 Task: Look for Airbnb options in Bahau, Malaysia from 22th December, 2023 to 26th December, 2023 for 8 adults. Place can be private room with 8 bedrooms having 8 beds and 8 bathrooms. Property type can be house. Amenities needed are: wifi, TV, free parkinig on premises, gym, breakfast.
Action: Mouse moved to (579, 155)
Screenshot: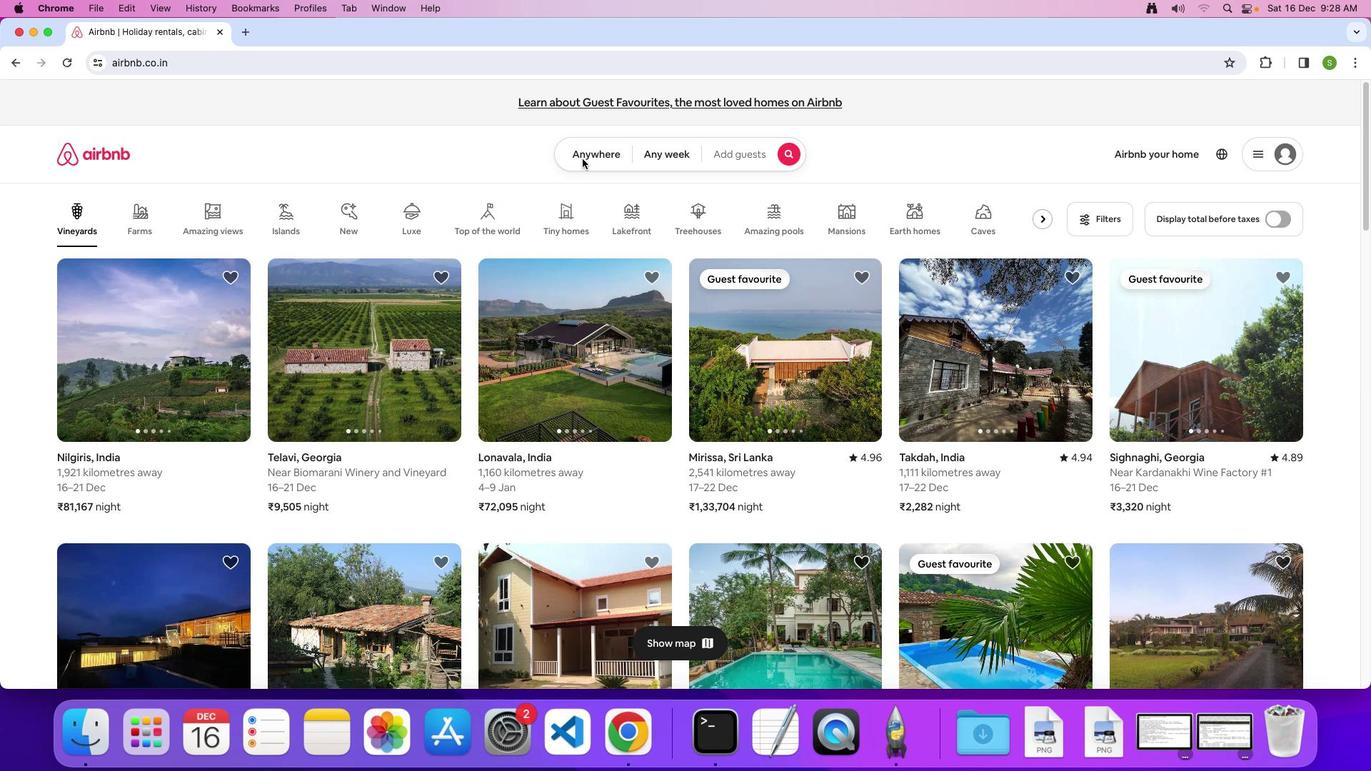 
Action: Mouse pressed left at (579, 155)
Screenshot: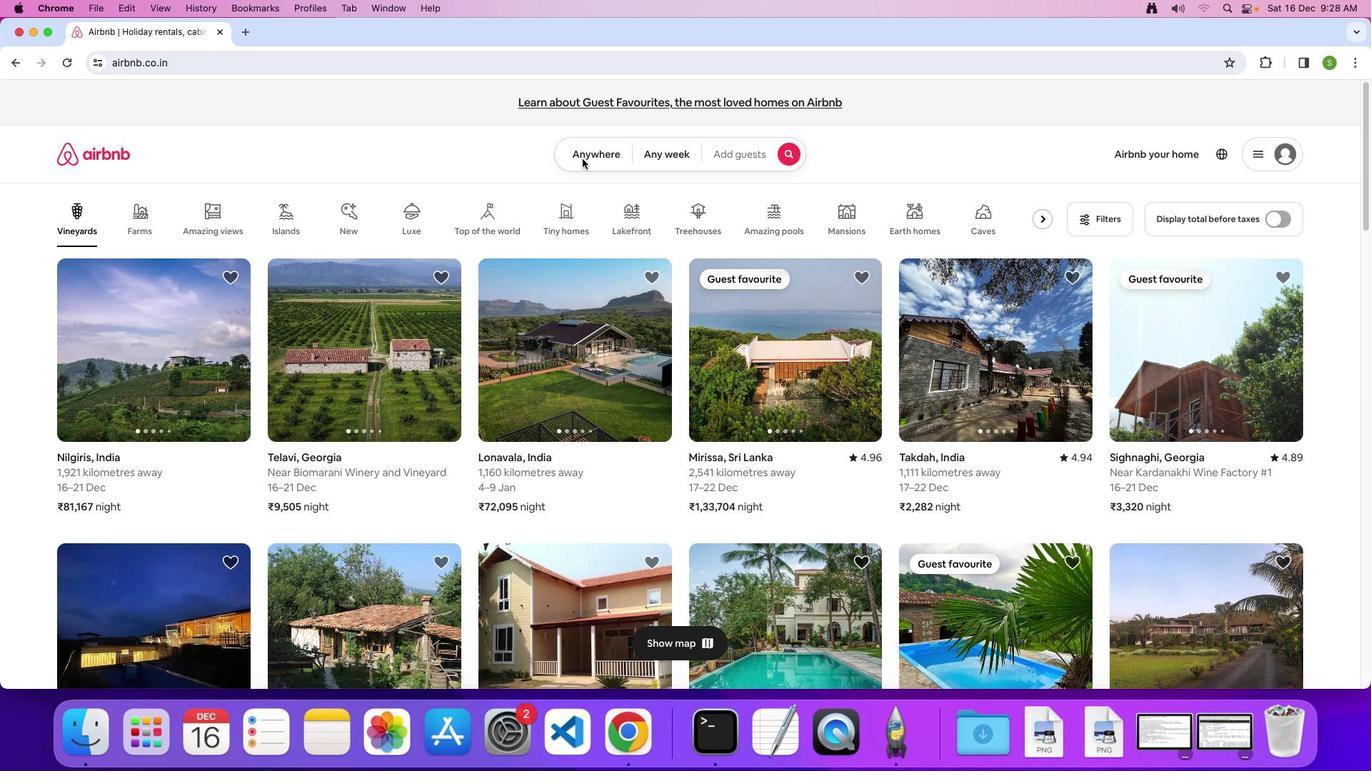 
Action: Mouse moved to (582, 149)
Screenshot: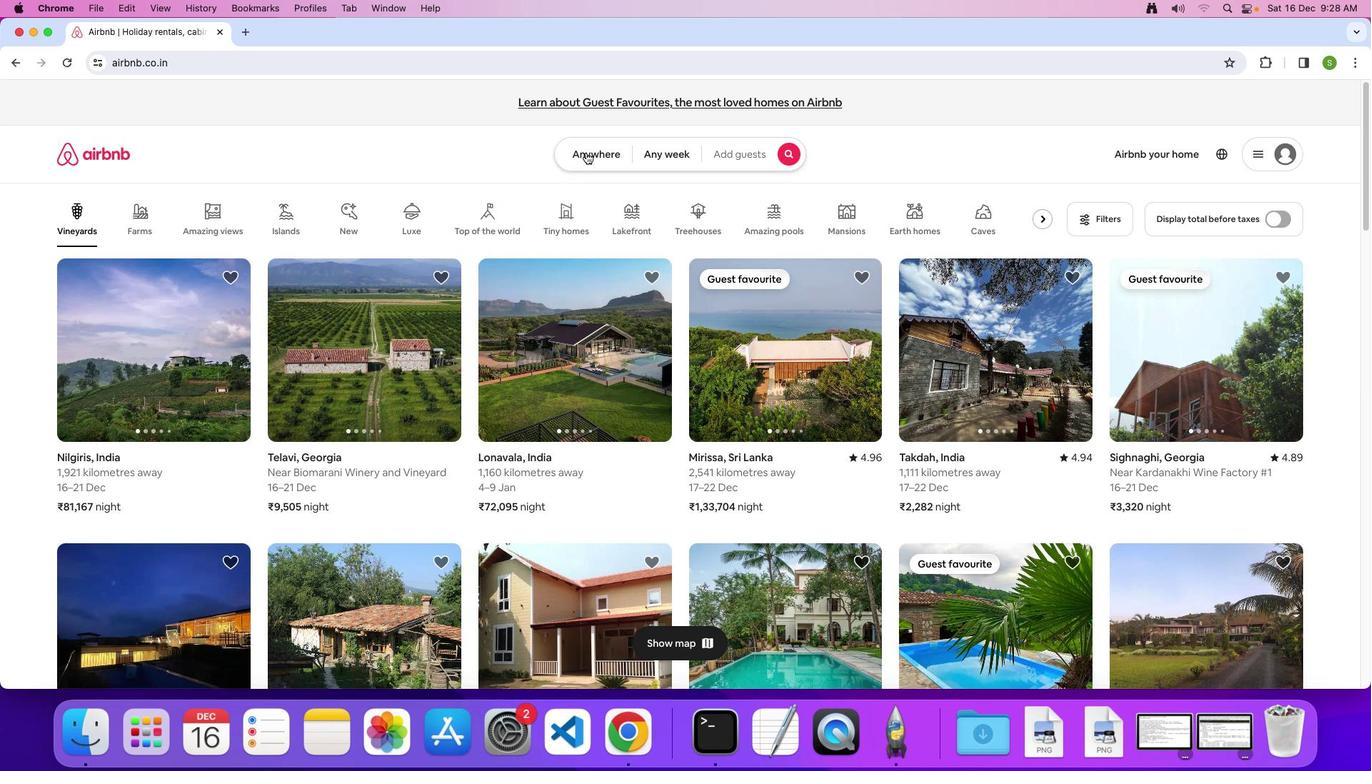 
Action: Mouse pressed left at (582, 149)
Screenshot: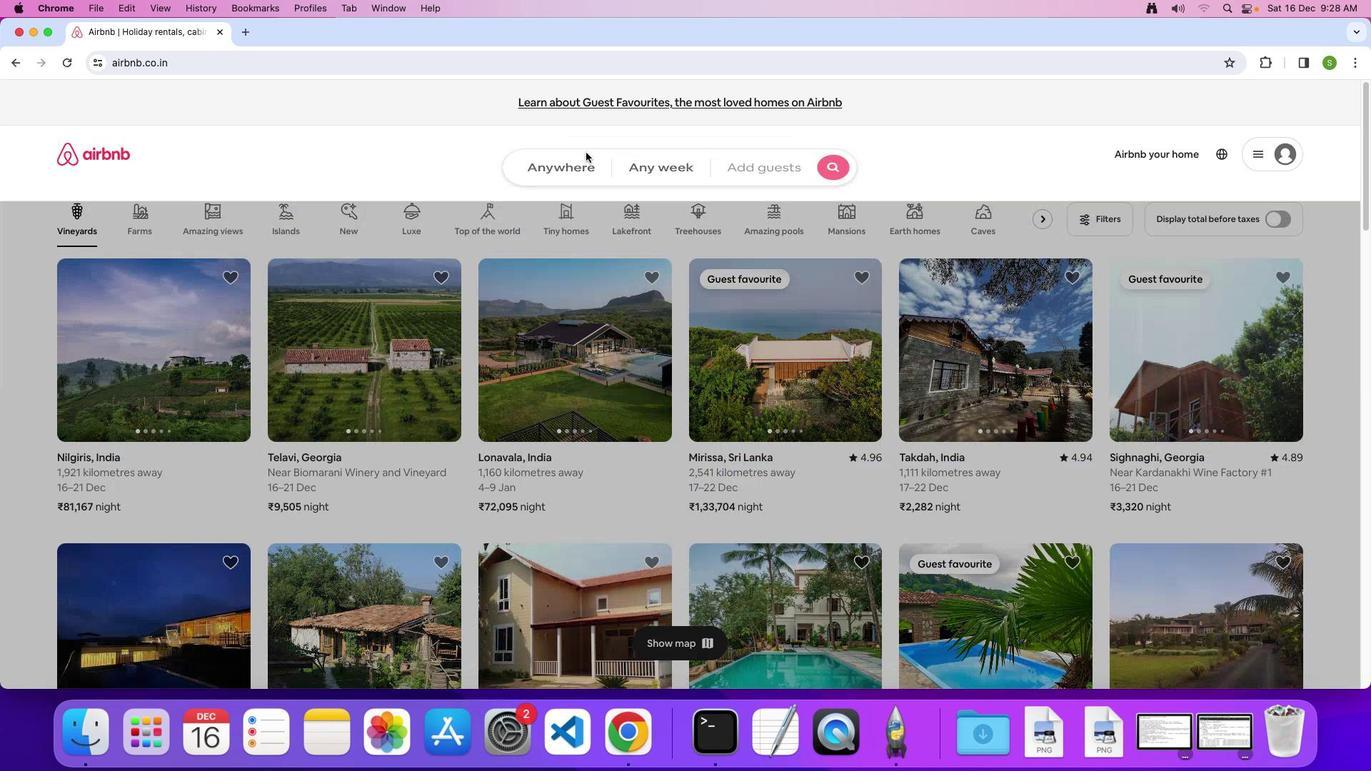 
Action: Mouse moved to (490, 202)
Screenshot: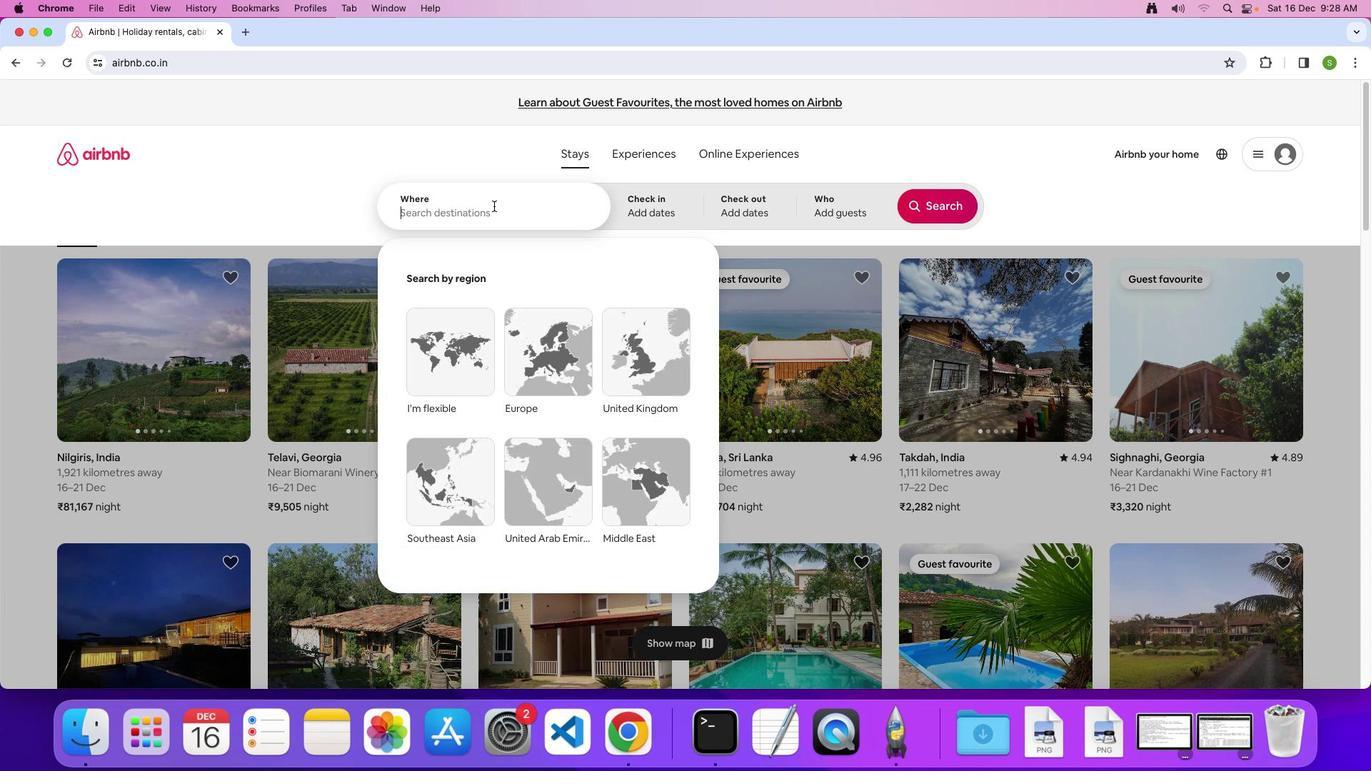 
Action: Key pressed 'B'Key.caps_lock'a''h''a''u'','Key.spaceKey.shift'M''a''l''a''y''s''i''a'Key.enter
Screenshot: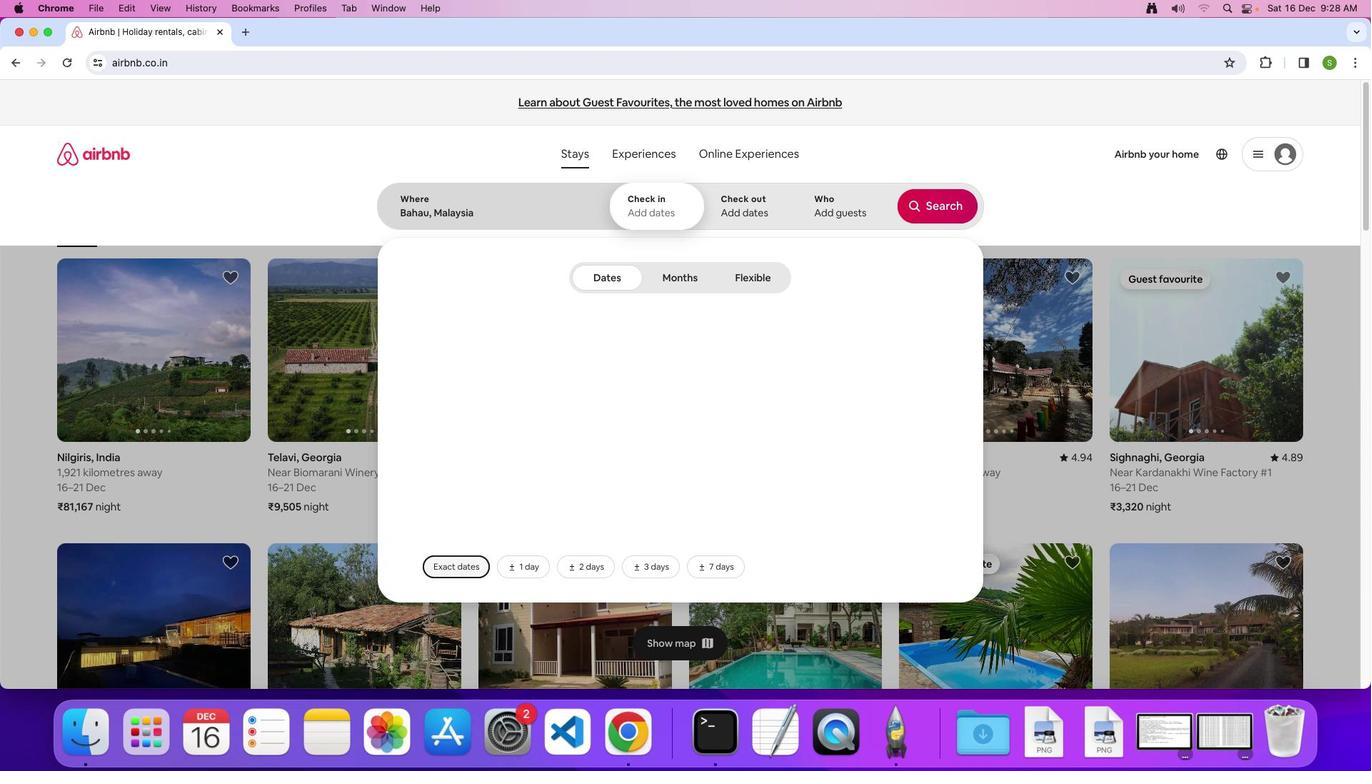 
Action: Mouse moved to (610, 491)
Screenshot: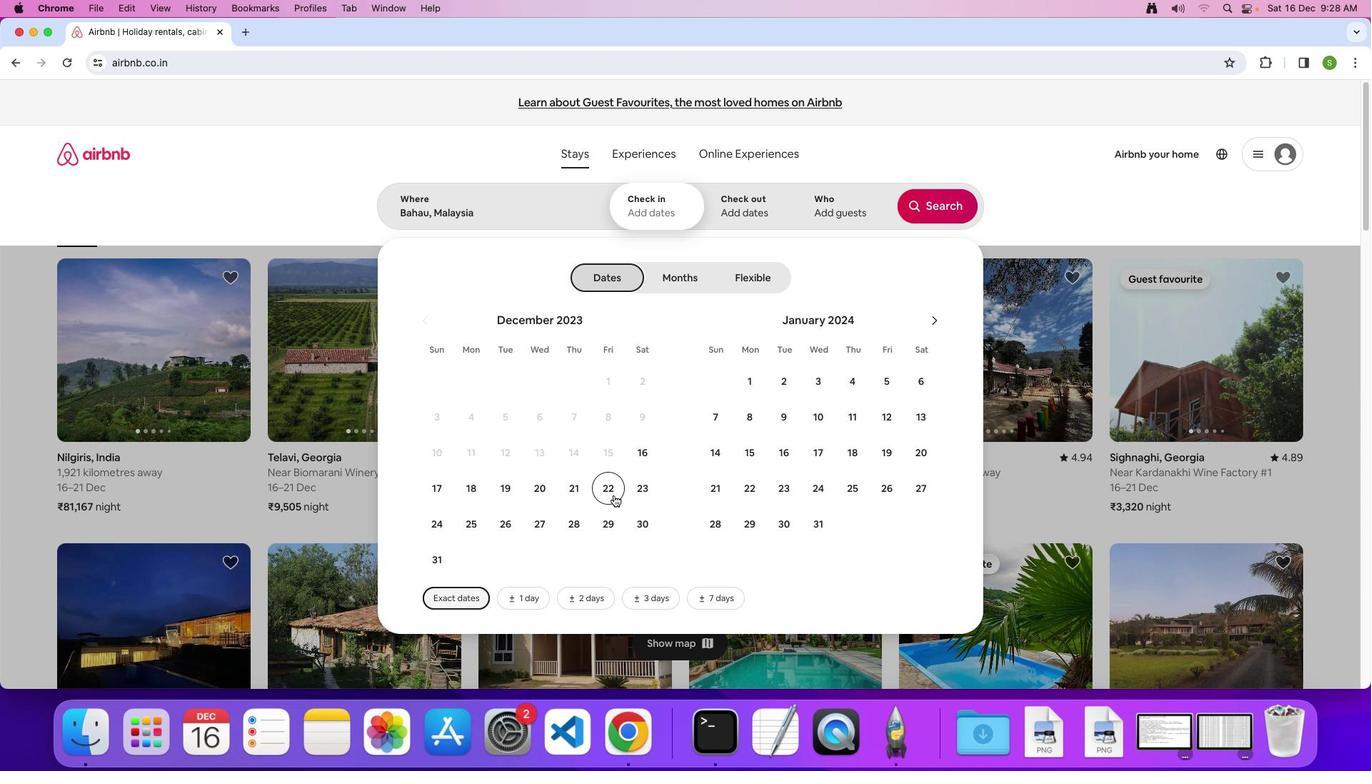 
Action: Mouse pressed left at (610, 491)
Screenshot: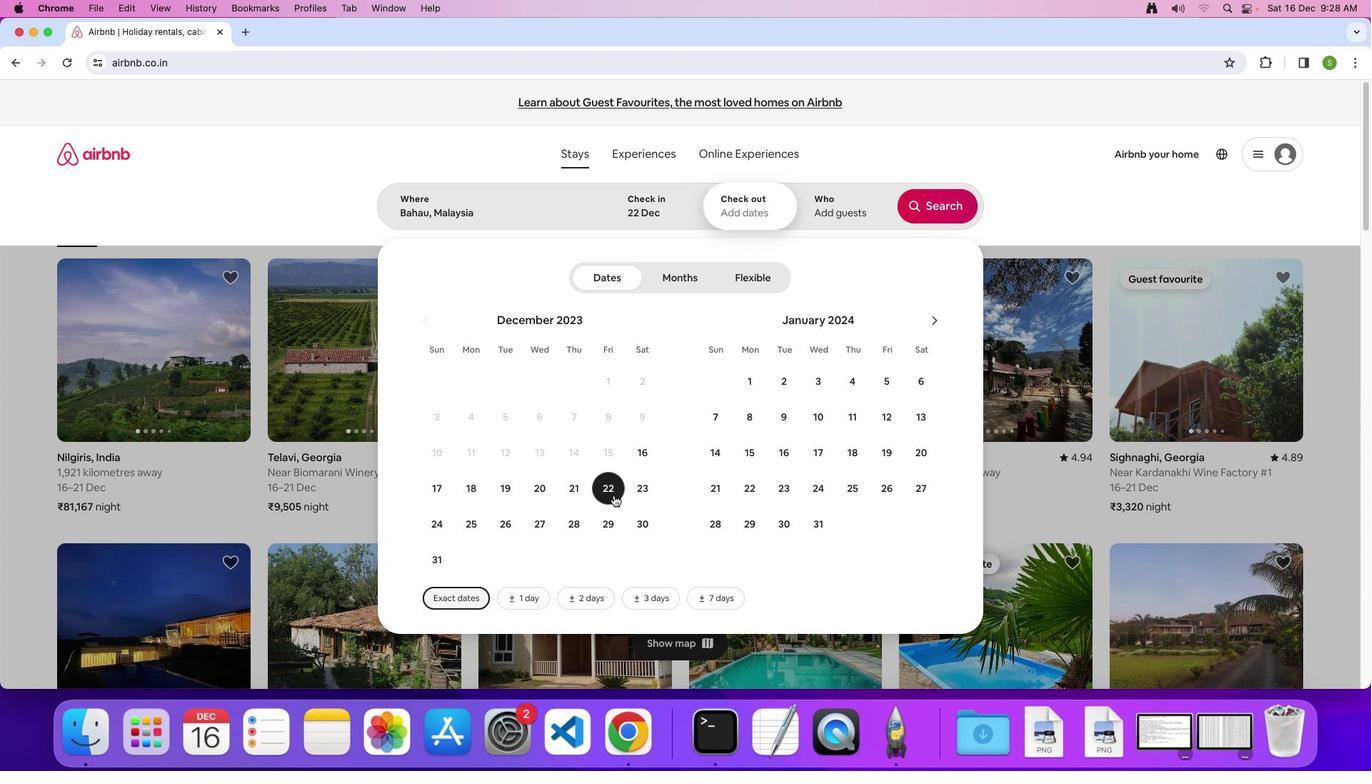 
Action: Mouse moved to (499, 518)
Screenshot: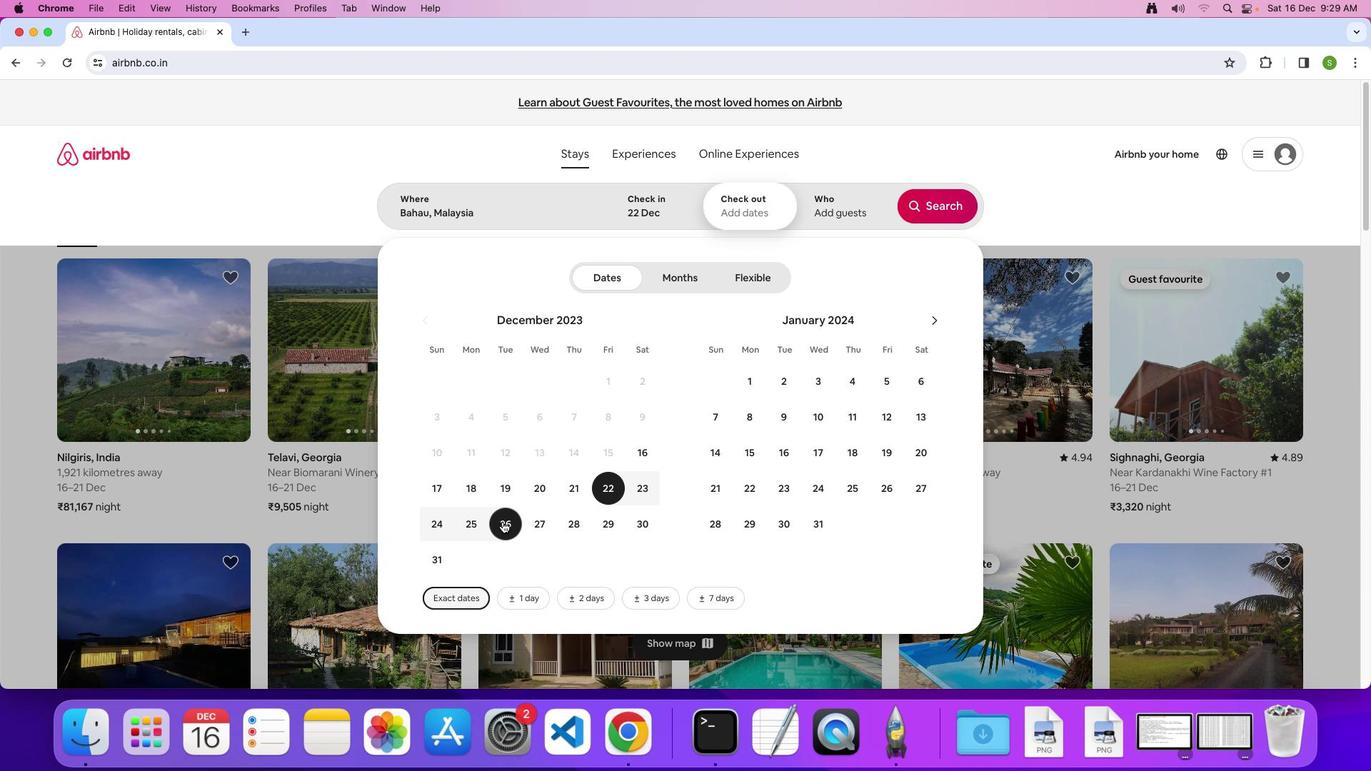 
Action: Mouse pressed left at (499, 518)
Screenshot: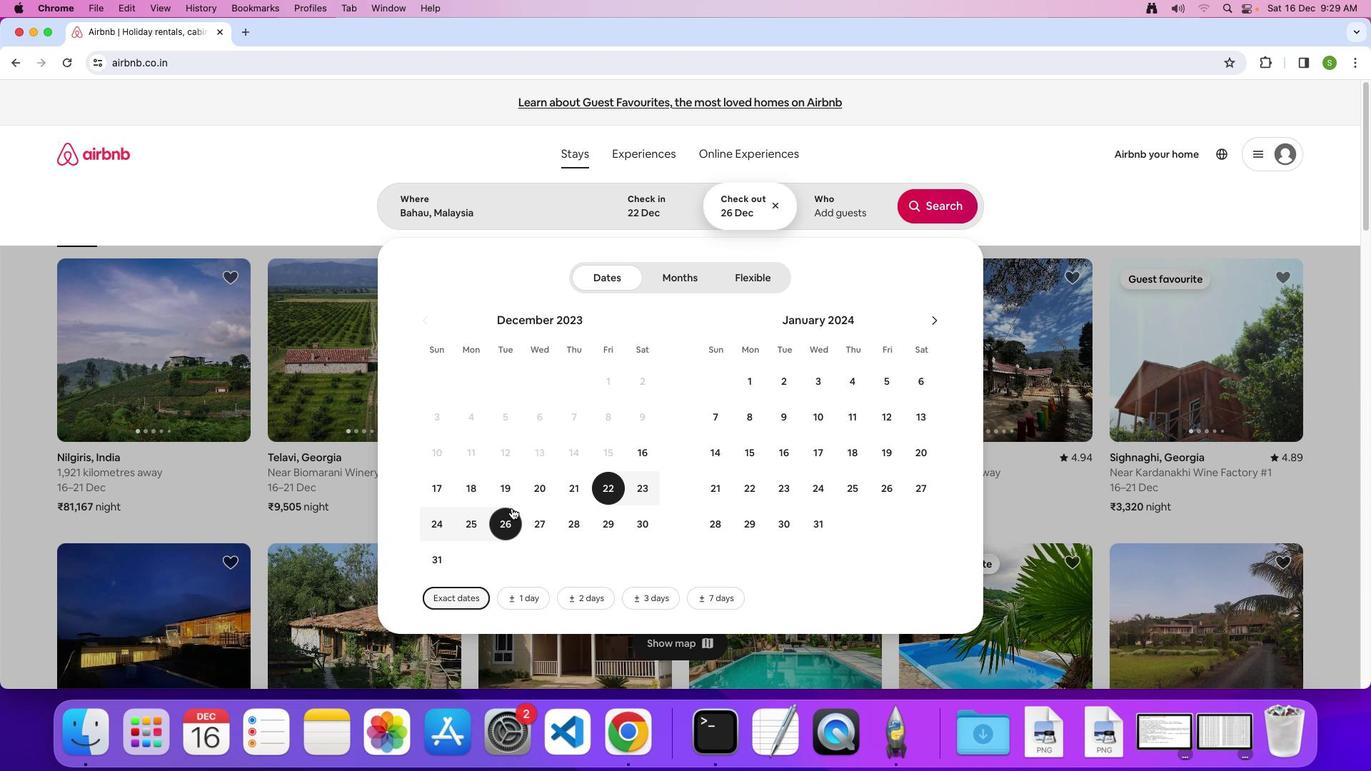 
Action: Mouse moved to (819, 207)
Screenshot: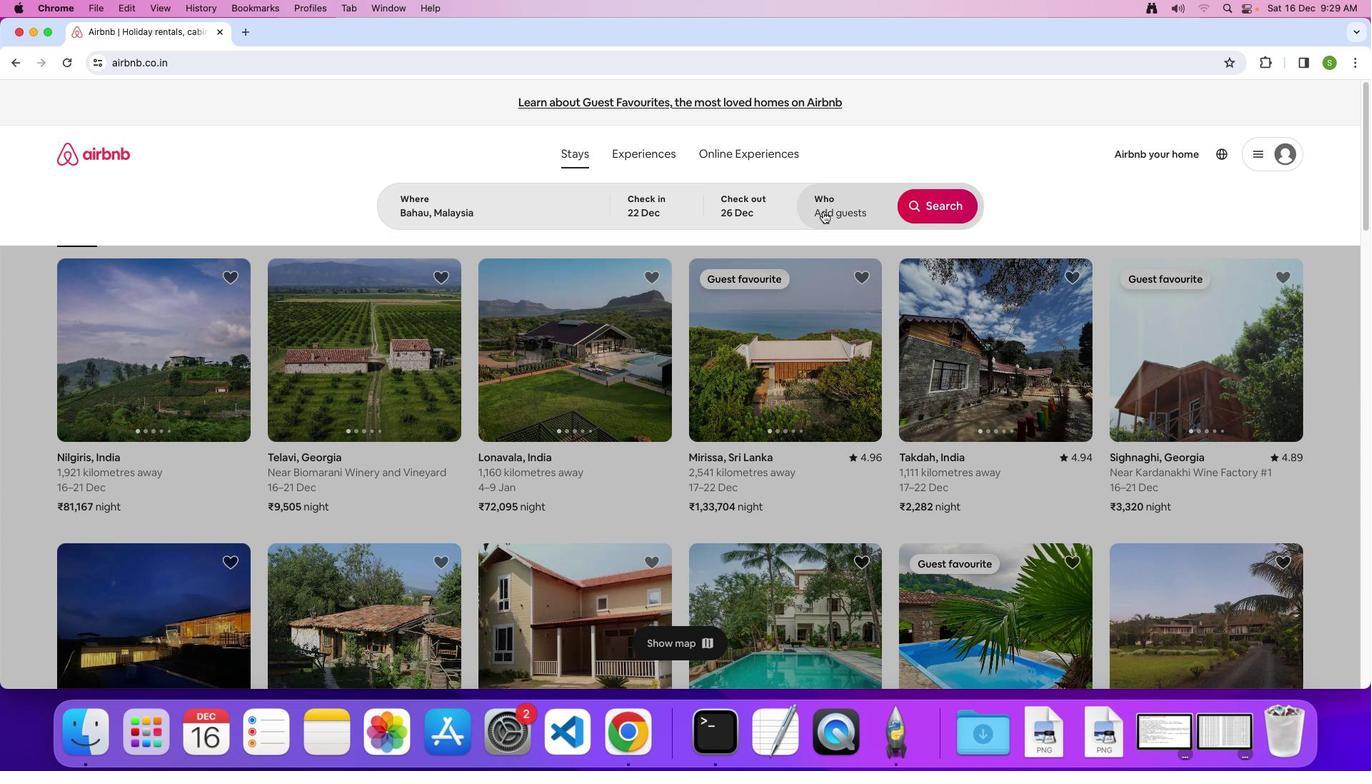 
Action: Mouse pressed left at (819, 207)
Screenshot: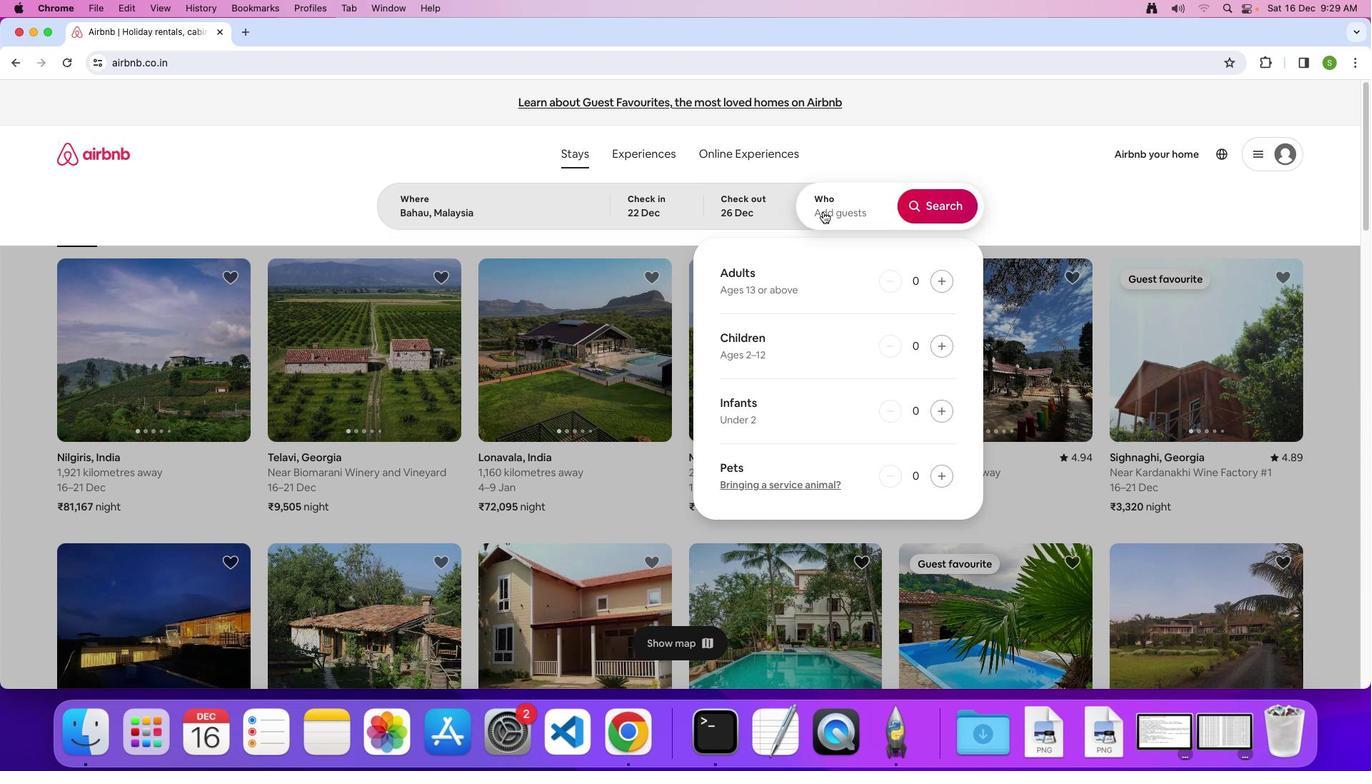 
Action: Mouse moved to (938, 282)
Screenshot: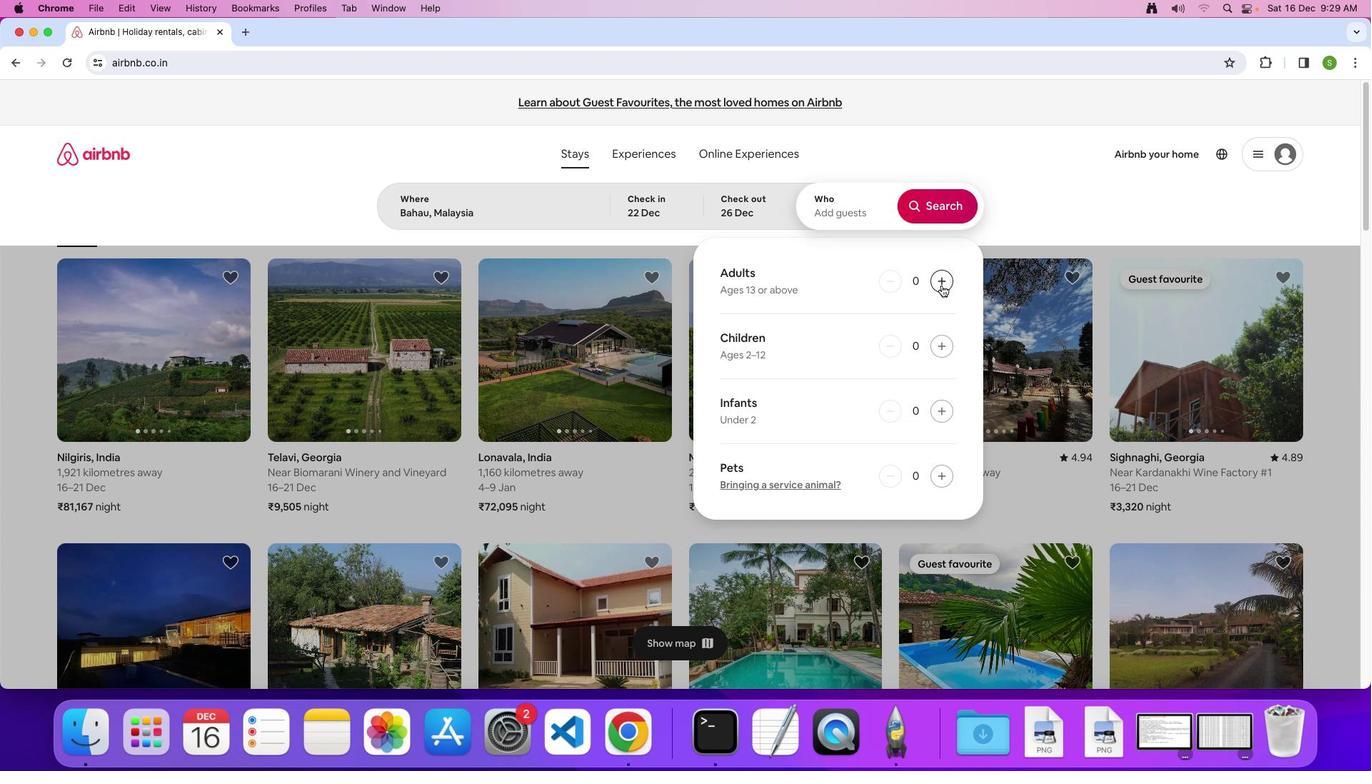 
Action: Mouse pressed left at (938, 282)
Screenshot: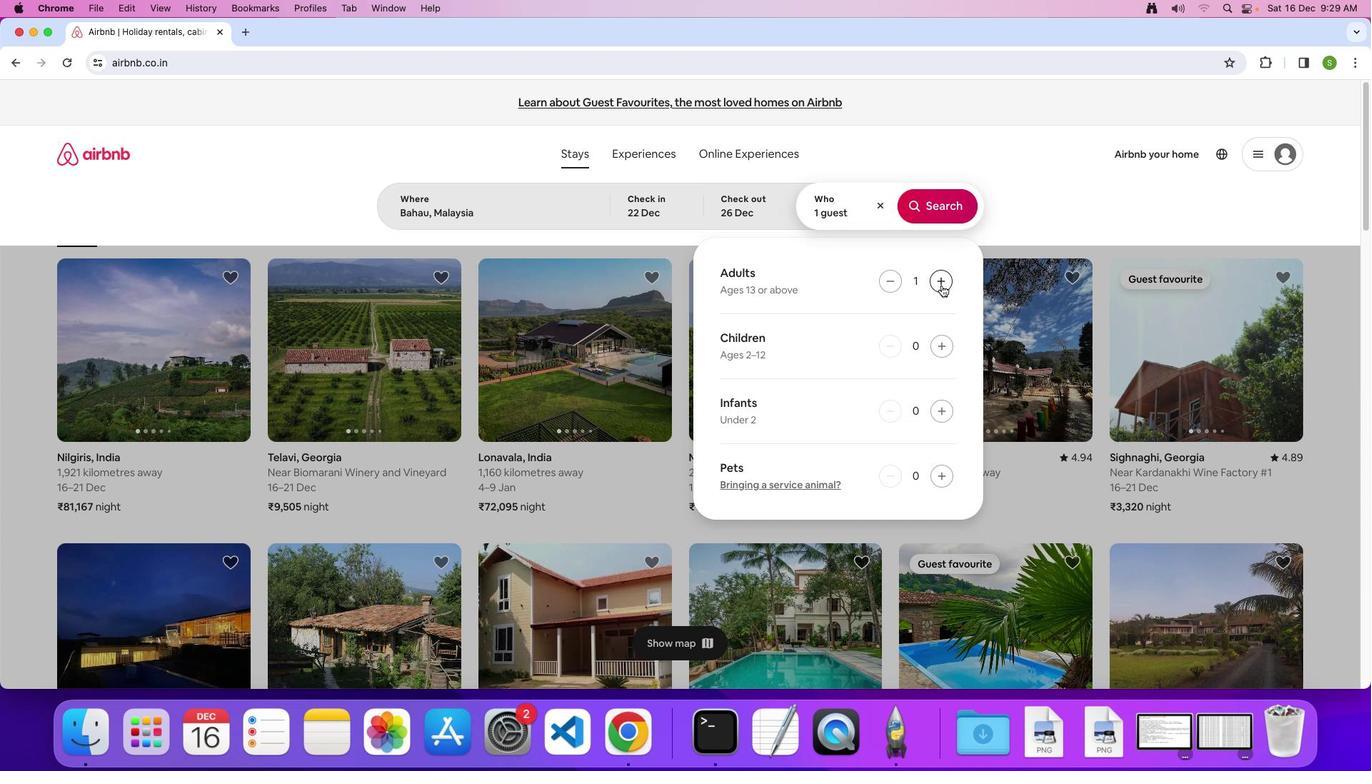 
Action: Mouse pressed left at (938, 282)
Screenshot: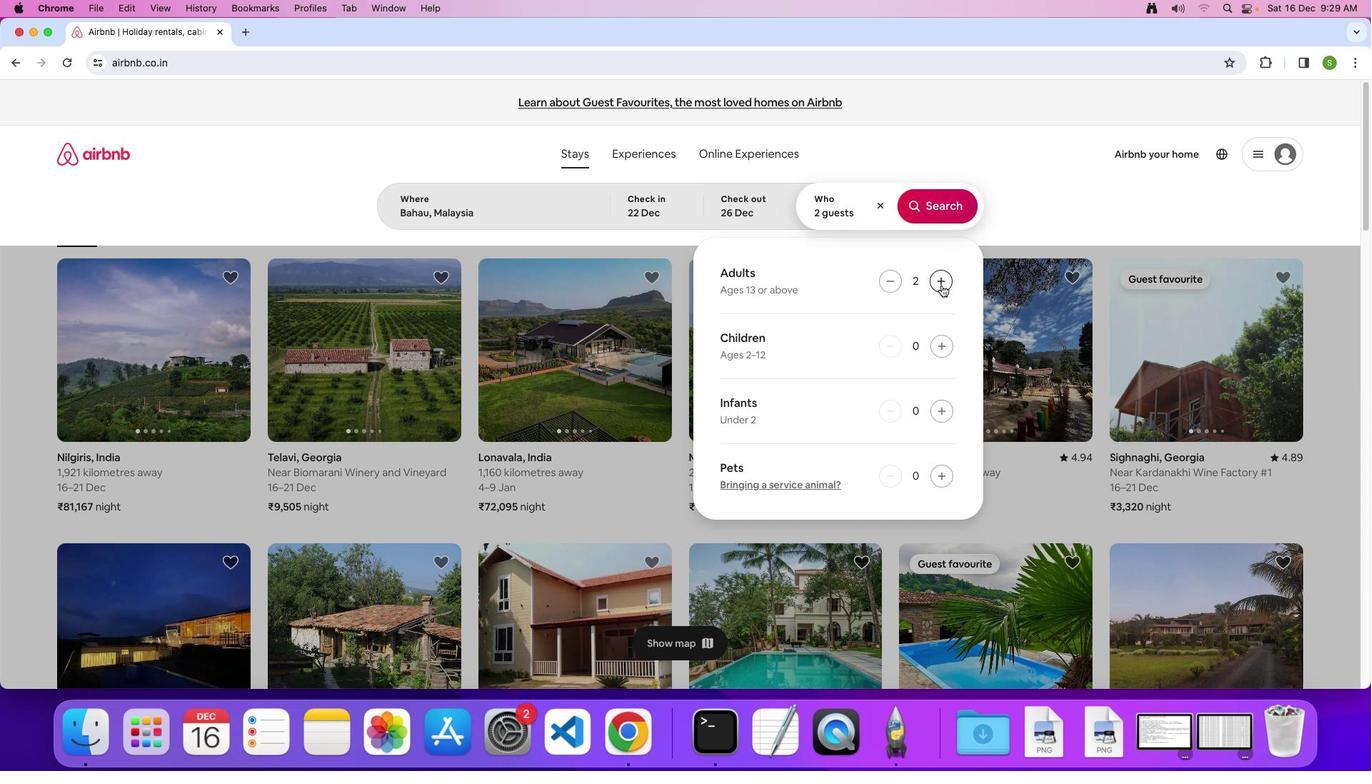 
Action: Mouse pressed left at (938, 282)
Screenshot: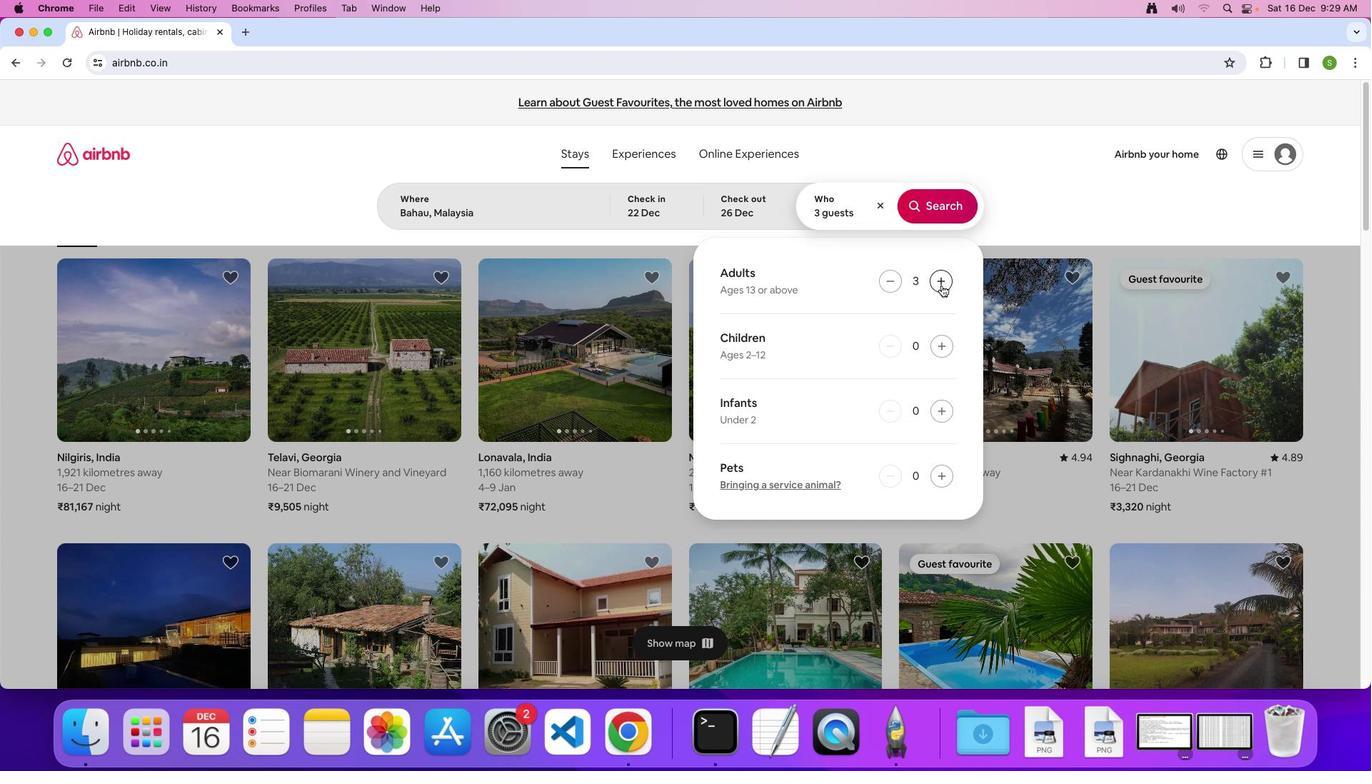 
Action: Mouse pressed left at (938, 282)
Screenshot: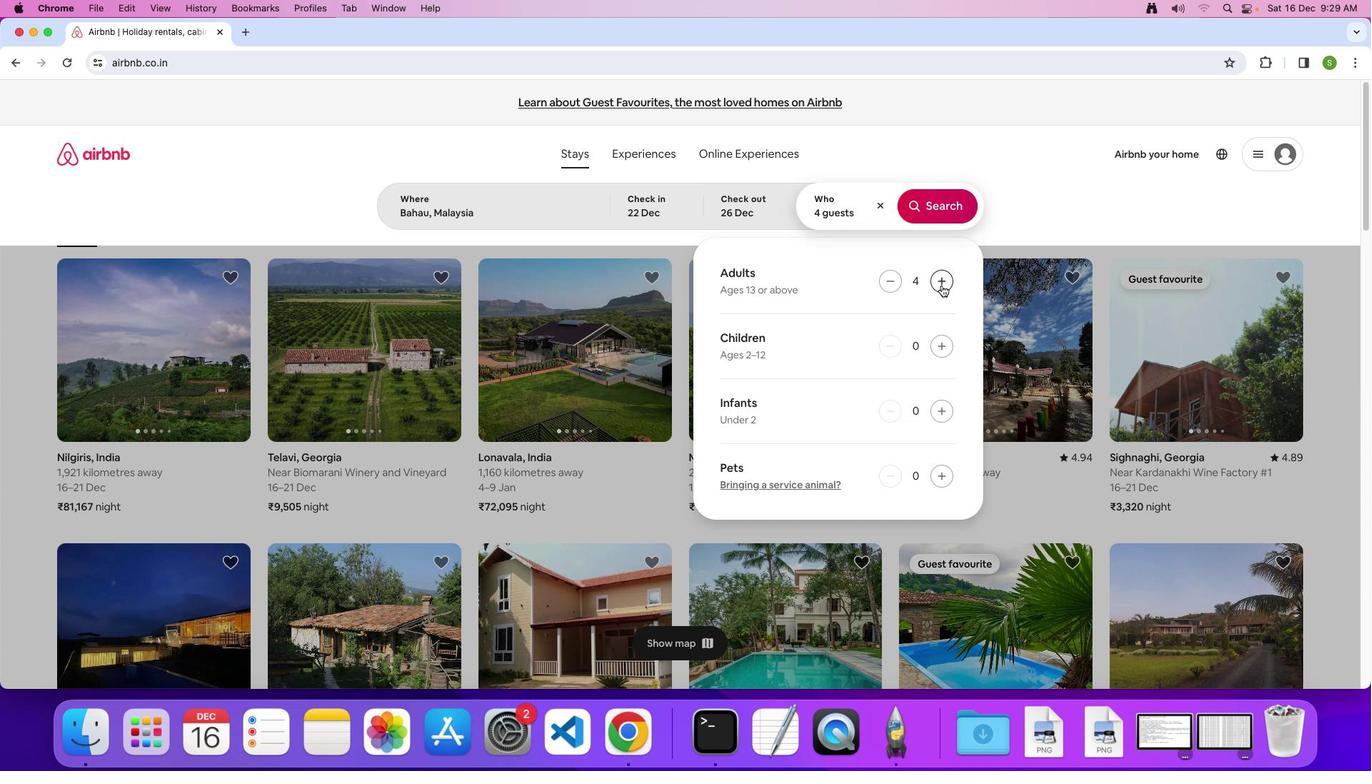 
Action: Mouse pressed left at (938, 282)
Screenshot: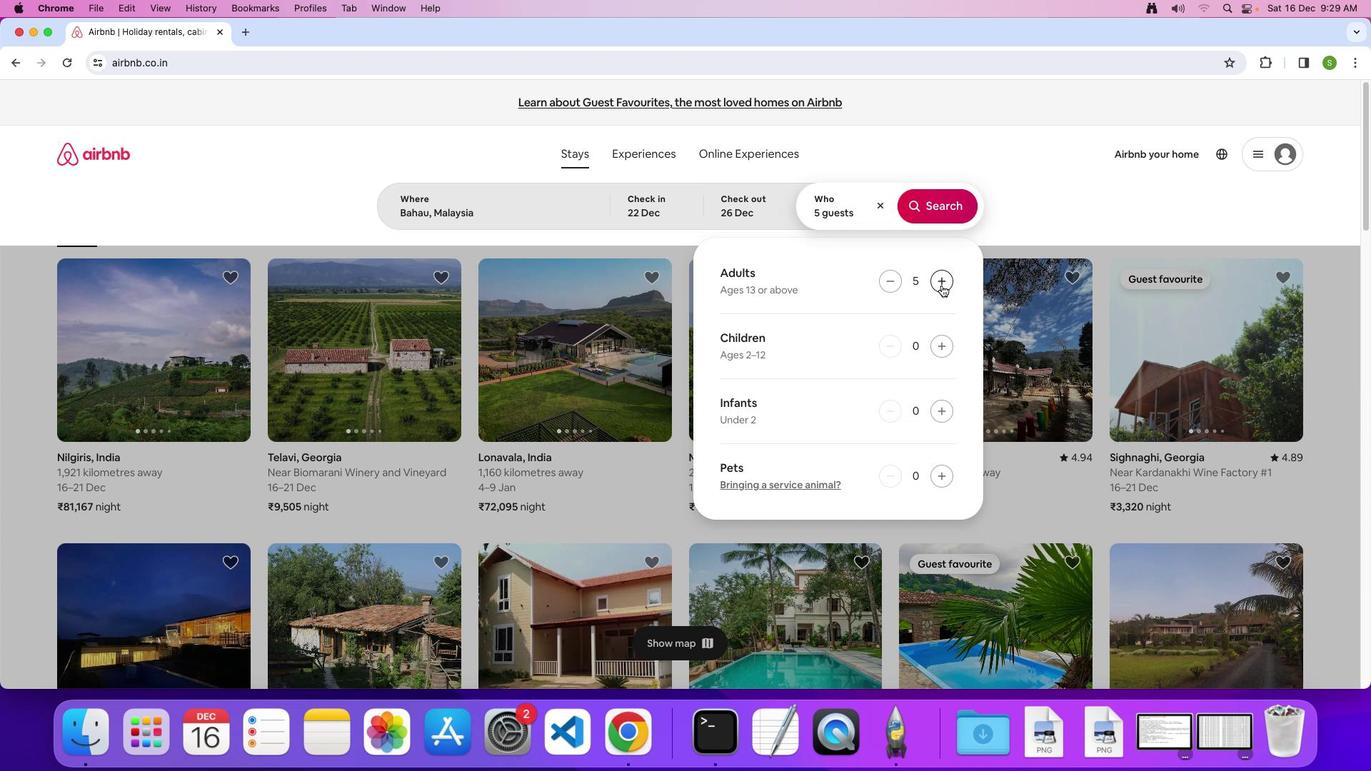 
Action: Mouse pressed left at (938, 282)
Screenshot: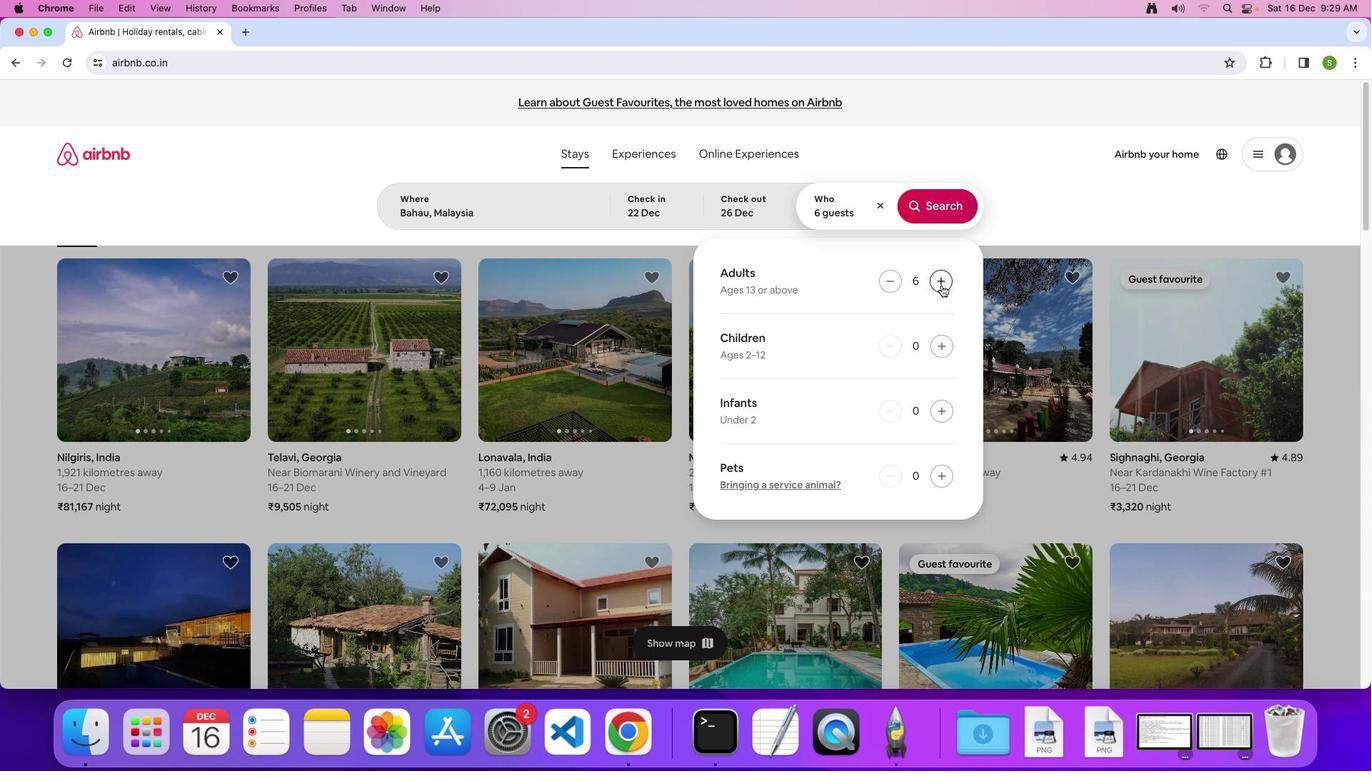 
Action: Mouse pressed left at (938, 282)
Screenshot: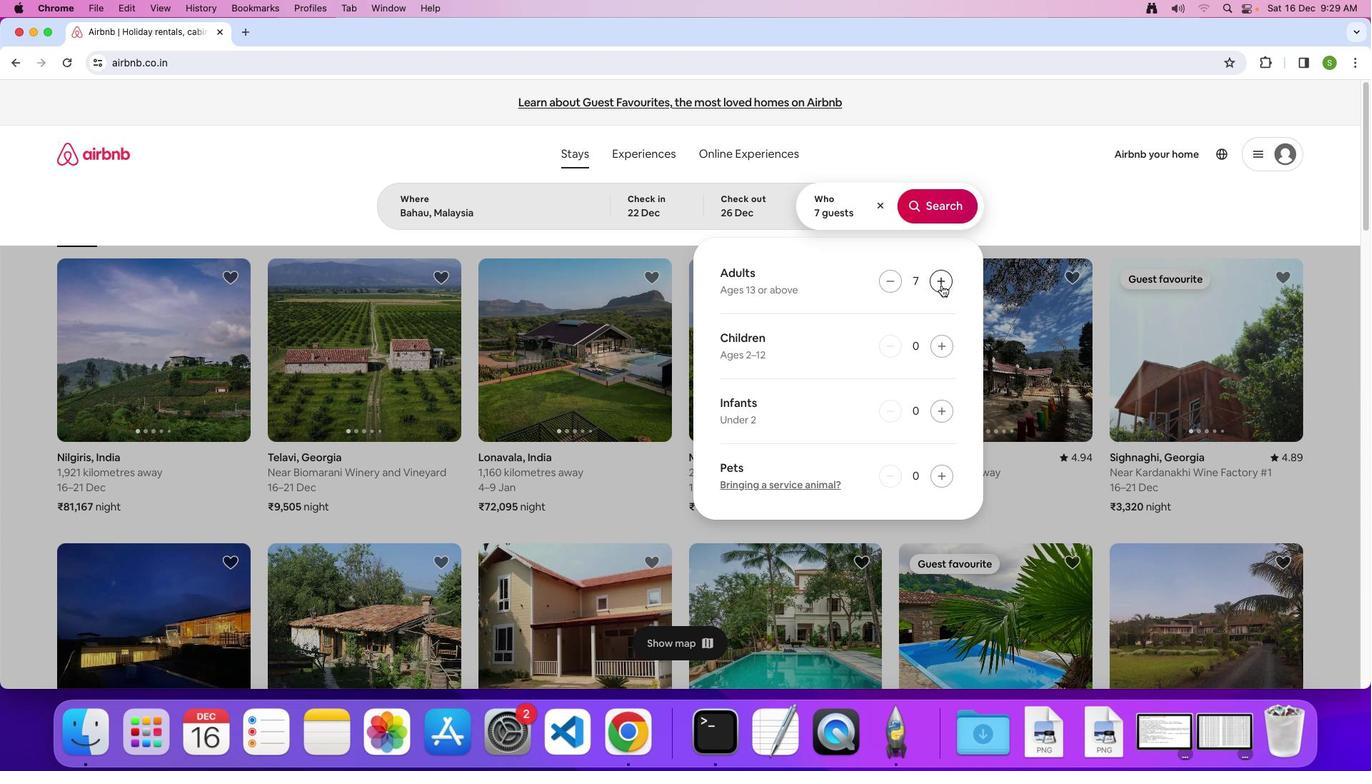 
Action: Mouse pressed left at (938, 282)
Screenshot: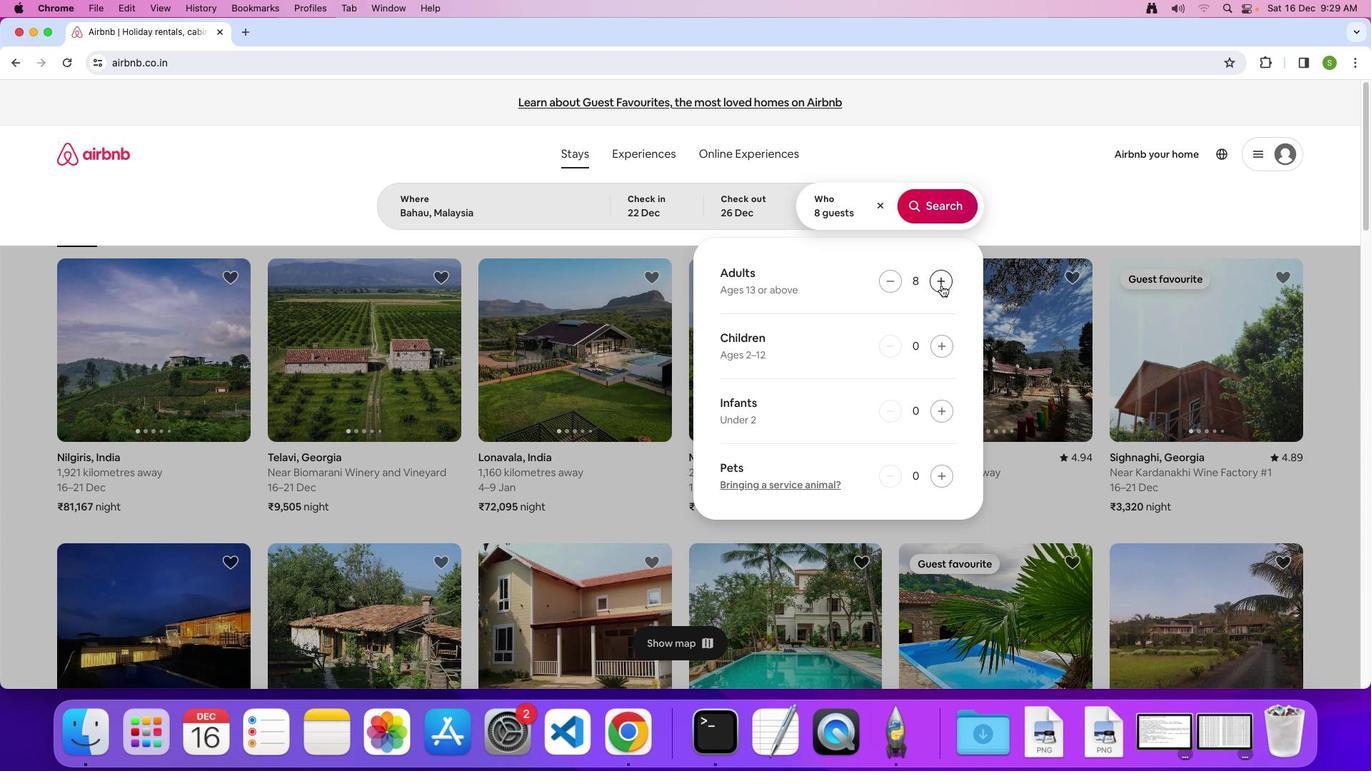 
Action: Mouse moved to (936, 214)
Screenshot: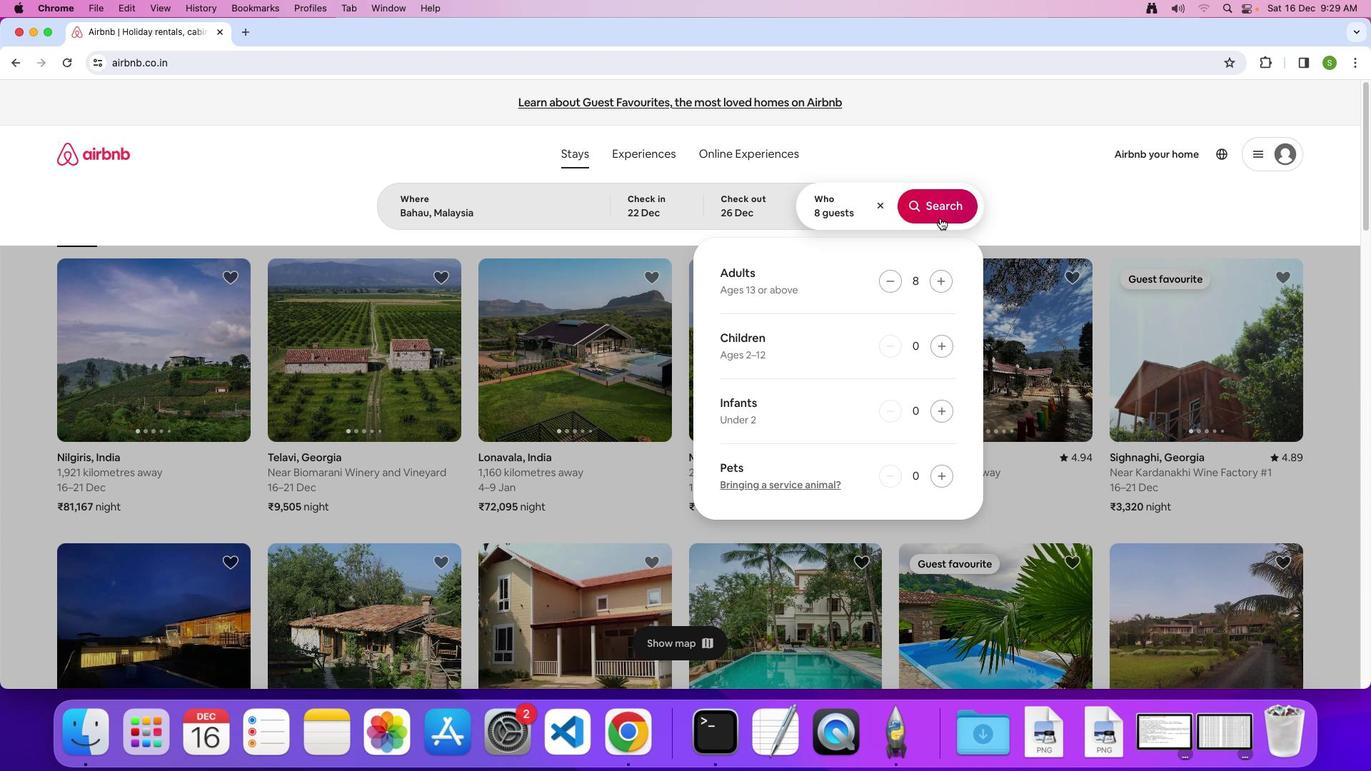 
Action: Mouse pressed left at (936, 214)
Screenshot: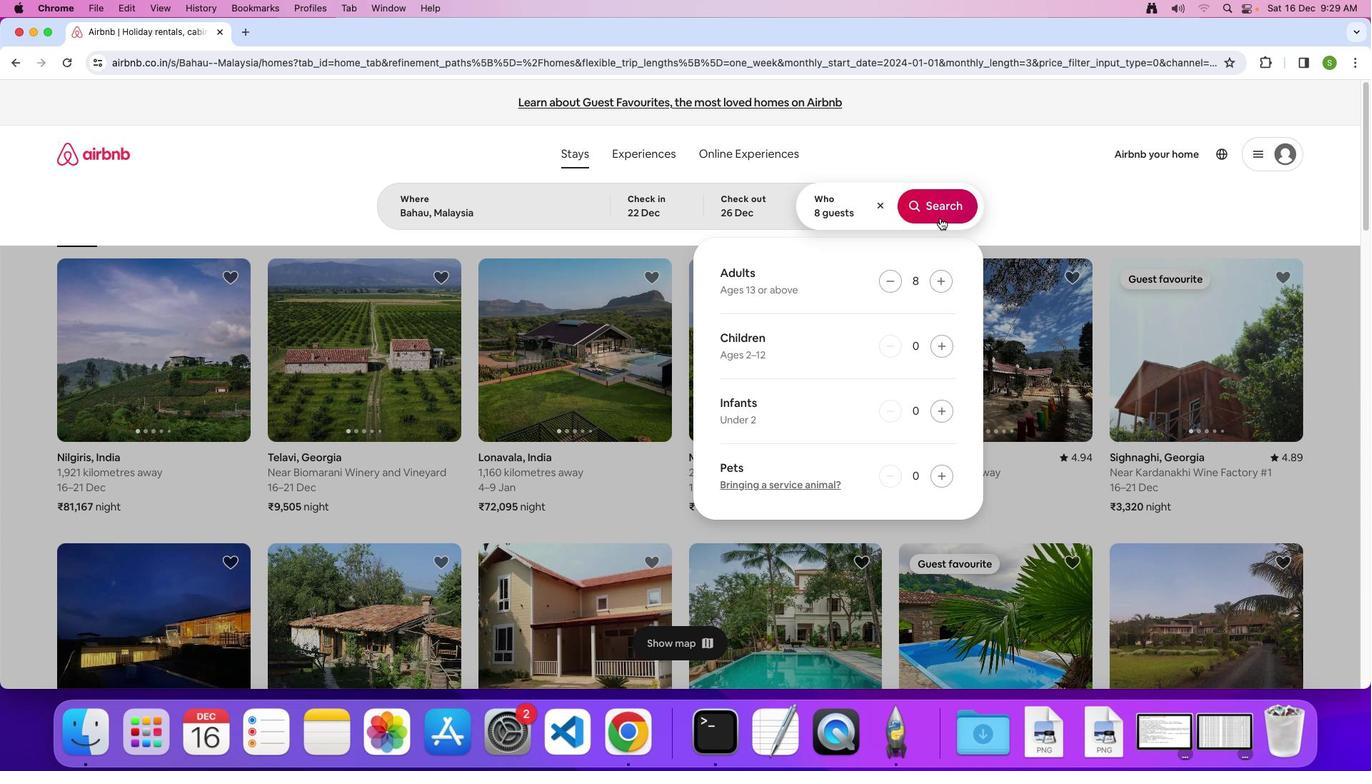 
Action: Mouse moved to (1137, 173)
Screenshot: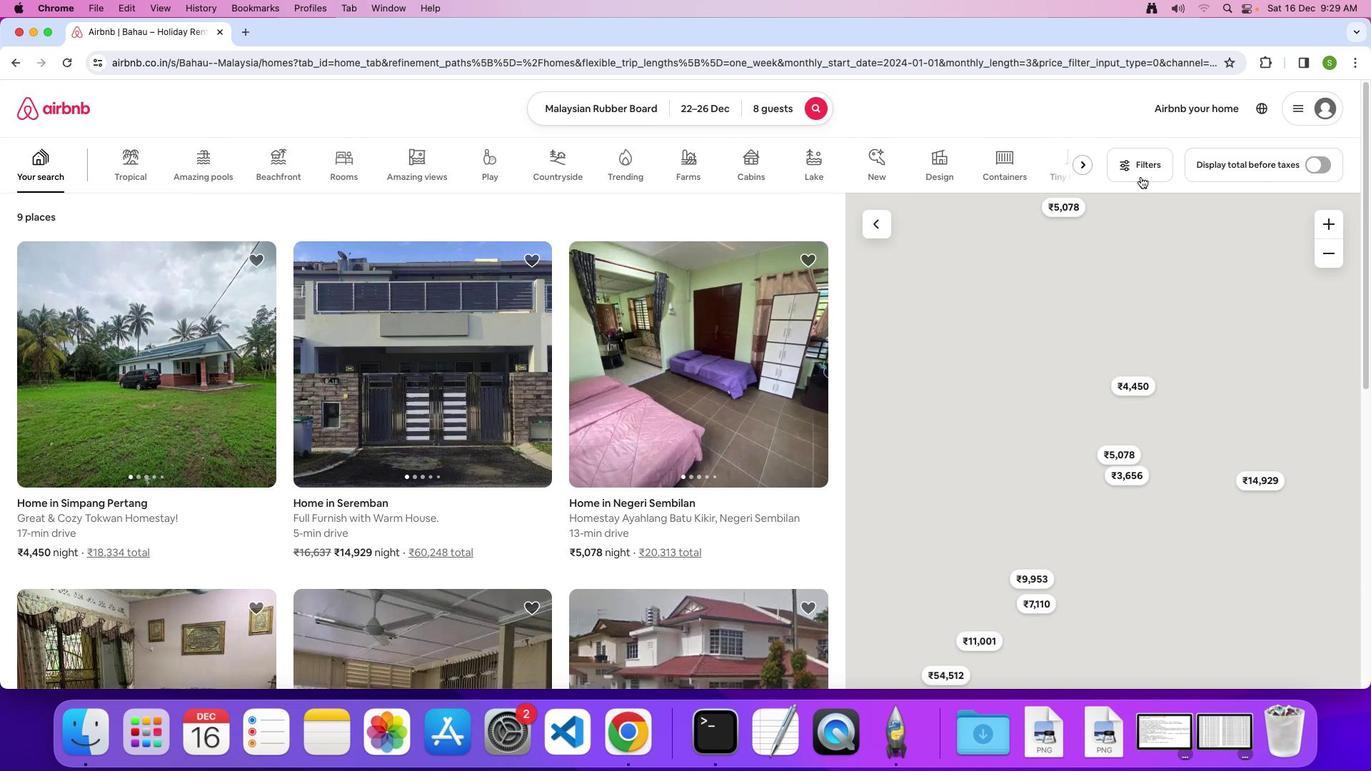 
Action: Mouse pressed left at (1137, 173)
Screenshot: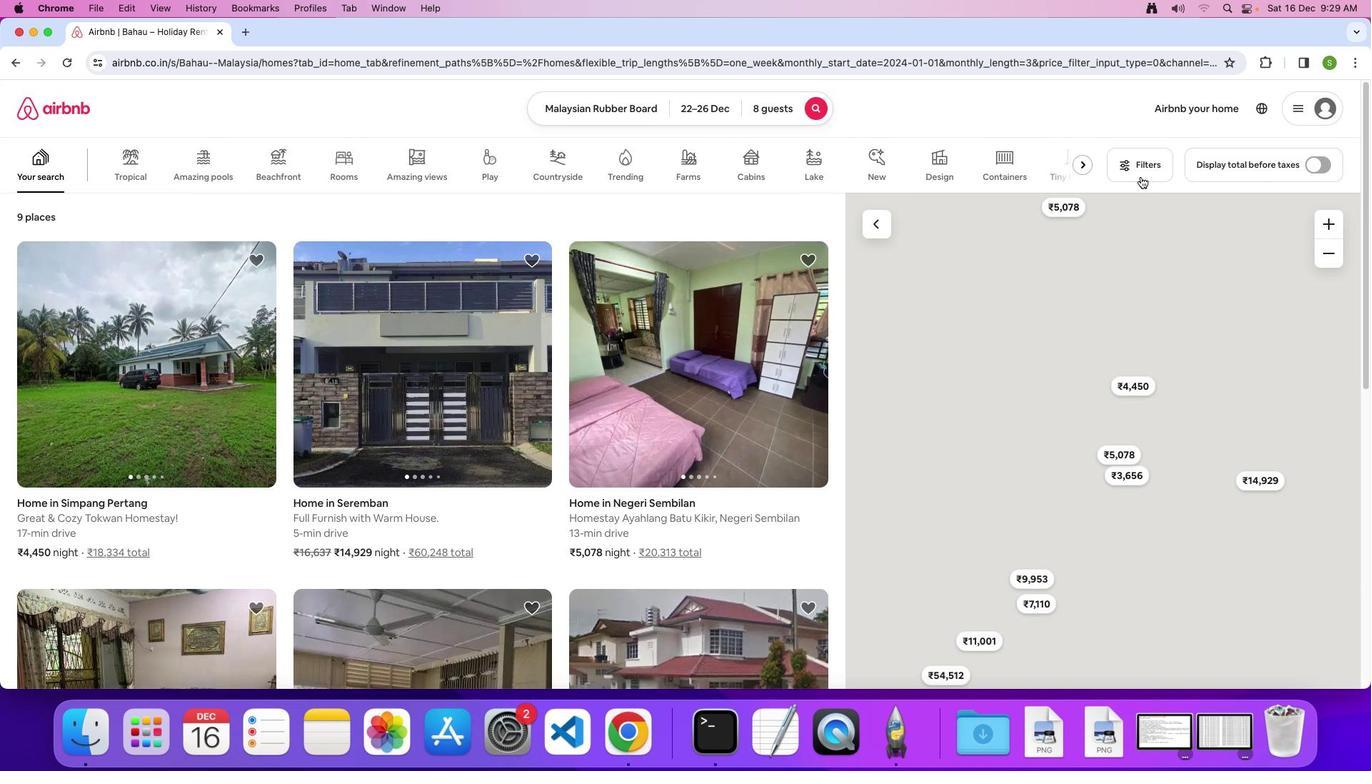 
Action: Mouse moved to (675, 465)
Screenshot: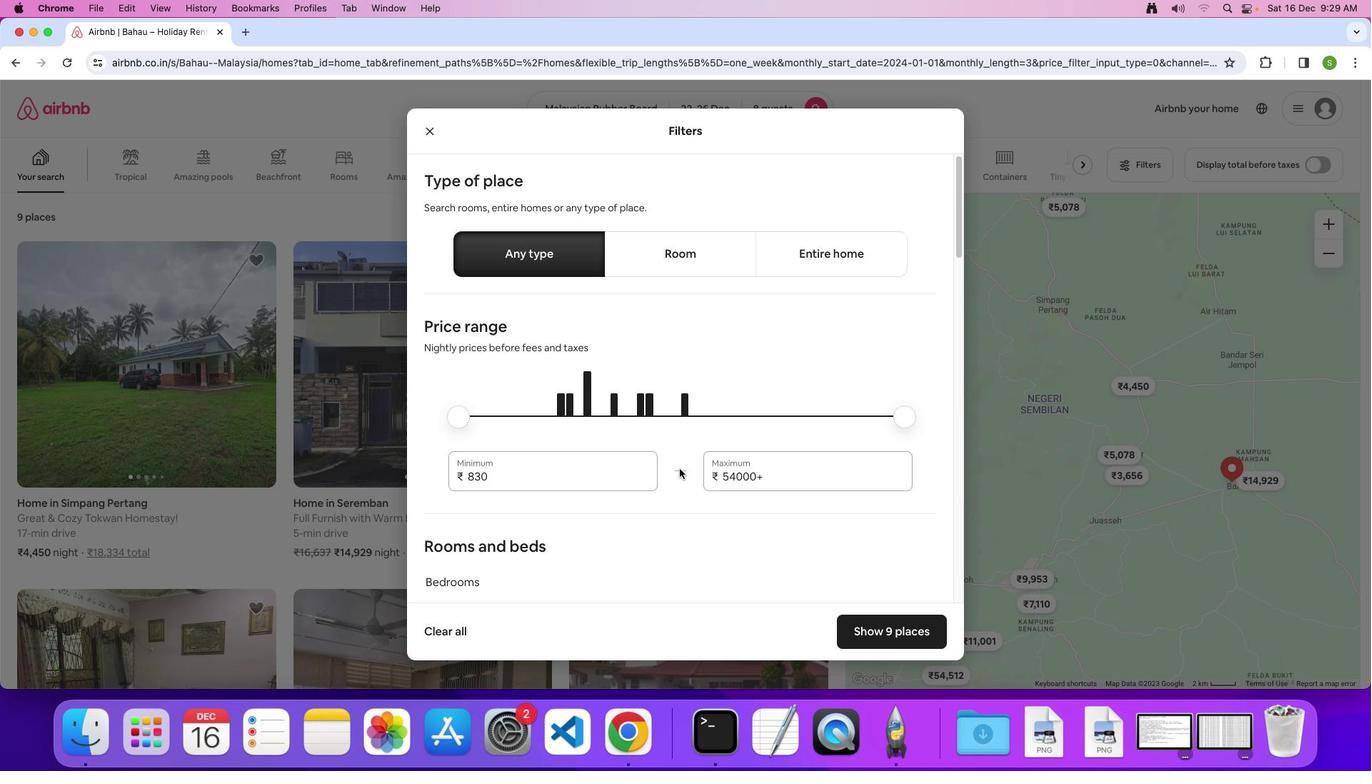 
Action: Mouse scrolled (675, 465) with delta (-2, -3)
Screenshot: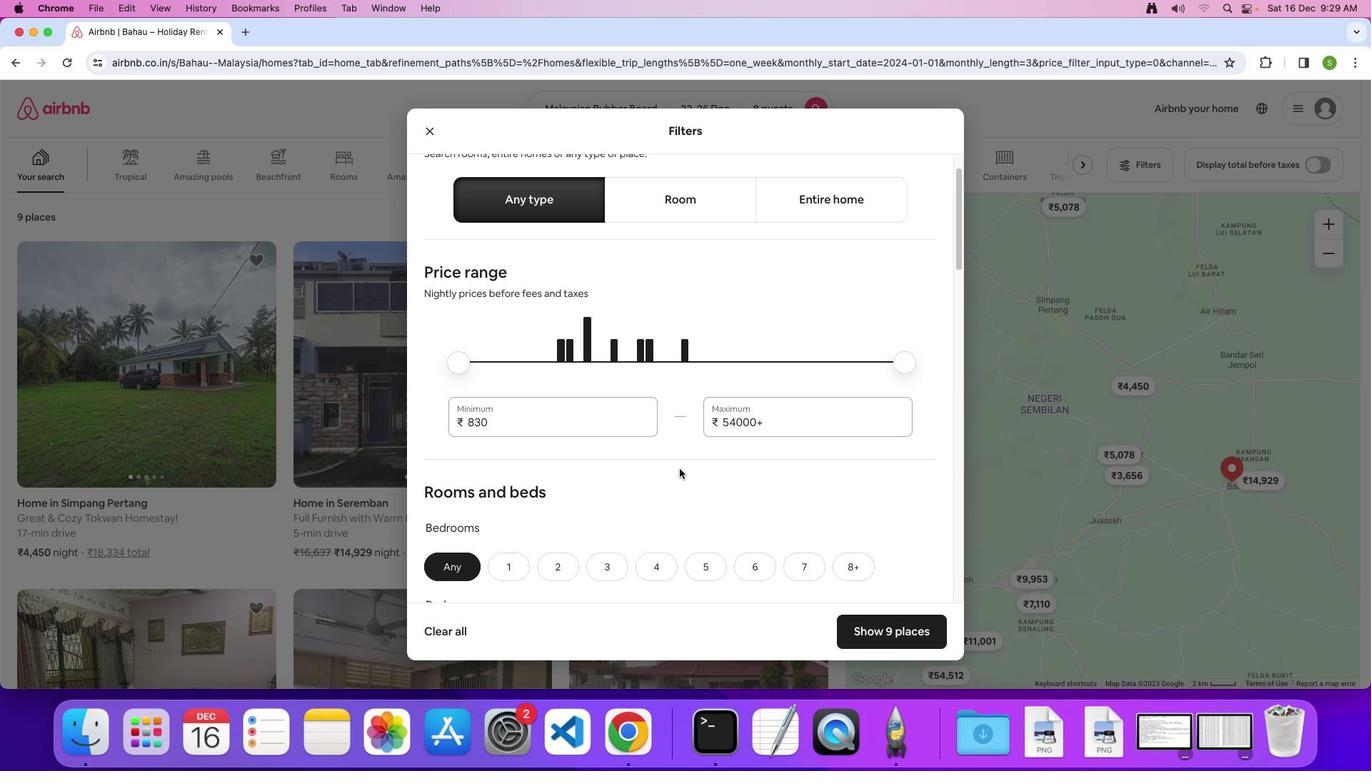 
Action: Mouse scrolled (675, 465) with delta (-2, -3)
Screenshot: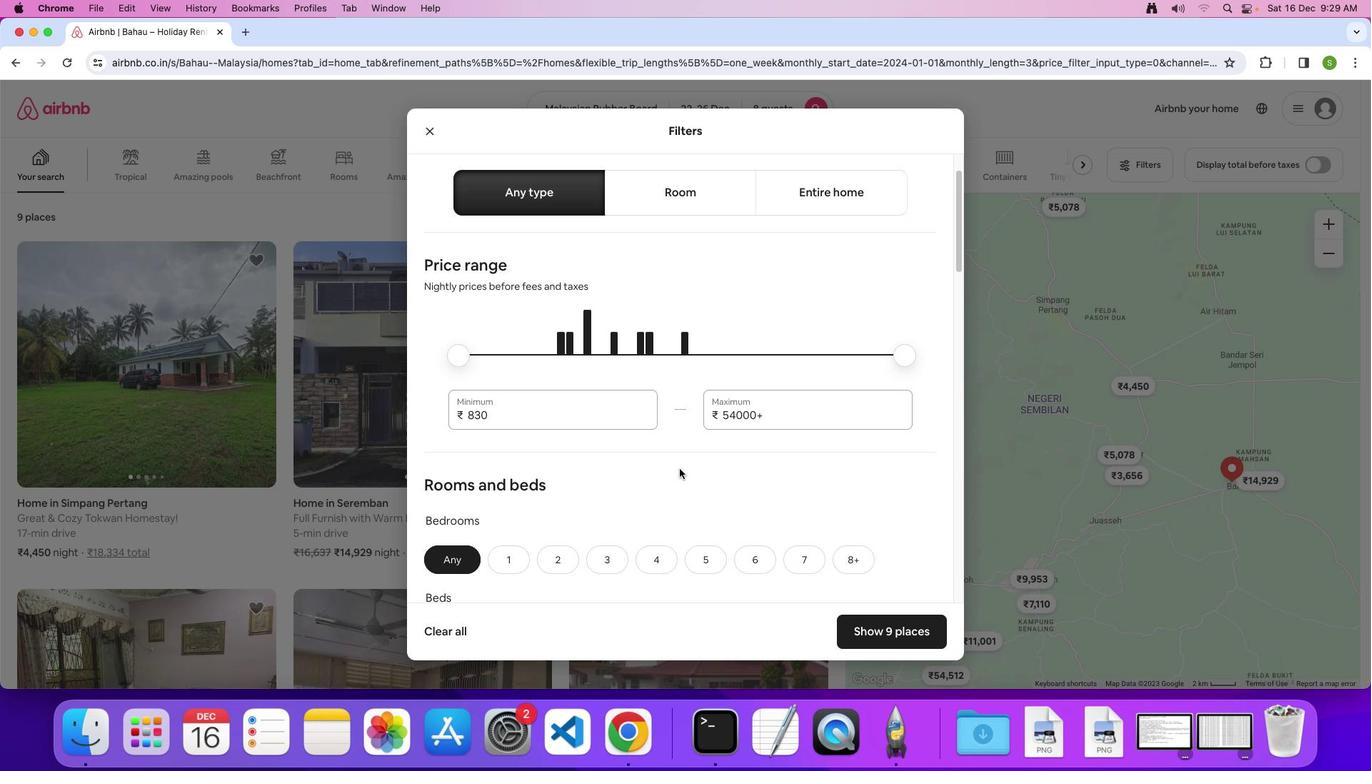 
Action: Mouse scrolled (675, 465) with delta (-2, -3)
Screenshot: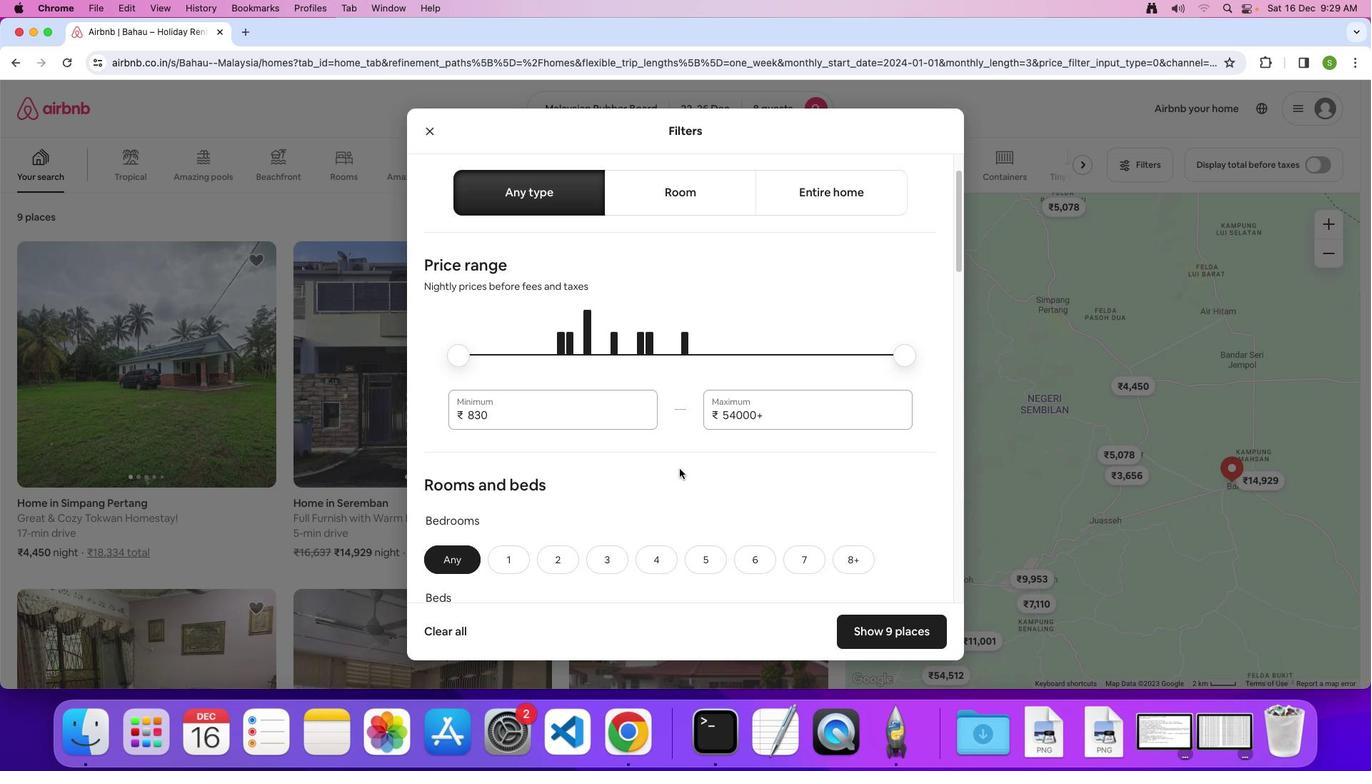 
Action: Mouse scrolled (675, 465) with delta (-2, -3)
Screenshot: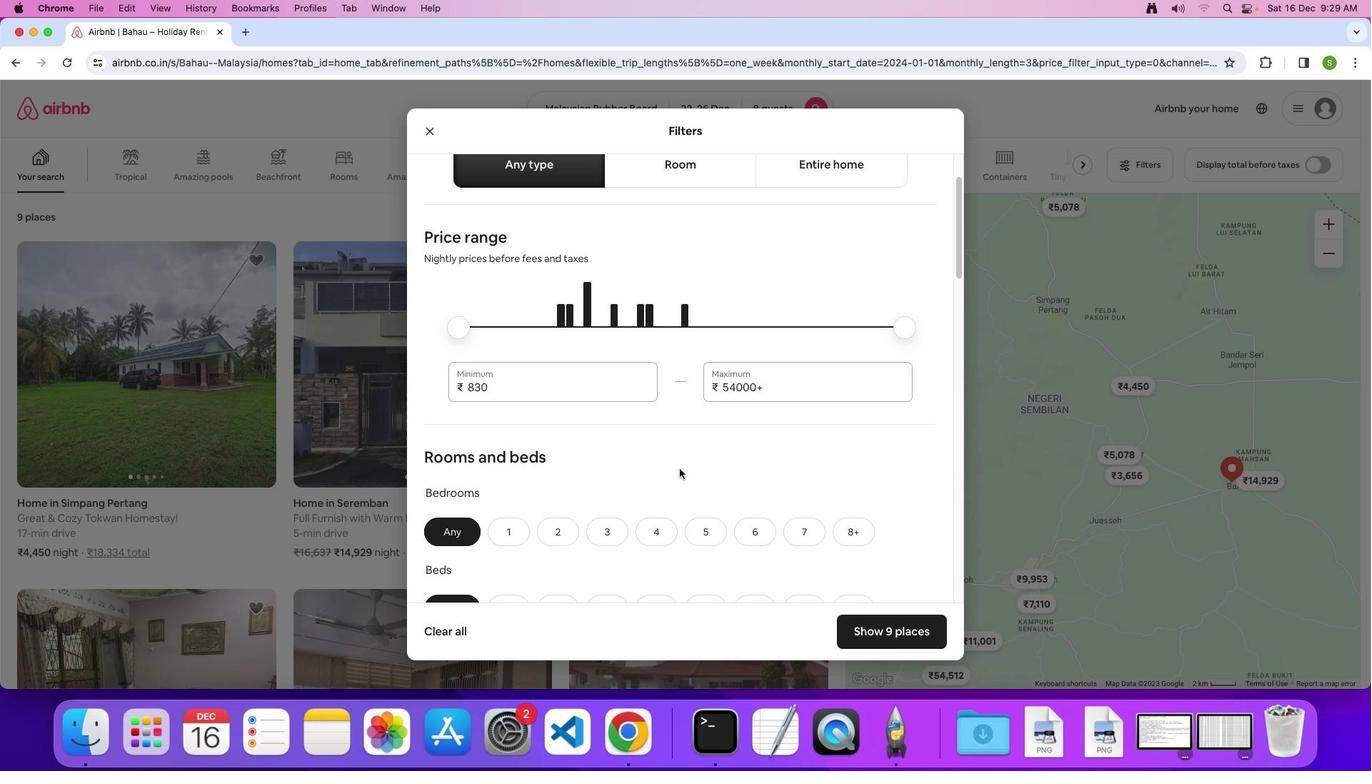 
Action: Mouse scrolled (675, 465) with delta (-2, -3)
Screenshot: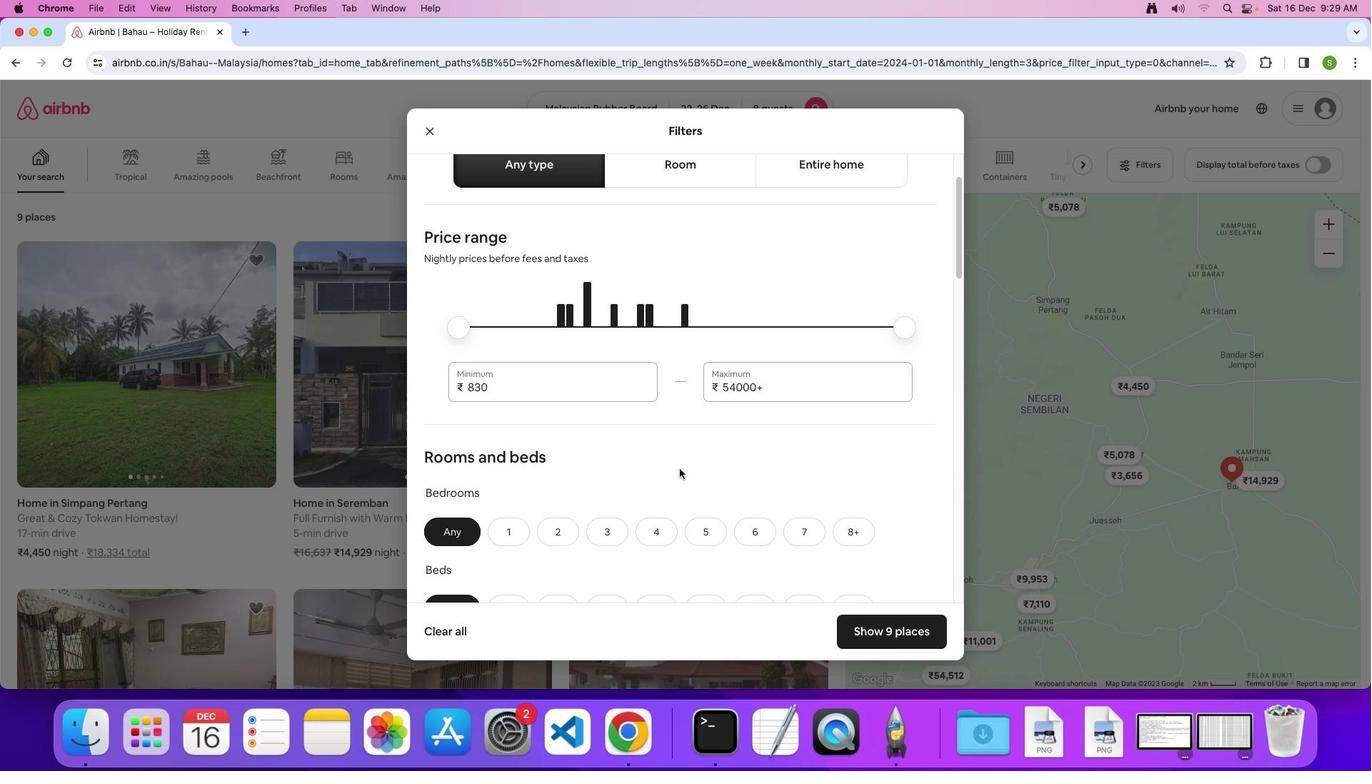 
Action: Mouse scrolled (675, 465) with delta (-2, -3)
Screenshot: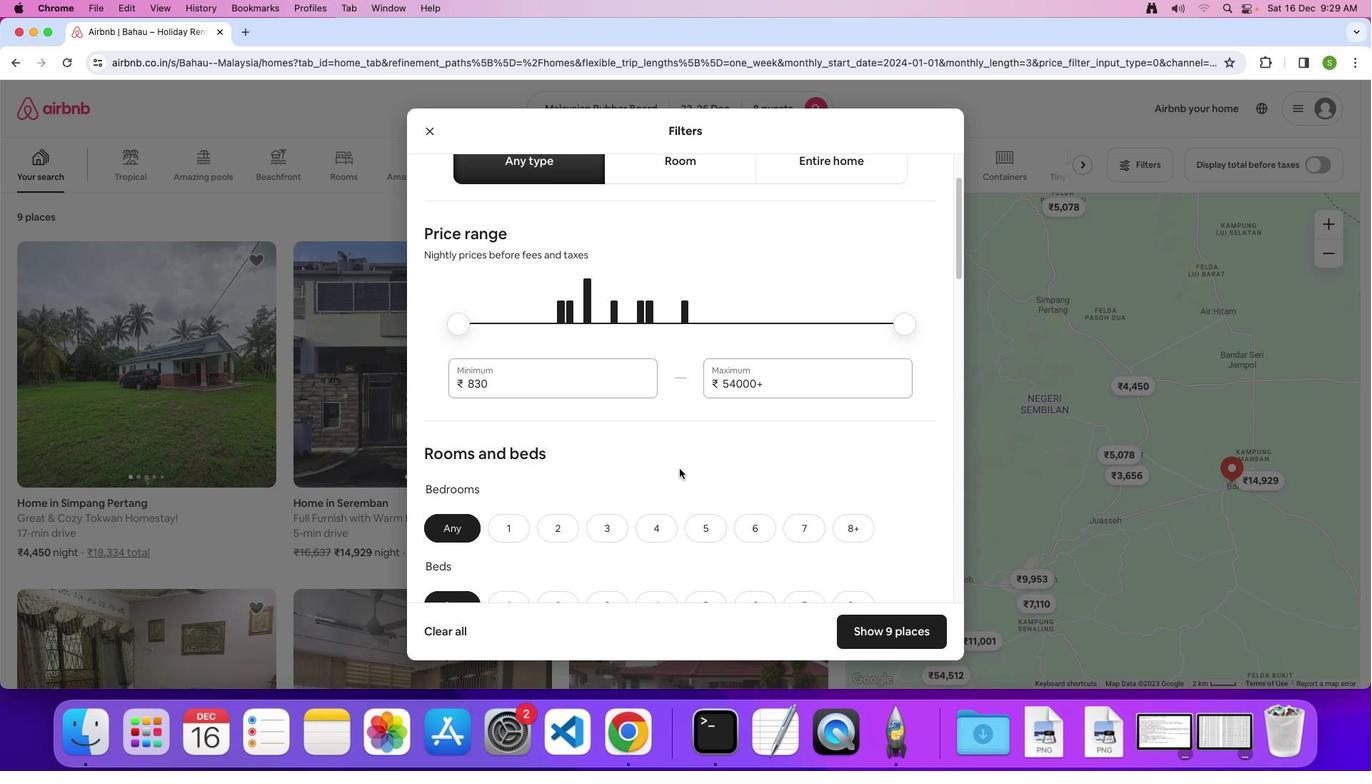 
Action: Mouse scrolled (675, 465) with delta (-2, -3)
Screenshot: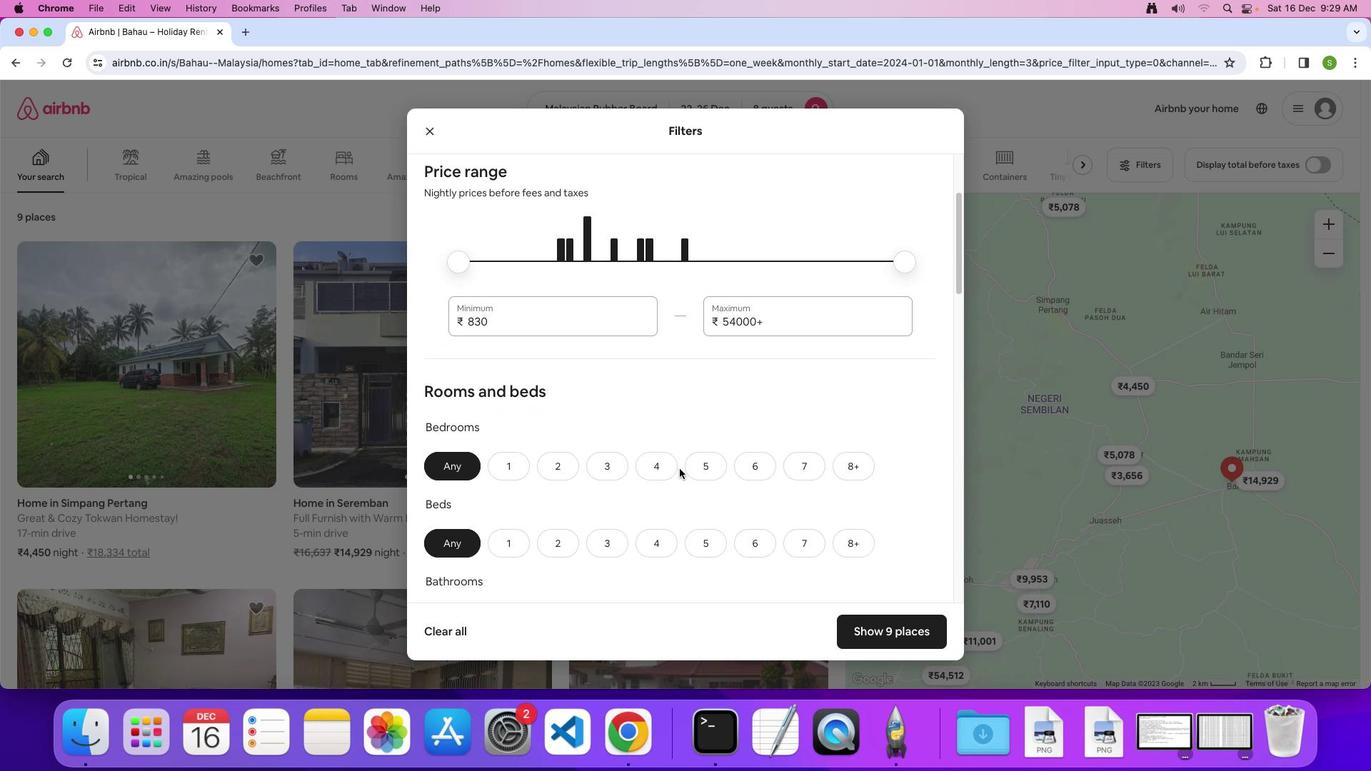 
Action: Mouse scrolled (675, 465) with delta (-2, -3)
Screenshot: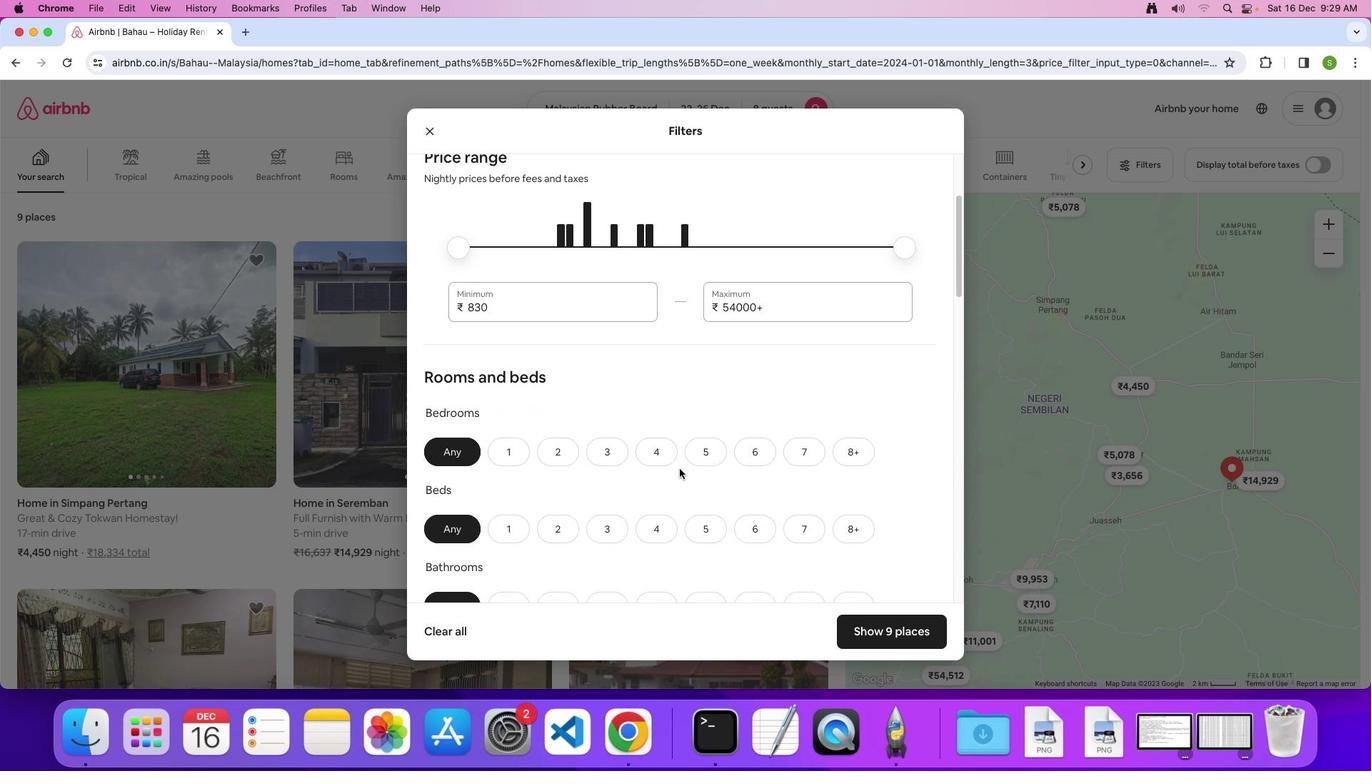 
Action: Mouse scrolled (675, 465) with delta (-2, -3)
Screenshot: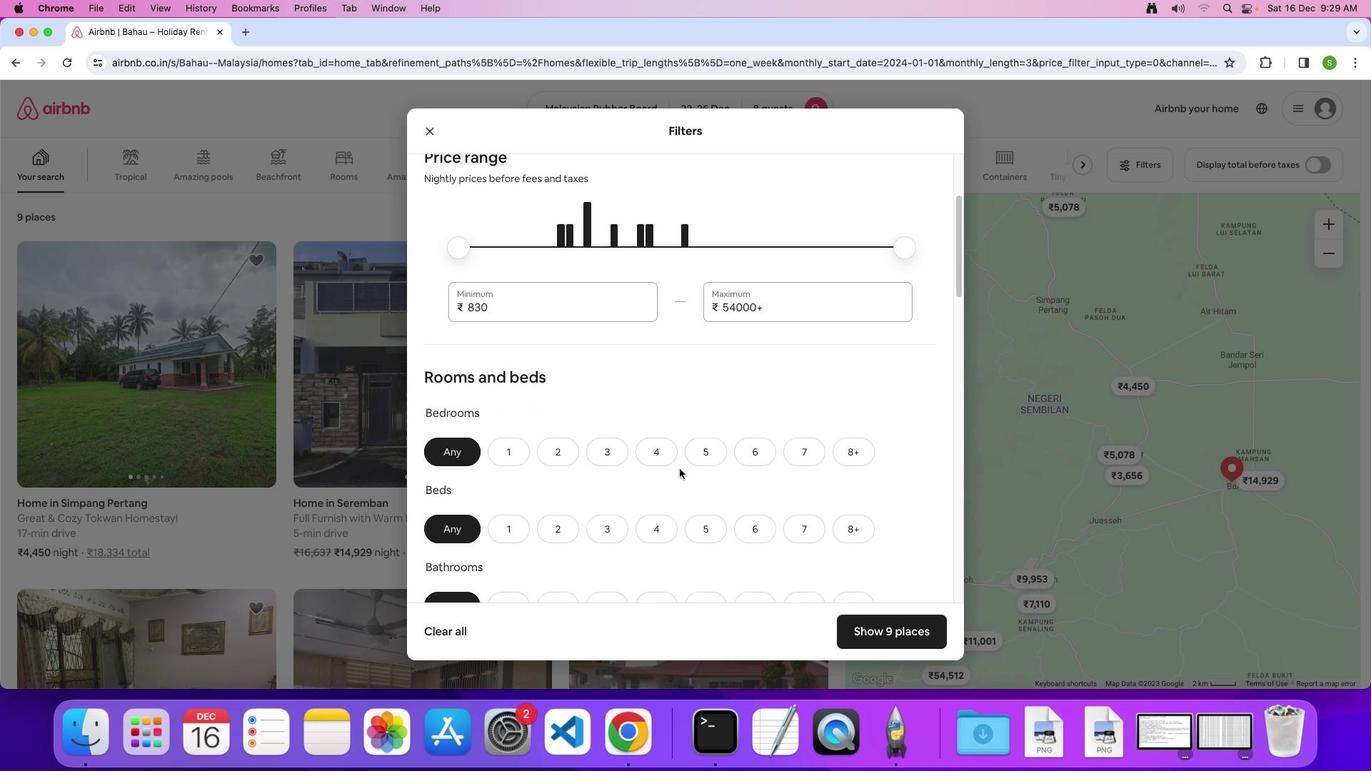 
Action: Mouse scrolled (675, 465) with delta (-2, -3)
Screenshot: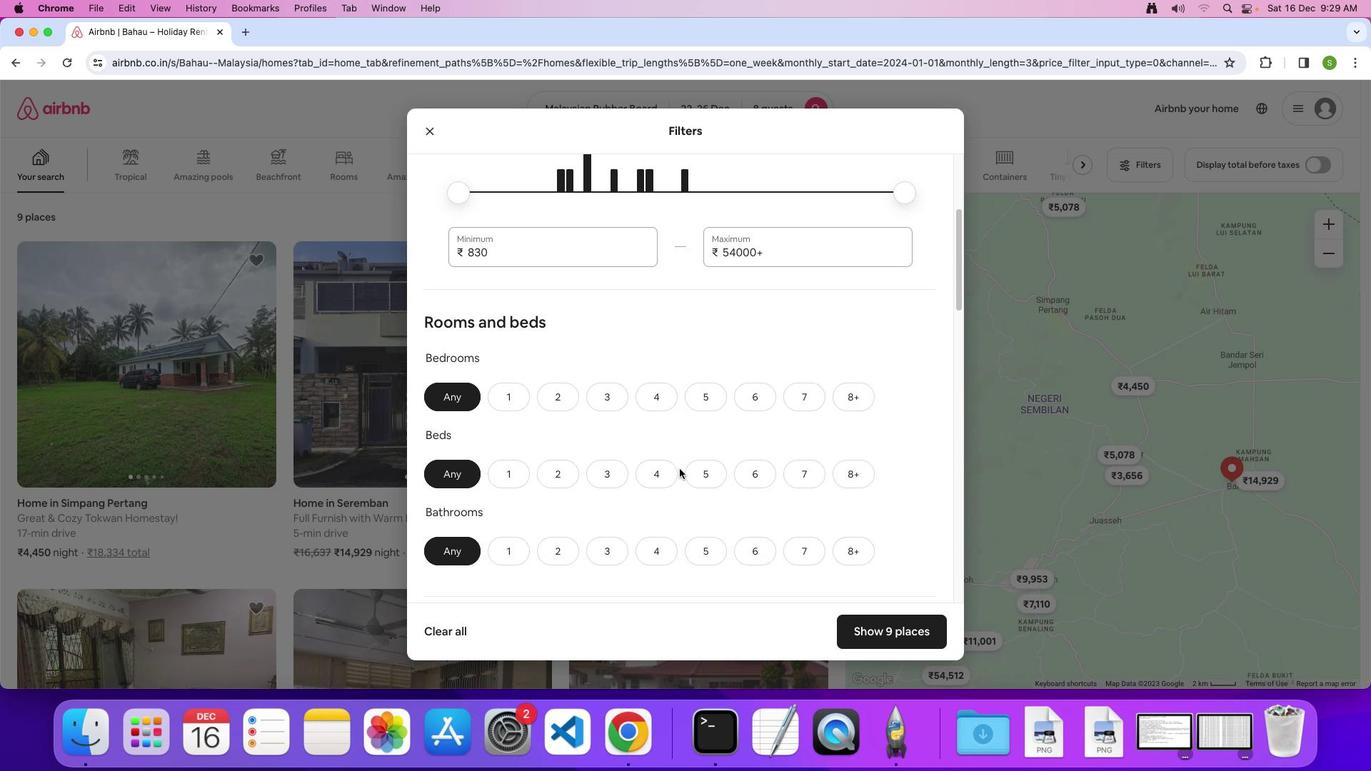 
Action: Mouse scrolled (675, 465) with delta (-2, -3)
Screenshot: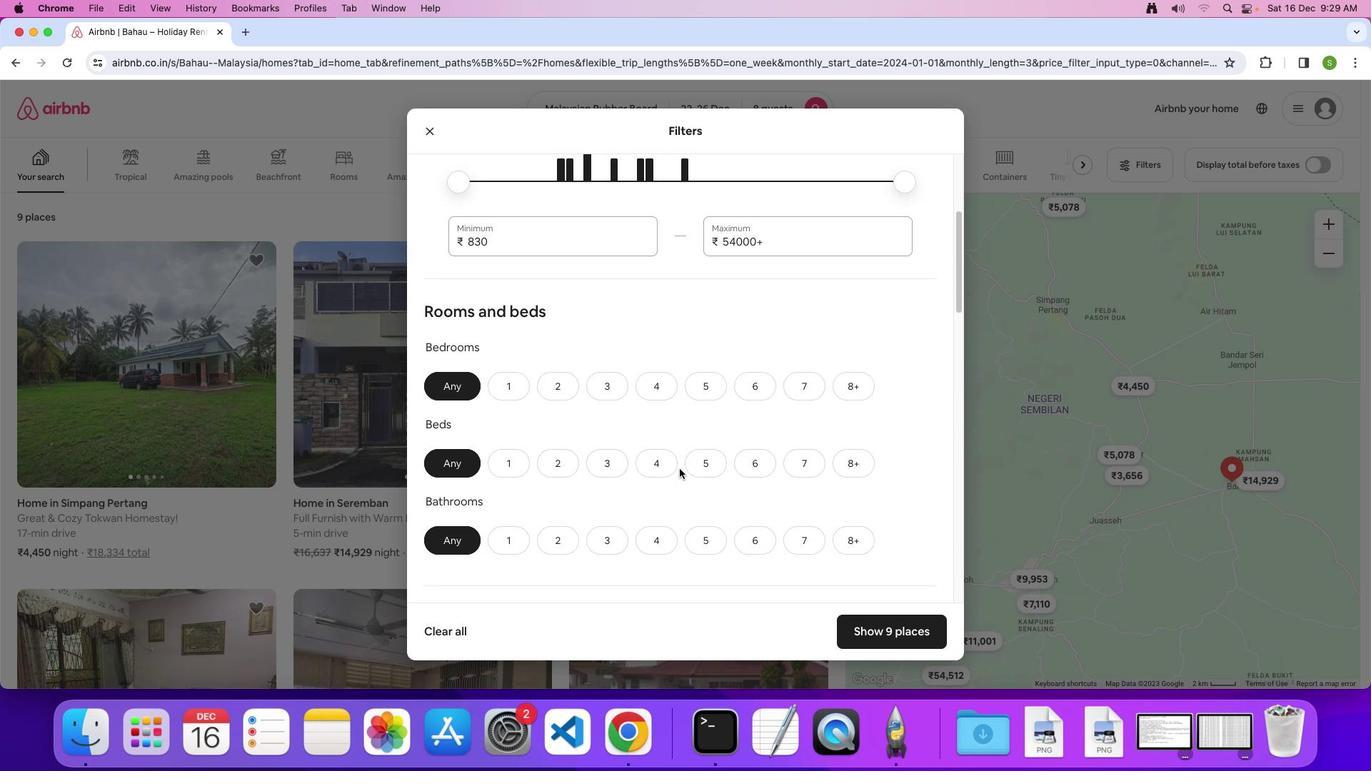 
Action: Mouse scrolled (675, 465) with delta (-2, -3)
Screenshot: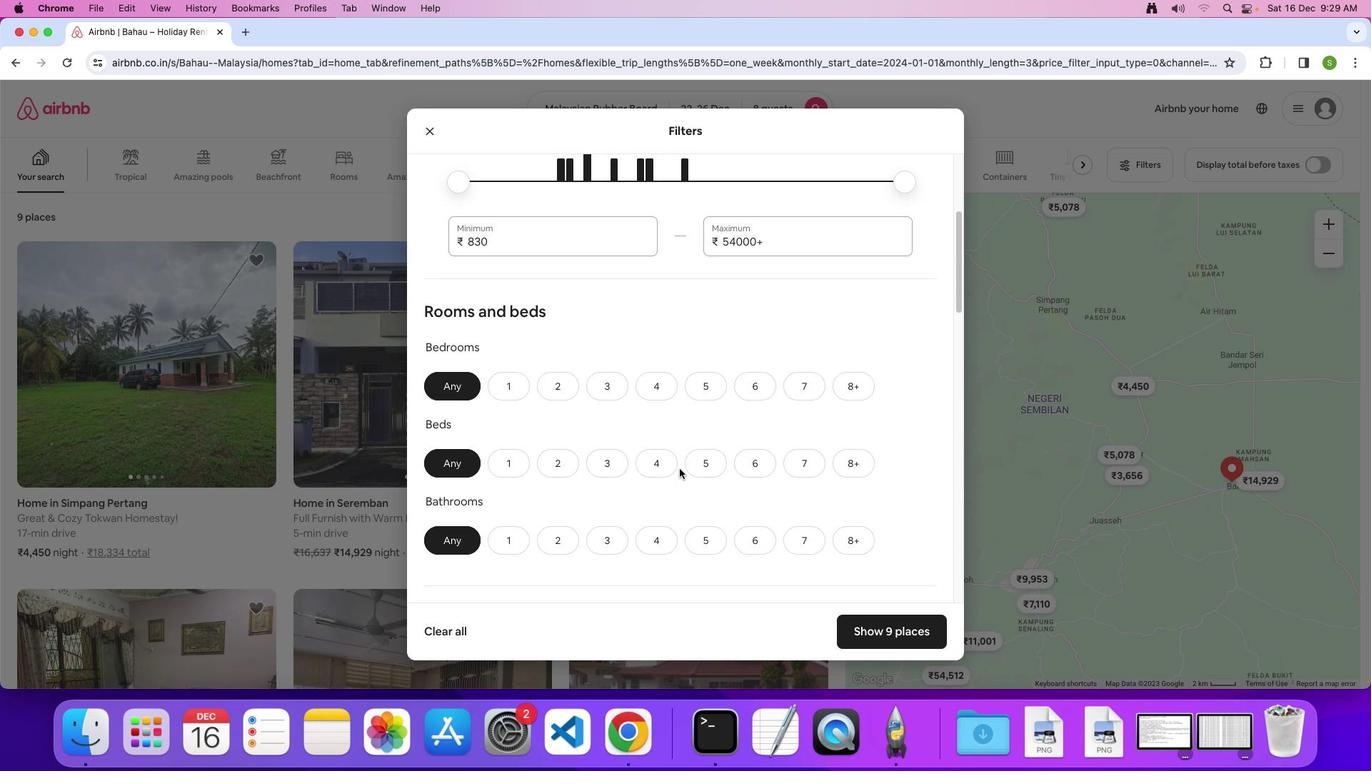 
Action: Mouse scrolled (675, 465) with delta (-2, -3)
Screenshot: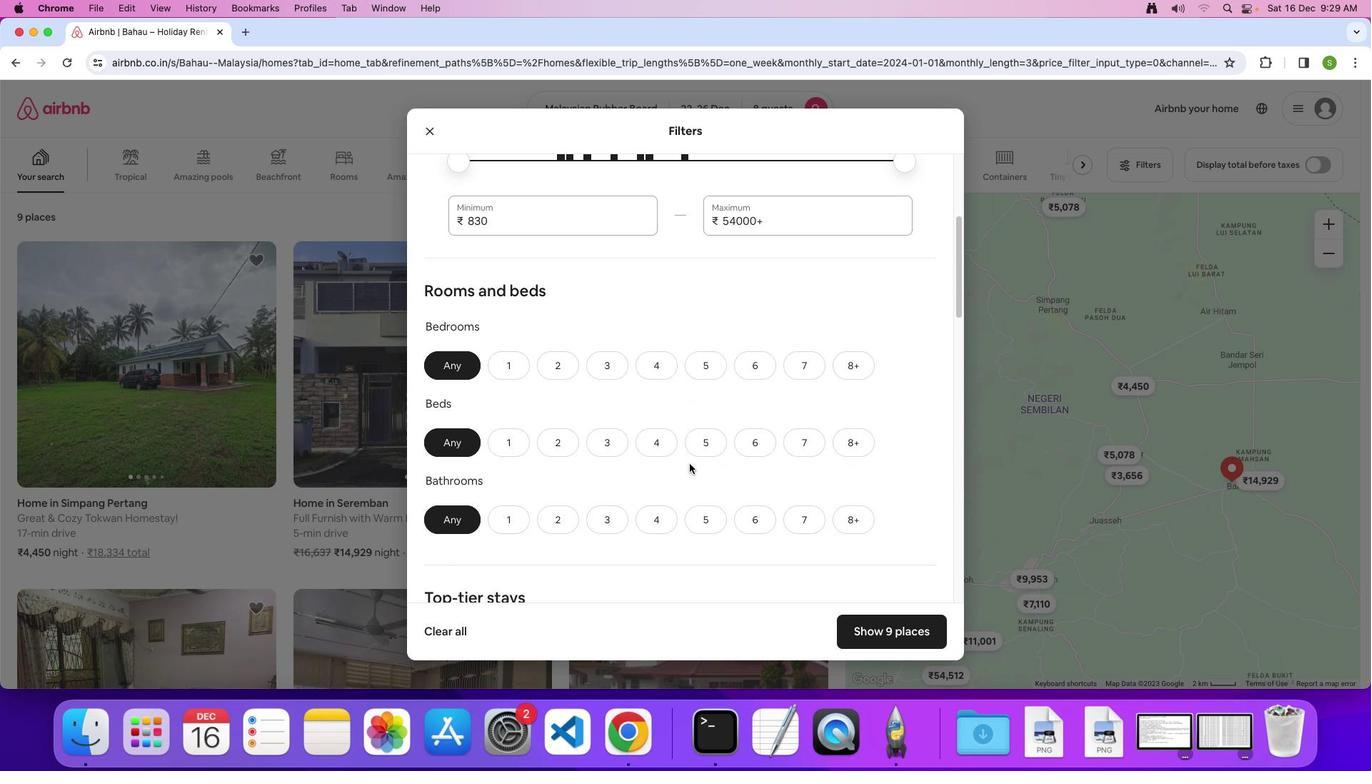 
Action: Mouse scrolled (675, 465) with delta (-2, -3)
Screenshot: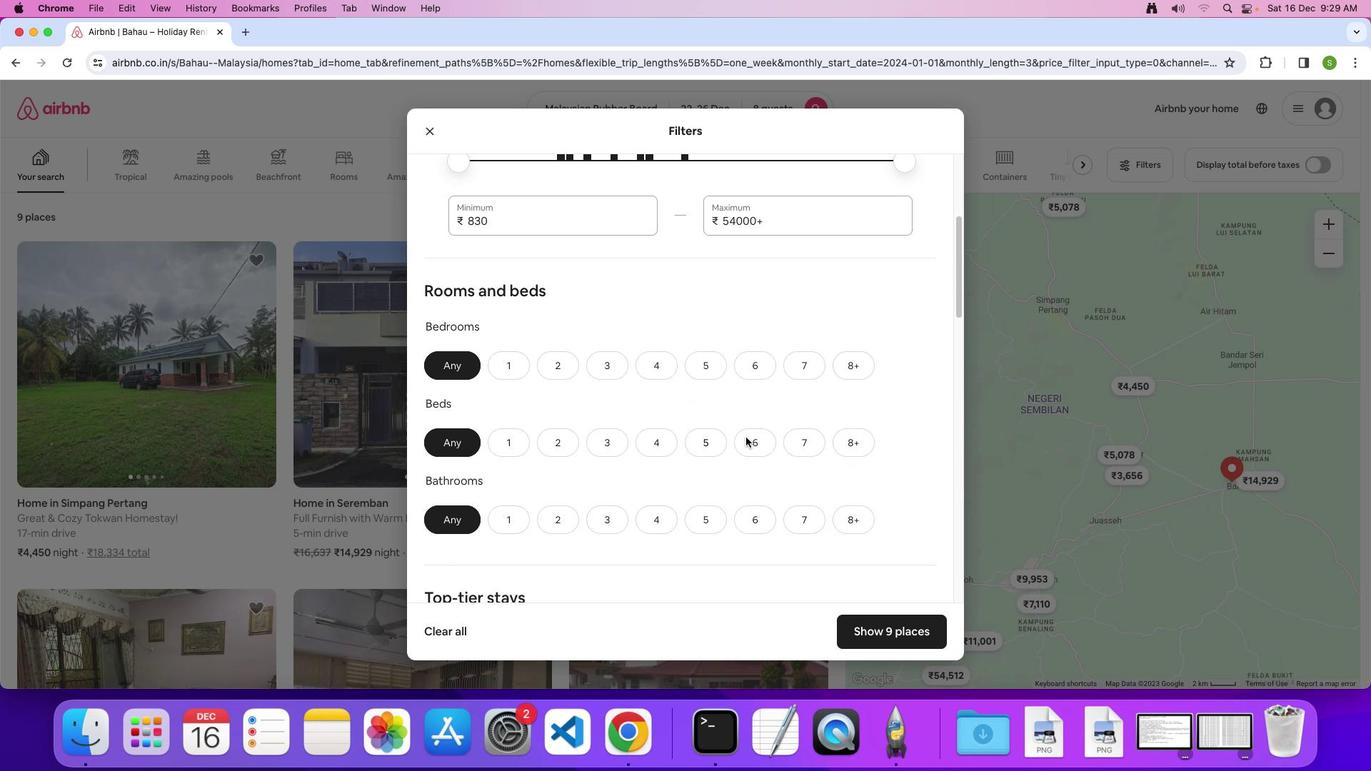 
Action: Mouse moved to (862, 359)
Screenshot: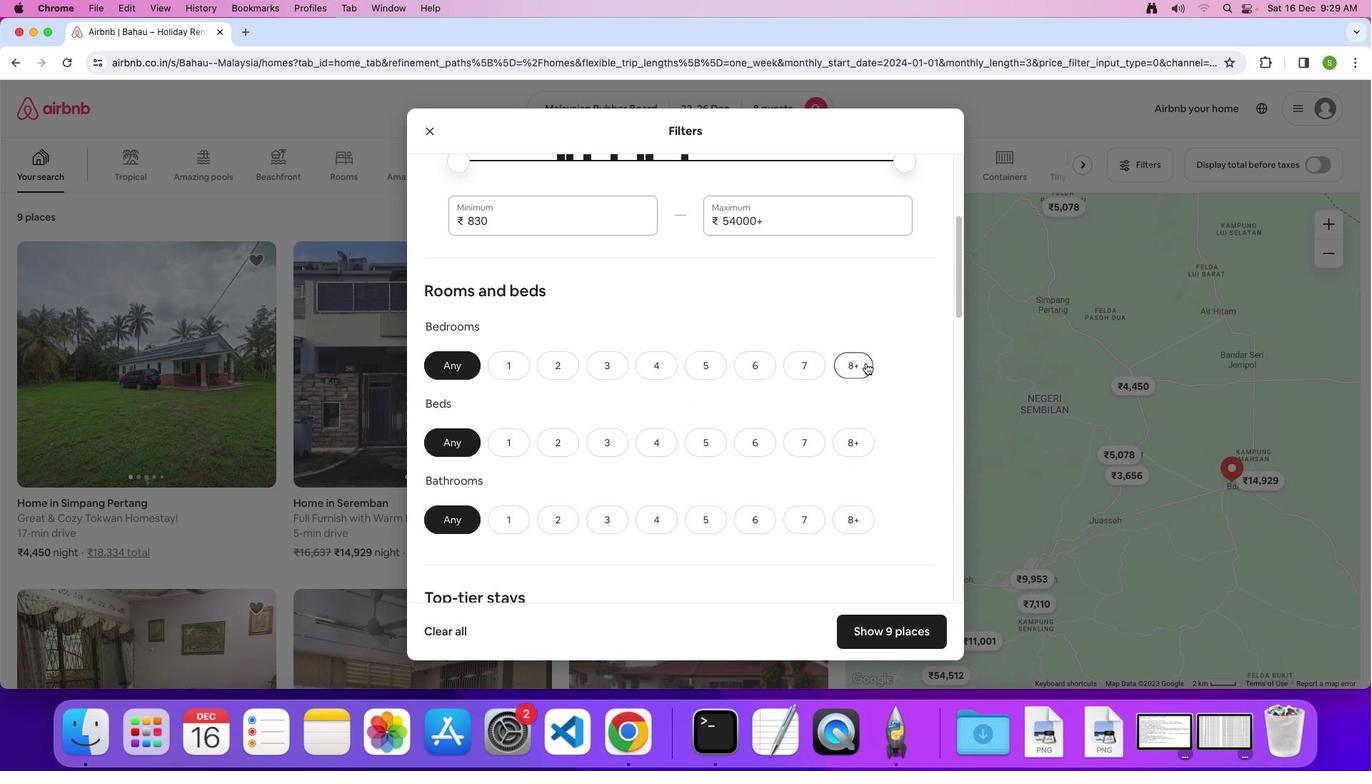 
Action: Mouse pressed left at (862, 359)
Screenshot: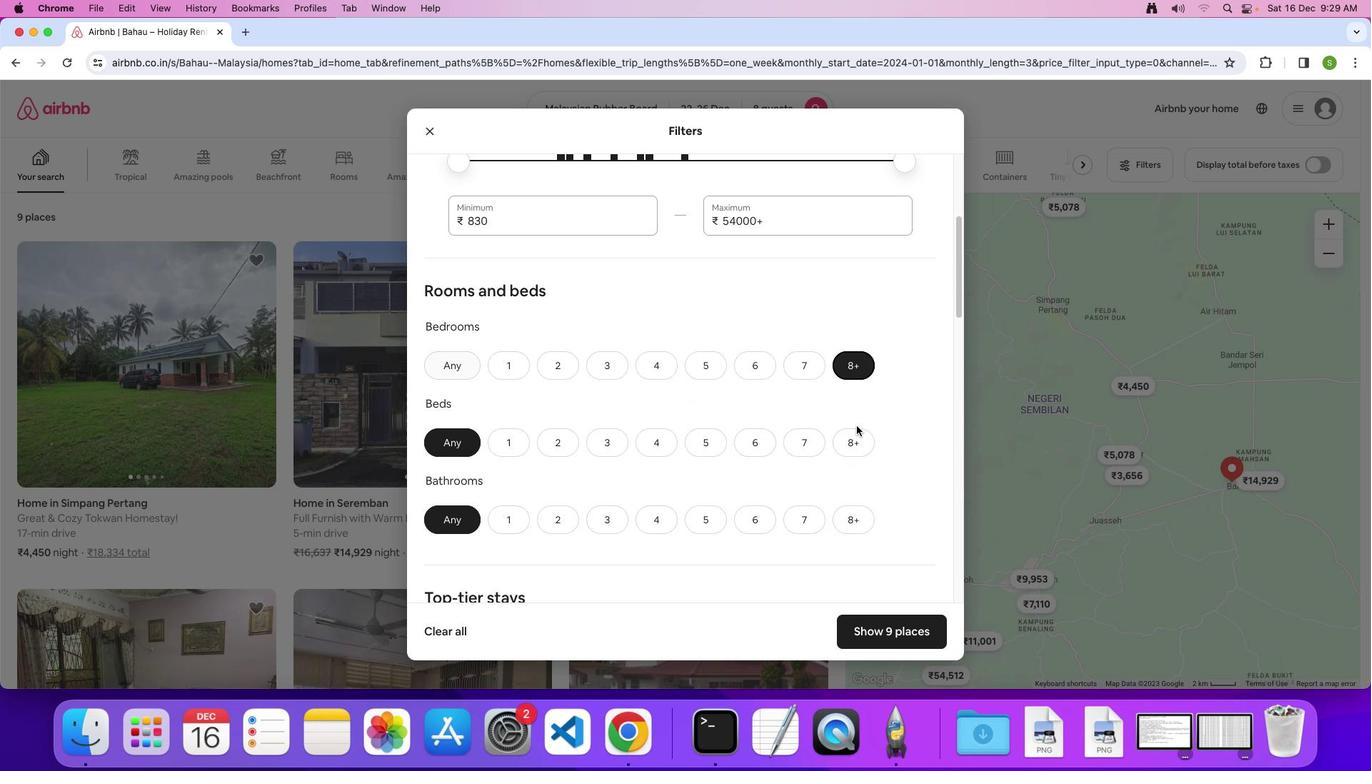 
Action: Mouse moved to (851, 439)
Screenshot: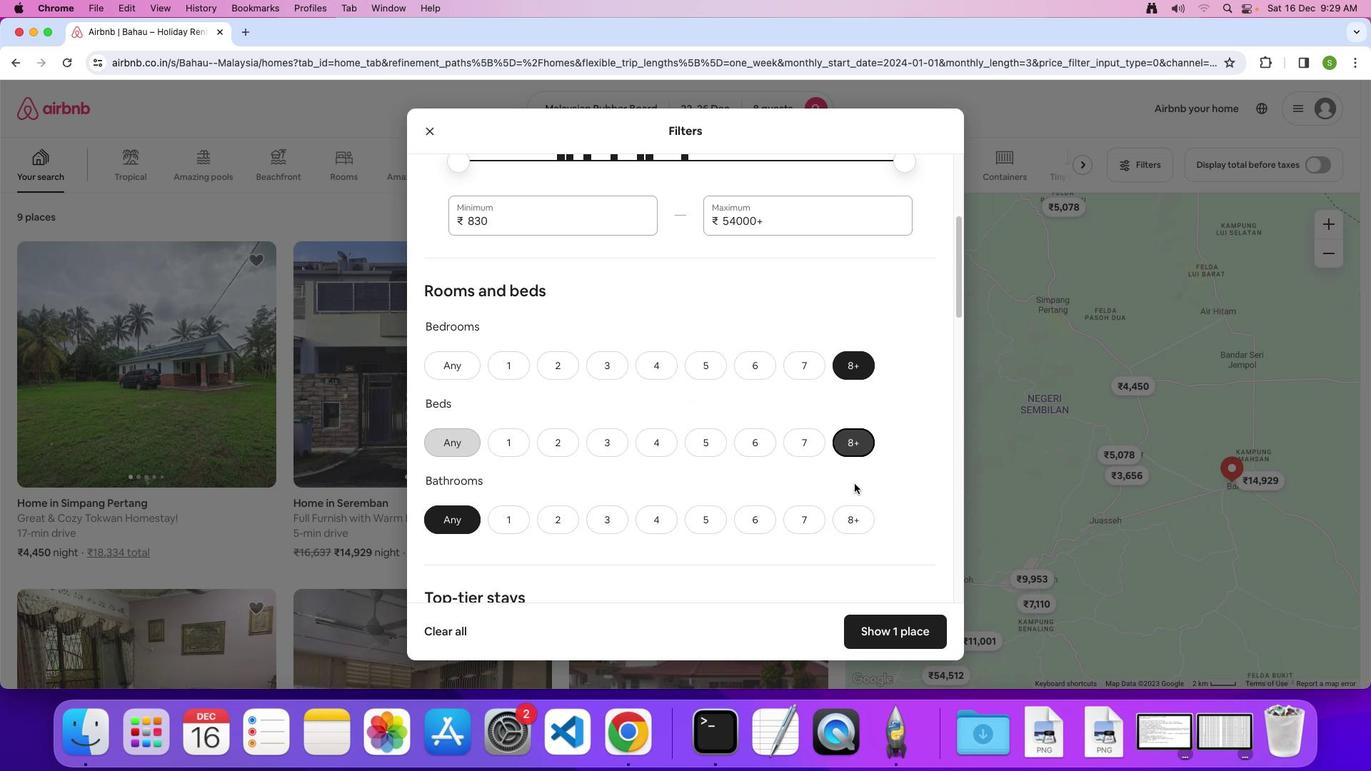 
Action: Mouse pressed left at (851, 439)
Screenshot: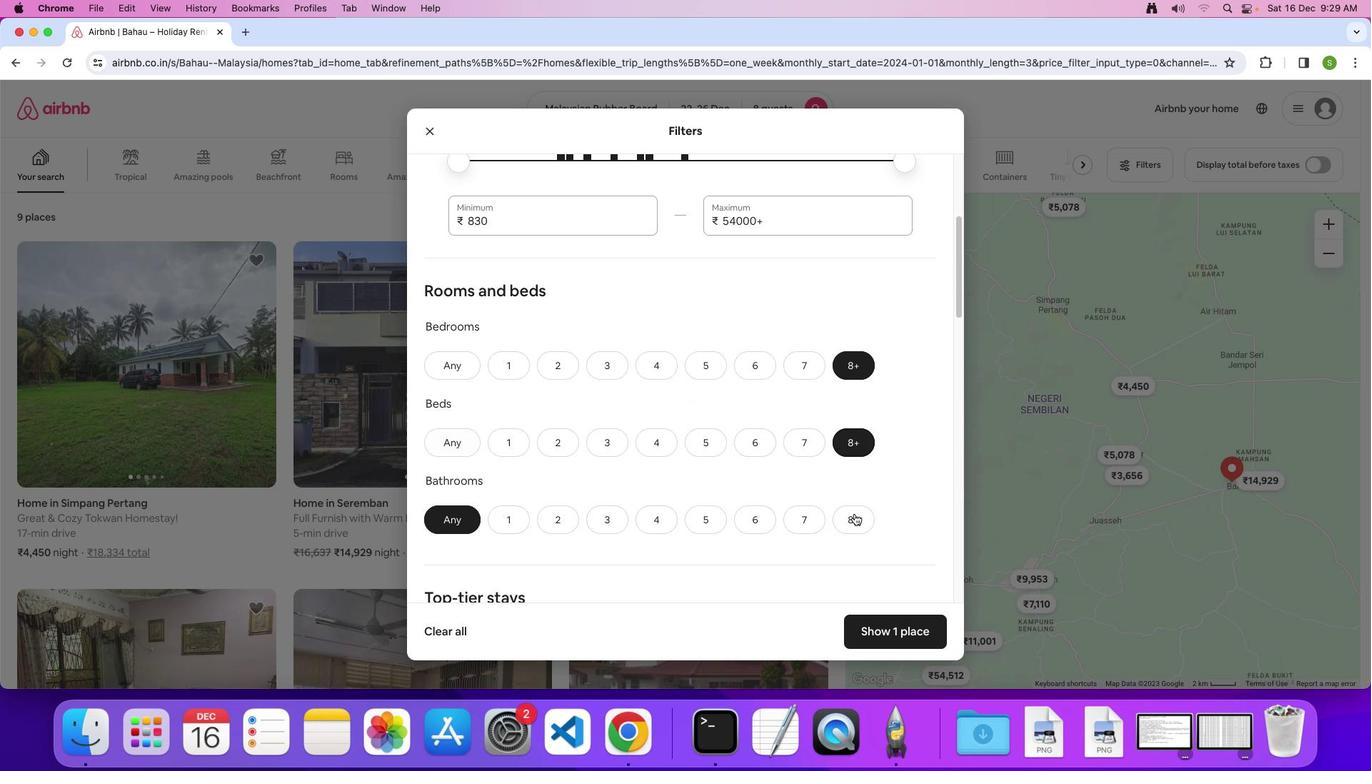 
Action: Mouse moved to (851, 520)
Screenshot: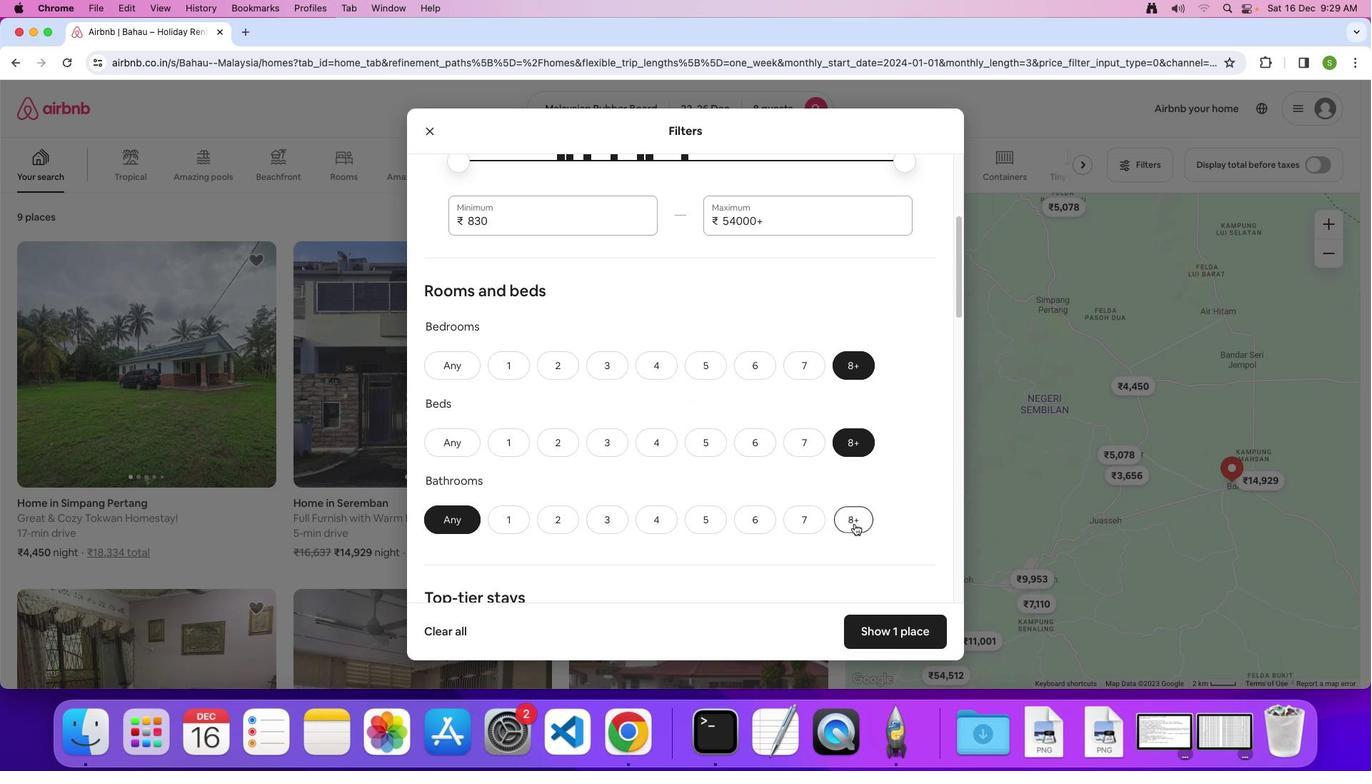 
Action: Mouse pressed left at (851, 520)
Screenshot: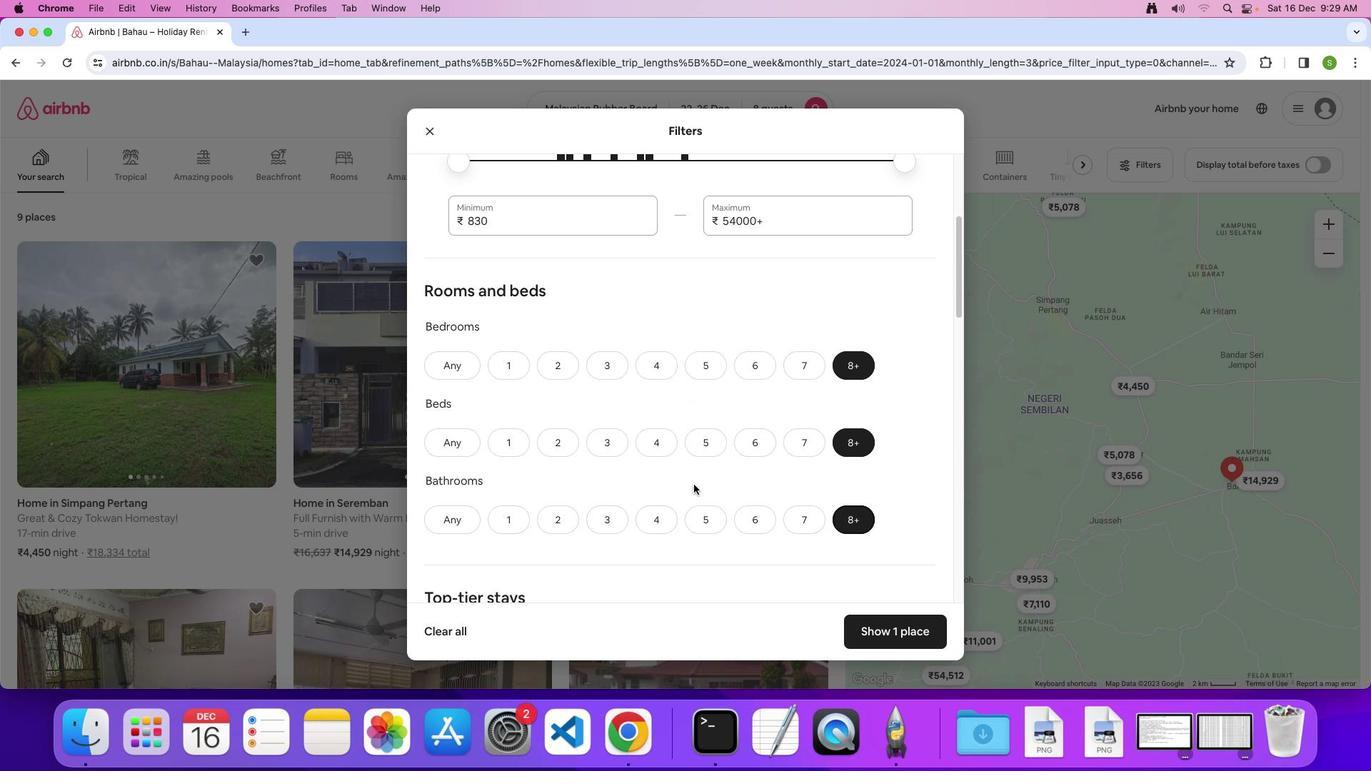 
Action: Mouse moved to (690, 481)
Screenshot: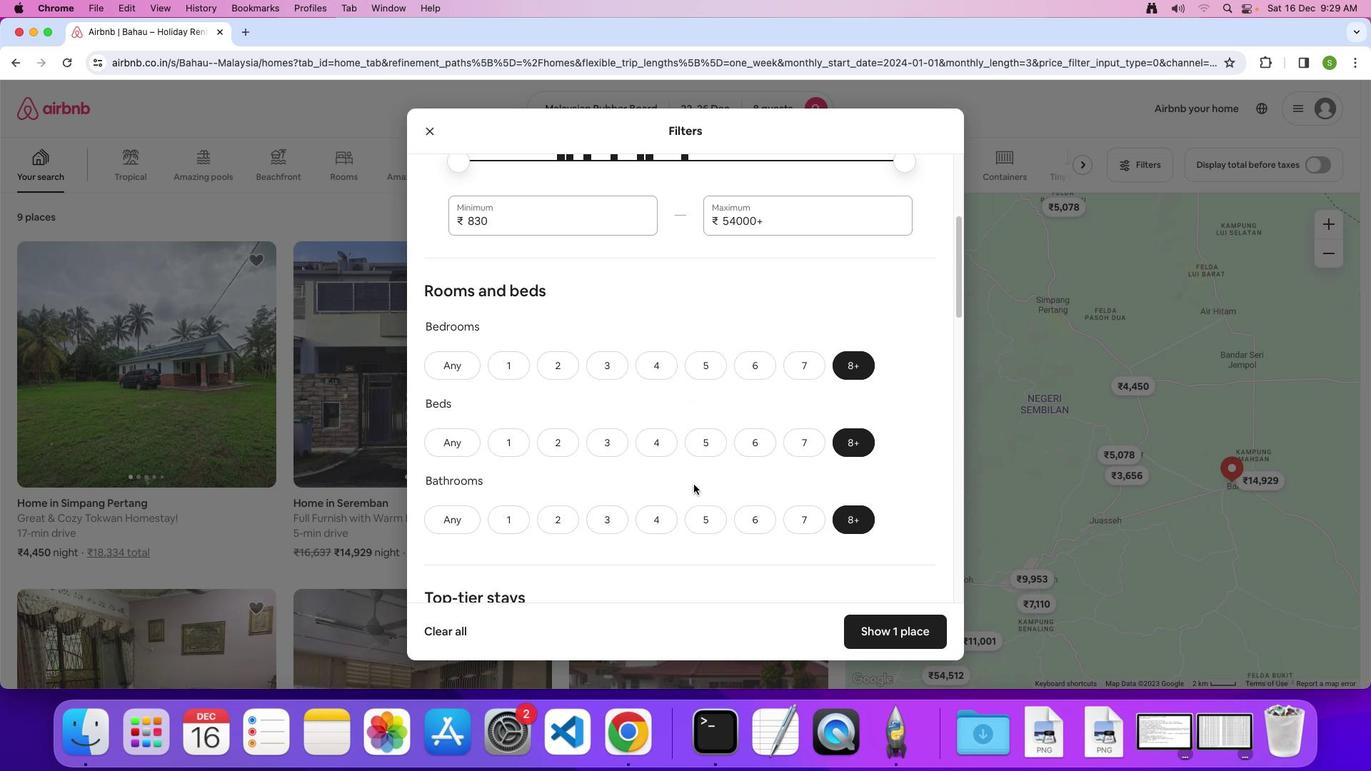
Action: Mouse scrolled (690, 481) with delta (-2, -3)
Screenshot: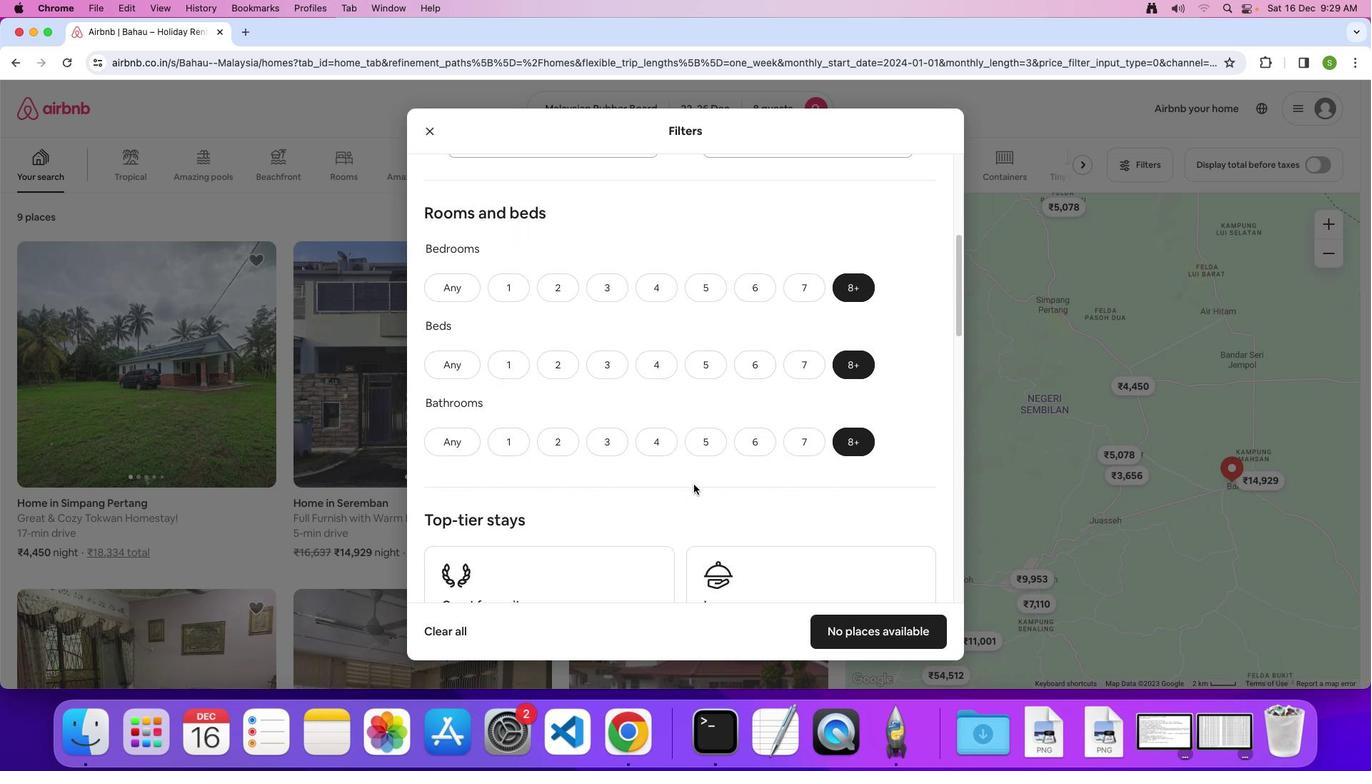 
Action: Mouse scrolled (690, 481) with delta (-2, -3)
Screenshot: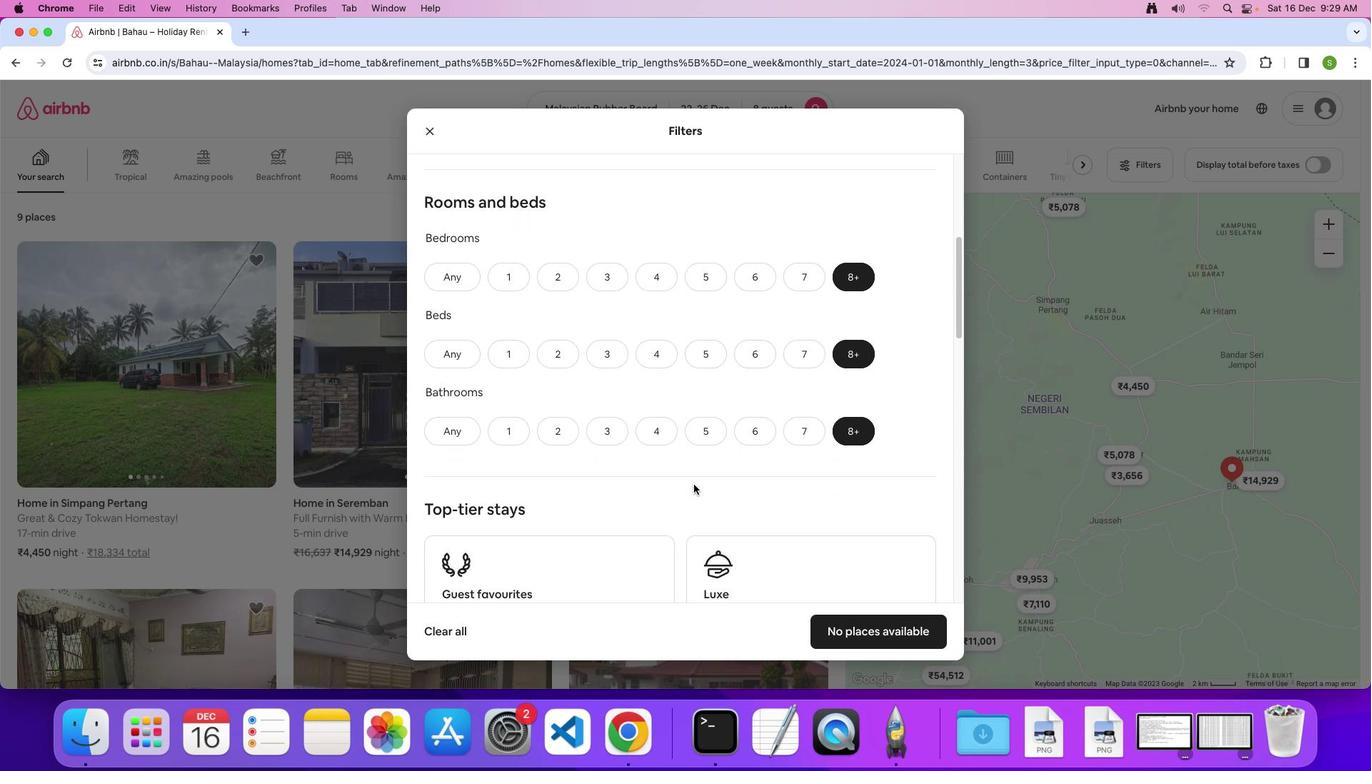 
Action: Mouse scrolled (690, 481) with delta (-2, -4)
Screenshot: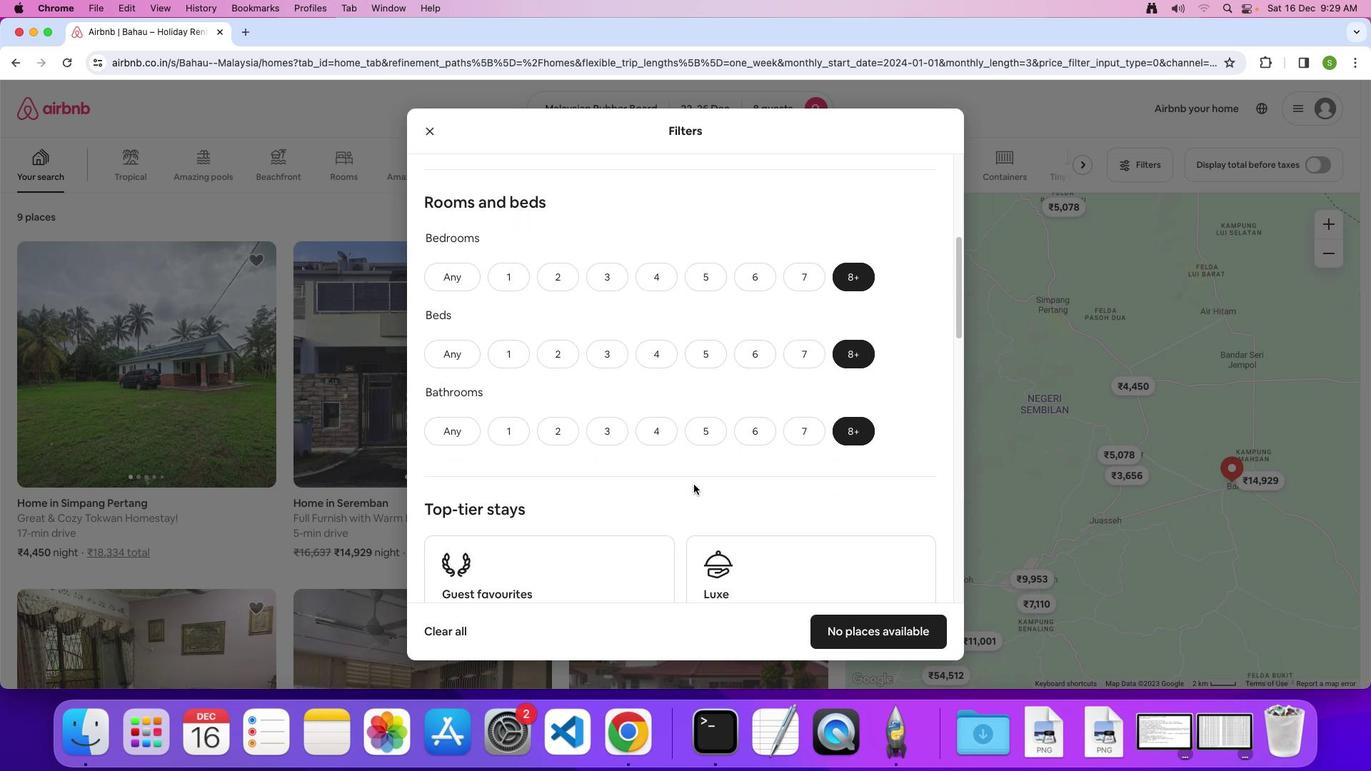 
Action: Mouse scrolled (690, 481) with delta (-2, -3)
Screenshot: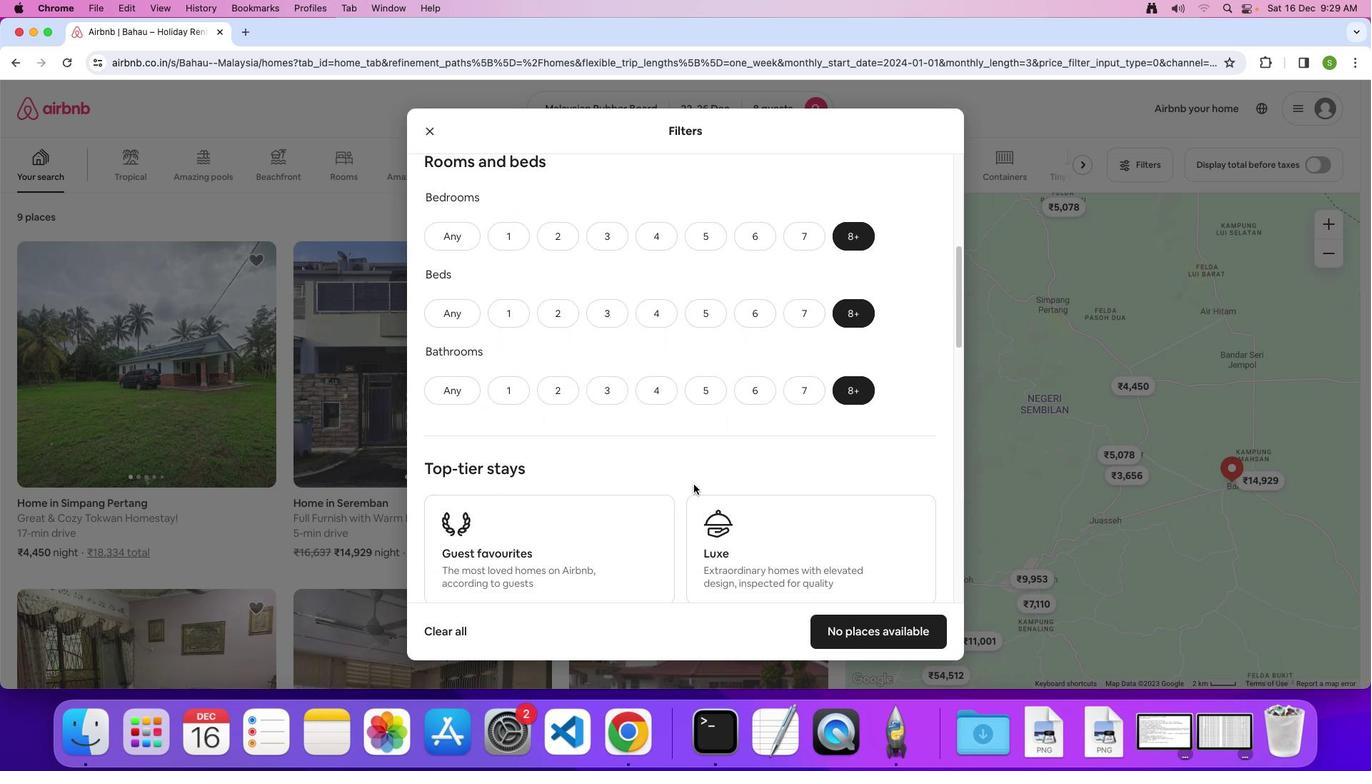 
Action: Mouse scrolled (690, 481) with delta (-2, -3)
Screenshot: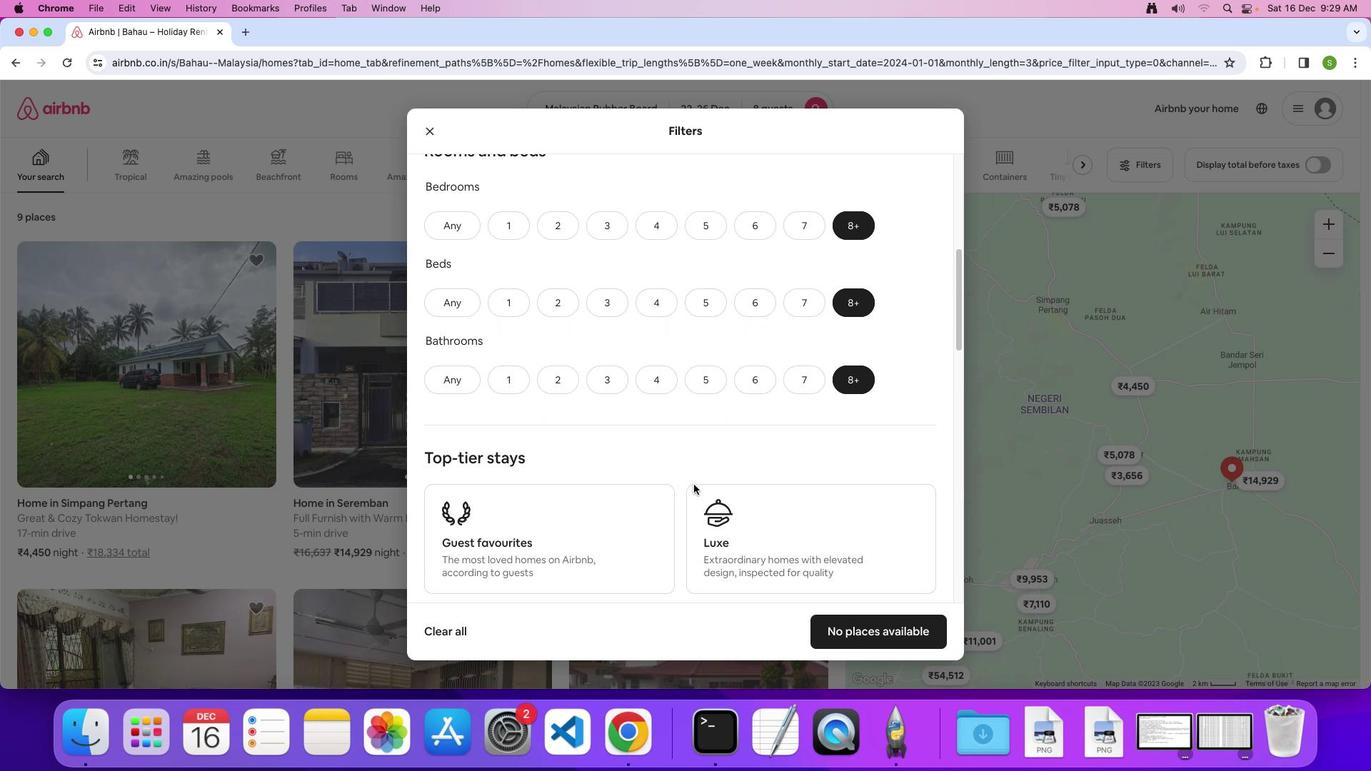 
Action: Mouse scrolled (690, 481) with delta (-2, -3)
Screenshot: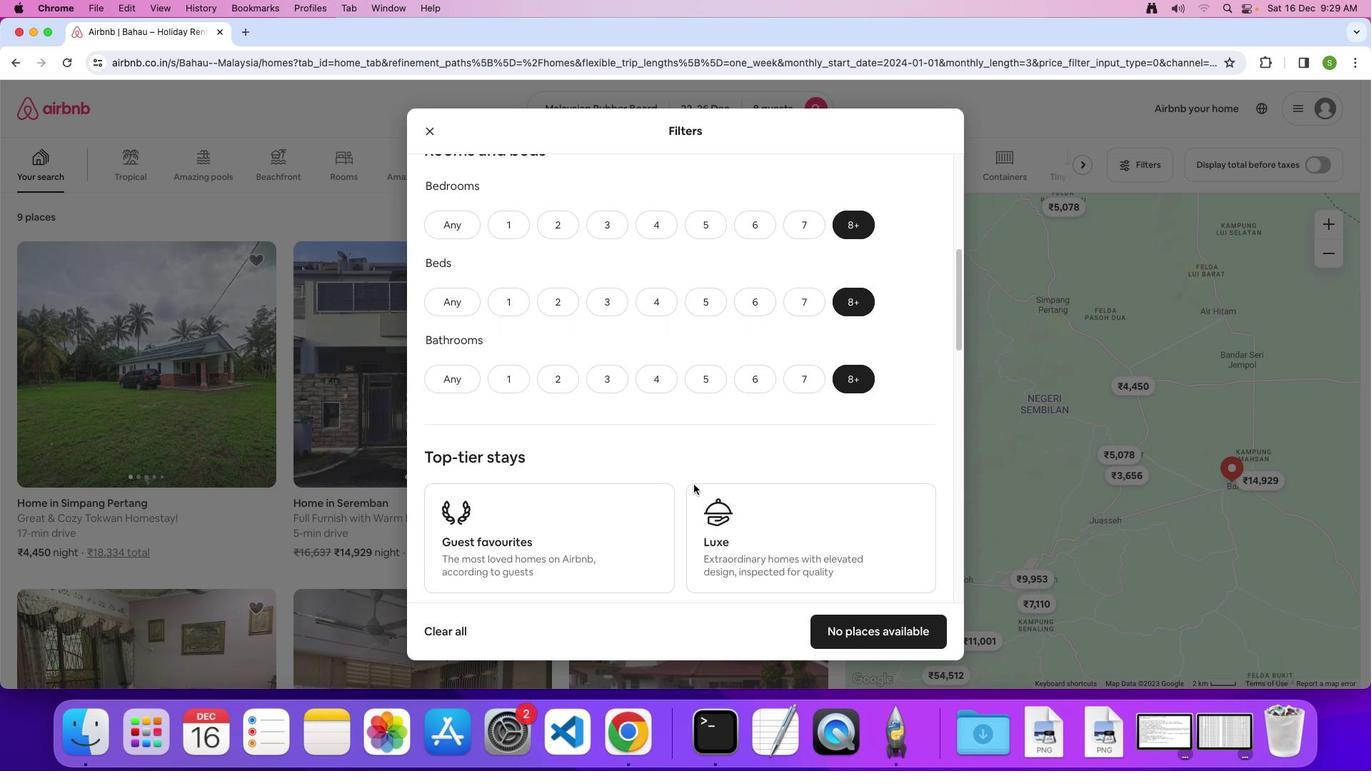 
Action: Mouse scrolled (690, 481) with delta (-2, -3)
Screenshot: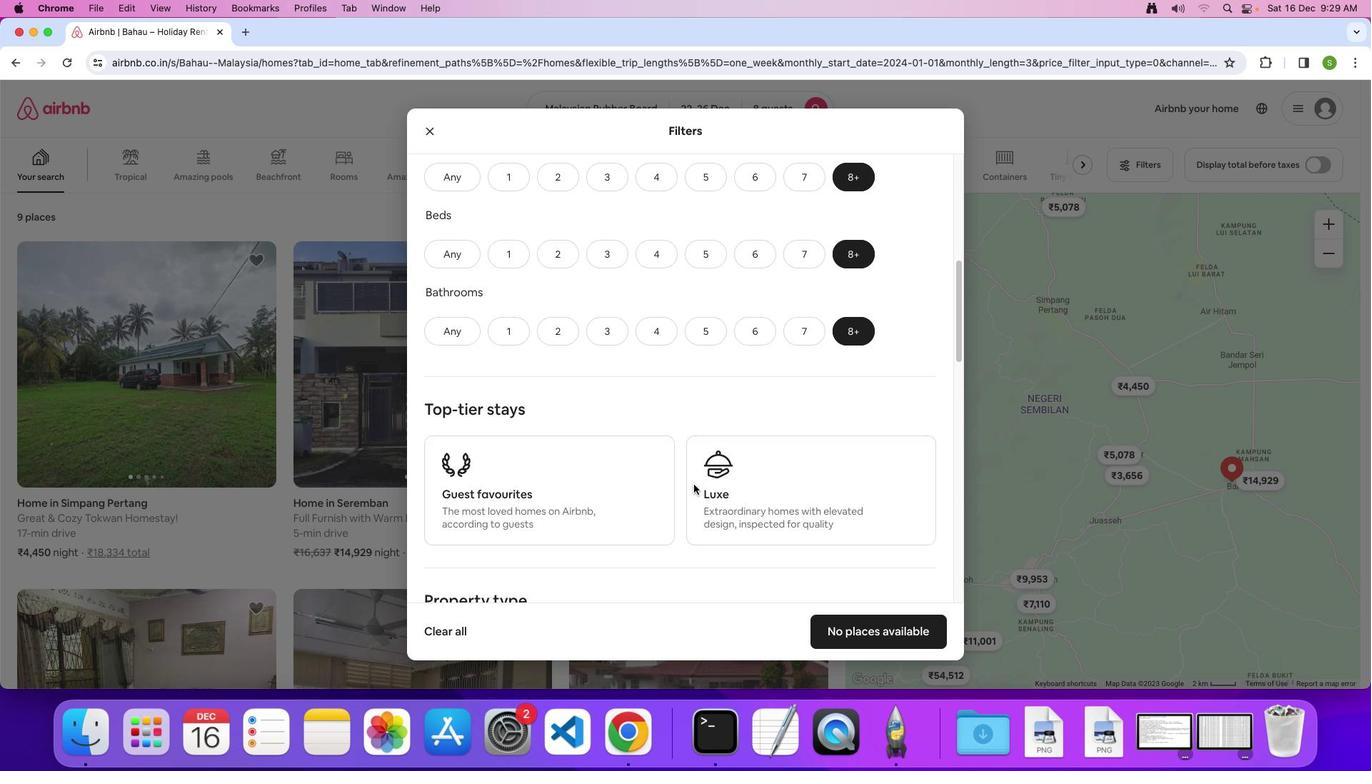 
Action: Mouse scrolled (690, 481) with delta (-2, -3)
Screenshot: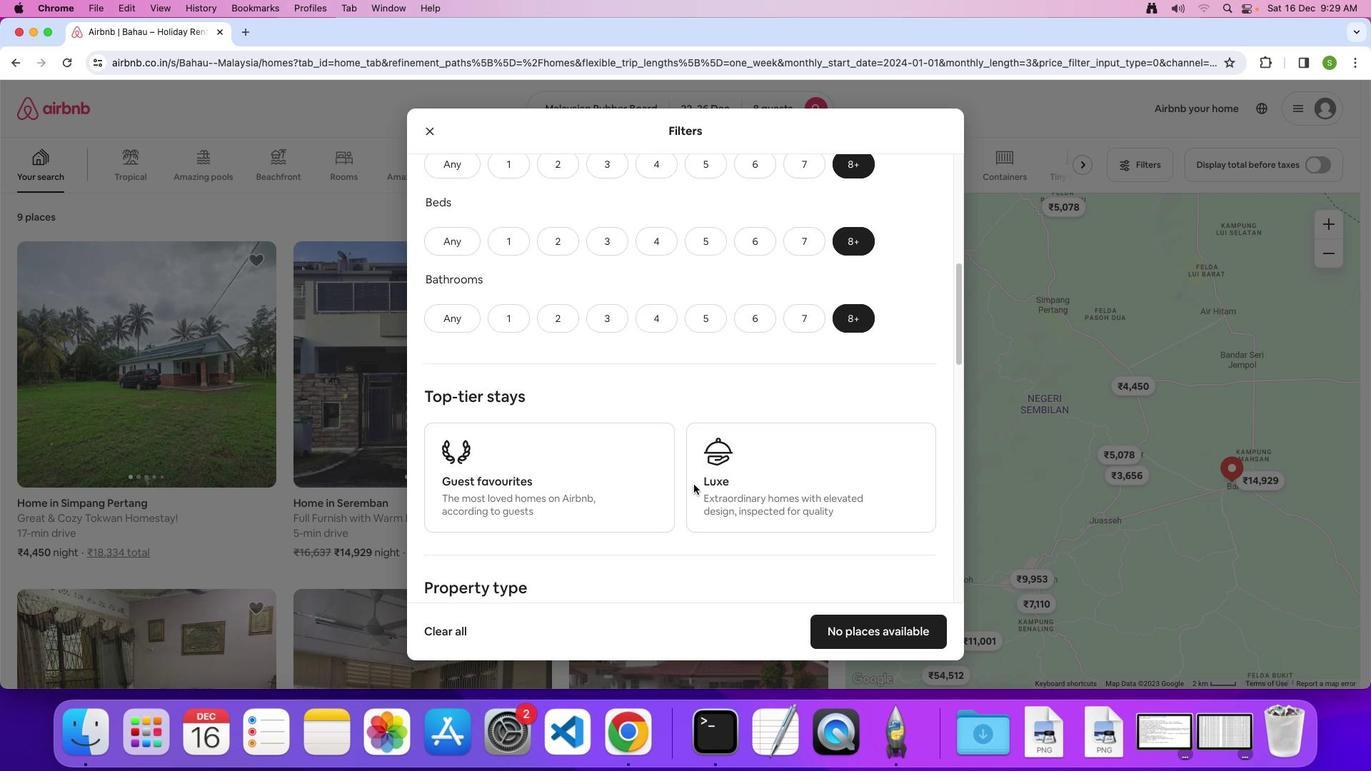 
Action: Mouse scrolled (690, 481) with delta (-2, -3)
Screenshot: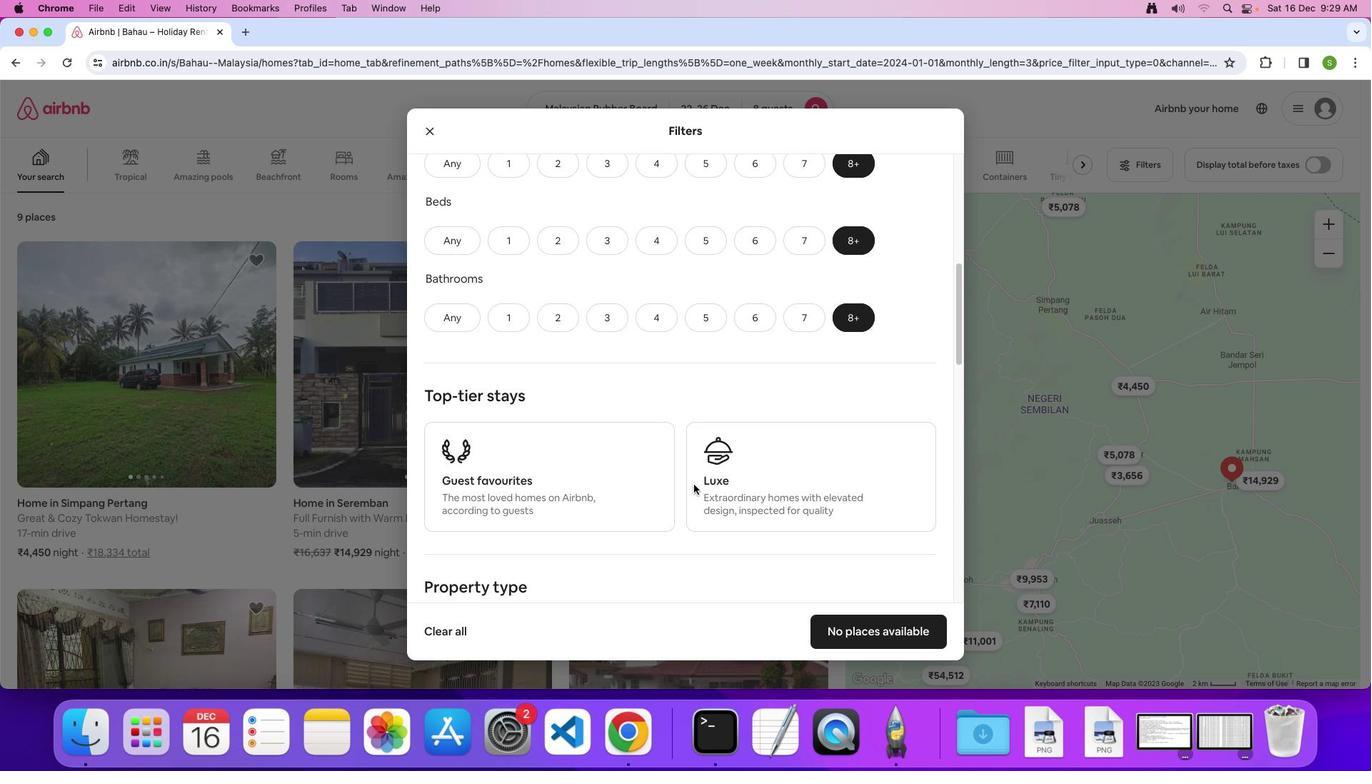 
Action: Mouse scrolled (690, 481) with delta (-2, -3)
Screenshot: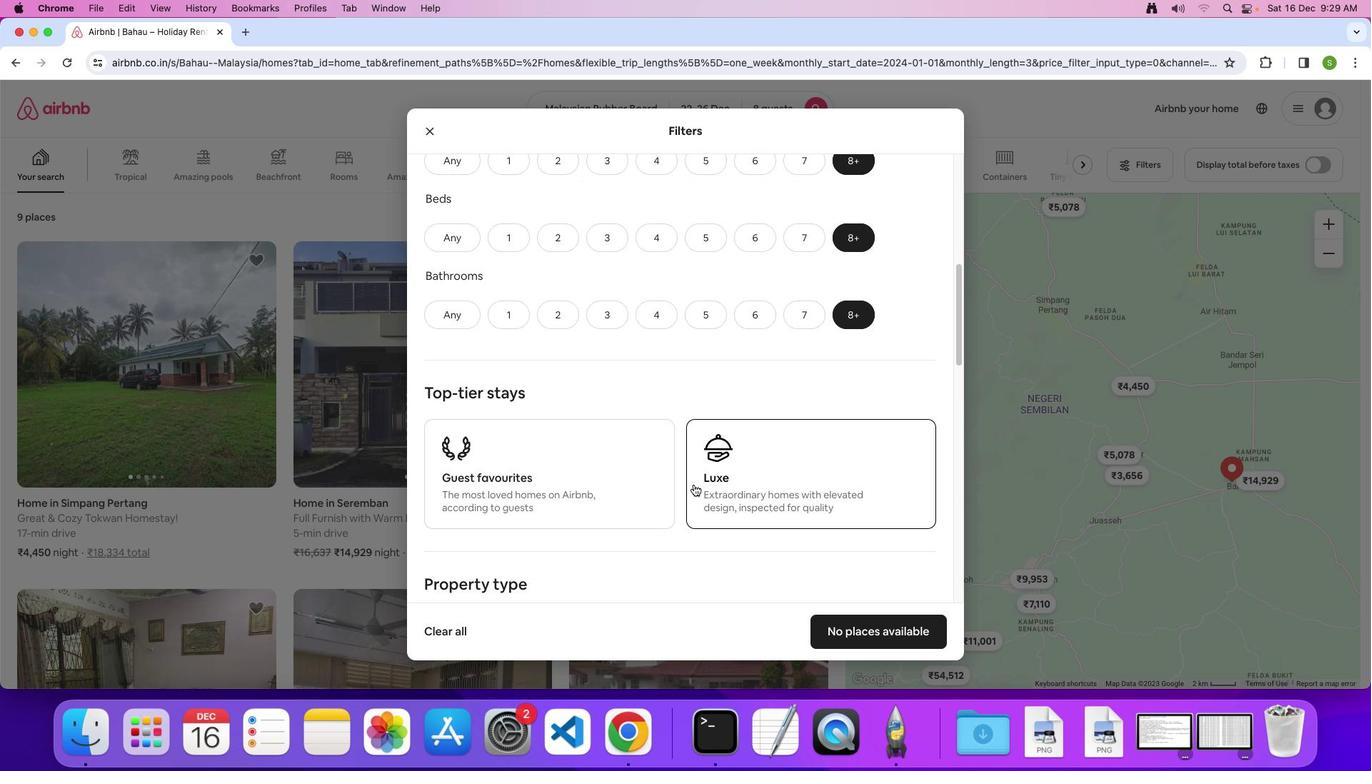 
Action: Mouse scrolled (690, 481) with delta (-2, -3)
Screenshot: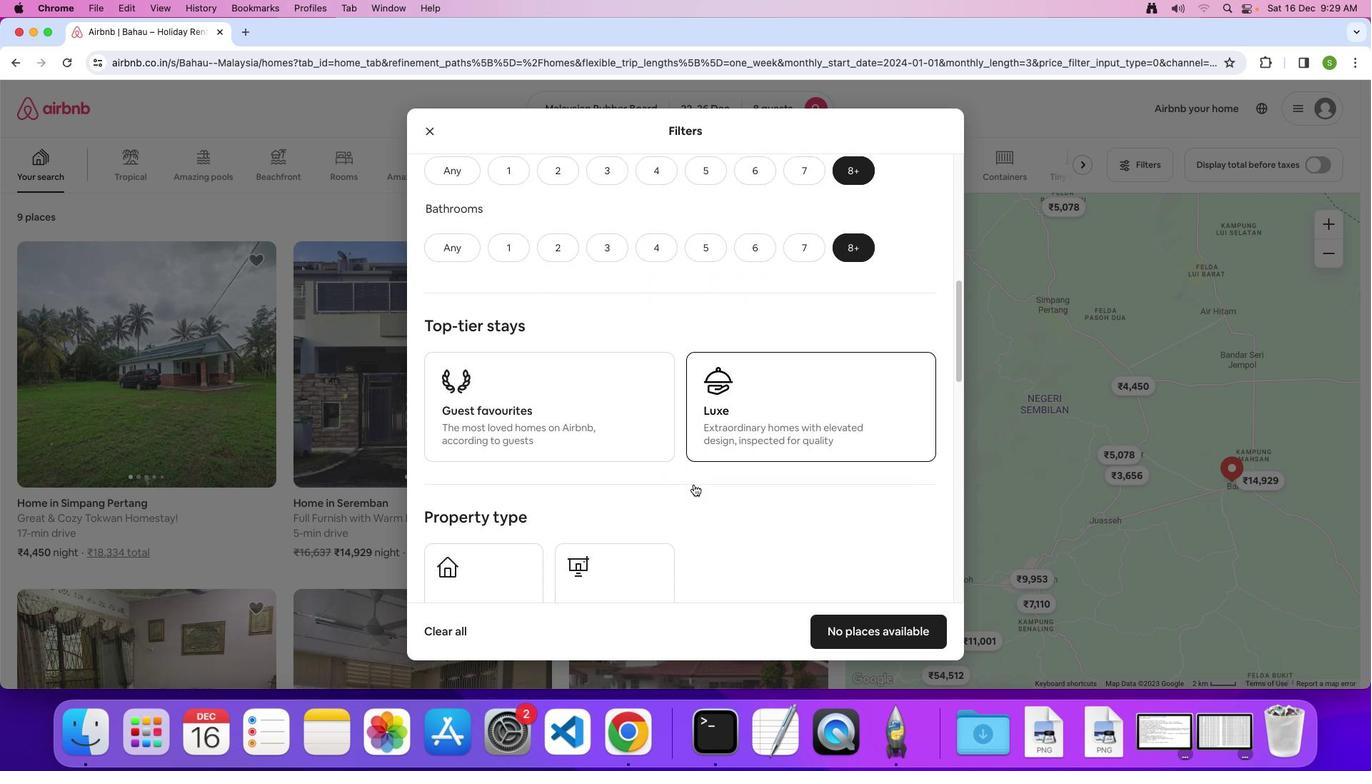 
Action: Mouse scrolled (690, 481) with delta (-2, -3)
Screenshot: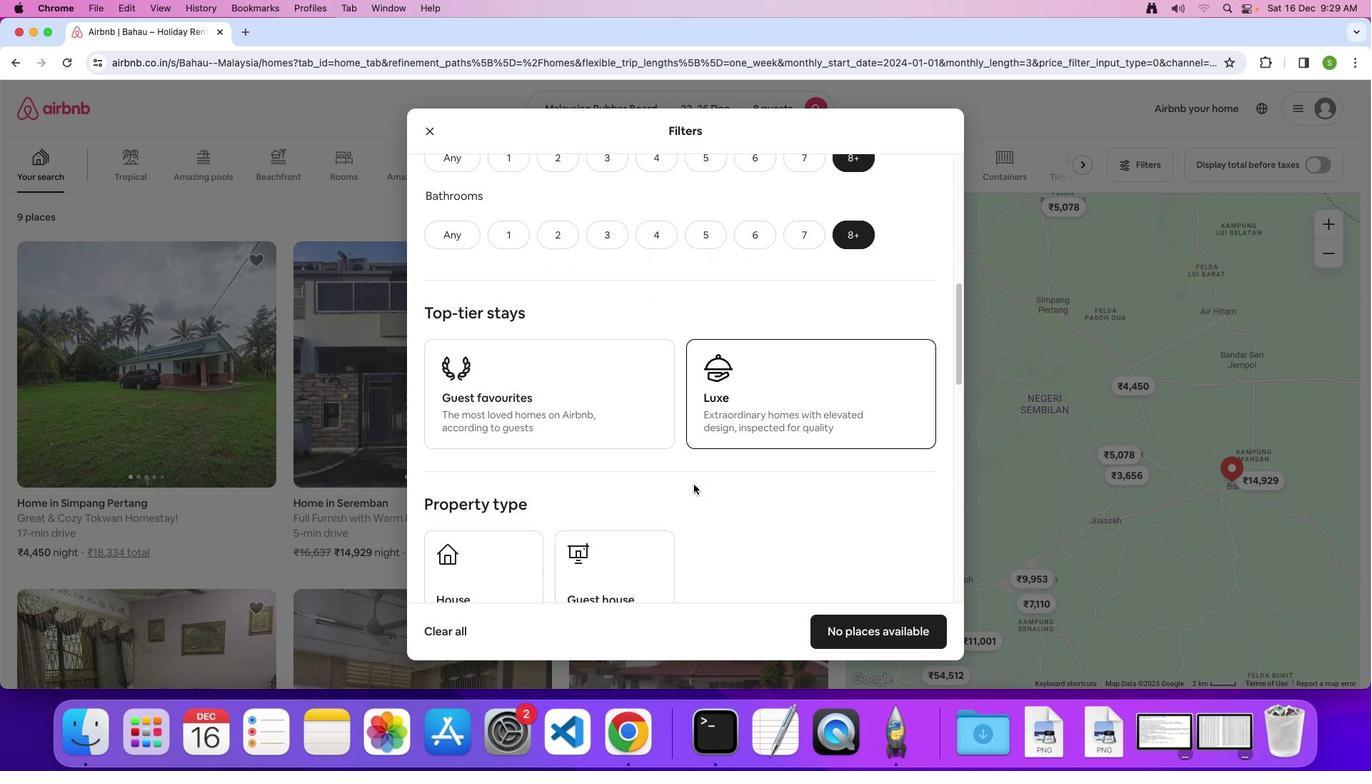 
Action: Mouse scrolled (690, 481) with delta (-2, -3)
Screenshot: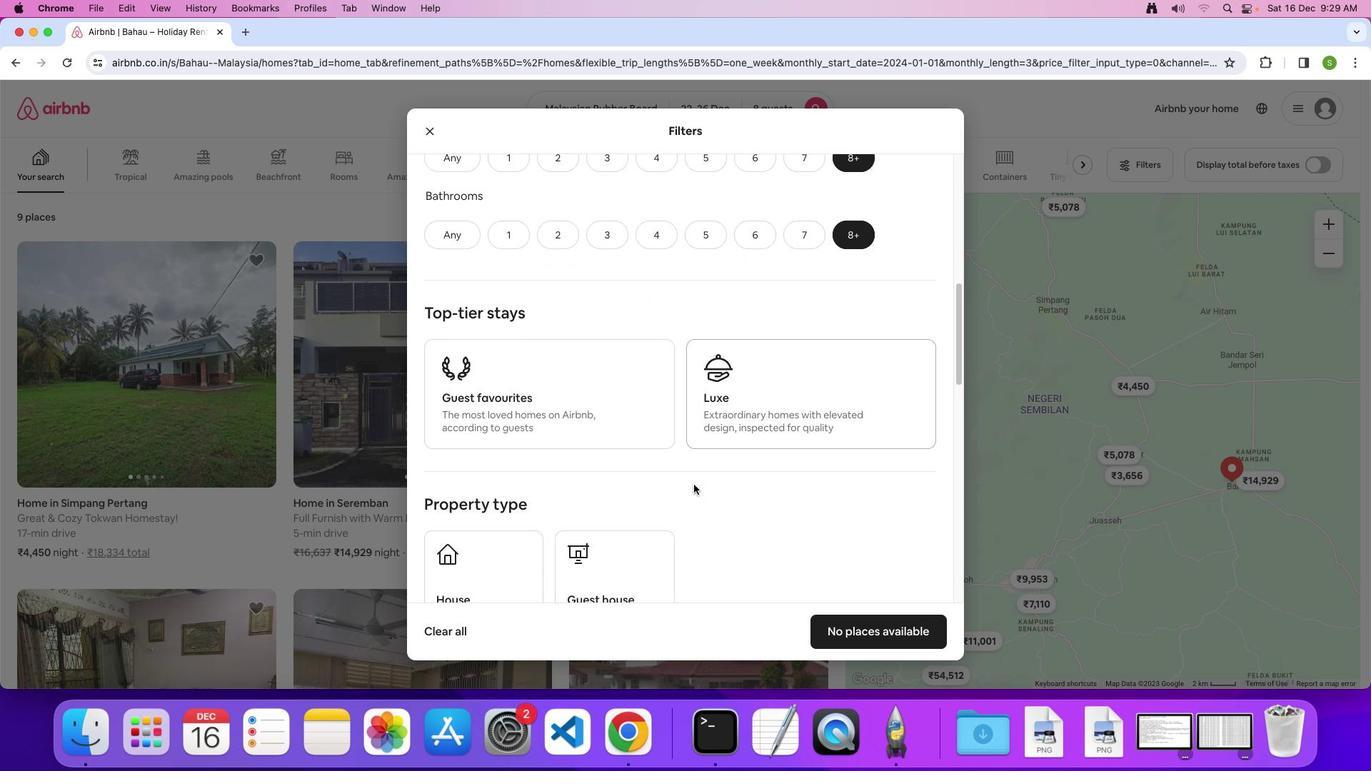 
Action: Mouse scrolled (690, 481) with delta (-2, -3)
Screenshot: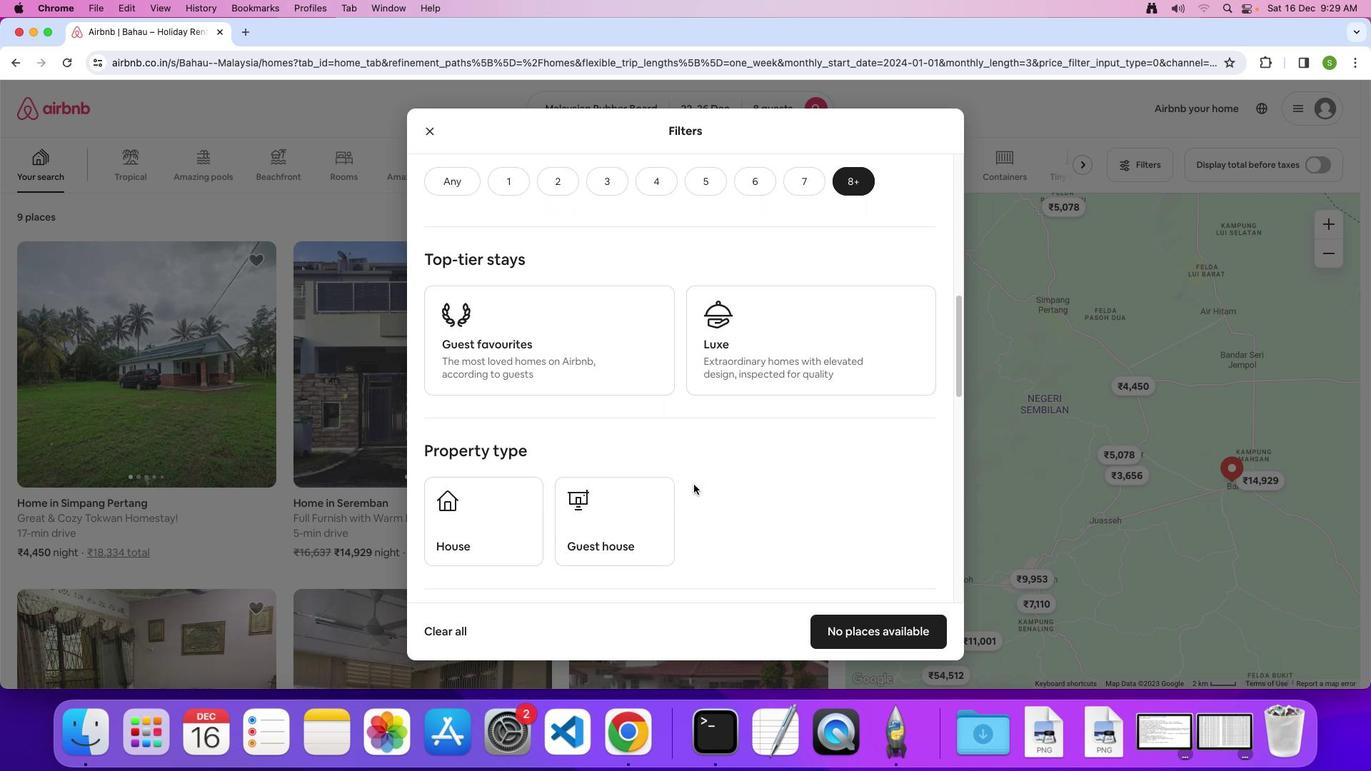 
Action: Mouse scrolled (690, 481) with delta (-2, -3)
Screenshot: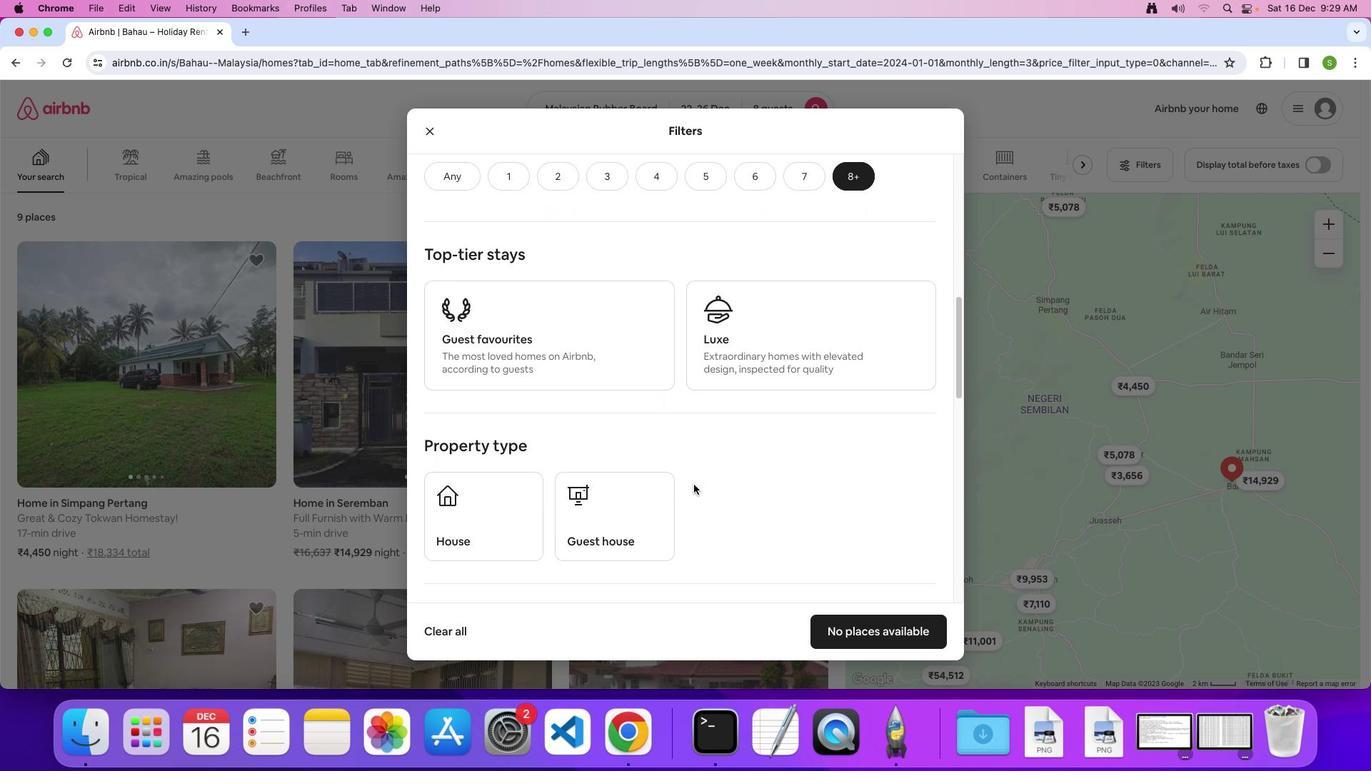 
Action: Mouse scrolled (690, 481) with delta (-2, -3)
Screenshot: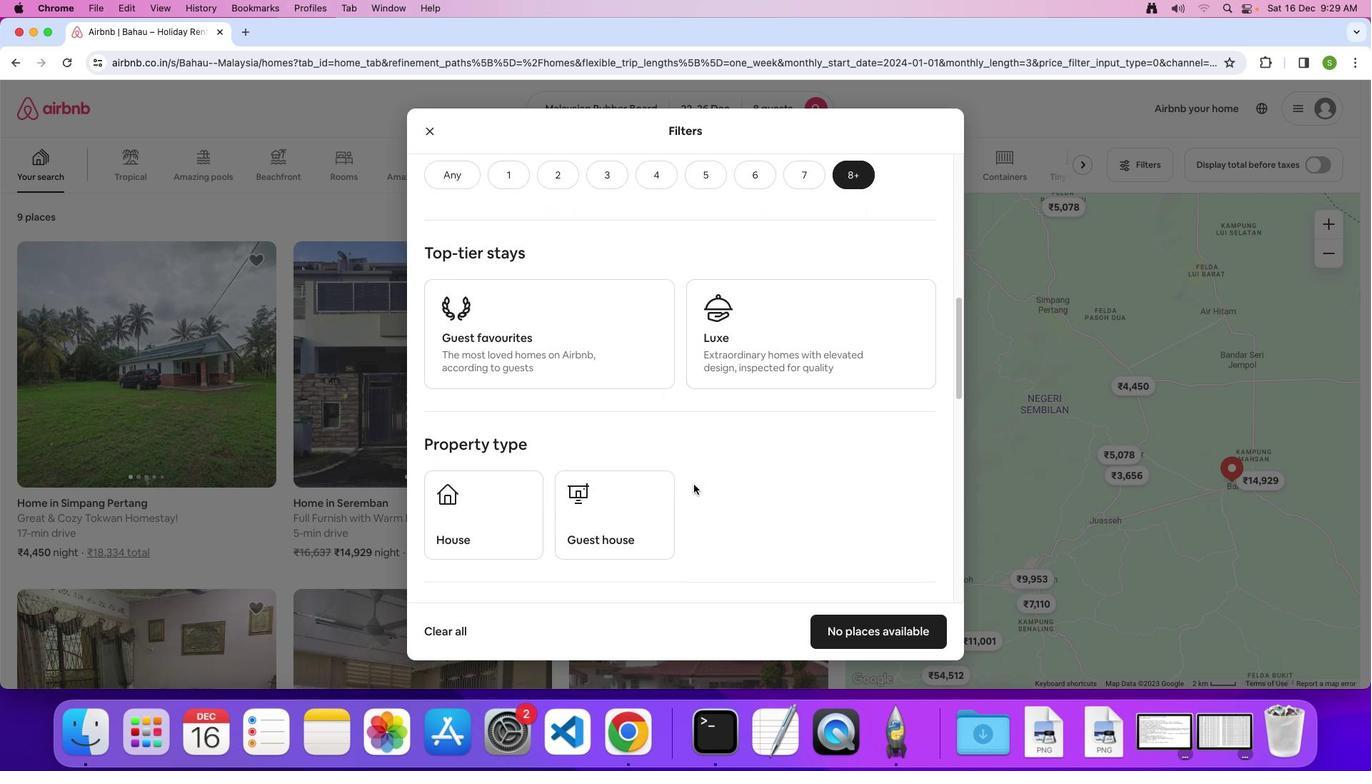 
Action: Mouse scrolled (690, 481) with delta (-2, -3)
Screenshot: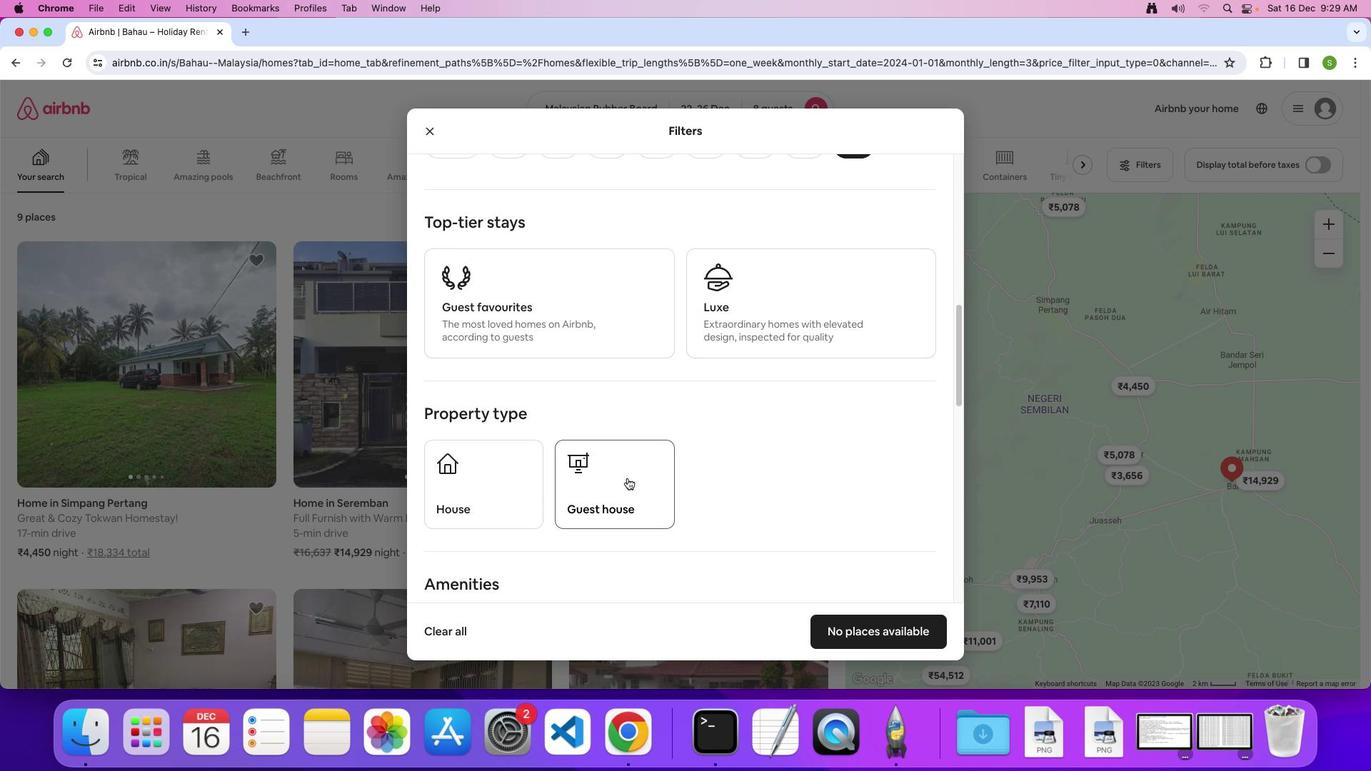 
Action: Mouse scrolled (690, 481) with delta (-2, -3)
Screenshot: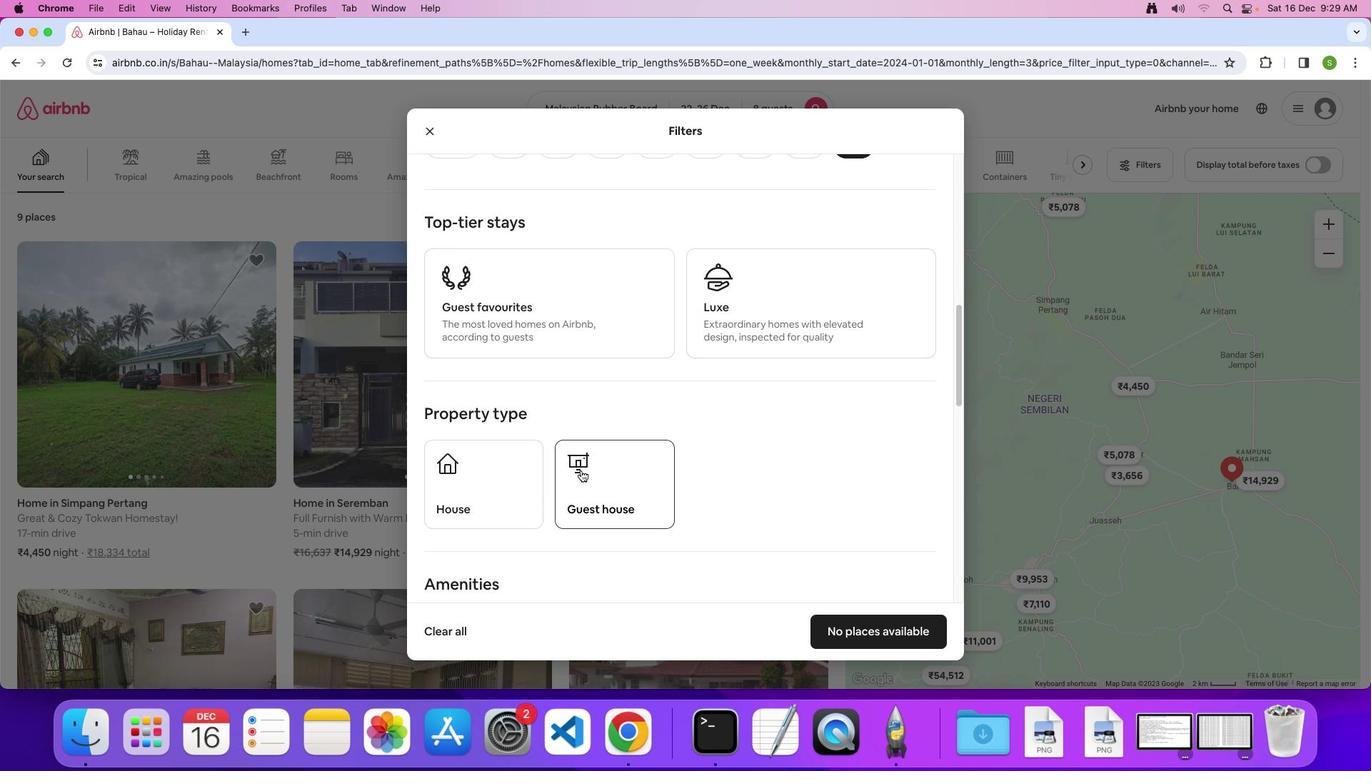 
Action: Mouse moved to (477, 462)
Screenshot: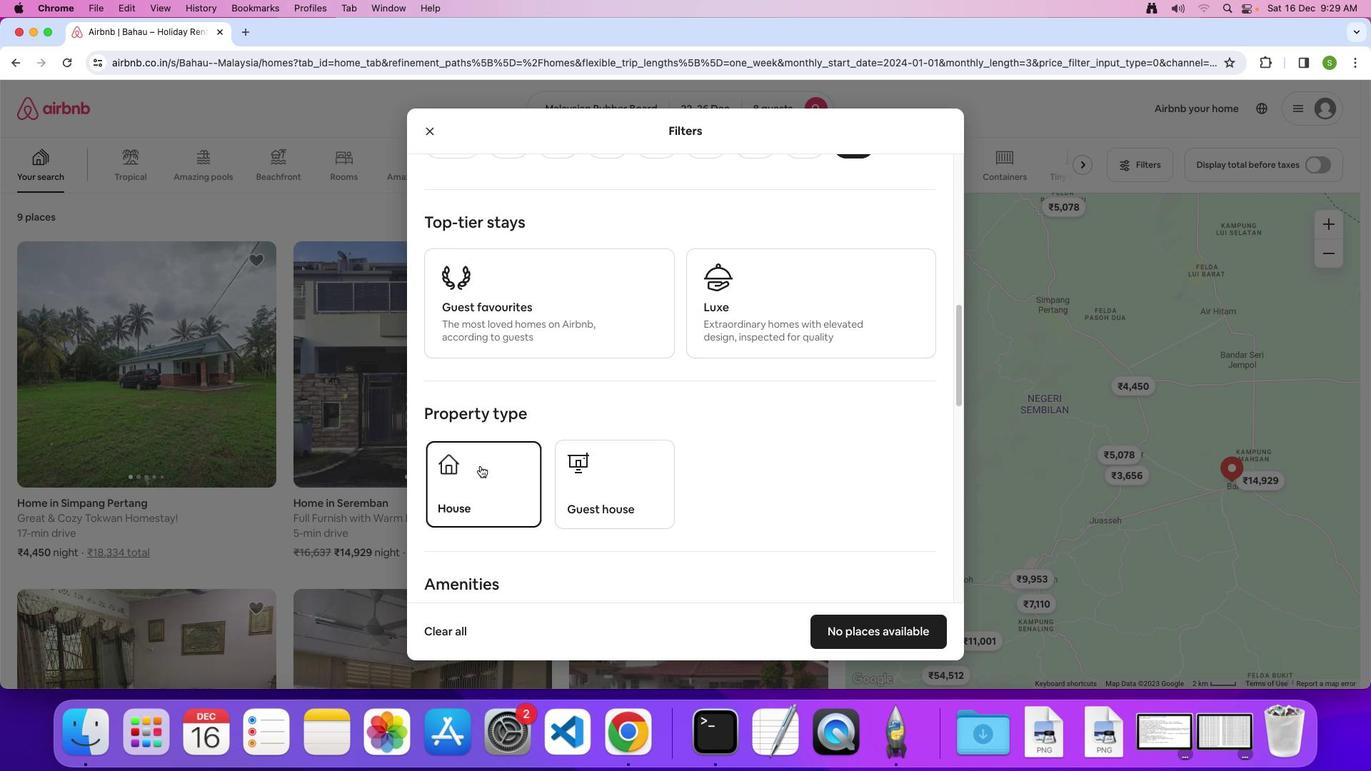 
Action: Mouse pressed left at (477, 462)
Screenshot: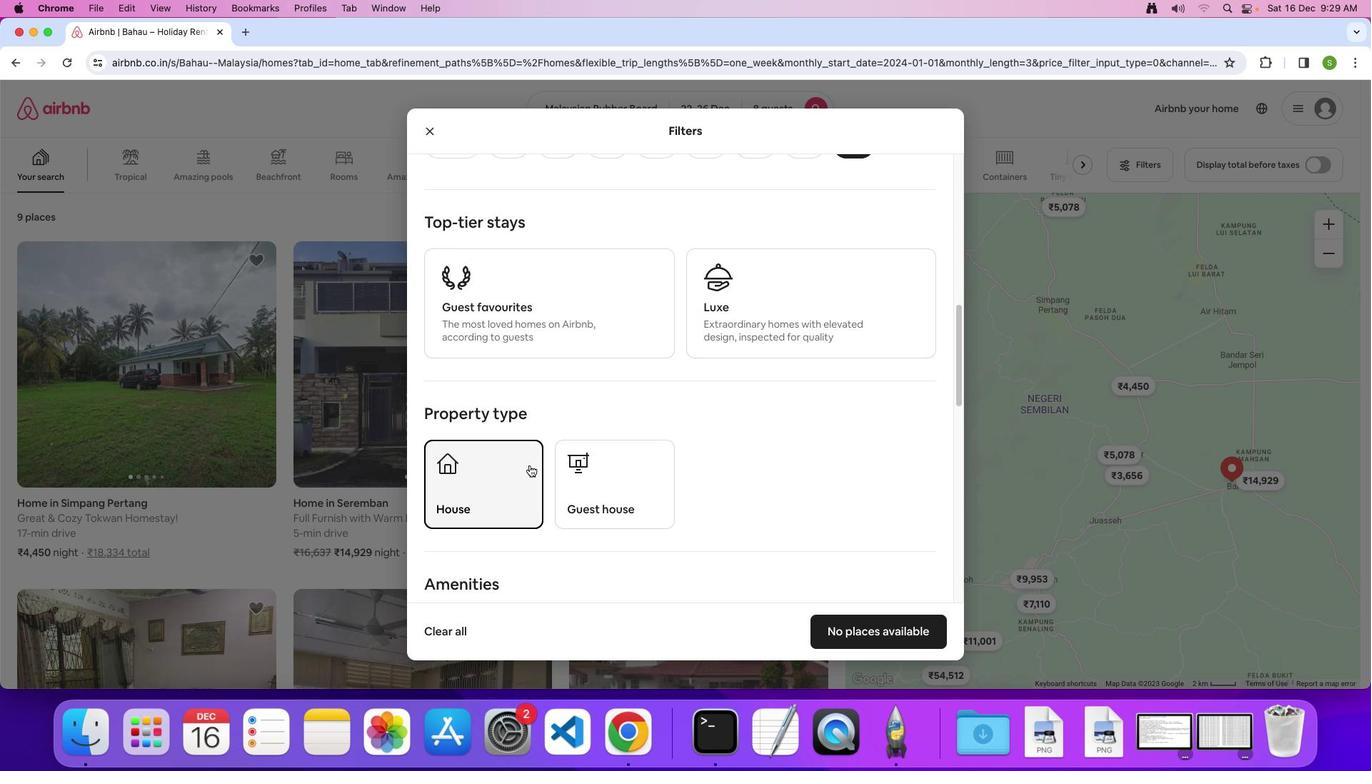 
Action: Mouse moved to (717, 457)
Screenshot: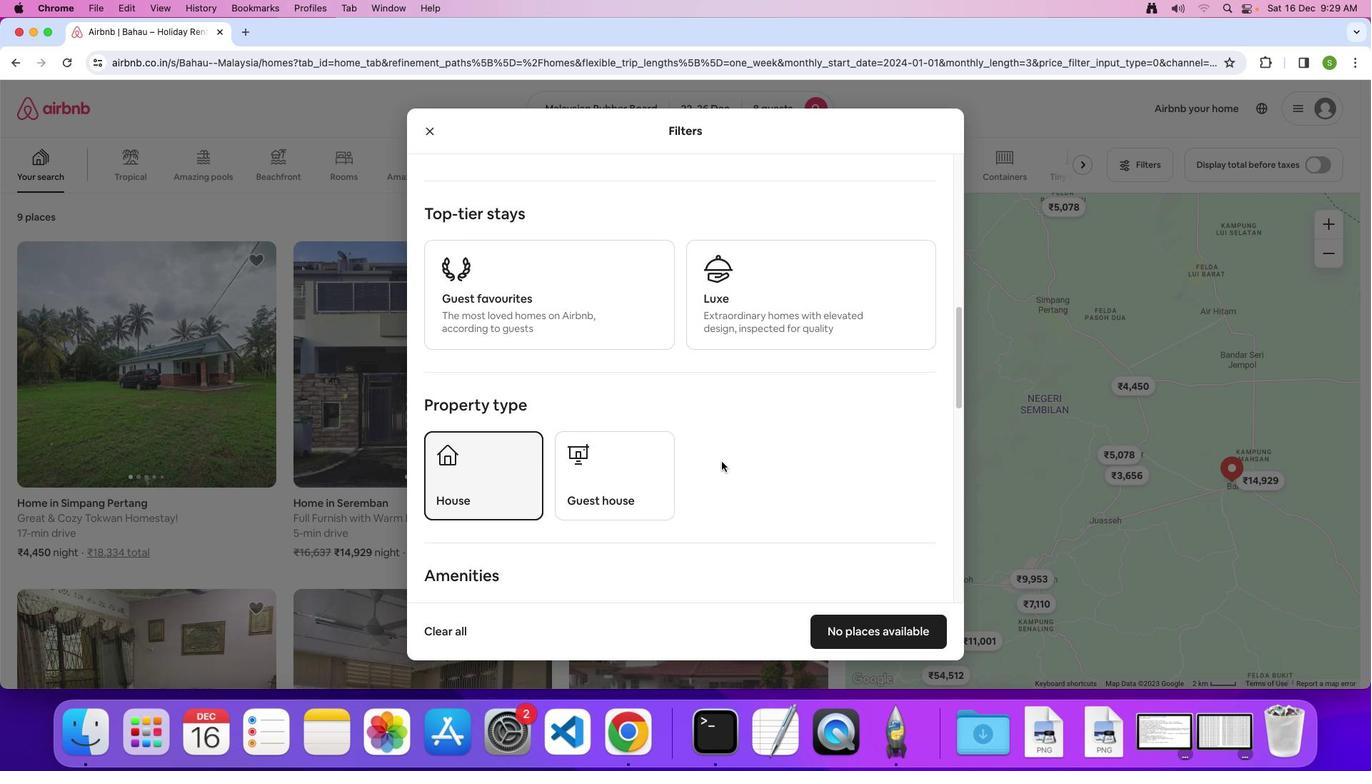 
Action: Mouse scrolled (717, 457) with delta (-2, -3)
Screenshot: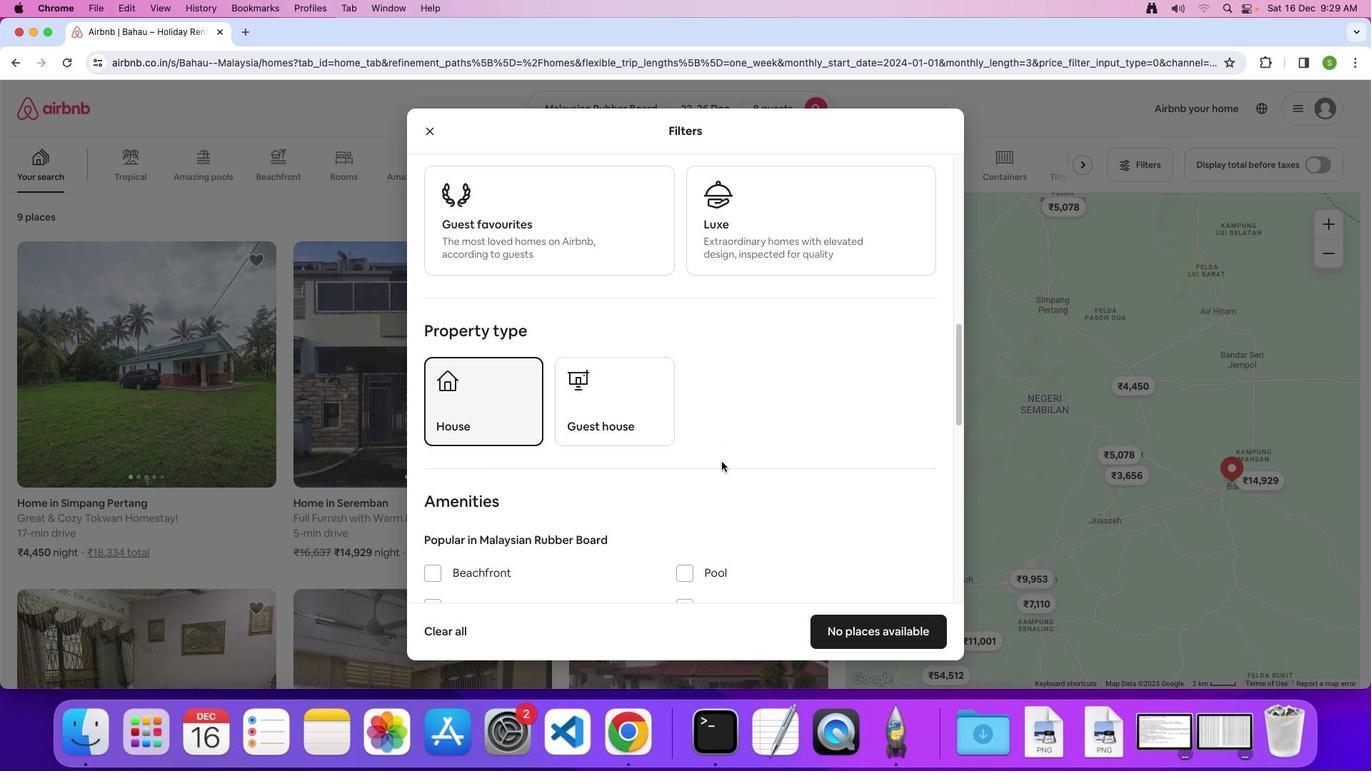 
Action: Mouse scrolled (717, 457) with delta (-2, -3)
Screenshot: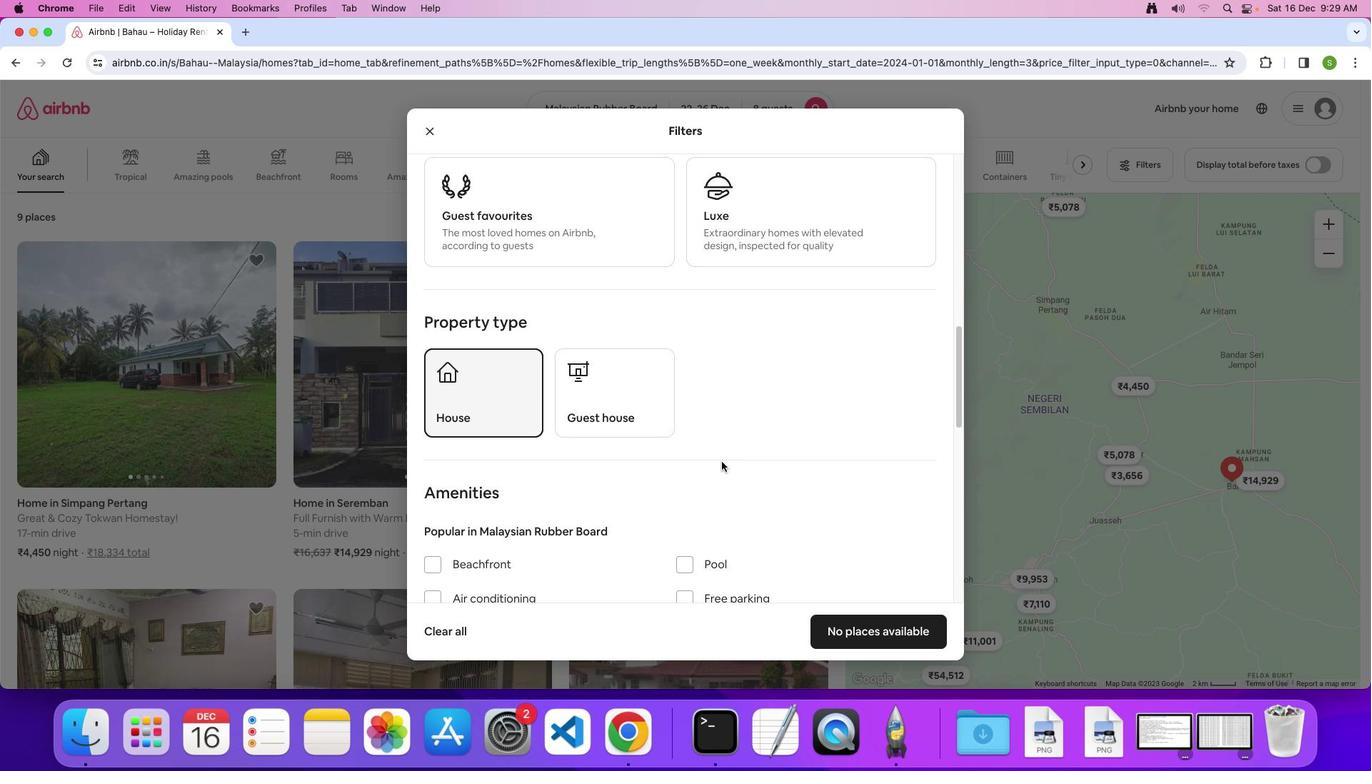 
Action: Mouse scrolled (717, 457) with delta (-2, -4)
Screenshot: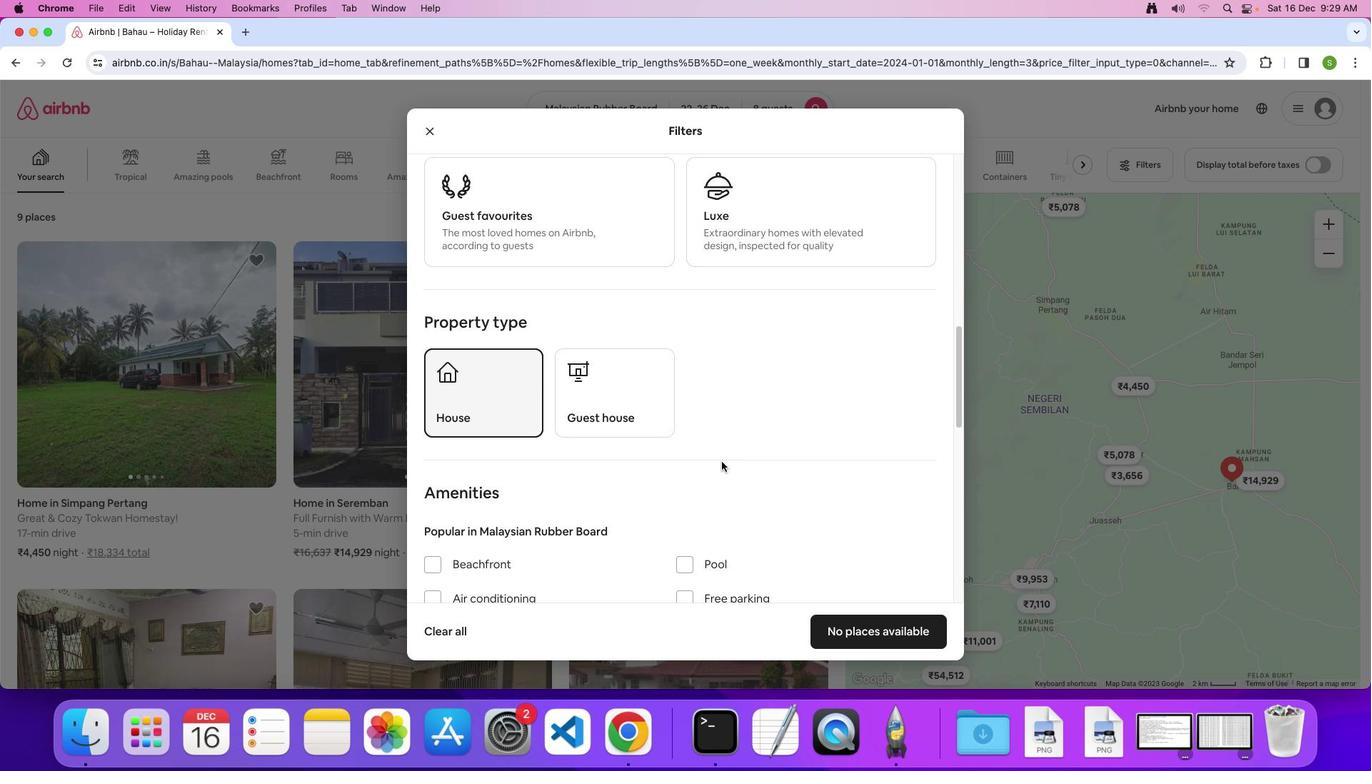 
Action: Mouse scrolled (717, 457) with delta (-2, -3)
Screenshot: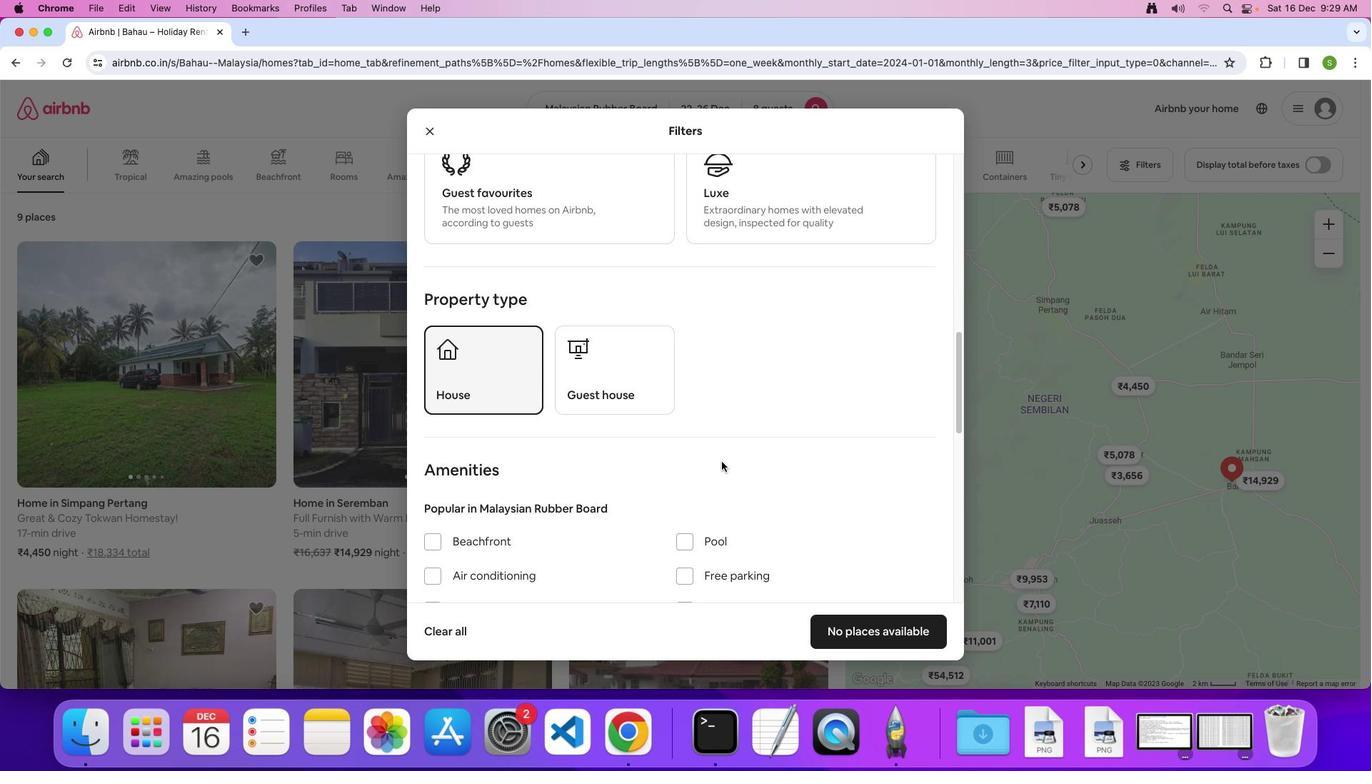 
Action: Mouse scrolled (717, 457) with delta (-2, -3)
Screenshot: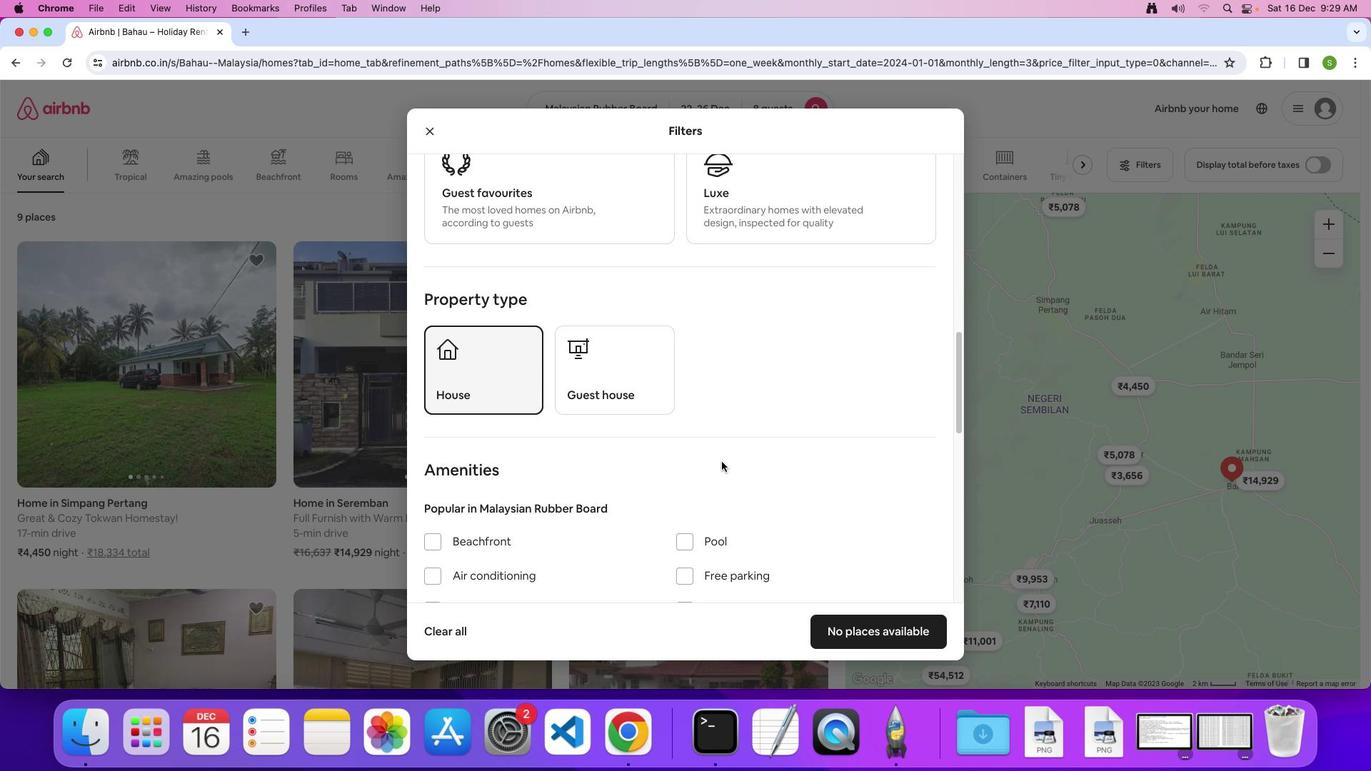 
Action: Mouse scrolled (717, 457) with delta (-2, -3)
Screenshot: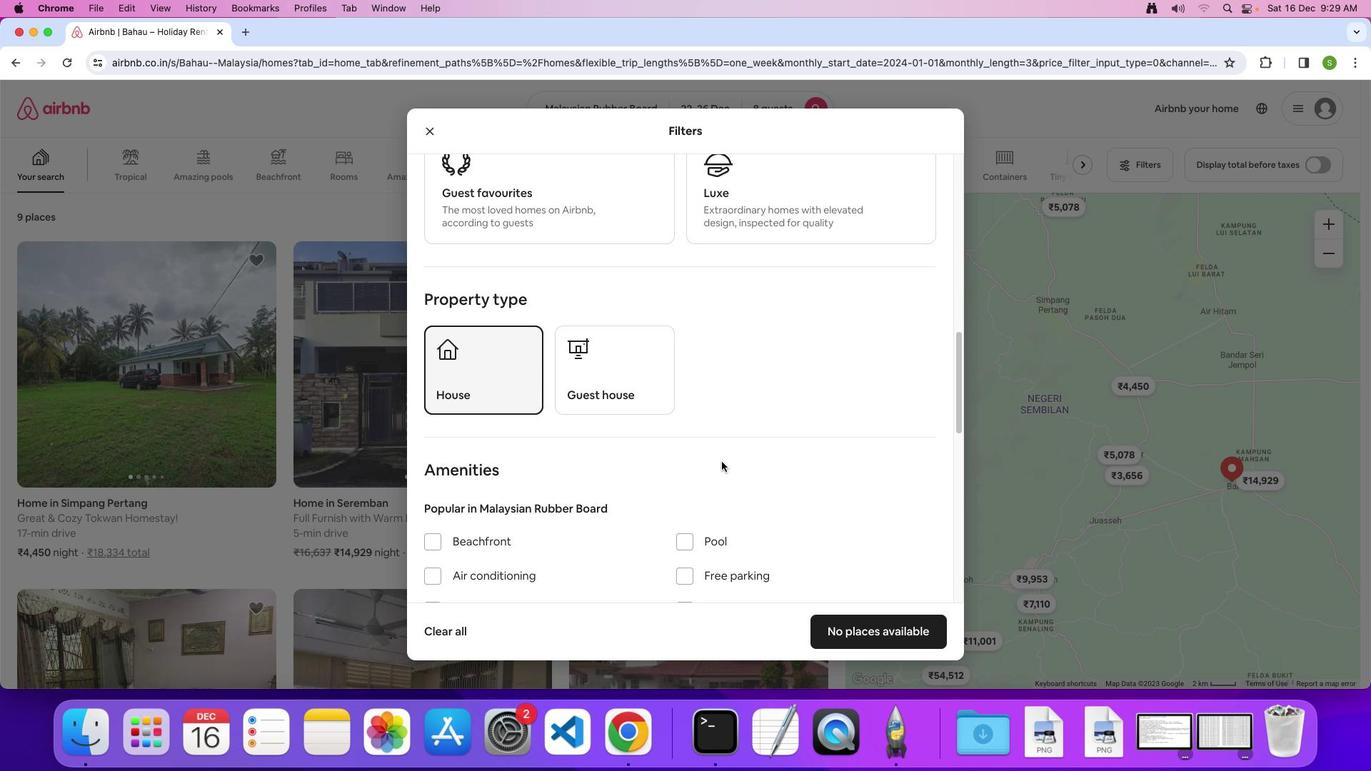 
Action: Mouse scrolled (717, 457) with delta (-2, -3)
Screenshot: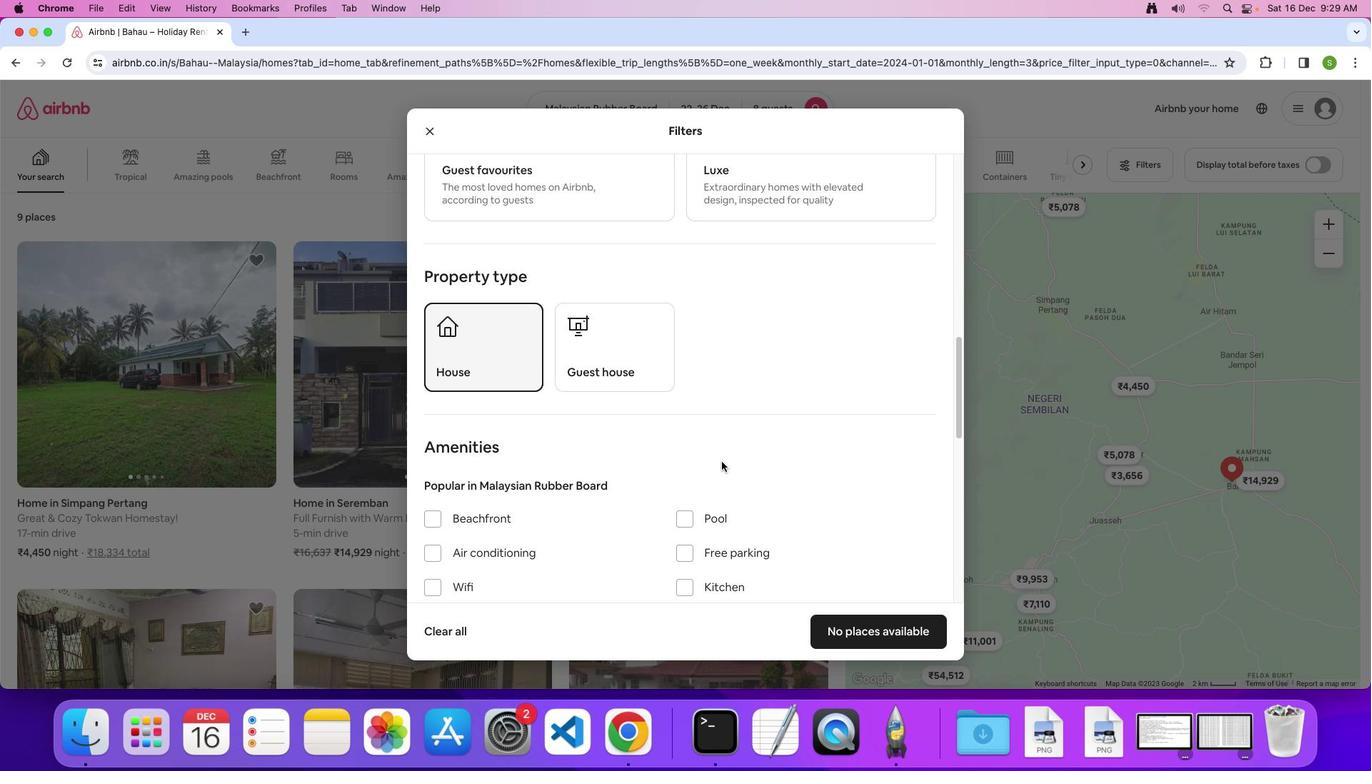 
Action: Mouse scrolled (717, 457) with delta (-2, -3)
Screenshot: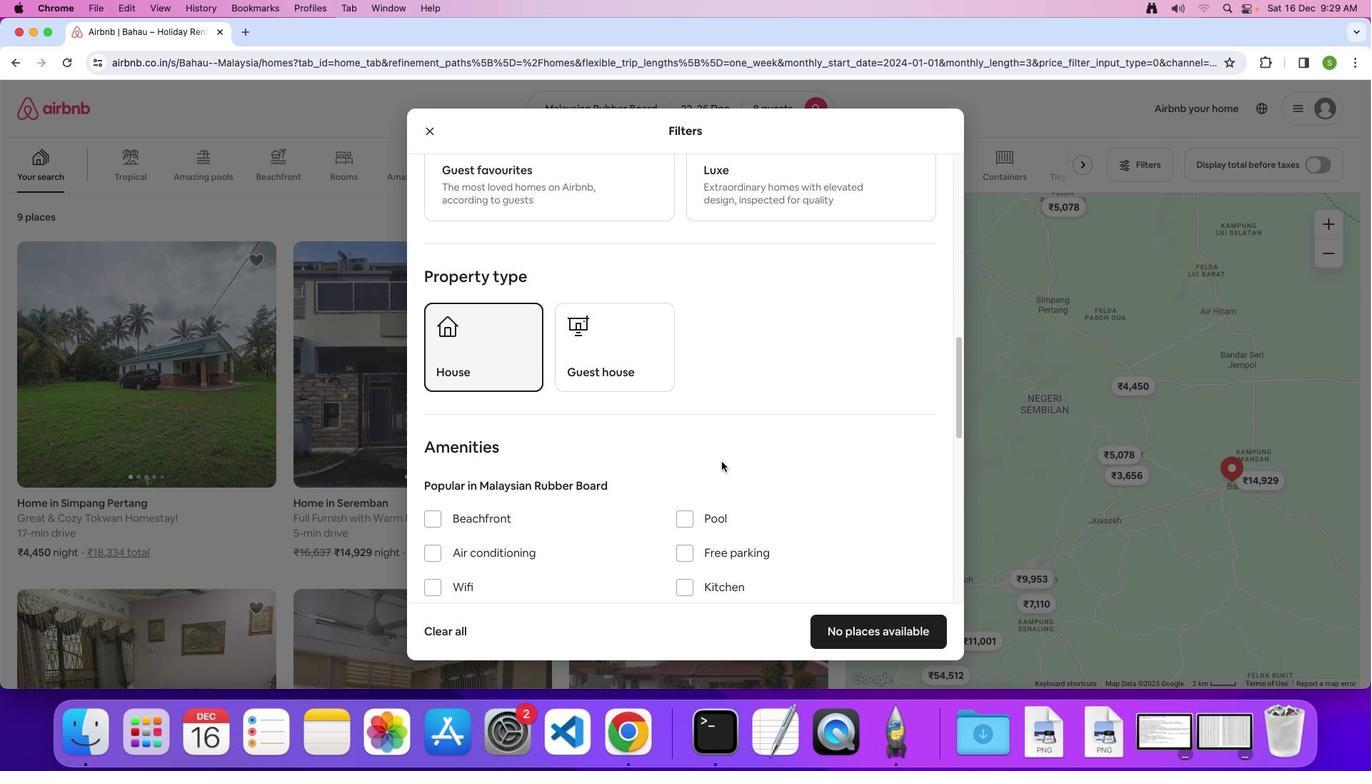 
Action: Mouse scrolled (717, 457) with delta (-2, -3)
Screenshot: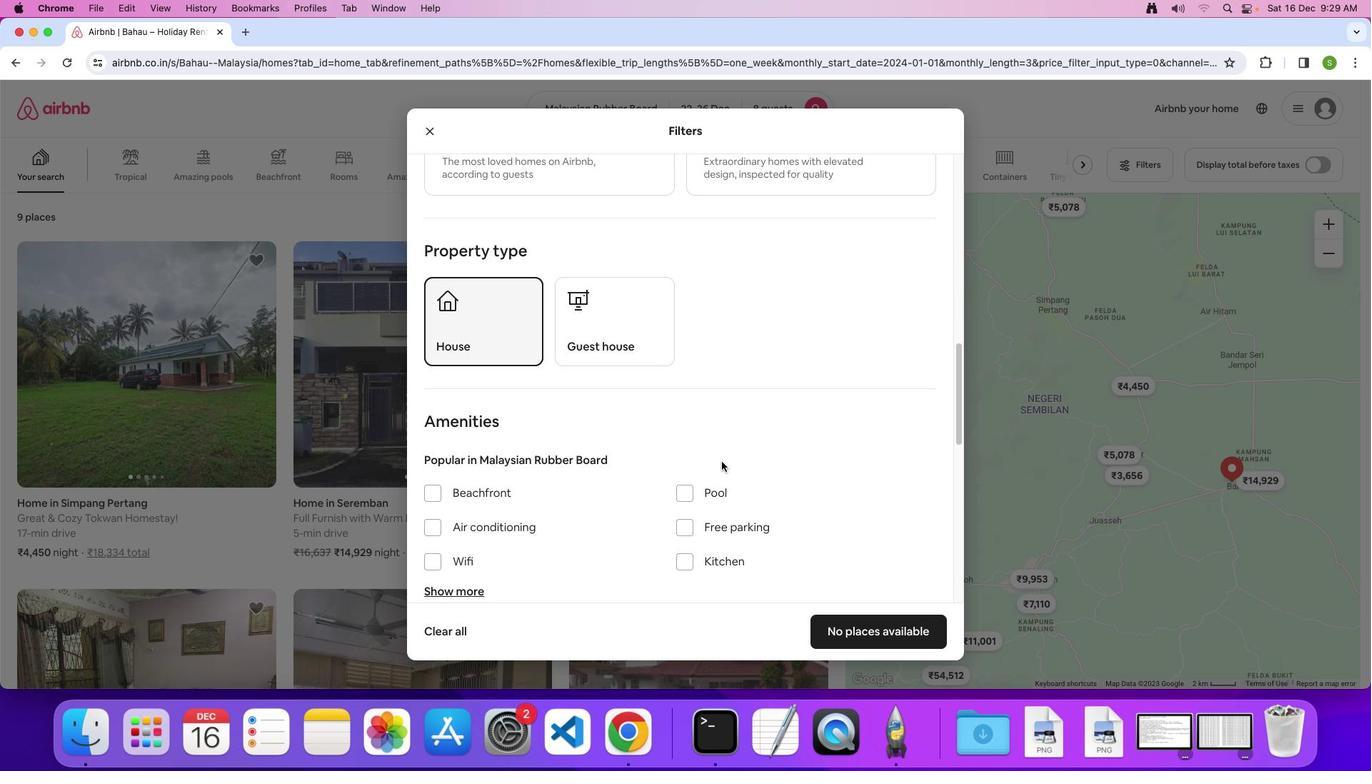 
Action: Mouse scrolled (717, 457) with delta (-2, -3)
Screenshot: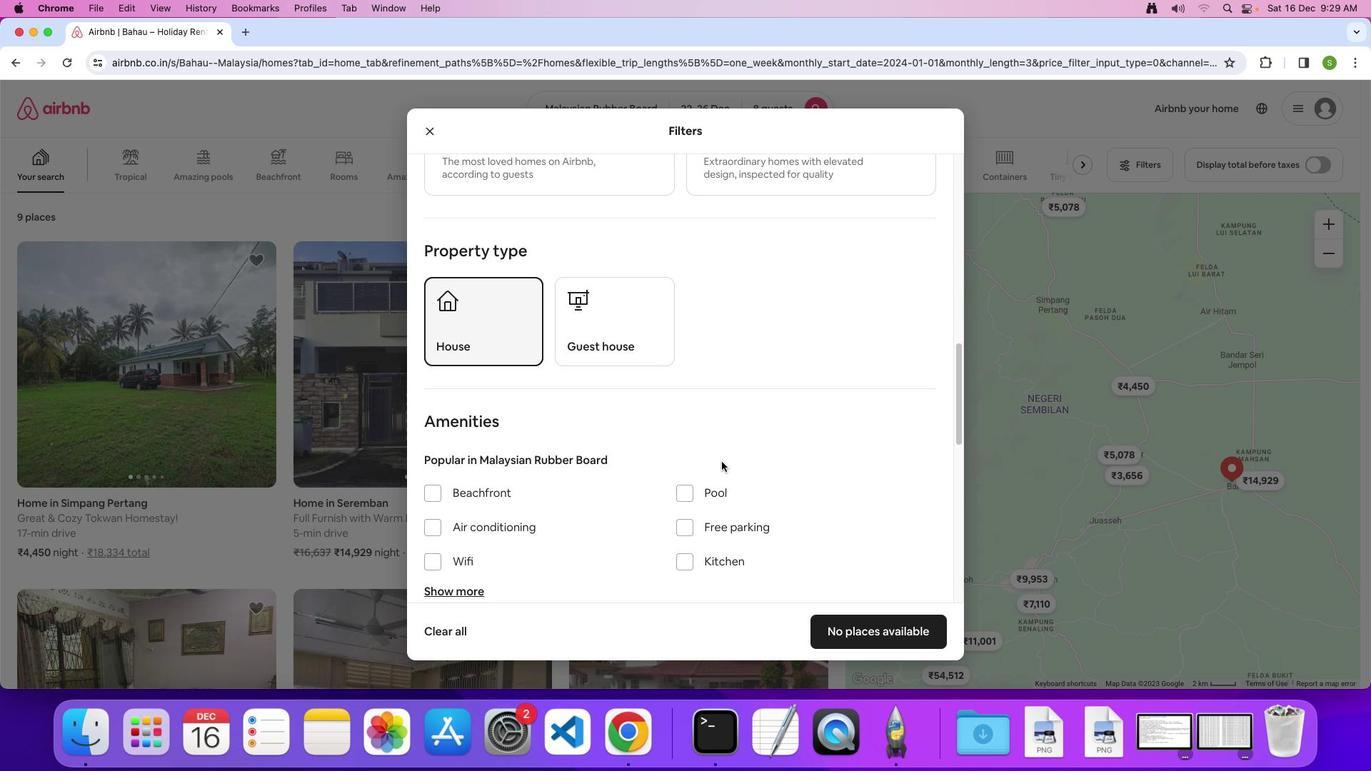 
Action: Mouse scrolled (717, 457) with delta (-2, -3)
Screenshot: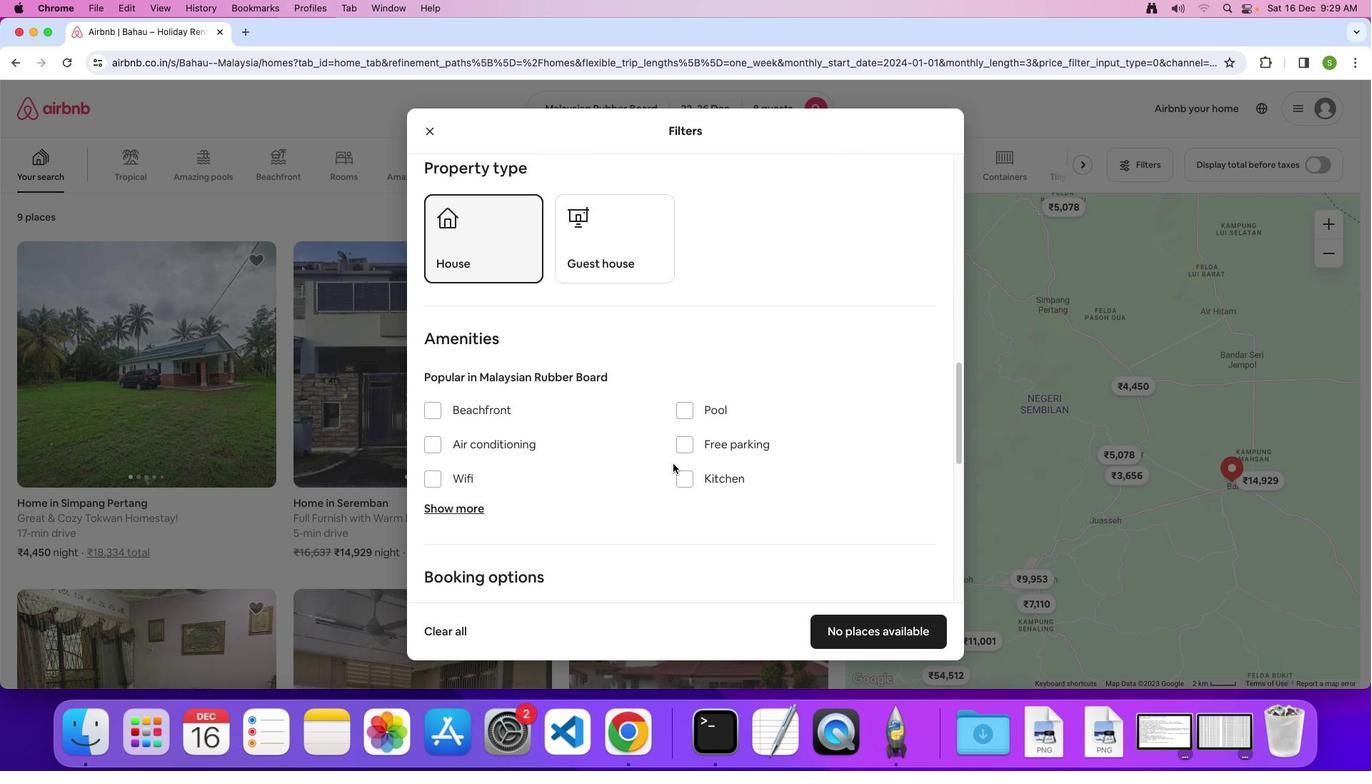 
Action: Mouse scrolled (717, 457) with delta (-2, -3)
Screenshot: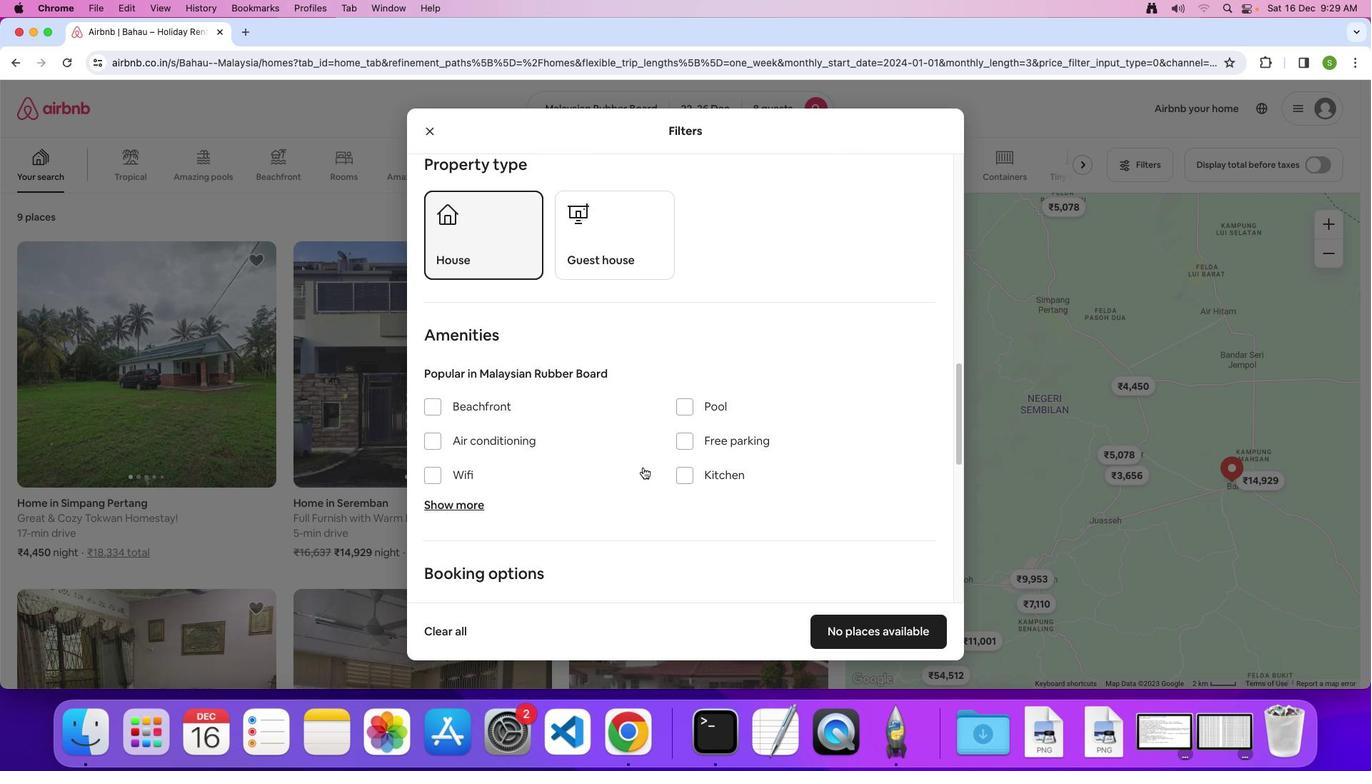 
Action: Mouse scrolled (717, 457) with delta (-2, -4)
Screenshot: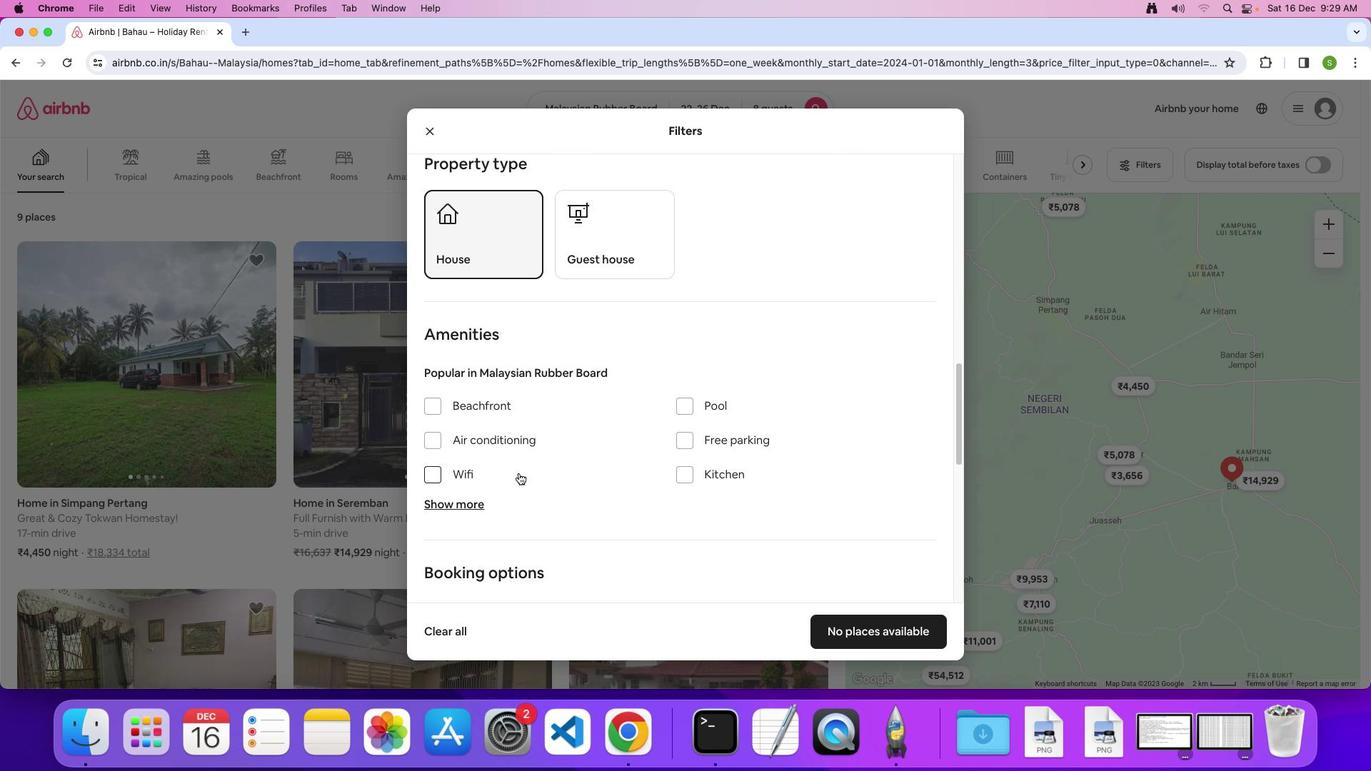 
Action: Mouse moved to (435, 474)
Screenshot: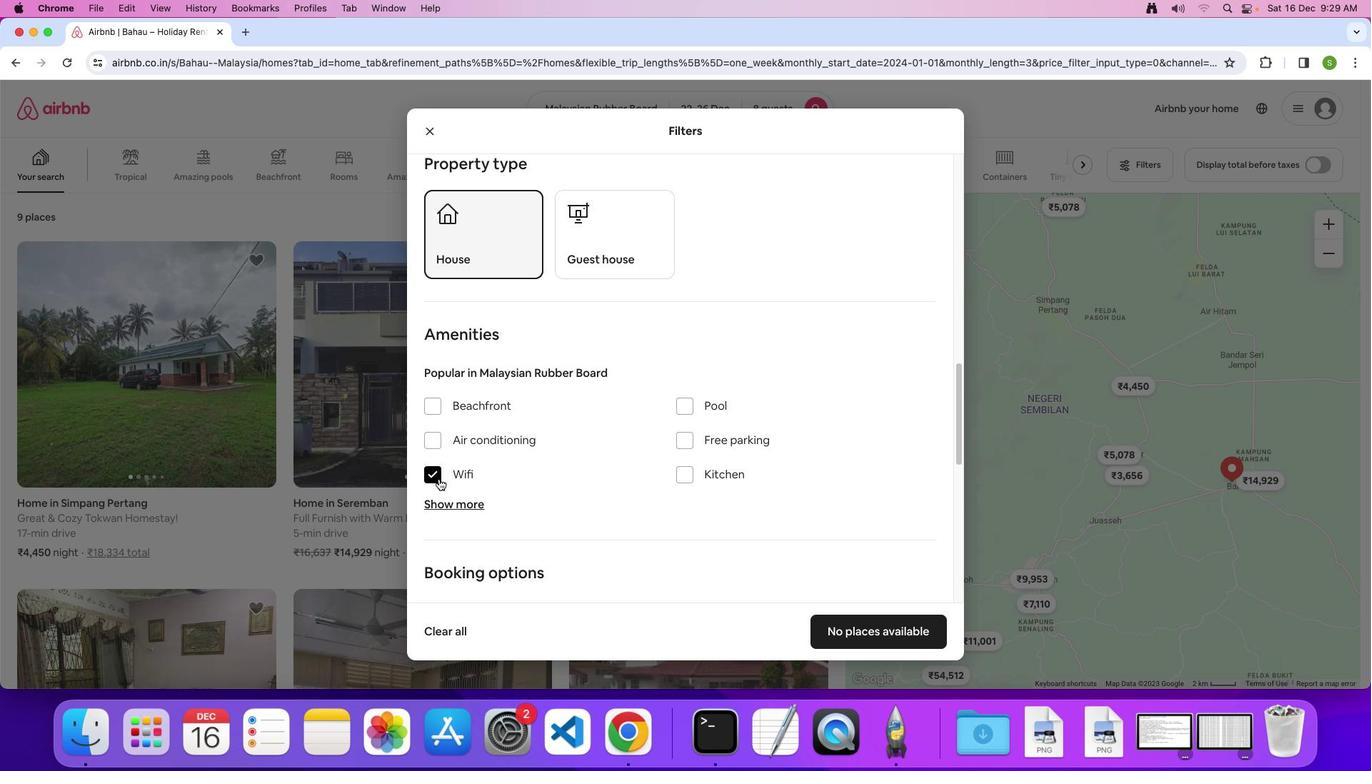 
Action: Mouse pressed left at (435, 474)
Screenshot: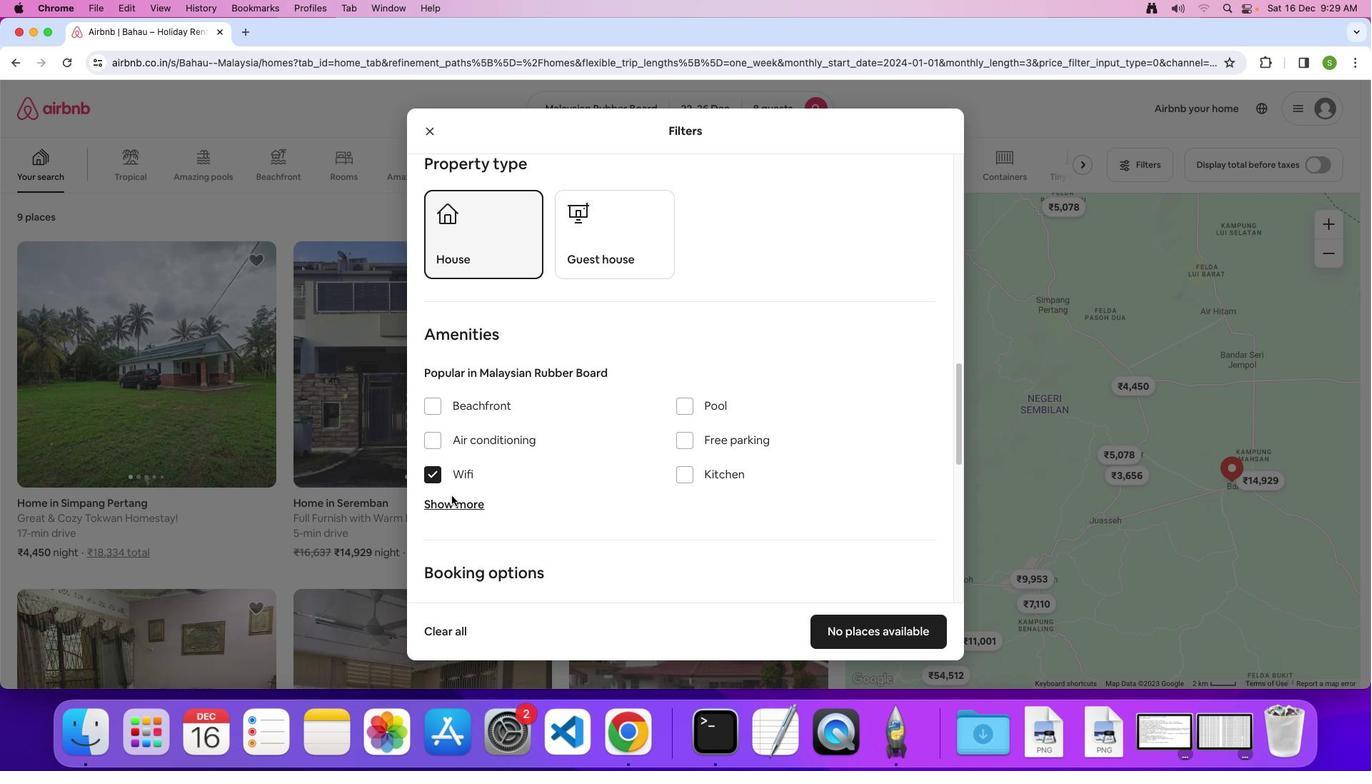 
Action: Mouse moved to (452, 499)
Screenshot: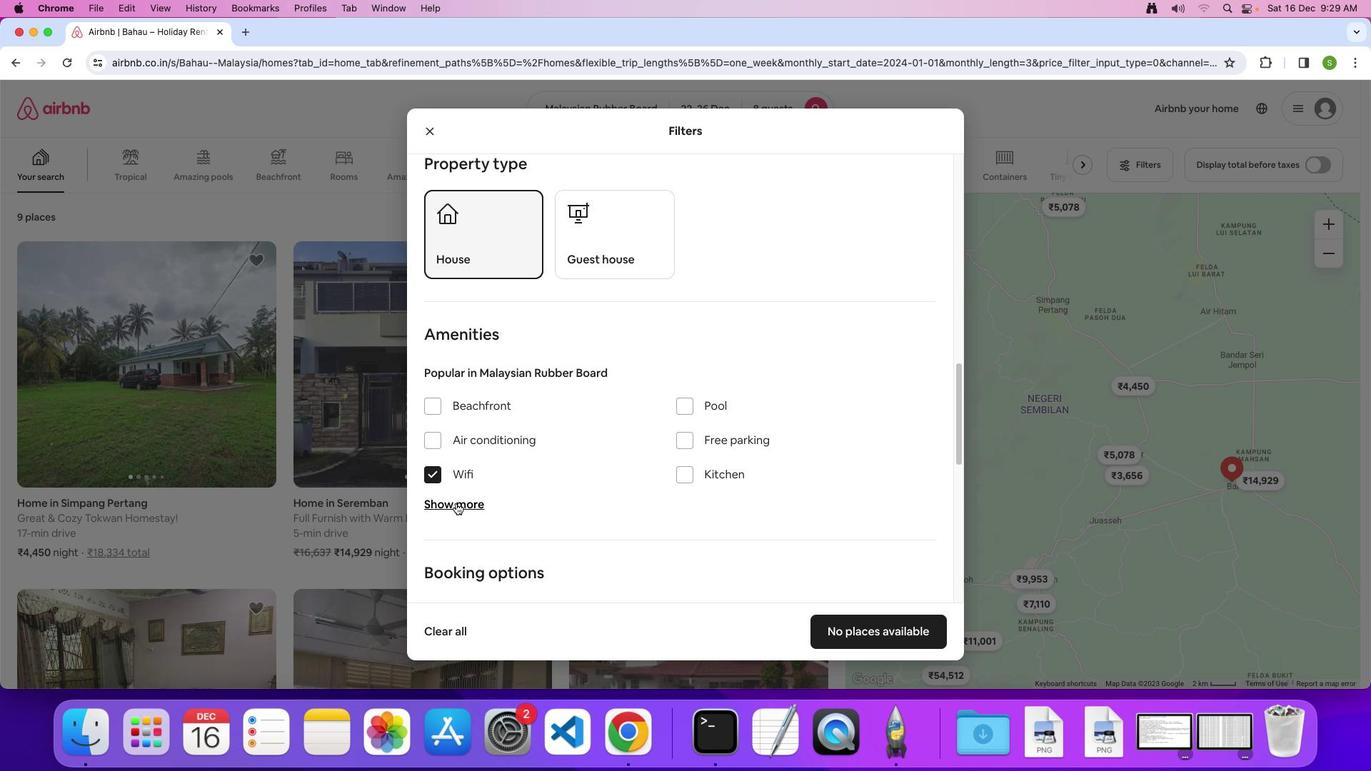 
Action: Mouse pressed left at (452, 499)
Screenshot: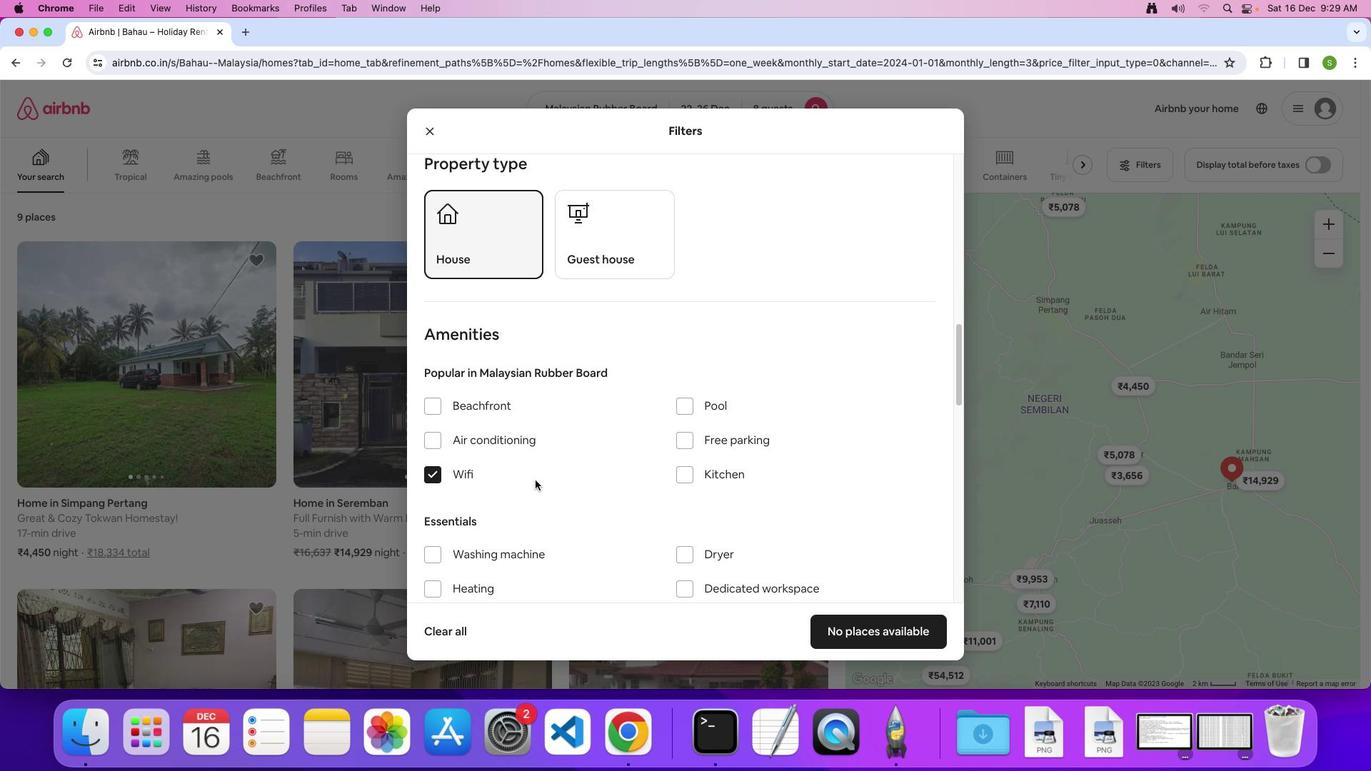 
Action: Mouse moved to (593, 458)
Screenshot: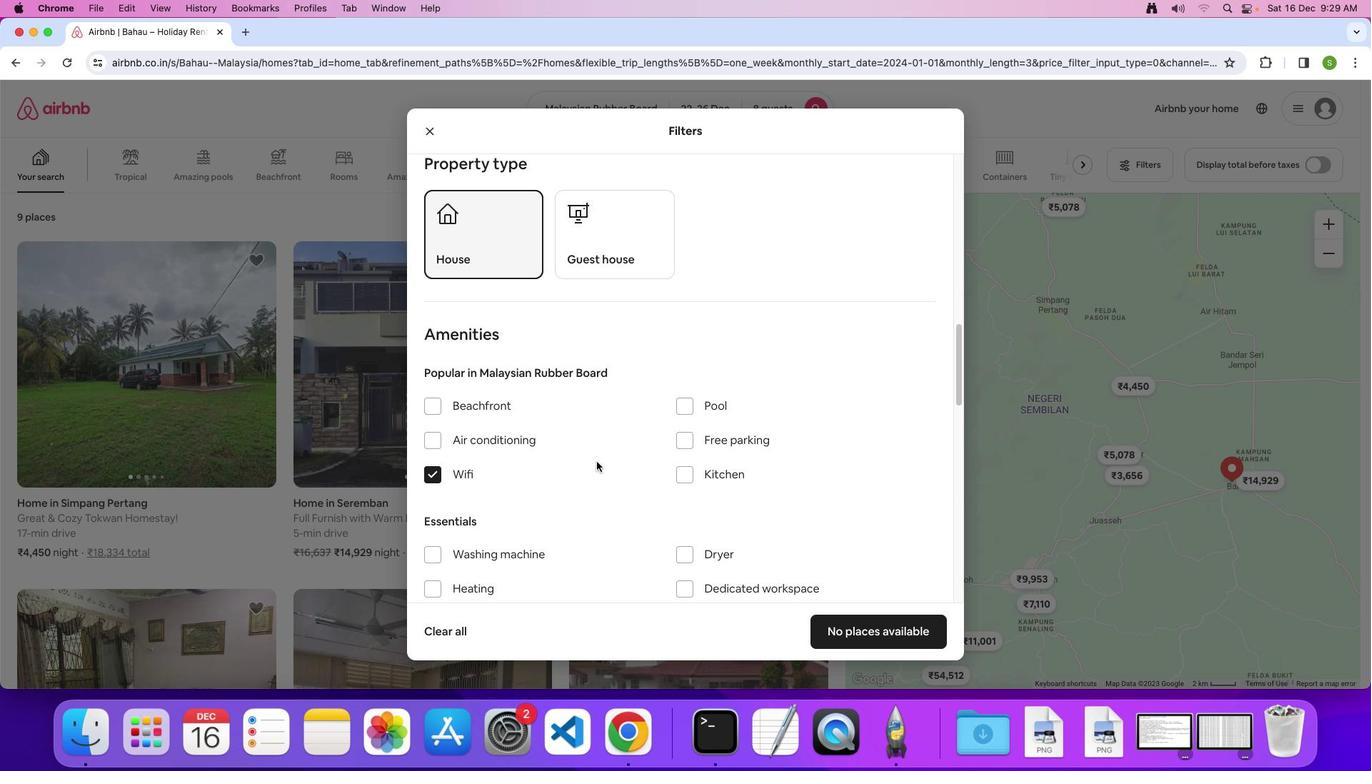 
Action: Mouse scrolled (593, 458) with delta (-2, -3)
Screenshot: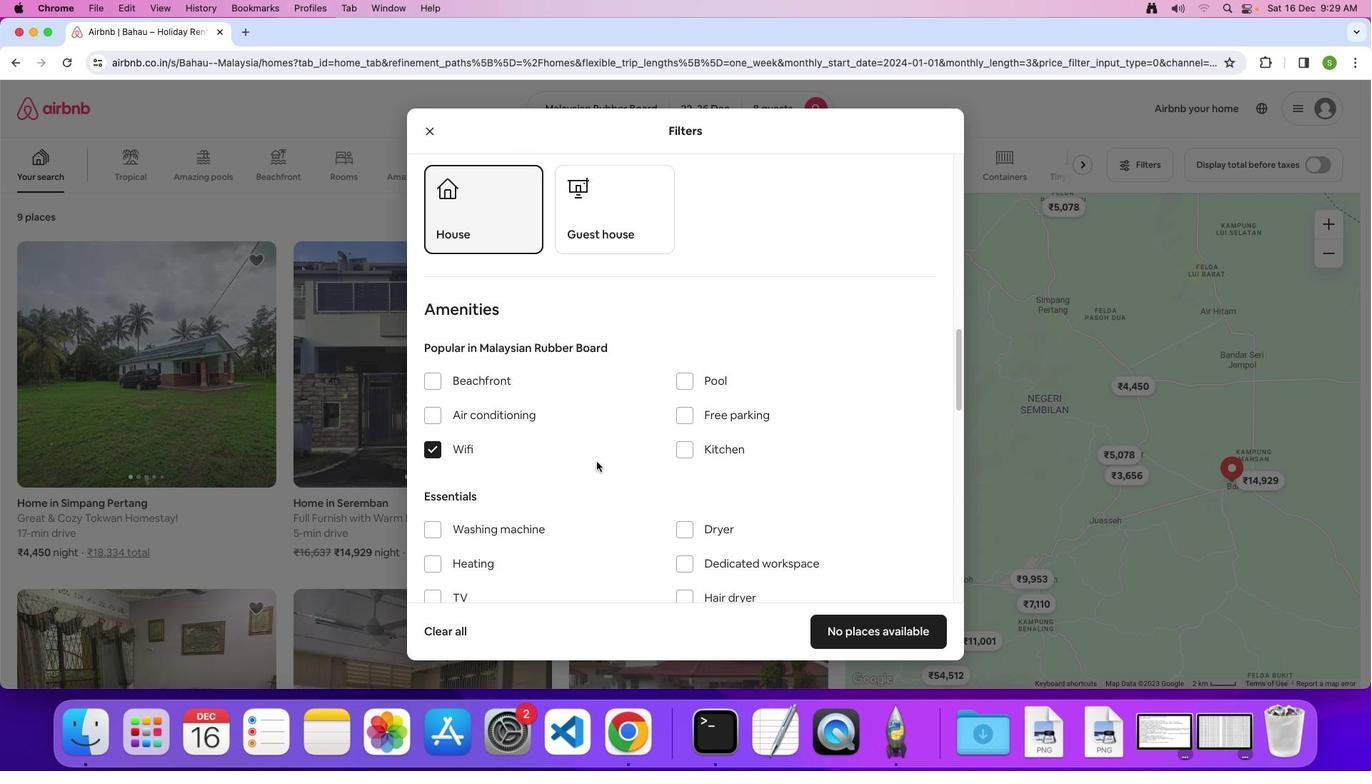 
Action: Mouse scrolled (593, 458) with delta (-2, -3)
Screenshot: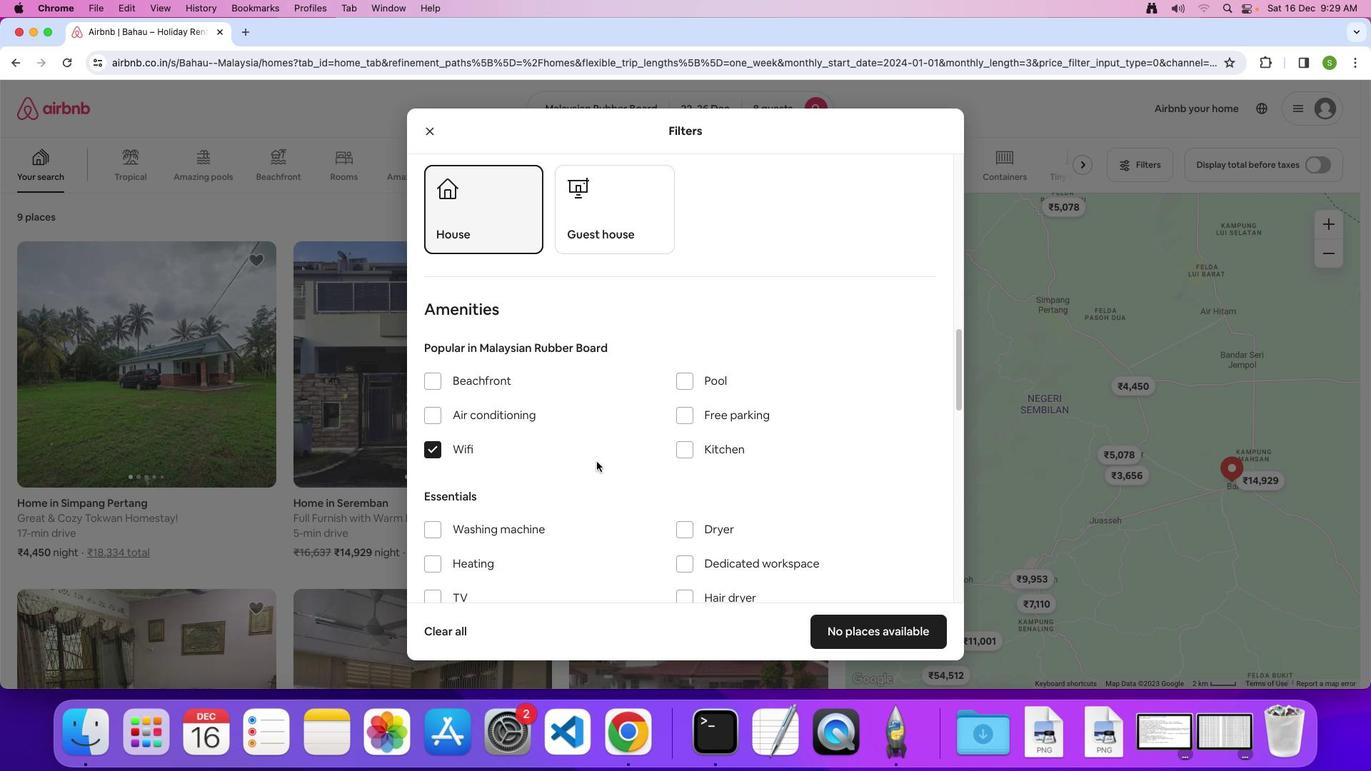 
Action: Mouse scrolled (593, 458) with delta (-2, -3)
Screenshot: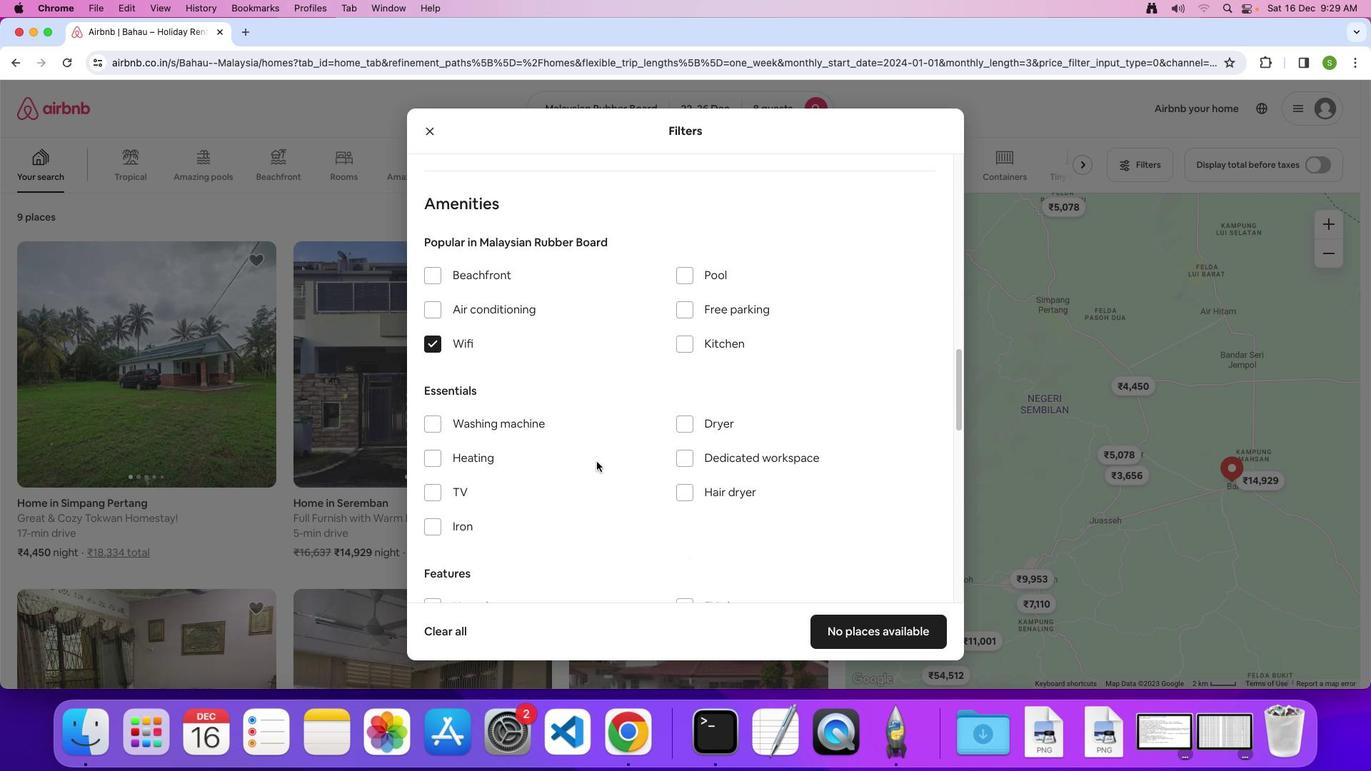 
Action: Mouse scrolled (593, 458) with delta (-2, -3)
Screenshot: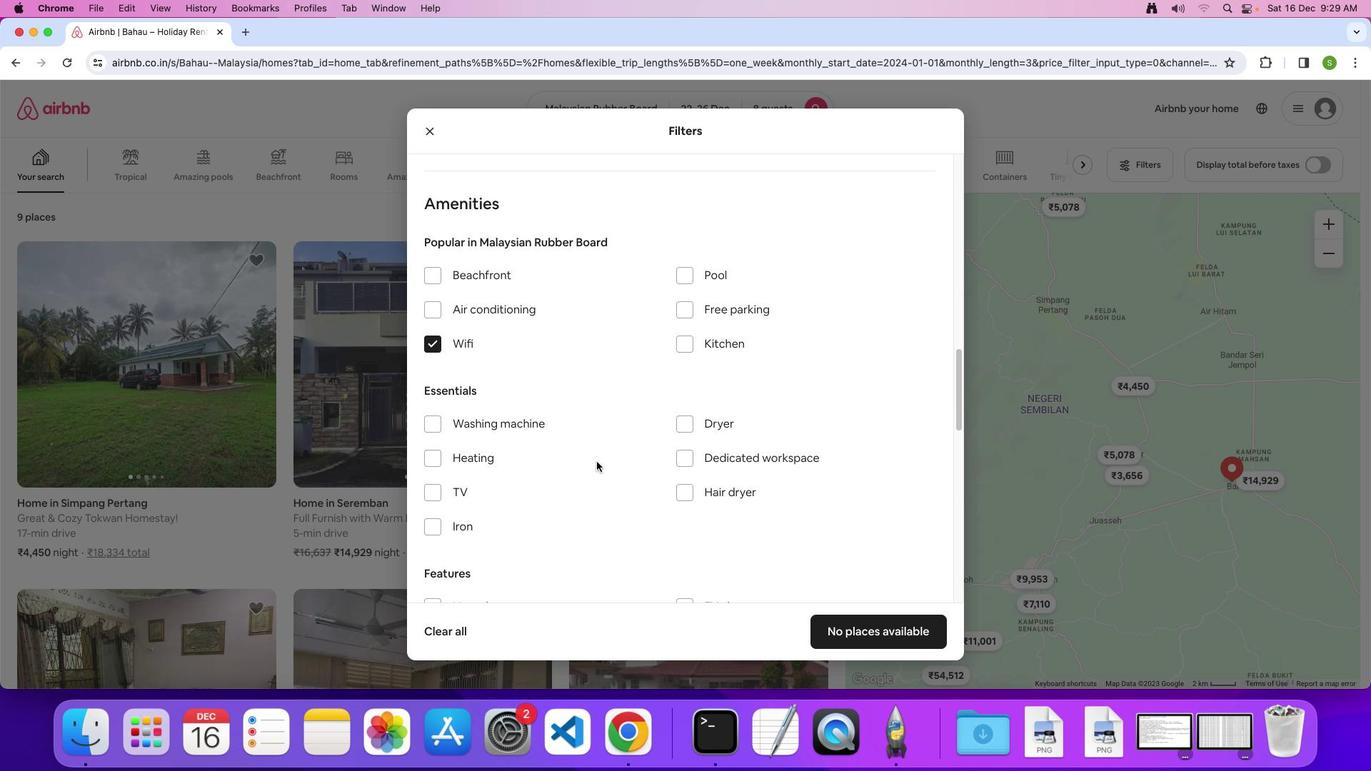 
Action: Mouse scrolled (593, 458) with delta (-2, -4)
Screenshot: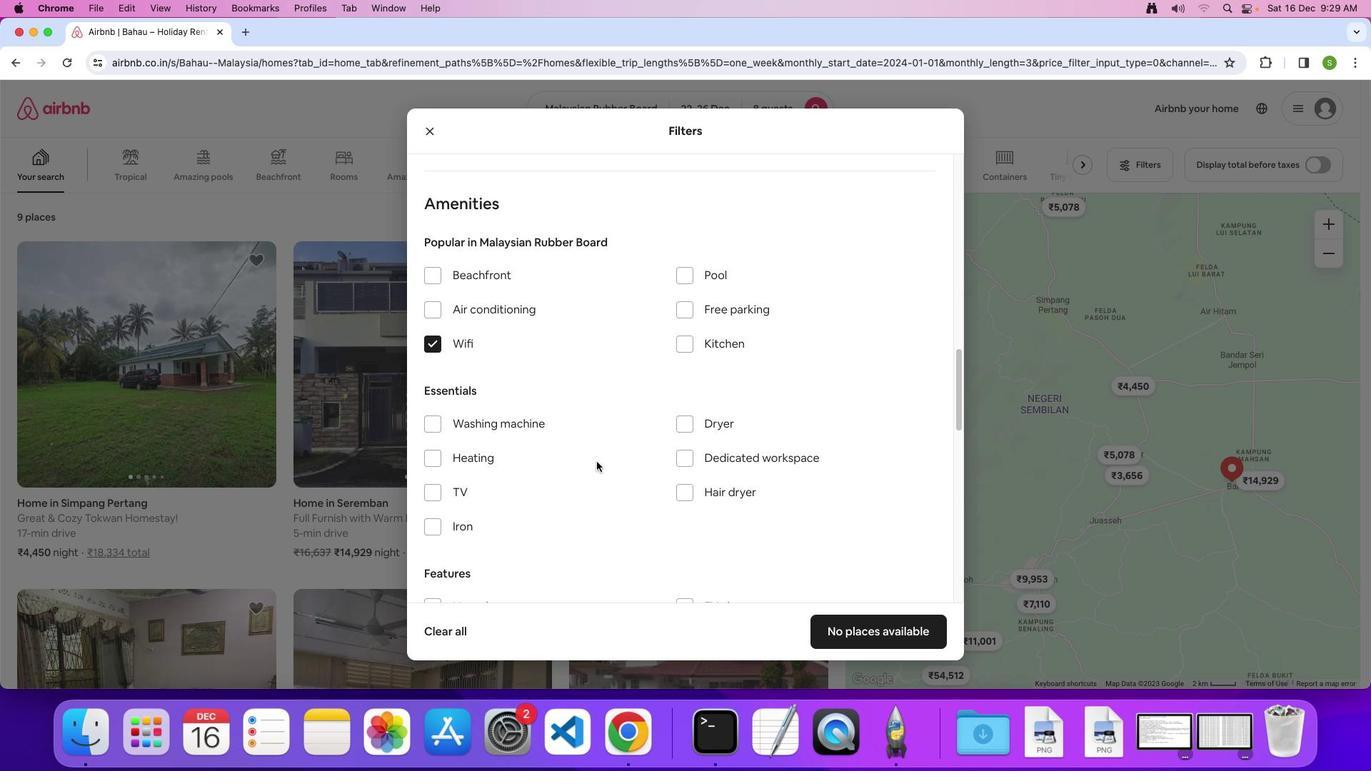 
Action: Mouse moved to (434, 487)
Screenshot: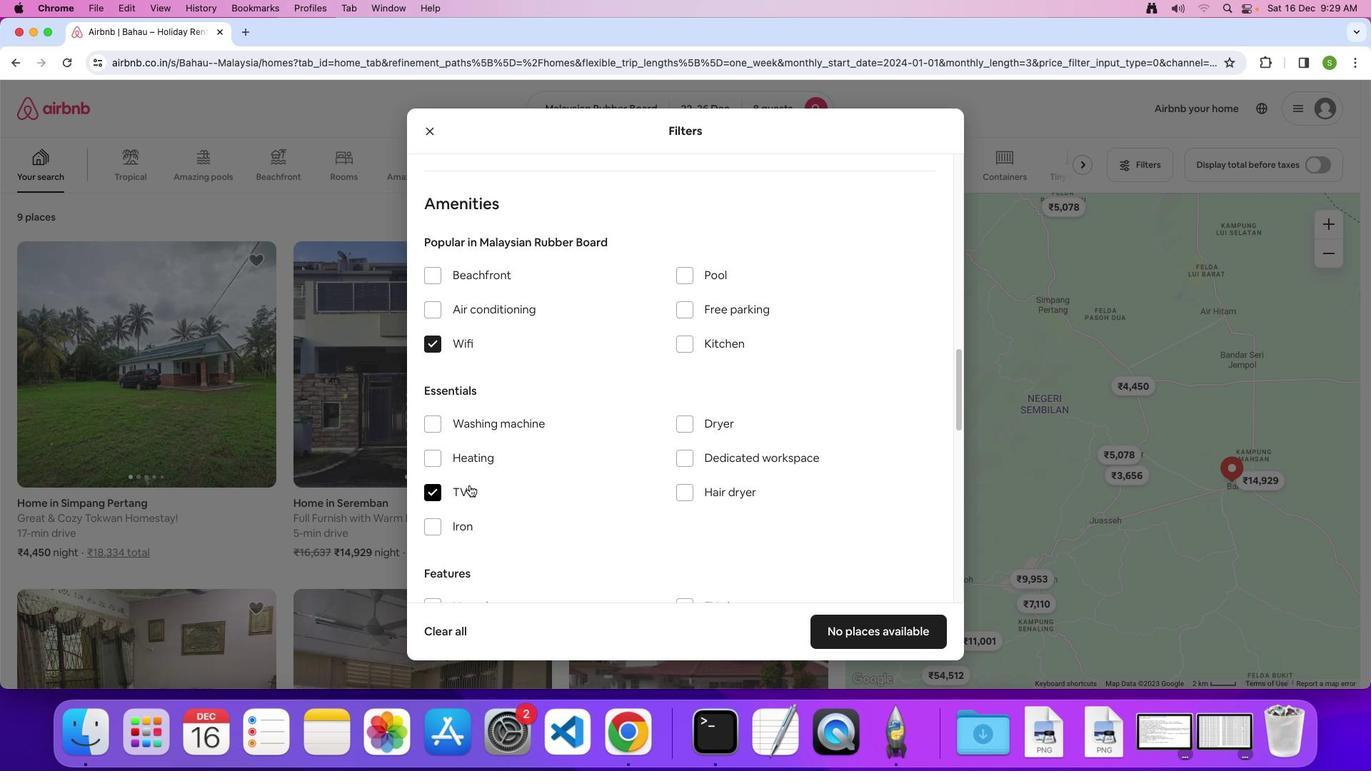 
Action: Mouse pressed left at (434, 487)
Screenshot: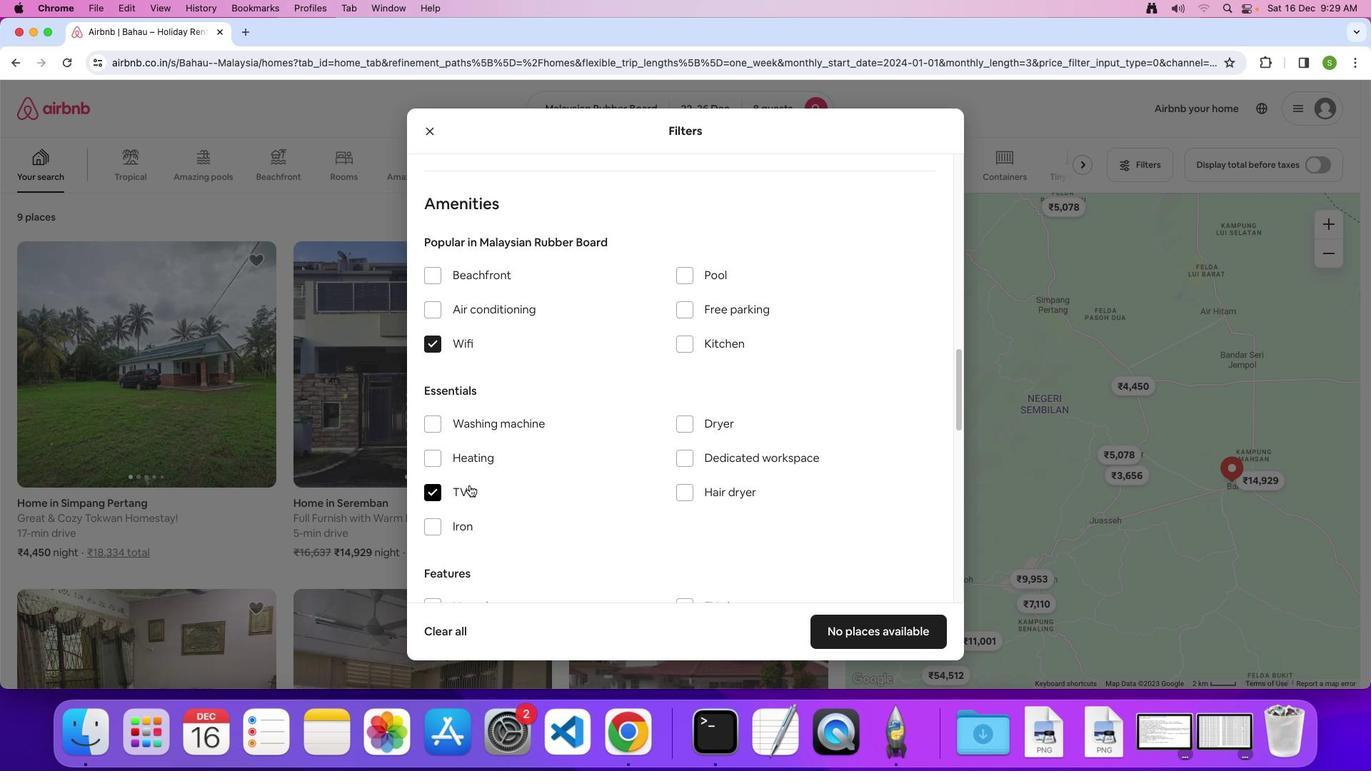 
Action: Mouse moved to (687, 302)
Screenshot: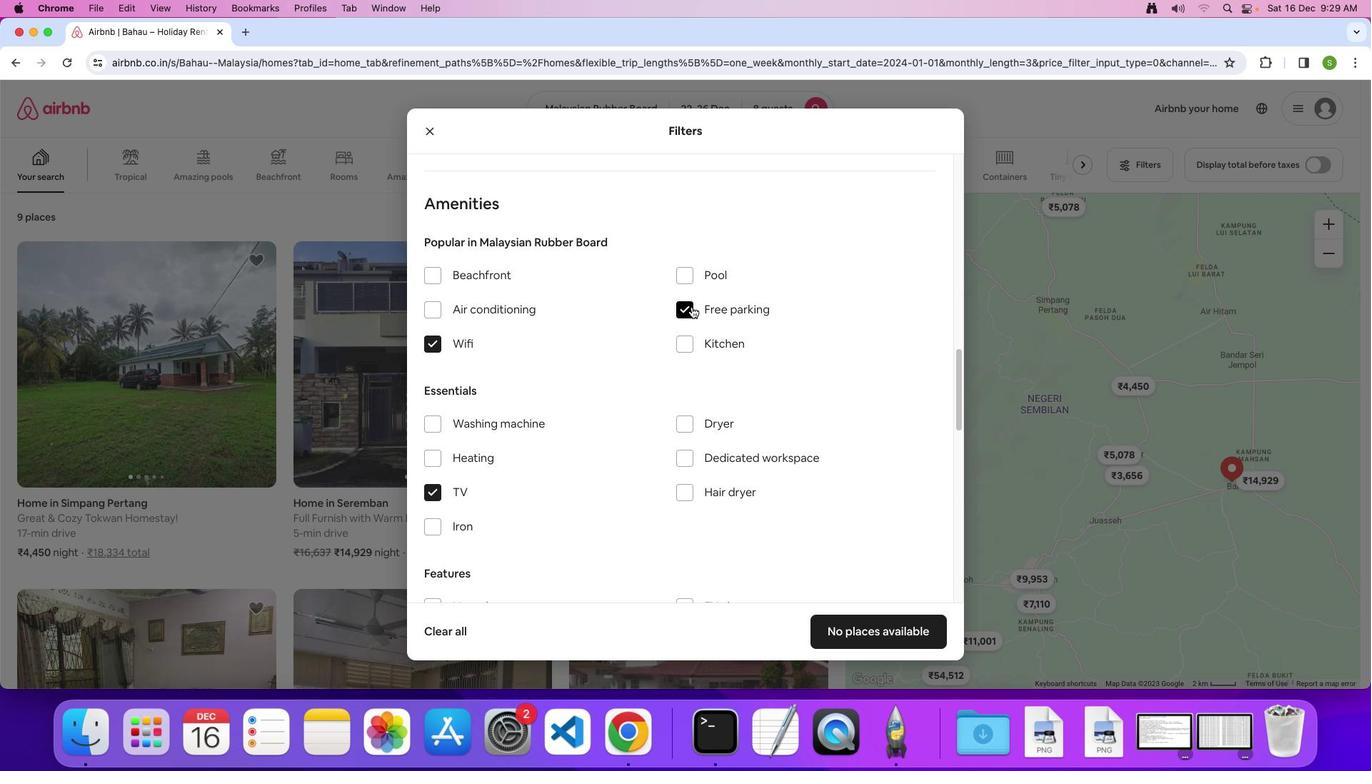 
Action: Mouse pressed left at (687, 302)
Screenshot: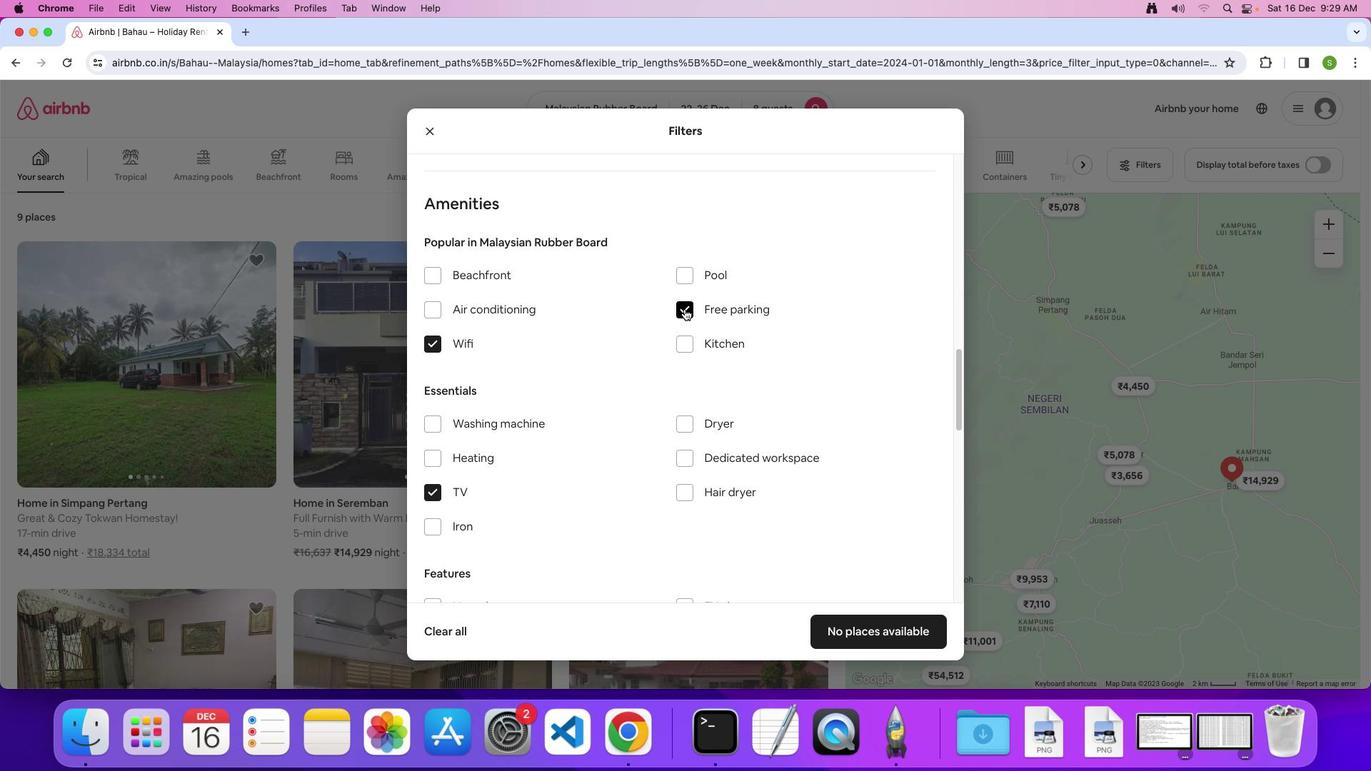 
Action: Mouse moved to (621, 431)
Screenshot: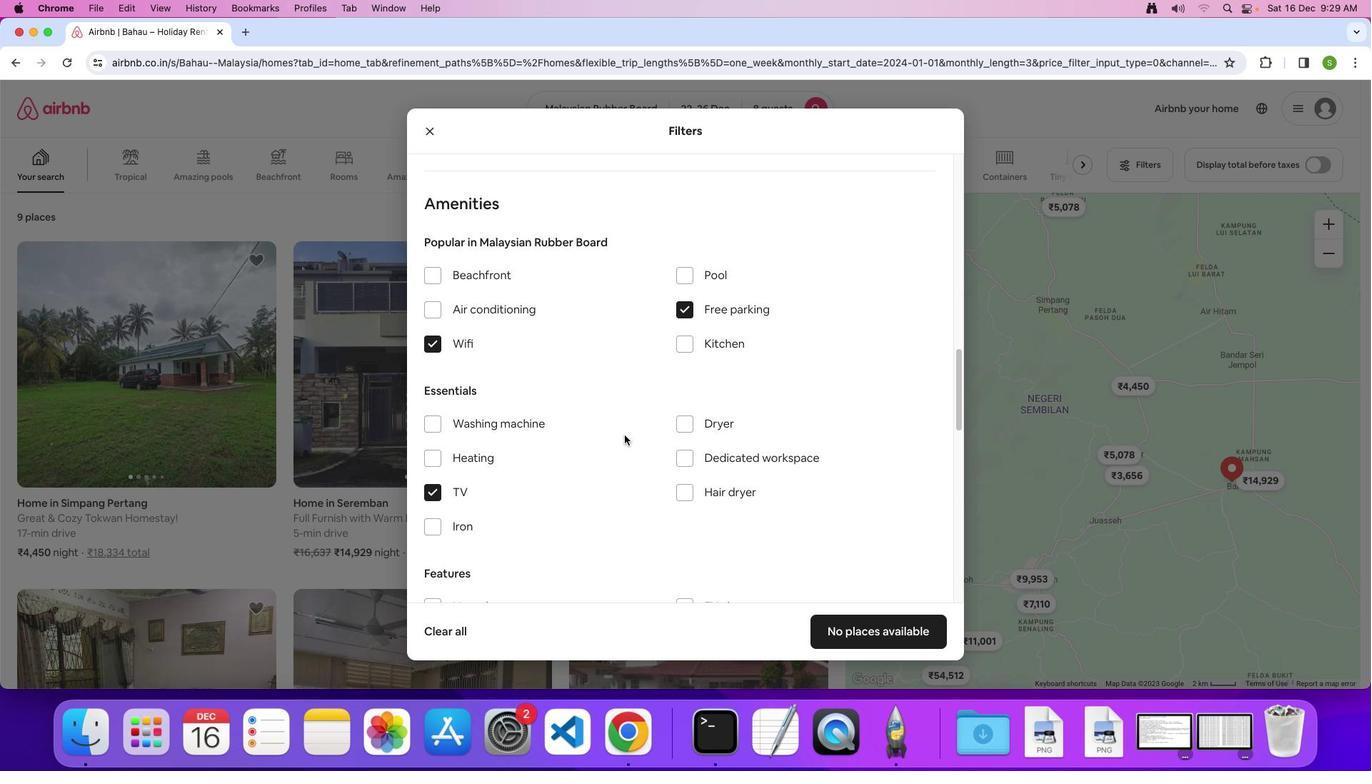 
Action: Mouse scrolled (621, 431) with delta (-2, -3)
Screenshot: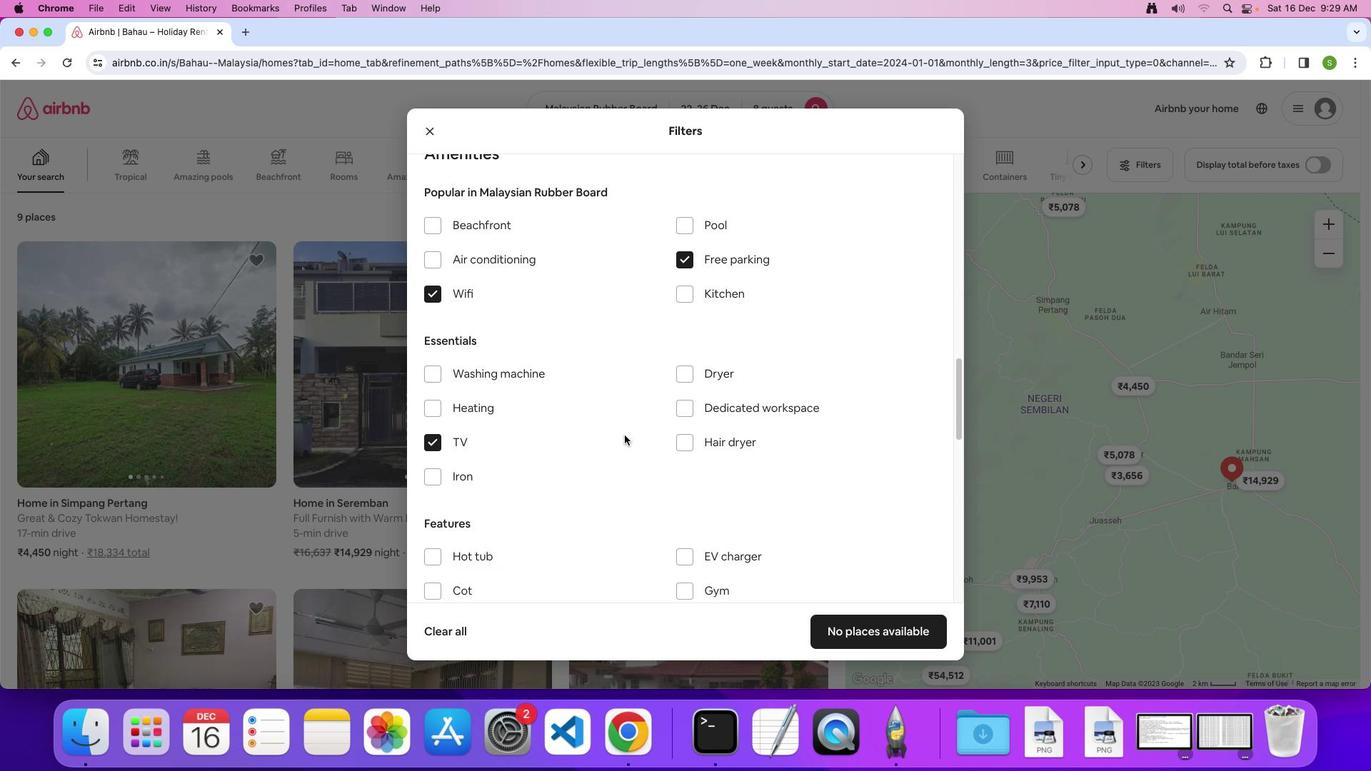 
Action: Mouse scrolled (621, 431) with delta (-2, -3)
Screenshot: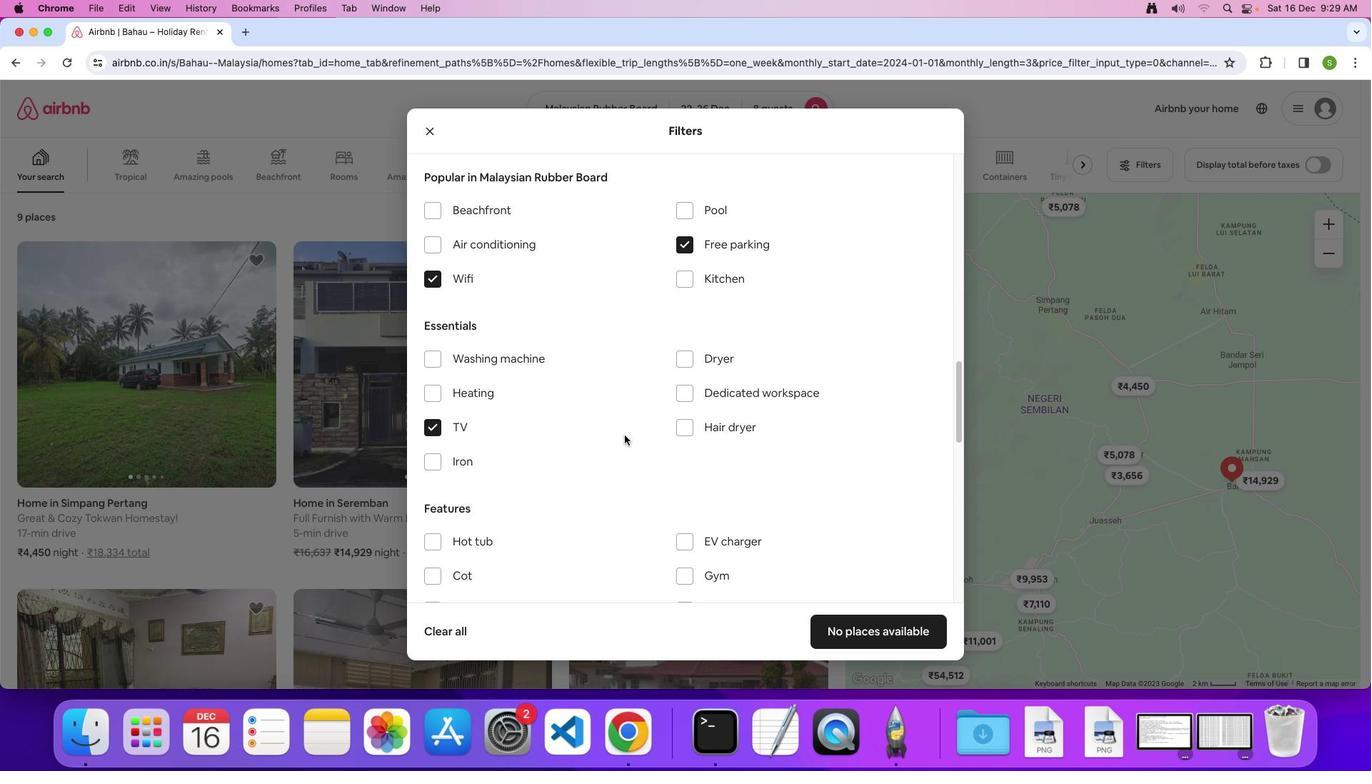 
Action: Mouse scrolled (621, 431) with delta (-2, -3)
Screenshot: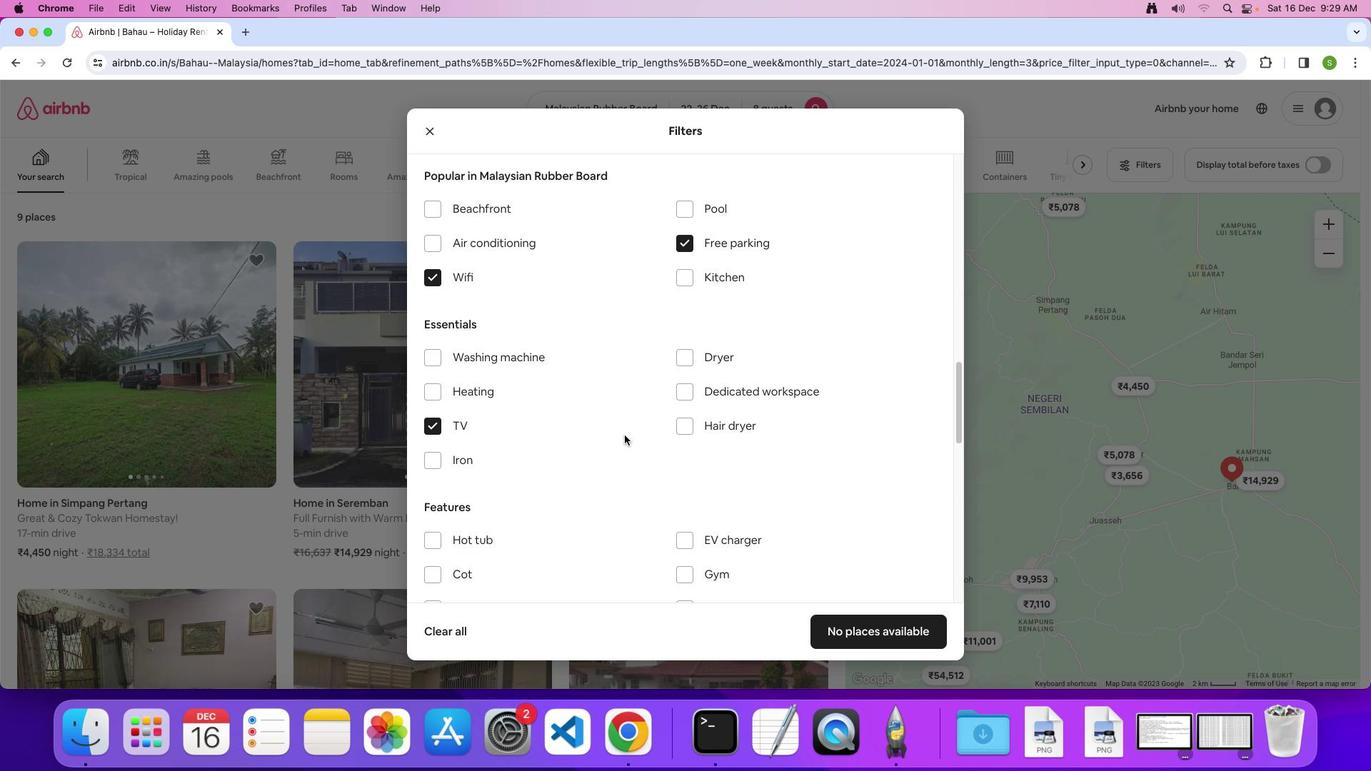 
Action: Mouse scrolled (621, 431) with delta (-2, -3)
Screenshot: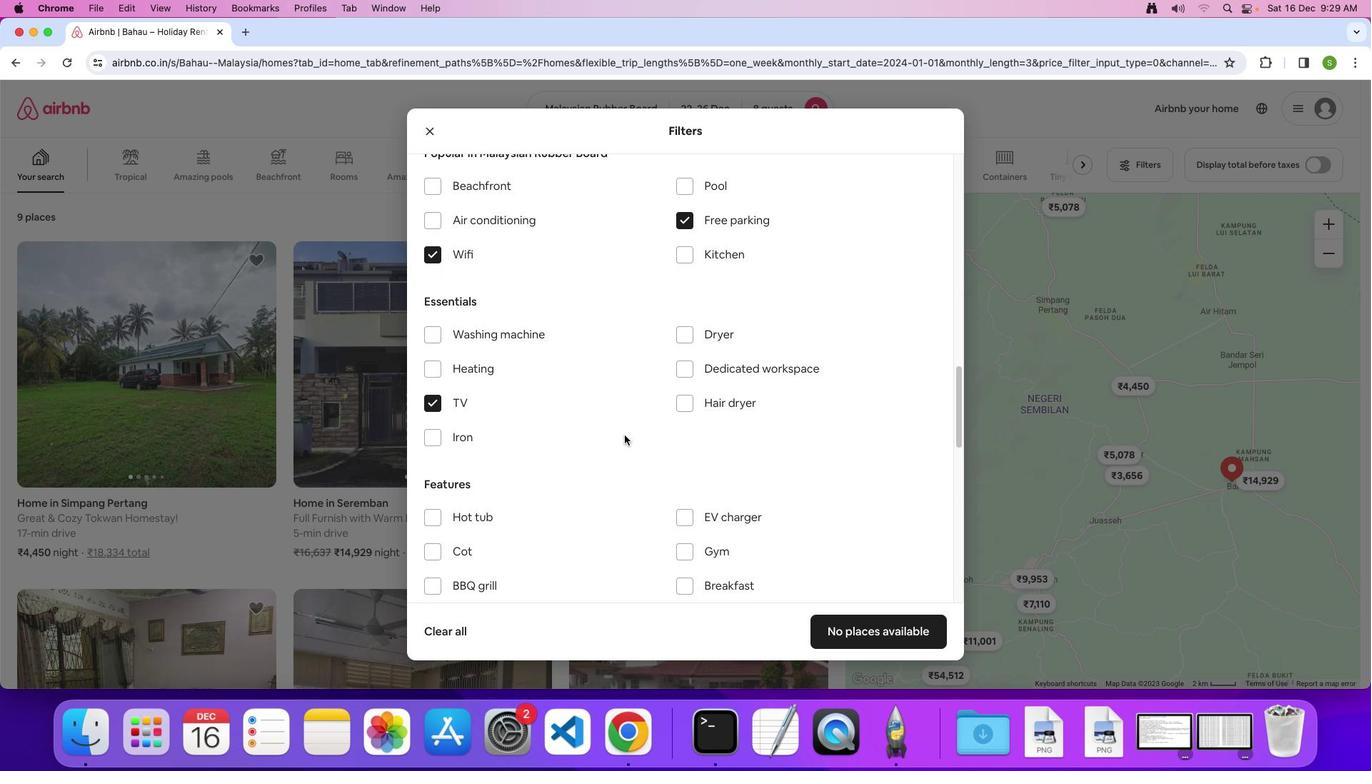 
Action: Mouse scrolled (621, 431) with delta (-2, -3)
Screenshot: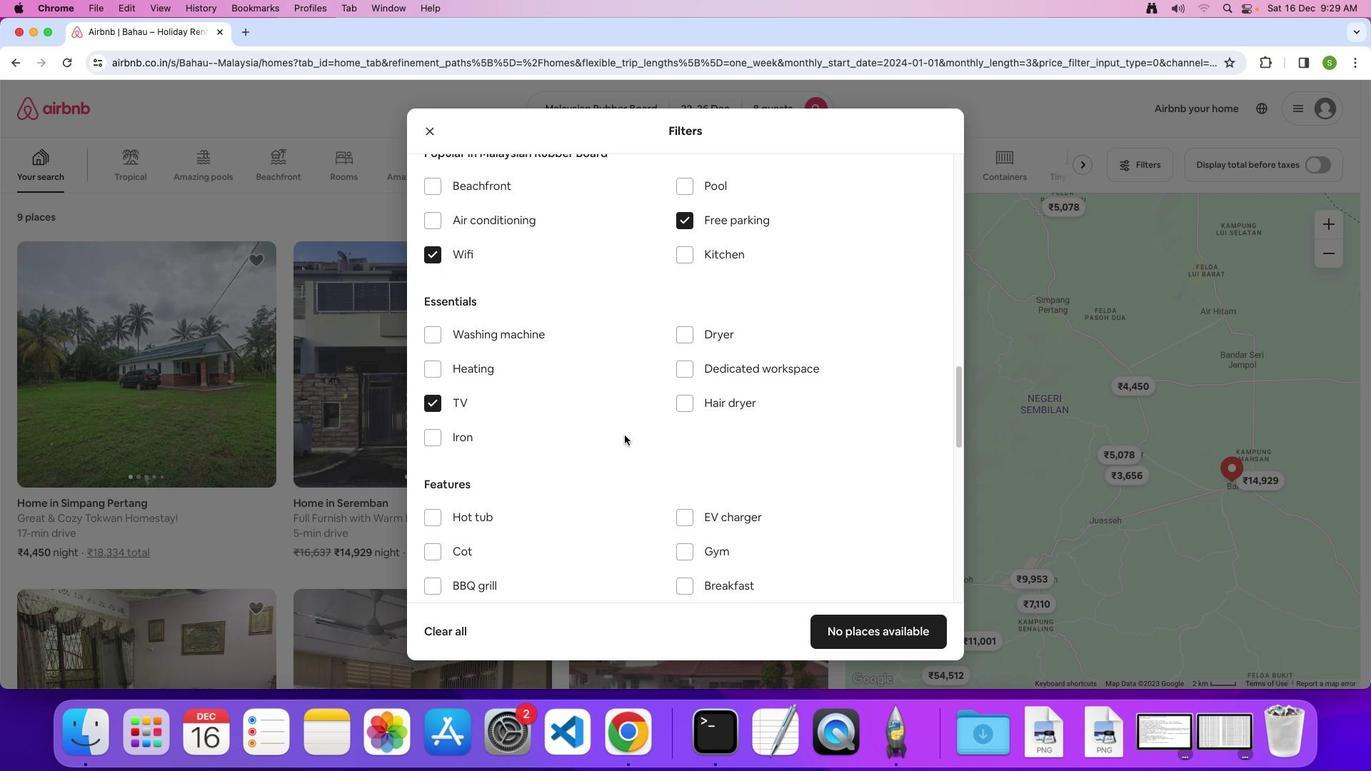 
Action: Mouse scrolled (621, 431) with delta (-2, -3)
Screenshot: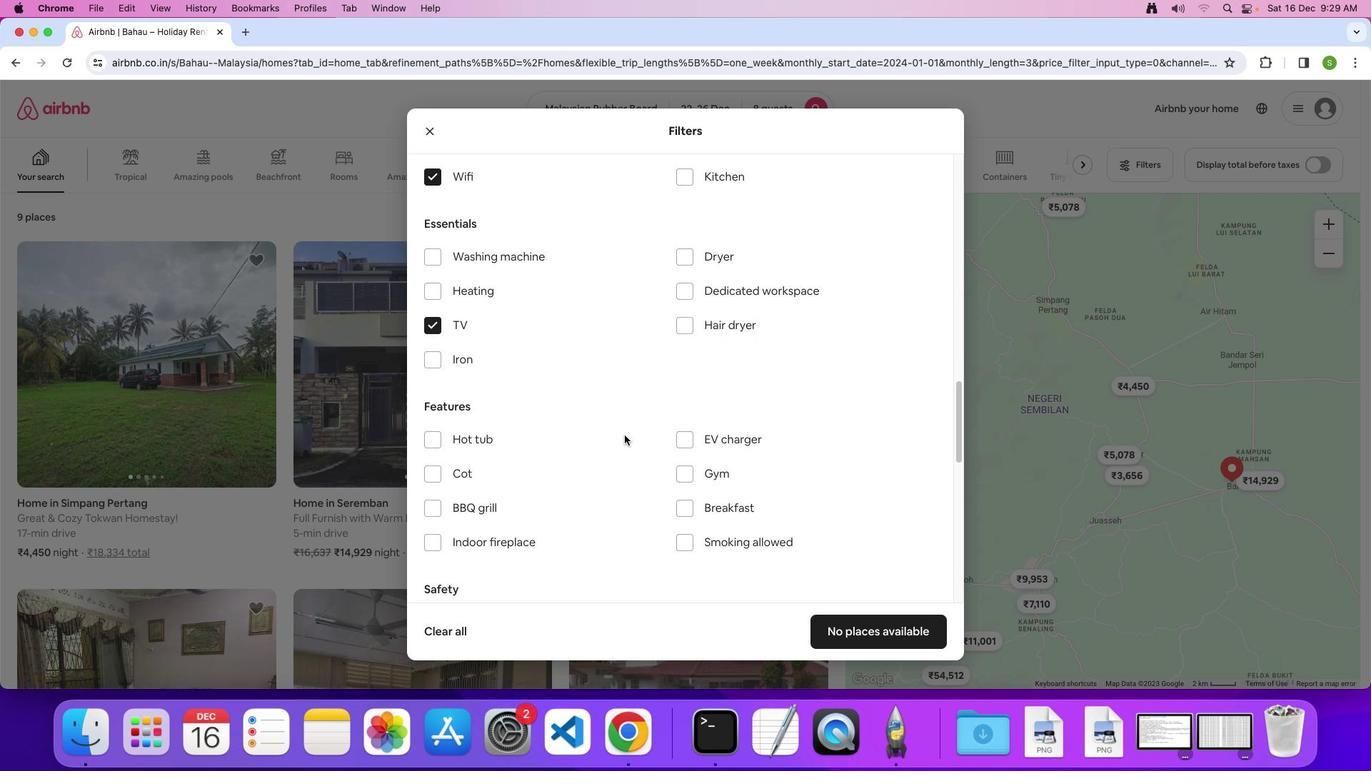 
Action: Mouse scrolled (621, 431) with delta (-2, -3)
Screenshot: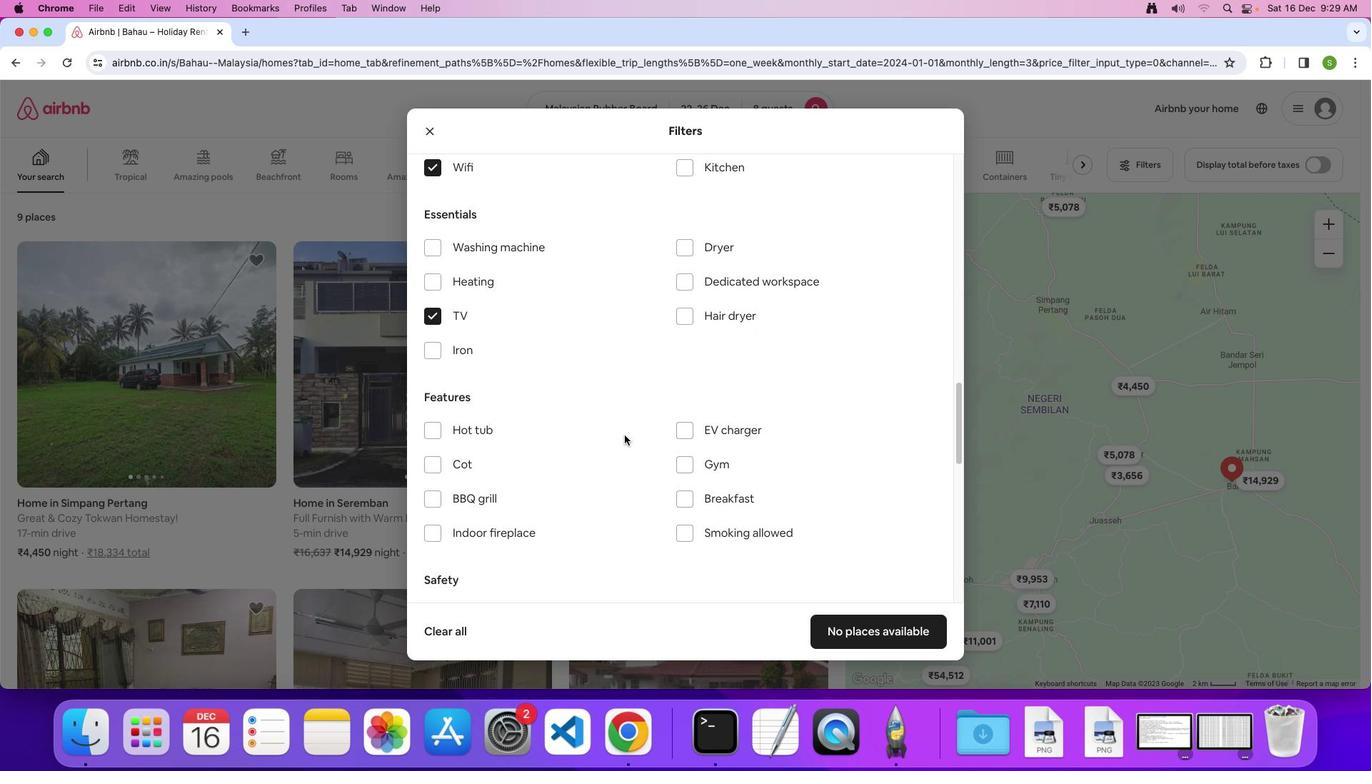 
Action: Mouse scrolled (621, 431) with delta (-2, -4)
Screenshot: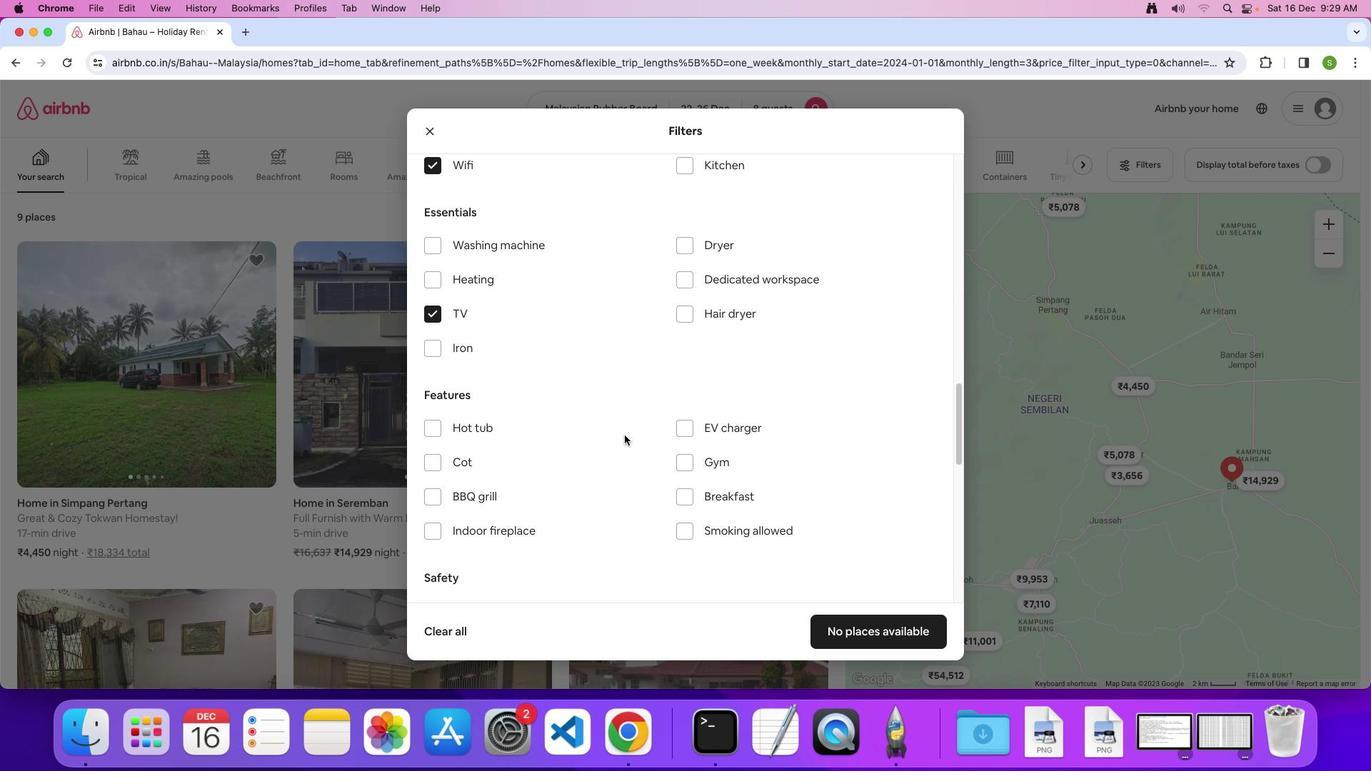 
Action: Mouse scrolled (621, 431) with delta (-2, -3)
Screenshot: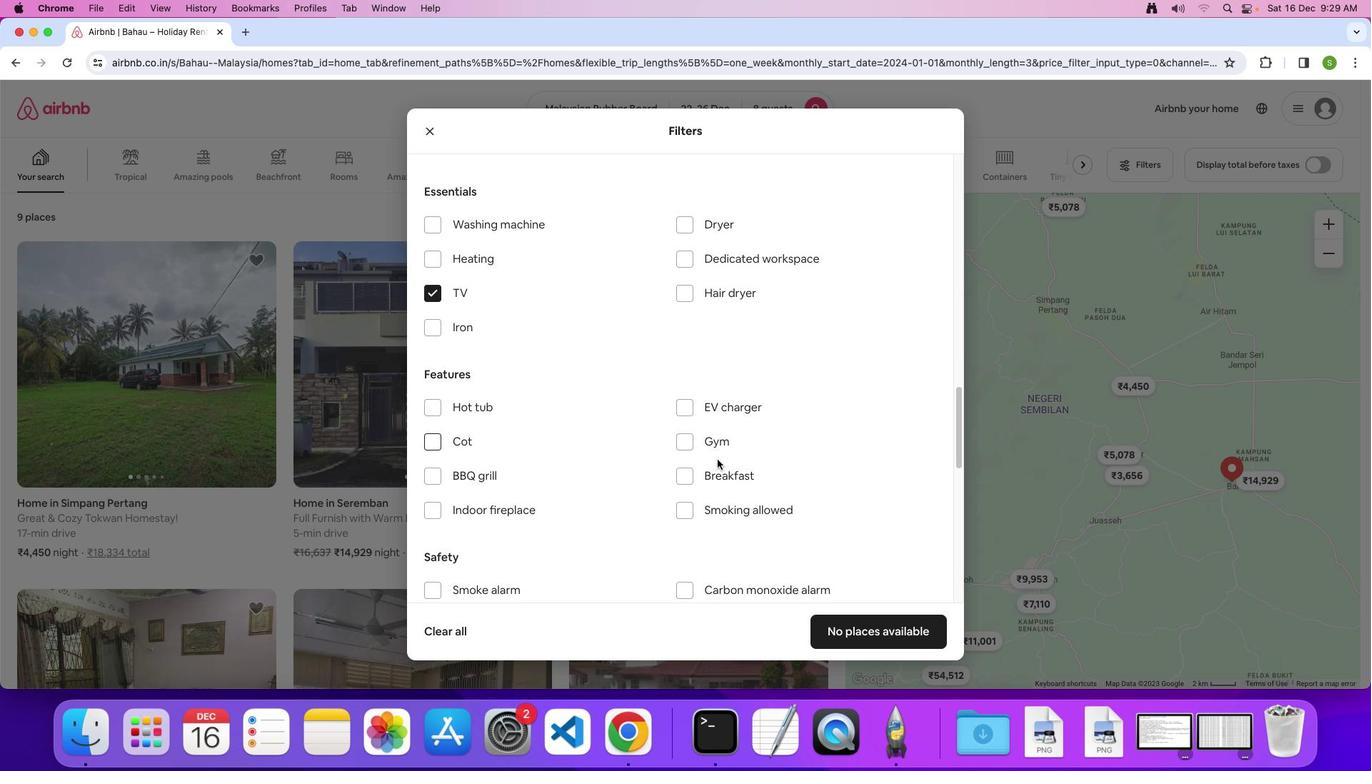 
Action: Mouse scrolled (621, 431) with delta (-2, -3)
Screenshot: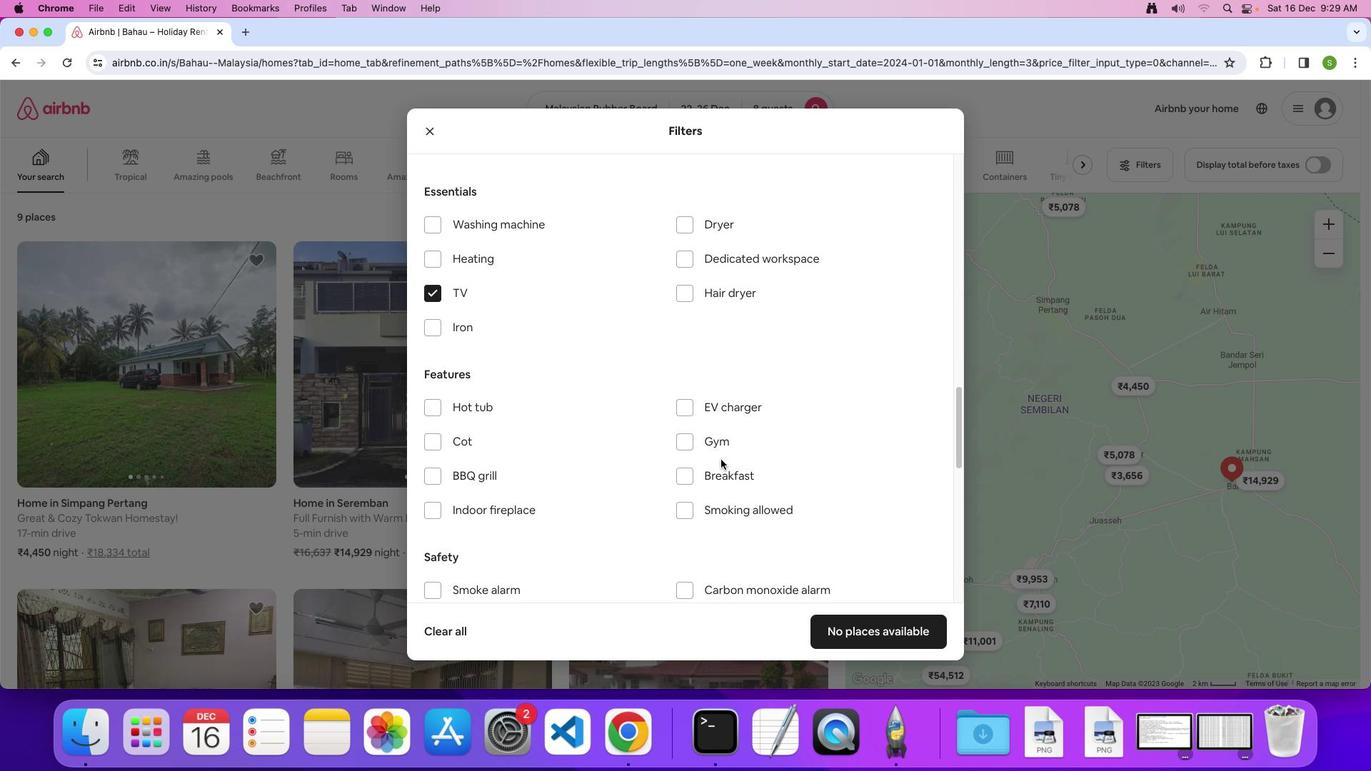 
Action: Mouse moved to (678, 434)
Screenshot: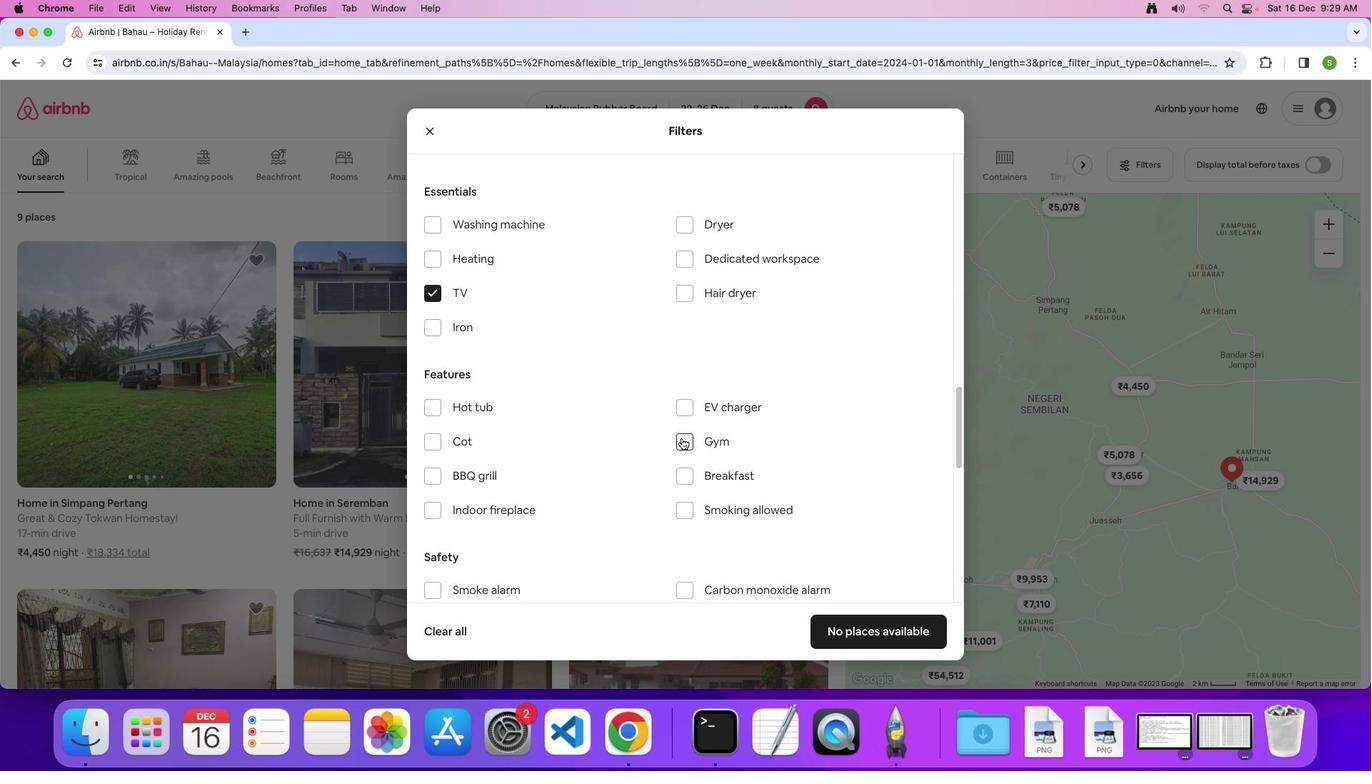 
Action: Mouse pressed left at (678, 434)
Screenshot: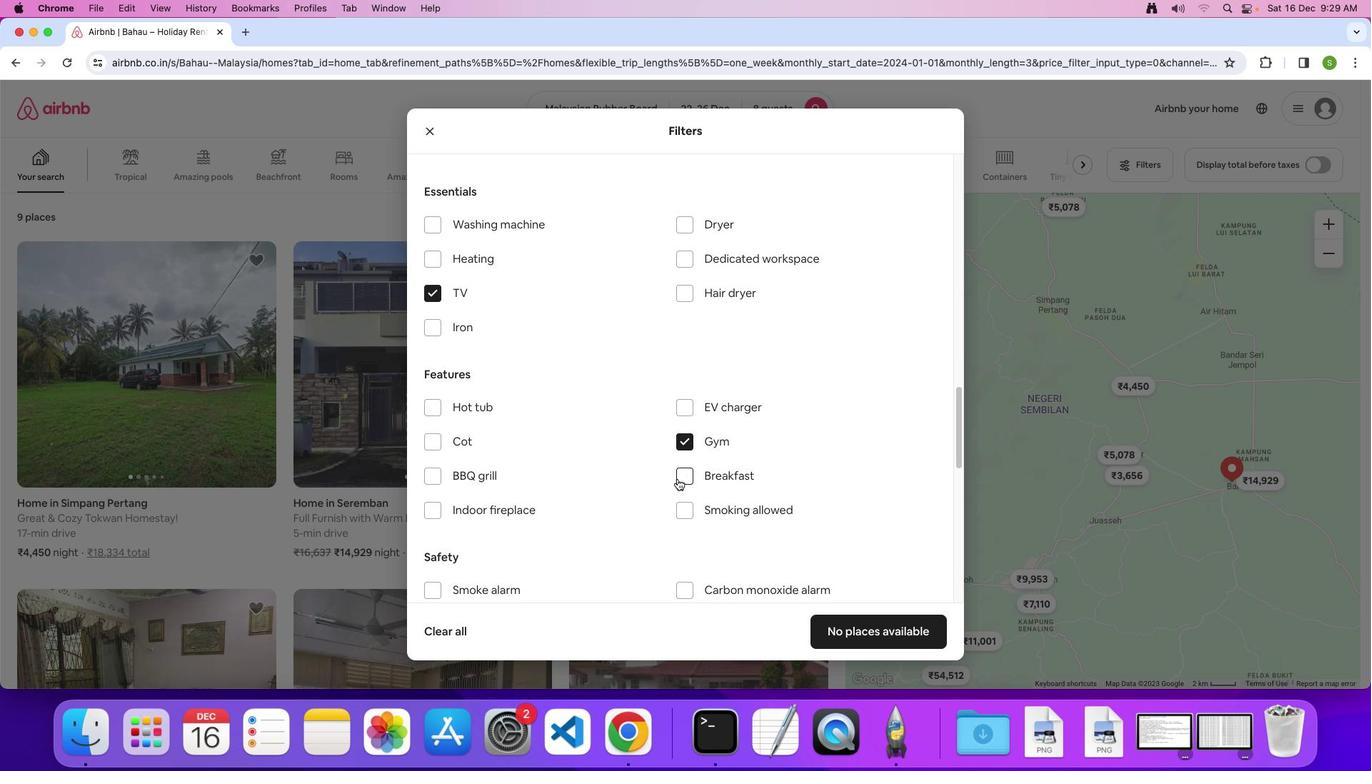 
Action: Mouse moved to (674, 471)
Screenshot: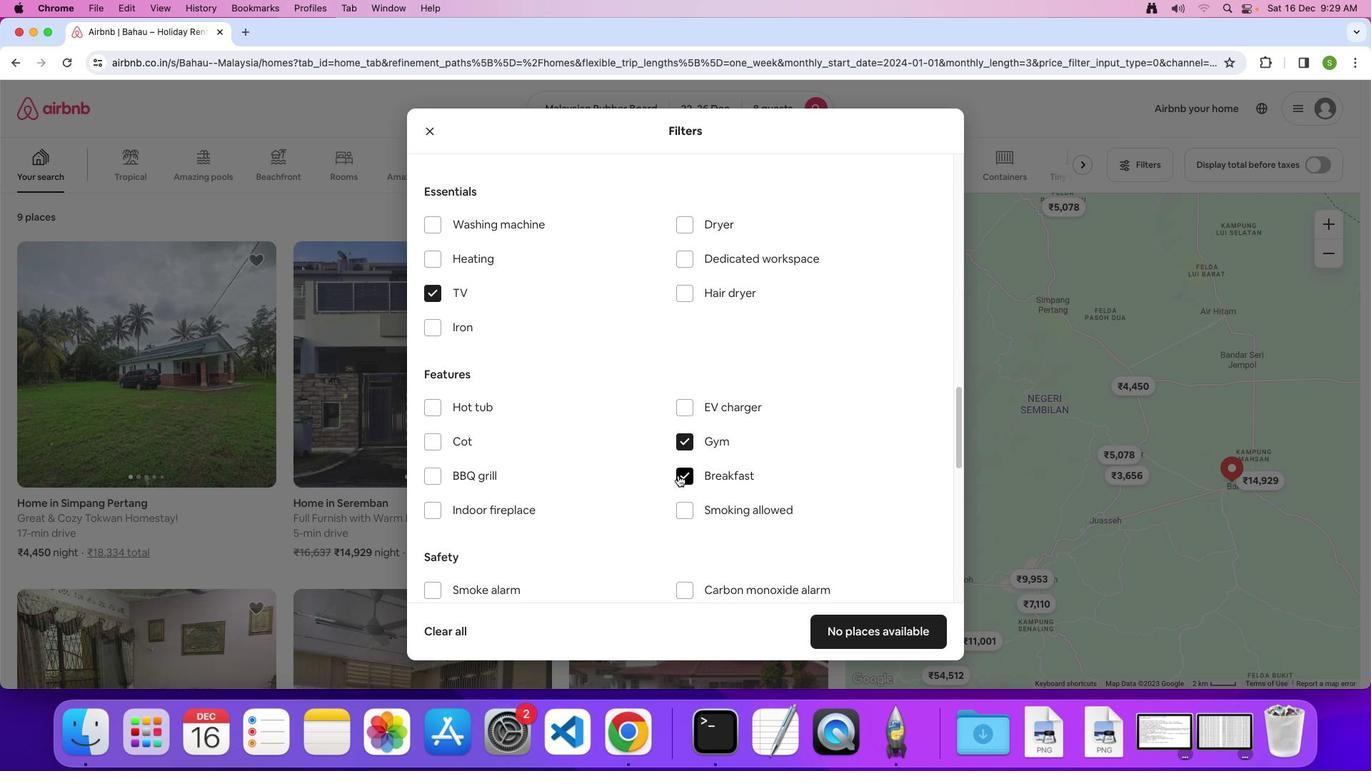 
Action: Mouse pressed left at (674, 471)
Screenshot: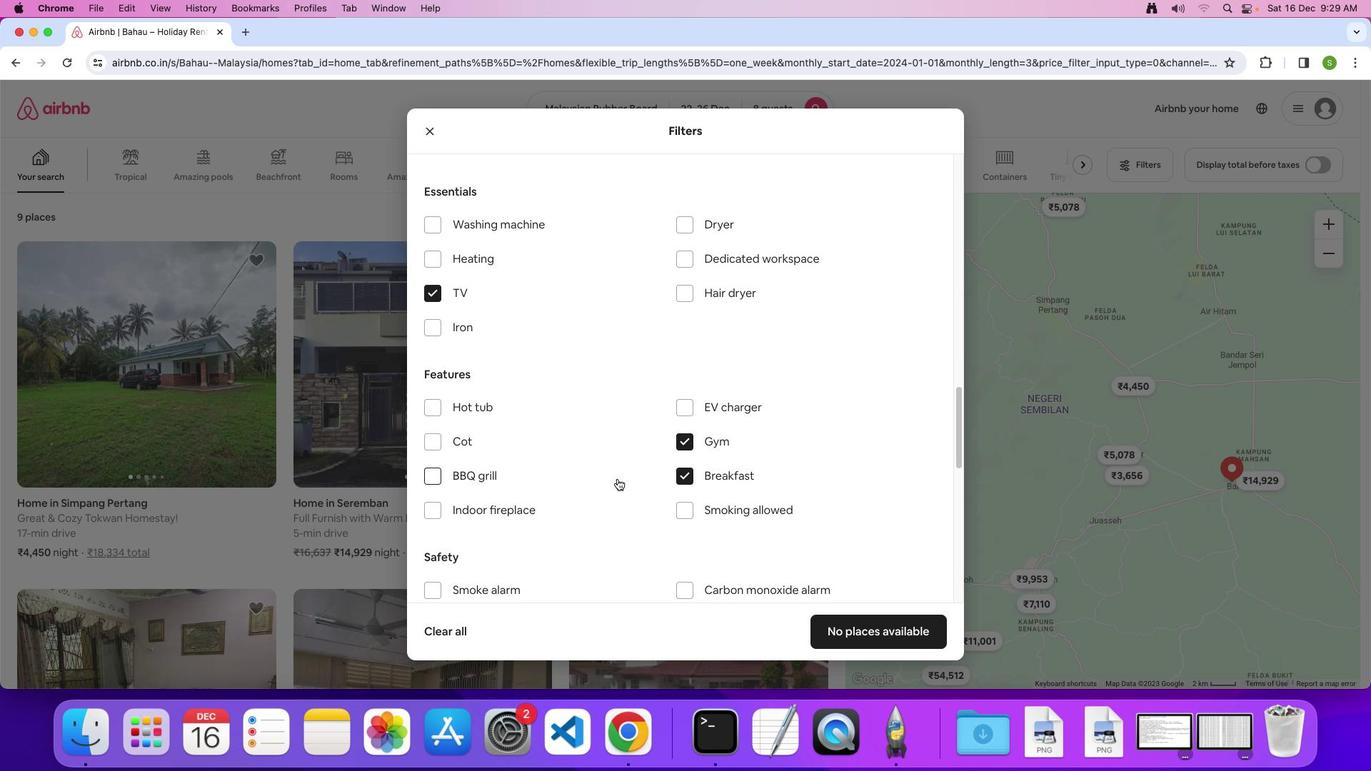 
Action: Mouse moved to (612, 475)
Screenshot: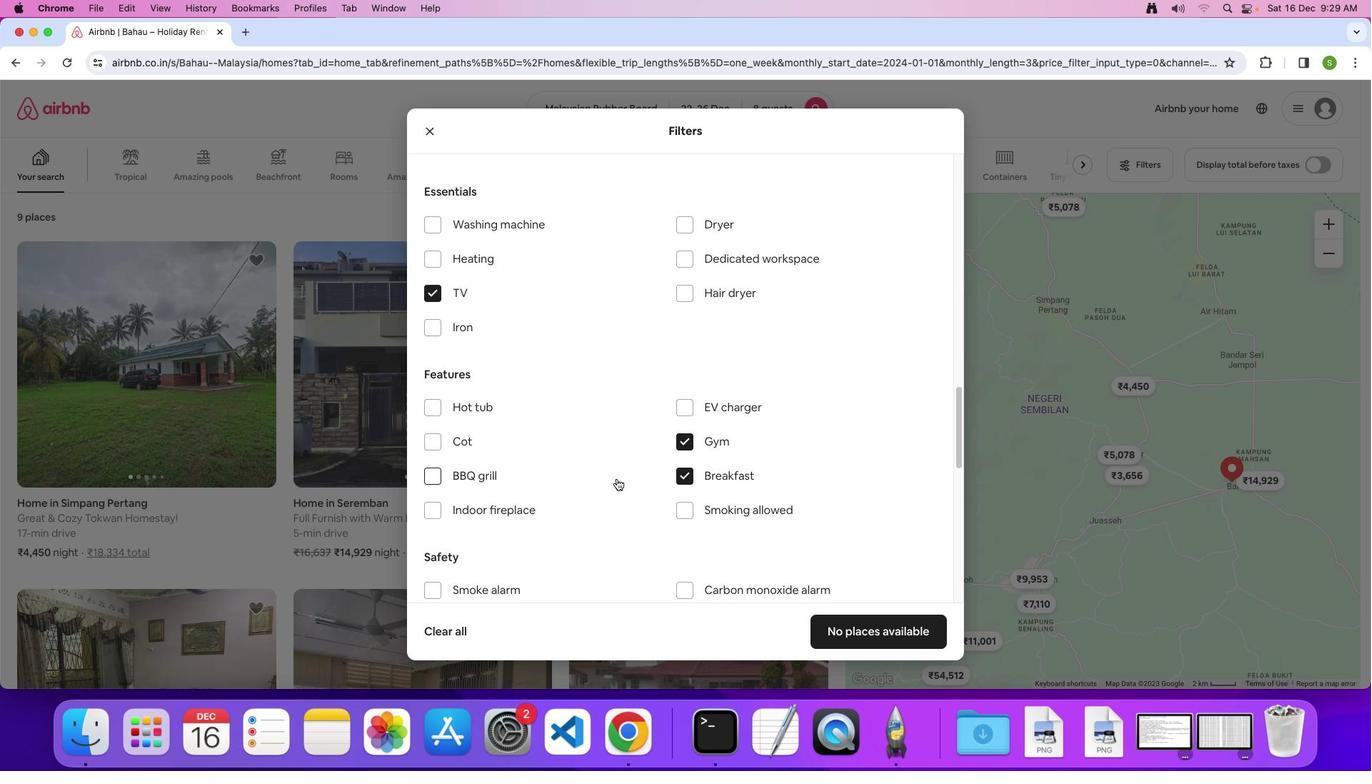 
Action: Mouse scrolled (612, 475) with delta (-2, -3)
Screenshot: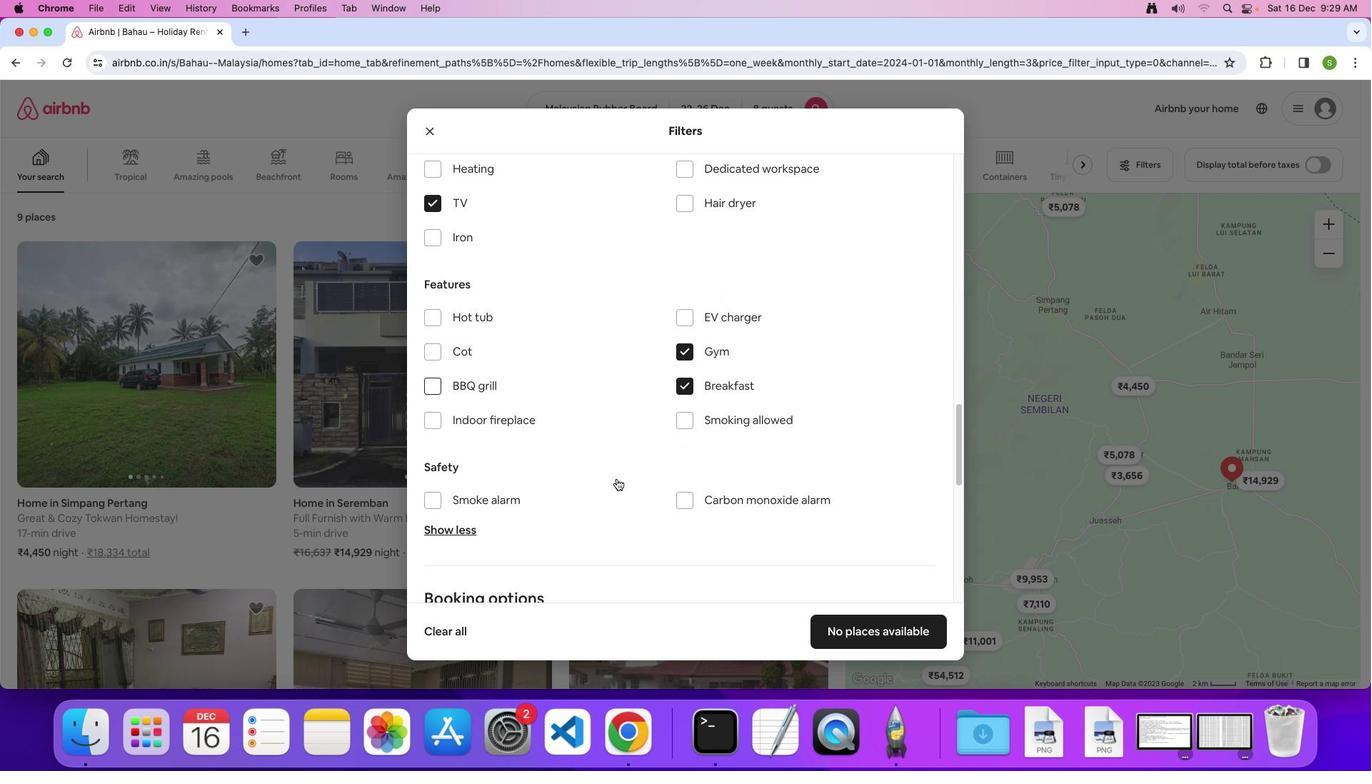 
Action: Mouse scrolled (612, 475) with delta (-2, -3)
Screenshot: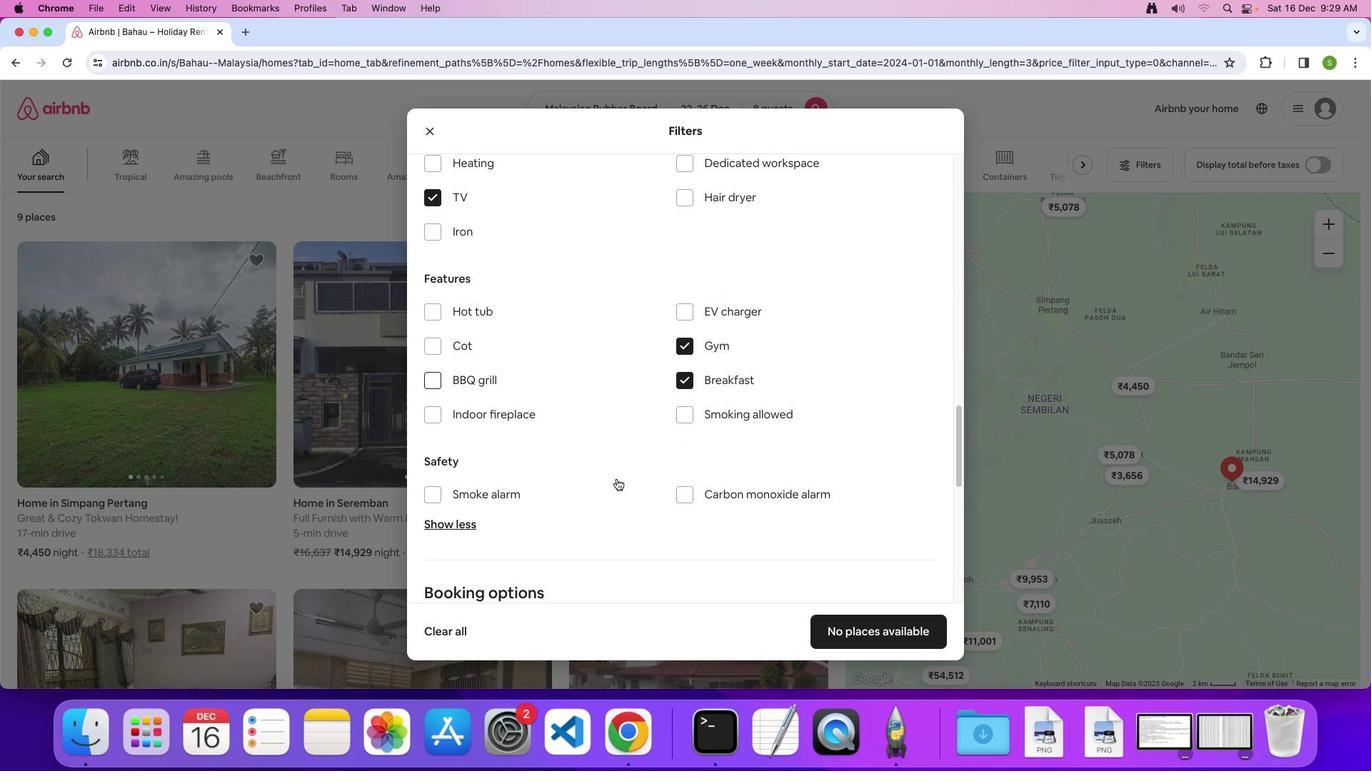 
Action: Mouse scrolled (612, 475) with delta (-2, -4)
Screenshot: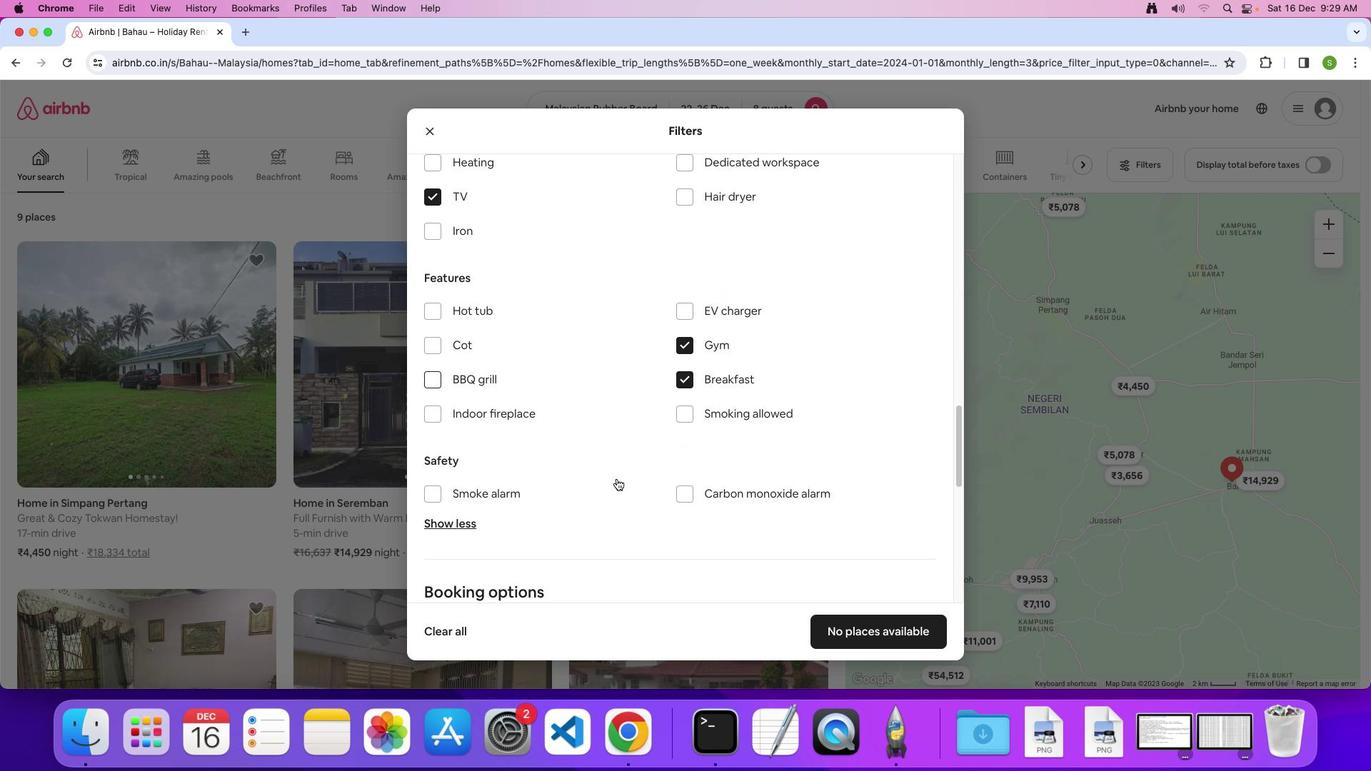 
Action: Mouse scrolled (612, 475) with delta (-2, -3)
Screenshot: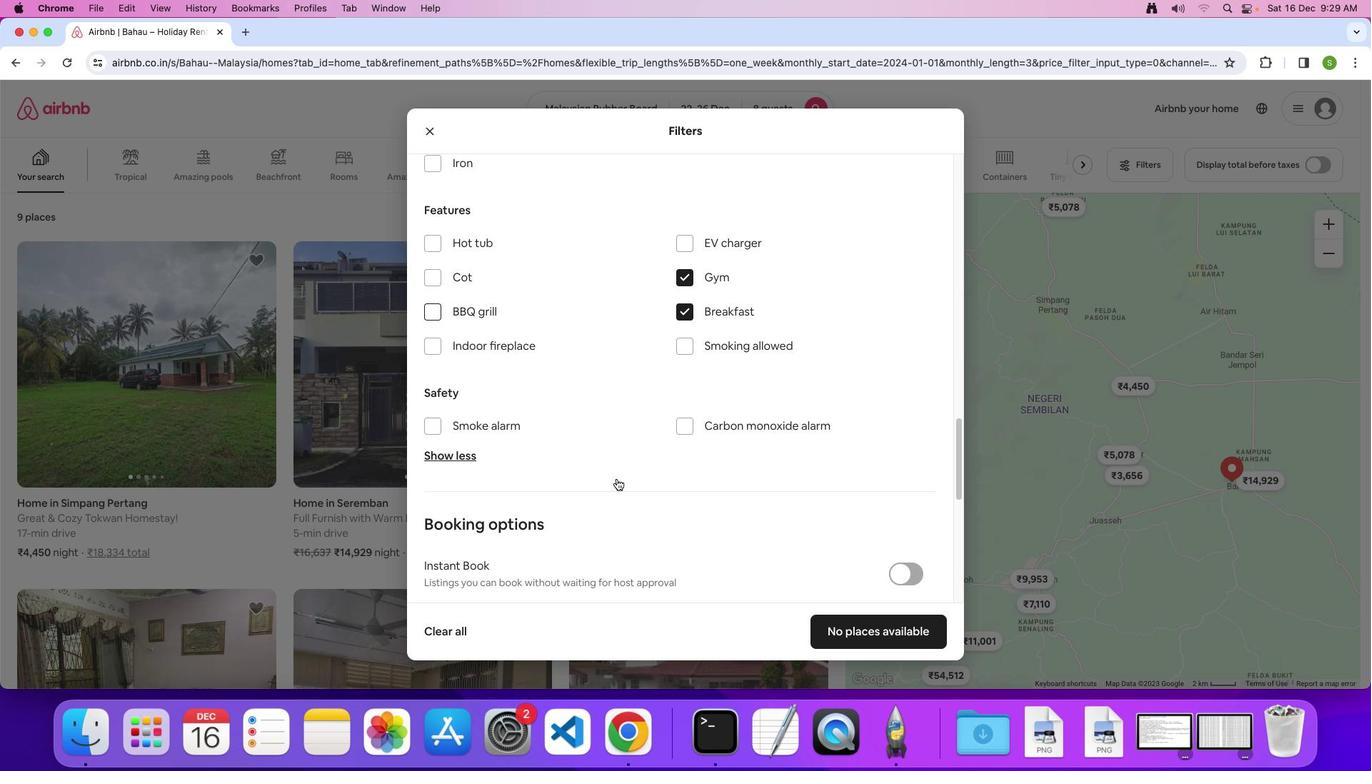 
Action: Mouse scrolled (612, 475) with delta (-2, -3)
Screenshot: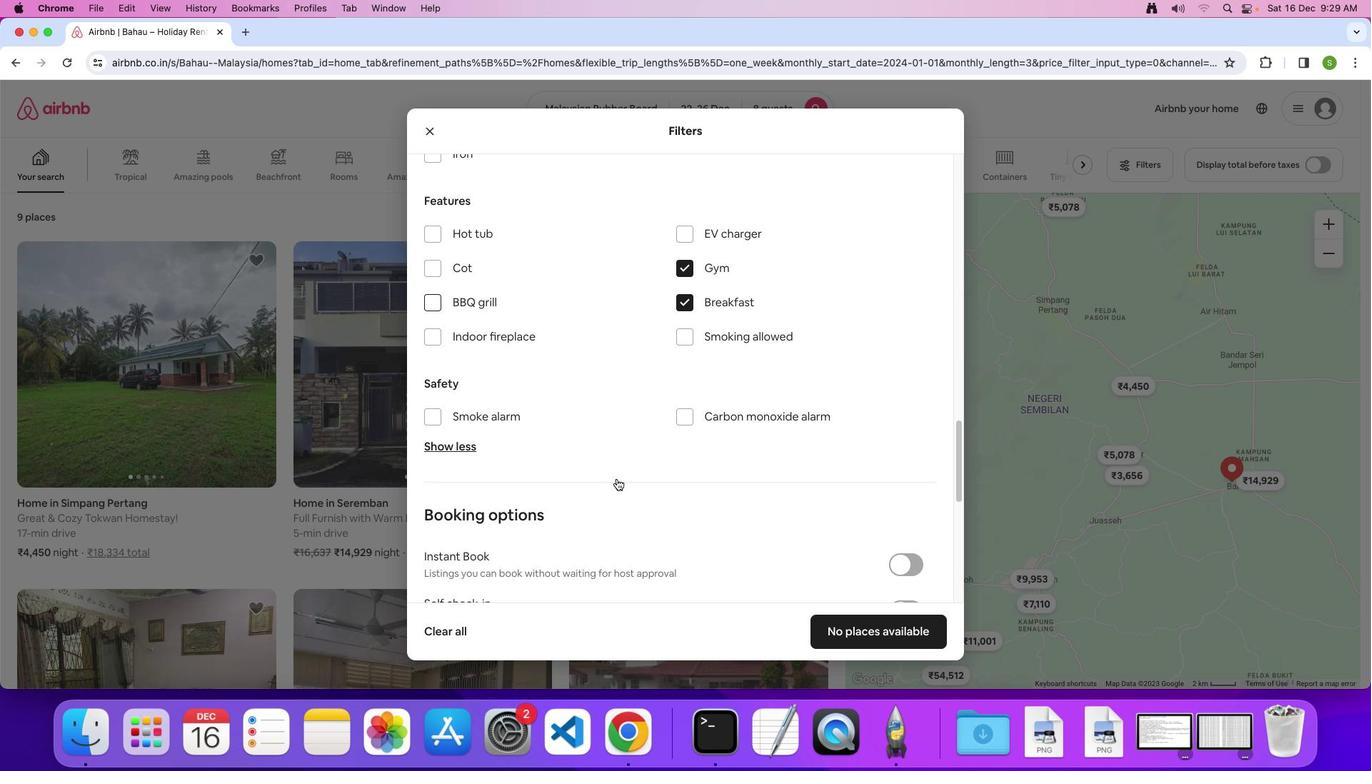
Action: Mouse scrolled (612, 475) with delta (-2, -3)
Screenshot: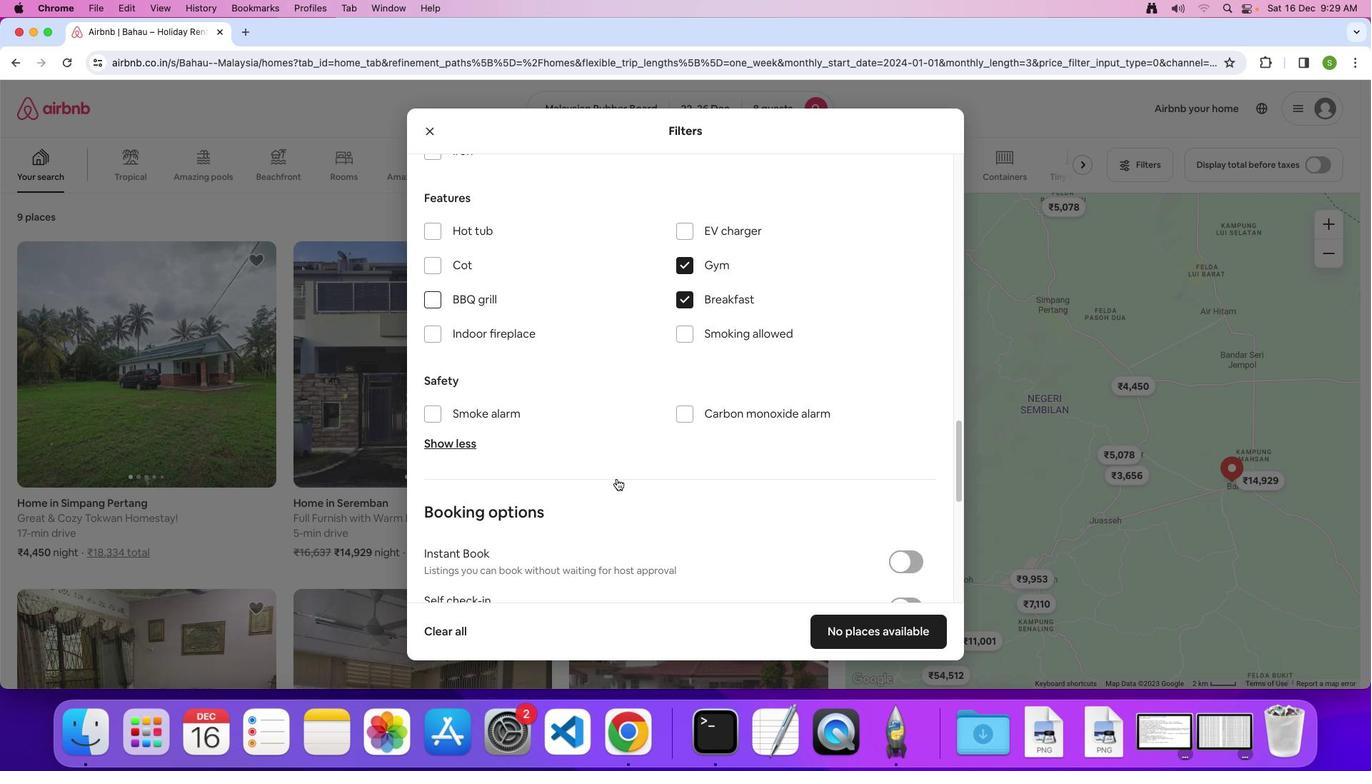 
Action: Mouse scrolled (612, 475) with delta (-2, -3)
Screenshot: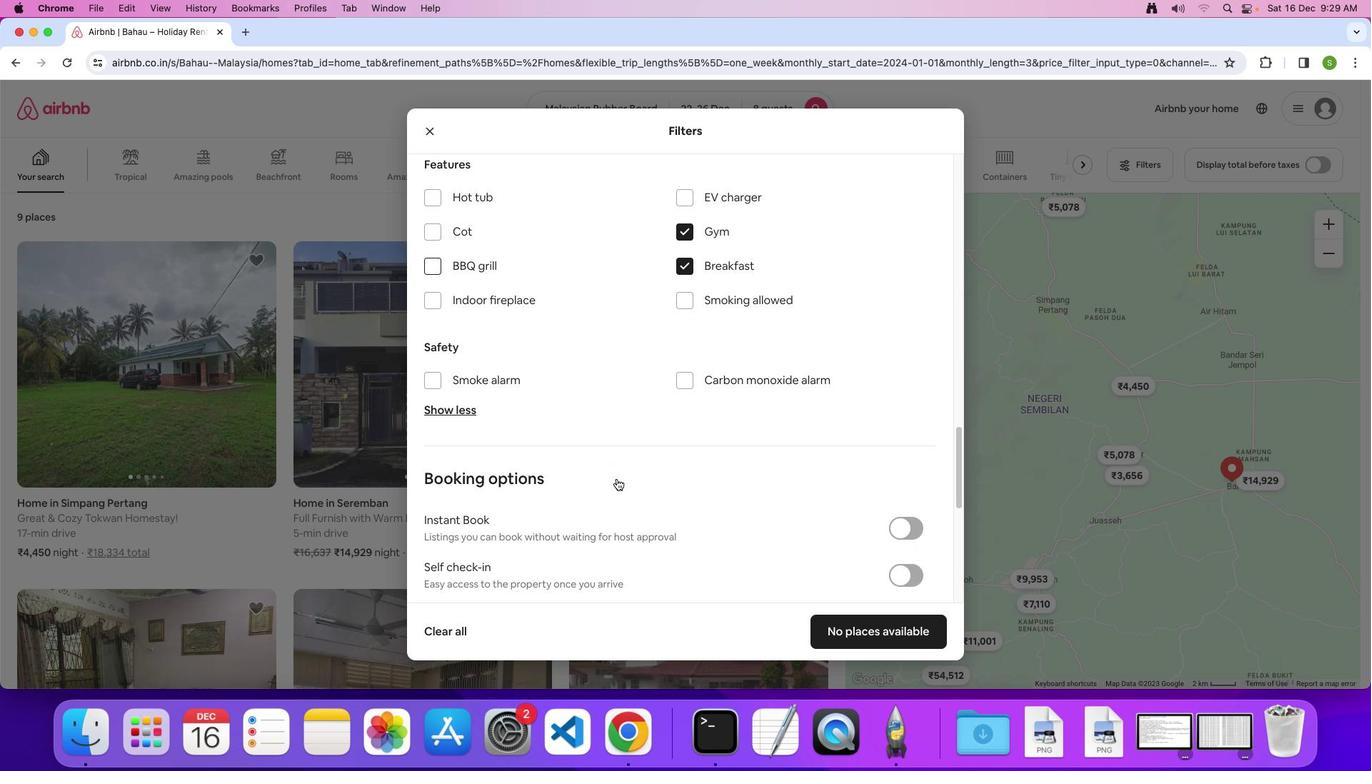 
Action: Mouse scrolled (612, 475) with delta (-2, -3)
Screenshot: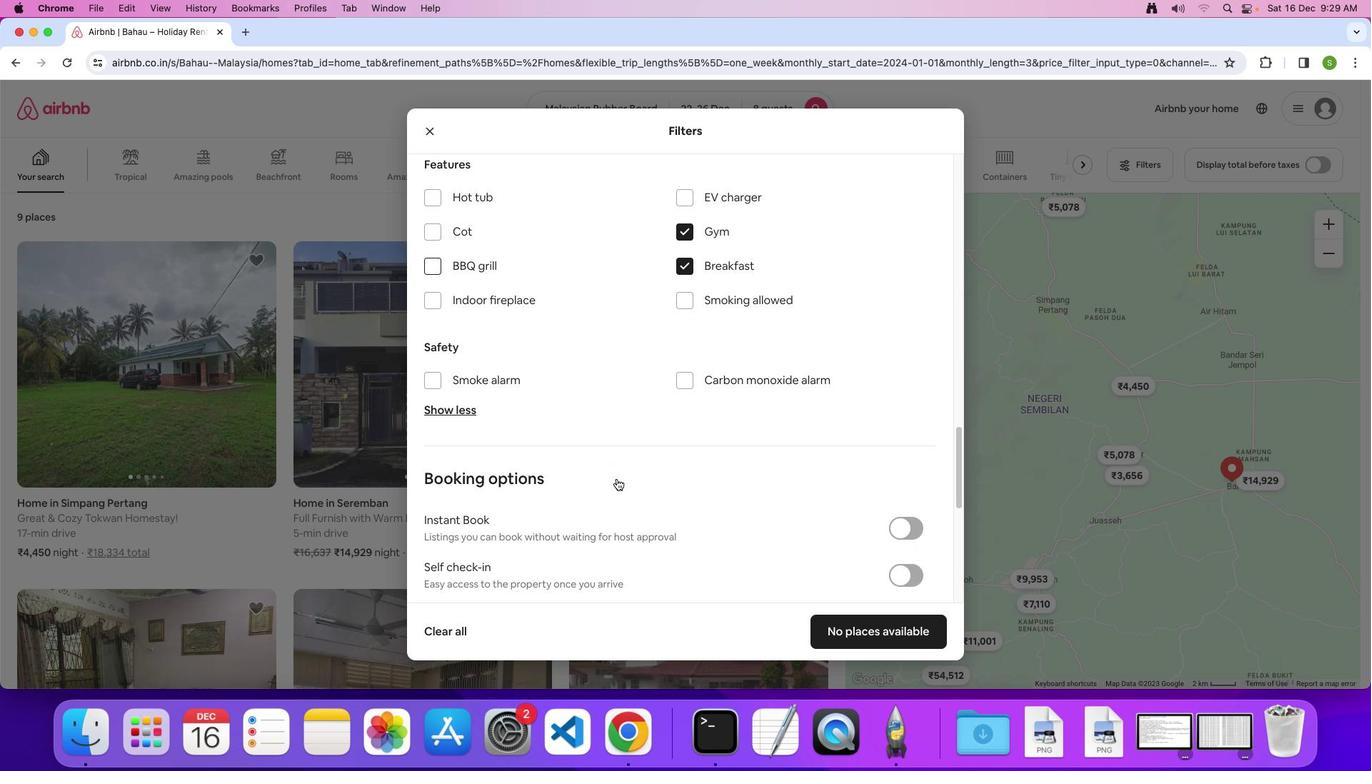 
Action: Mouse scrolled (612, 475) with delta (-2, -3)
Screenshot: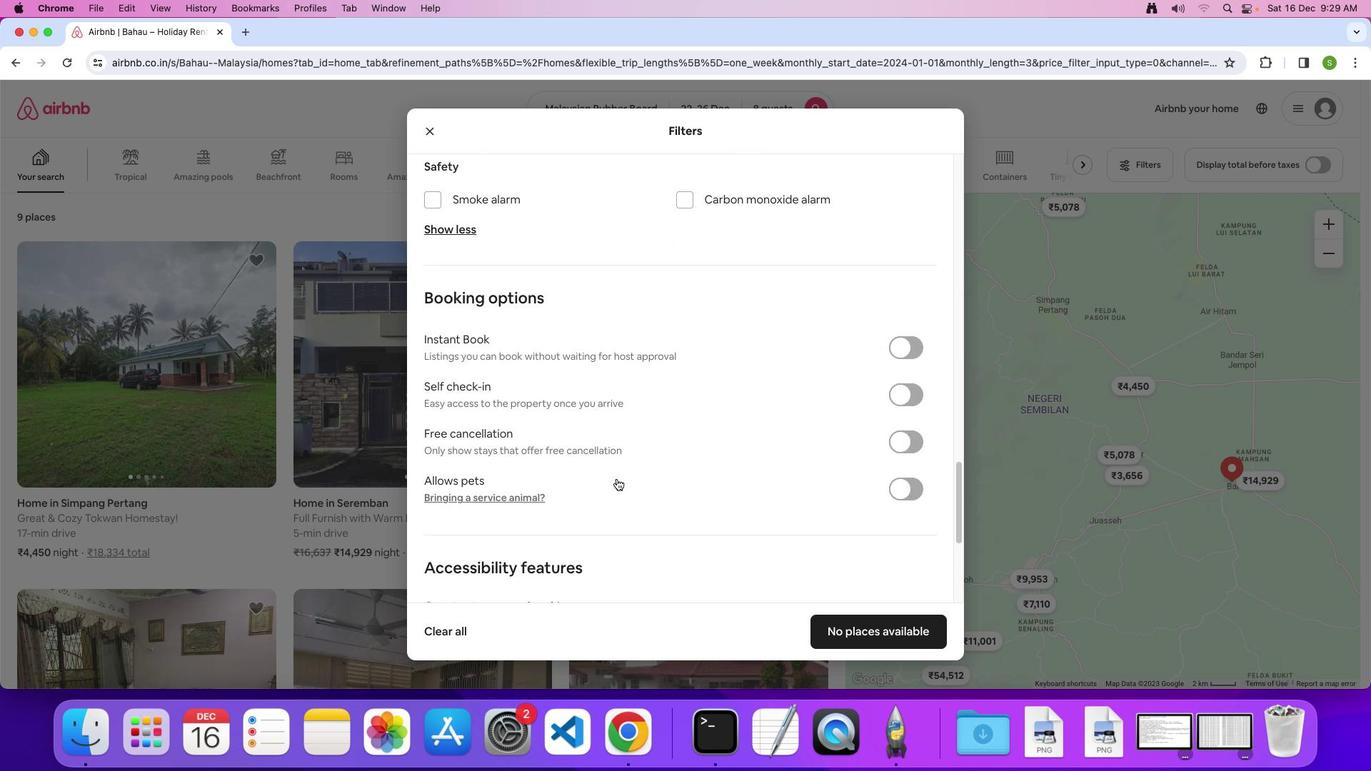 
Action: Mouse scrolled (612, 475) with delta (-2, -3)
Screenshot: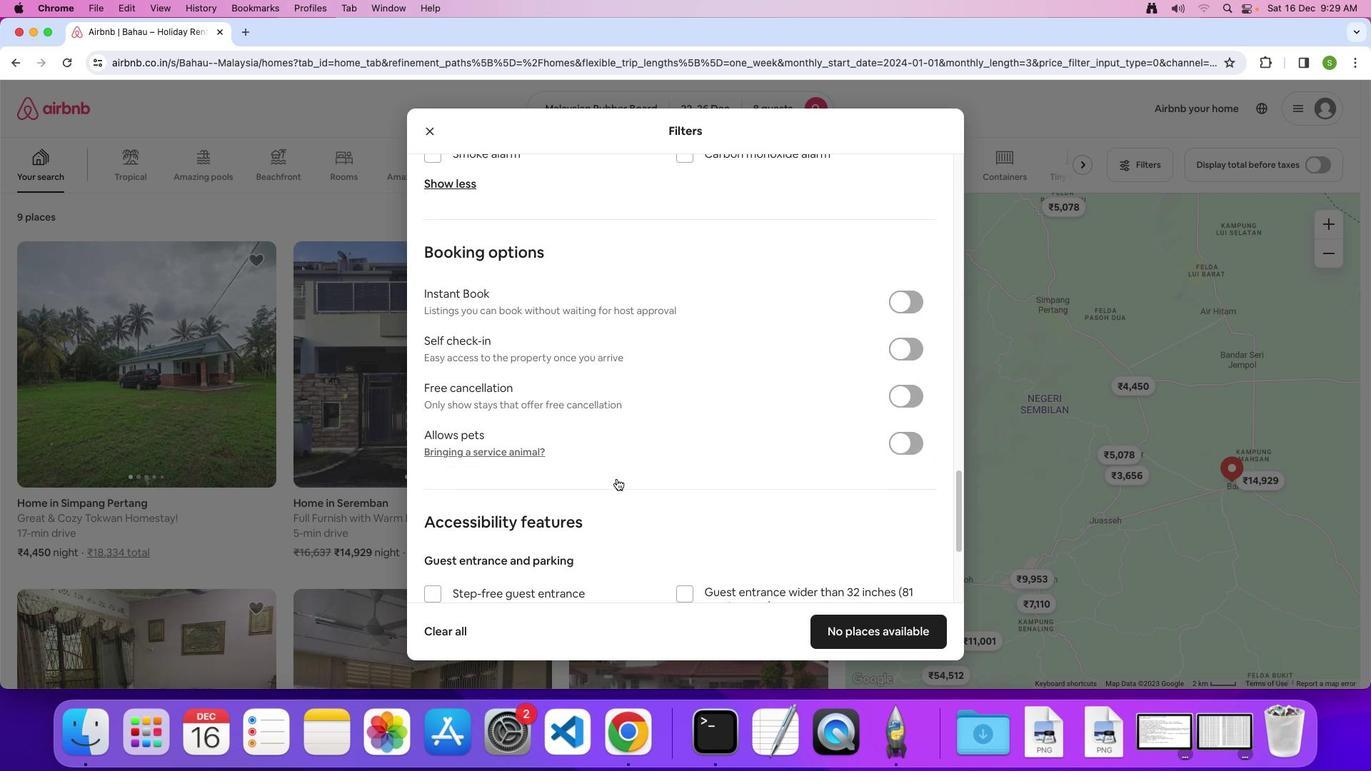
Action: Mouse scrolled (612, 475) with delta (-2, -4)
Screenshot: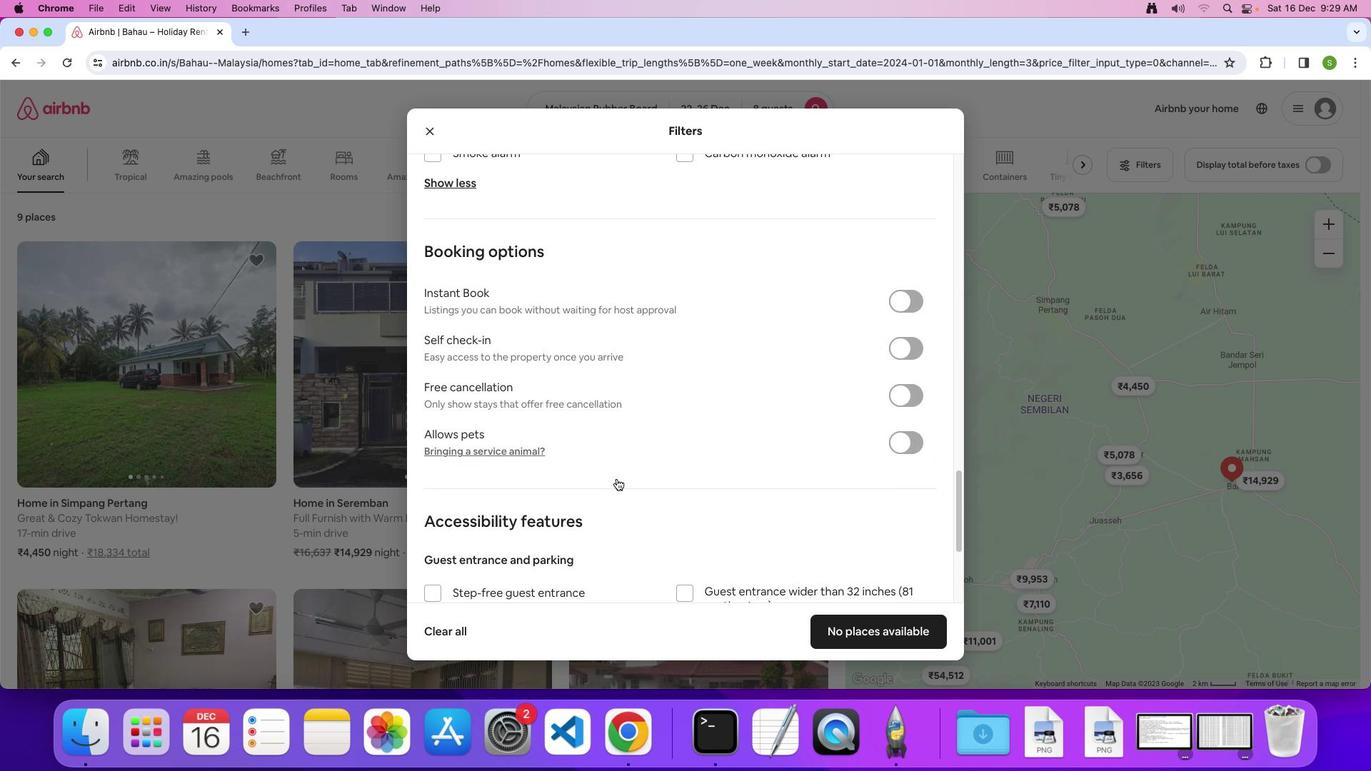 
Action: Mouse scrolled (612, 475) with delta (-2, -4)
Screenshot: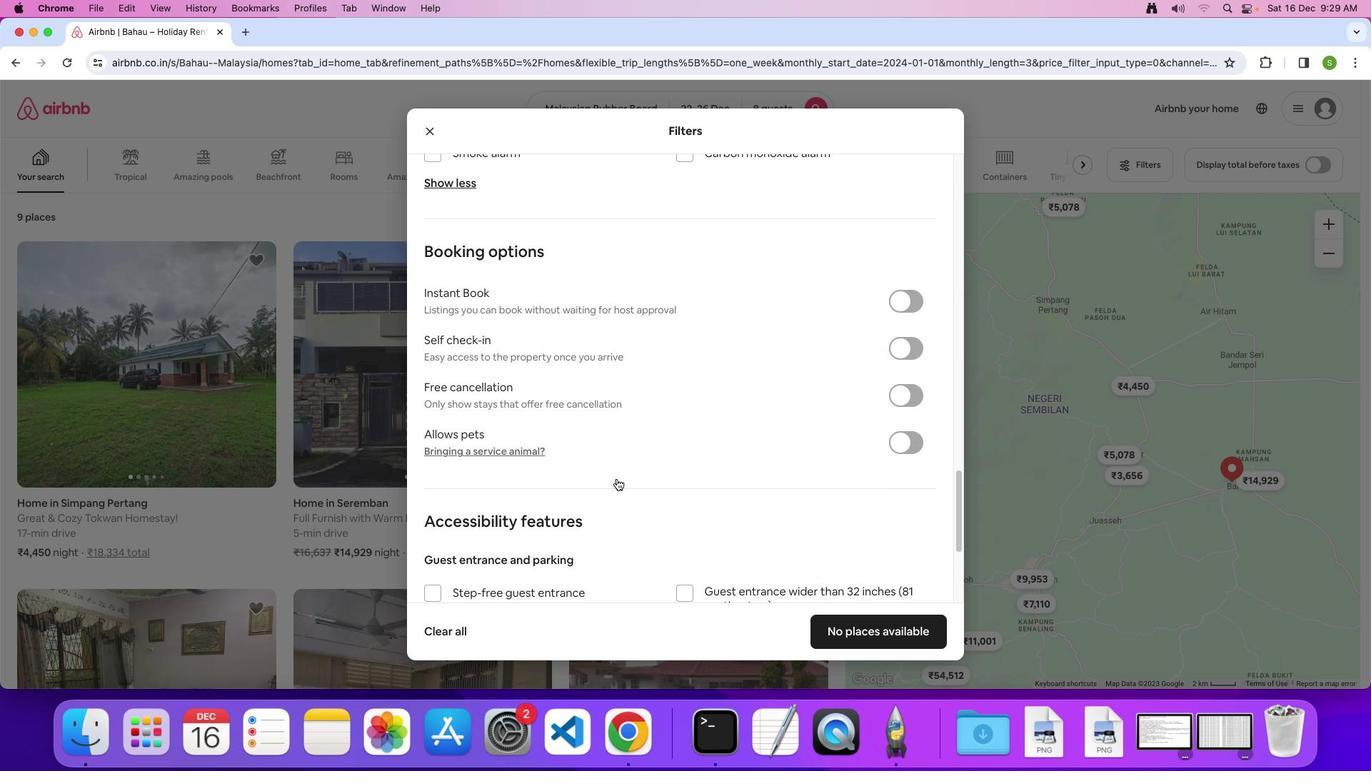 
Action: Mouse scrolled (612, 475) with delta (-2, -3)
Screenshot: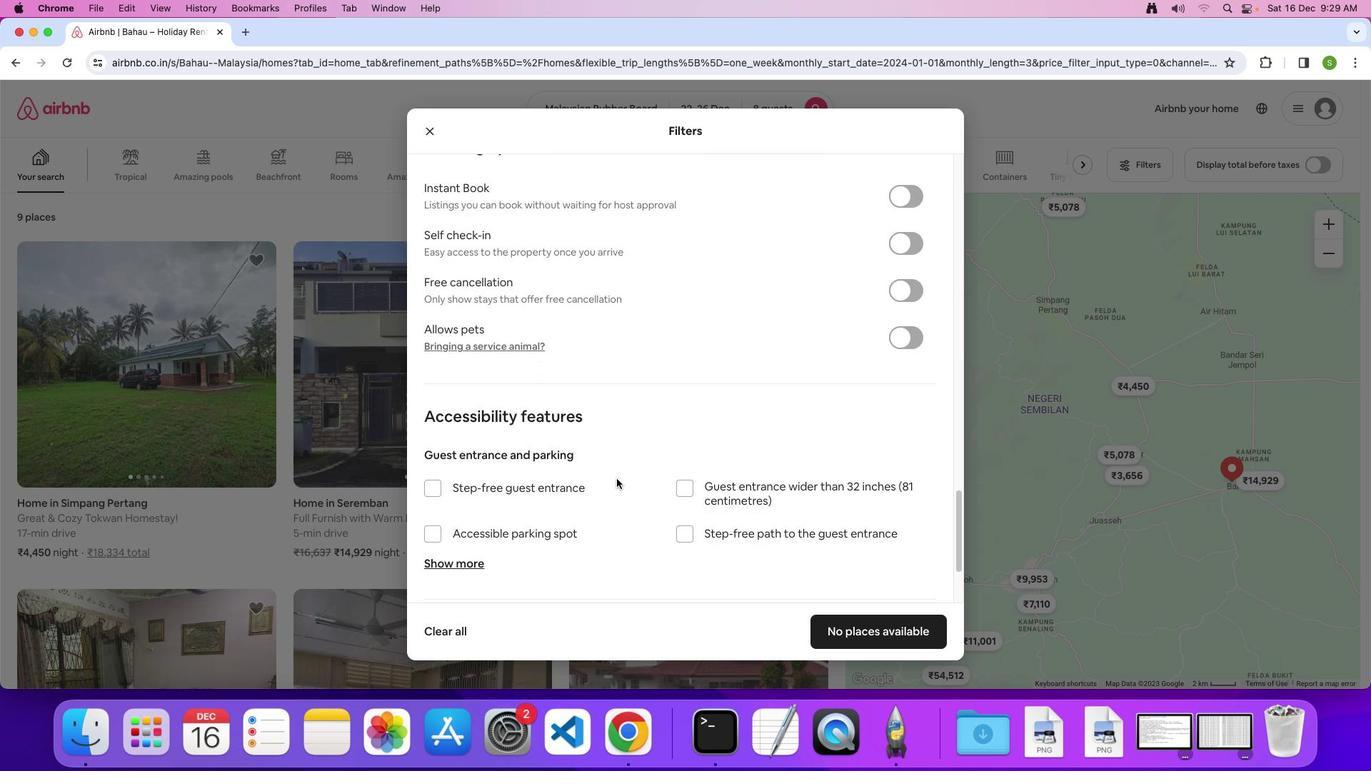 
Action: Mouse scrolled (612, 475) with delta (-2, -3)
Screenshot: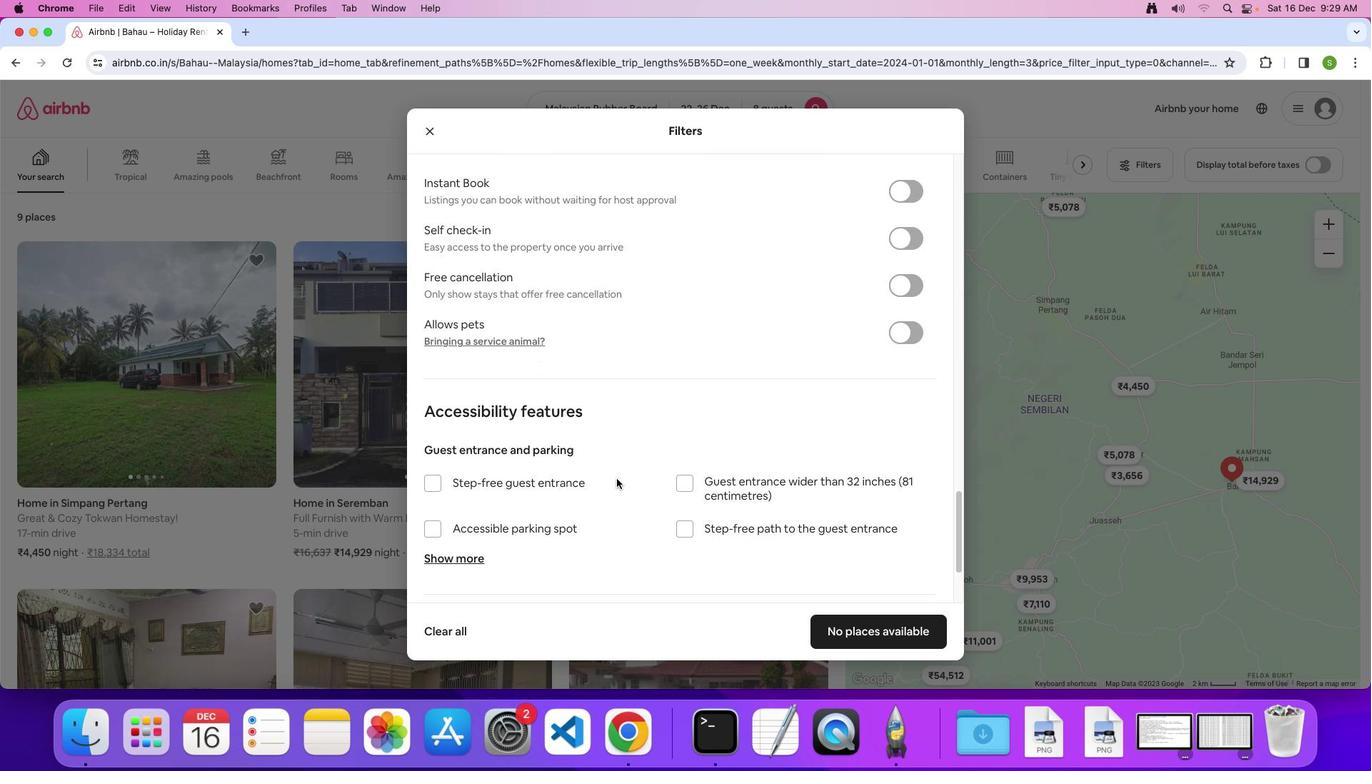 
Action: Mouse scrolled (612, 475) with delta (-2, -4)
Screenshot: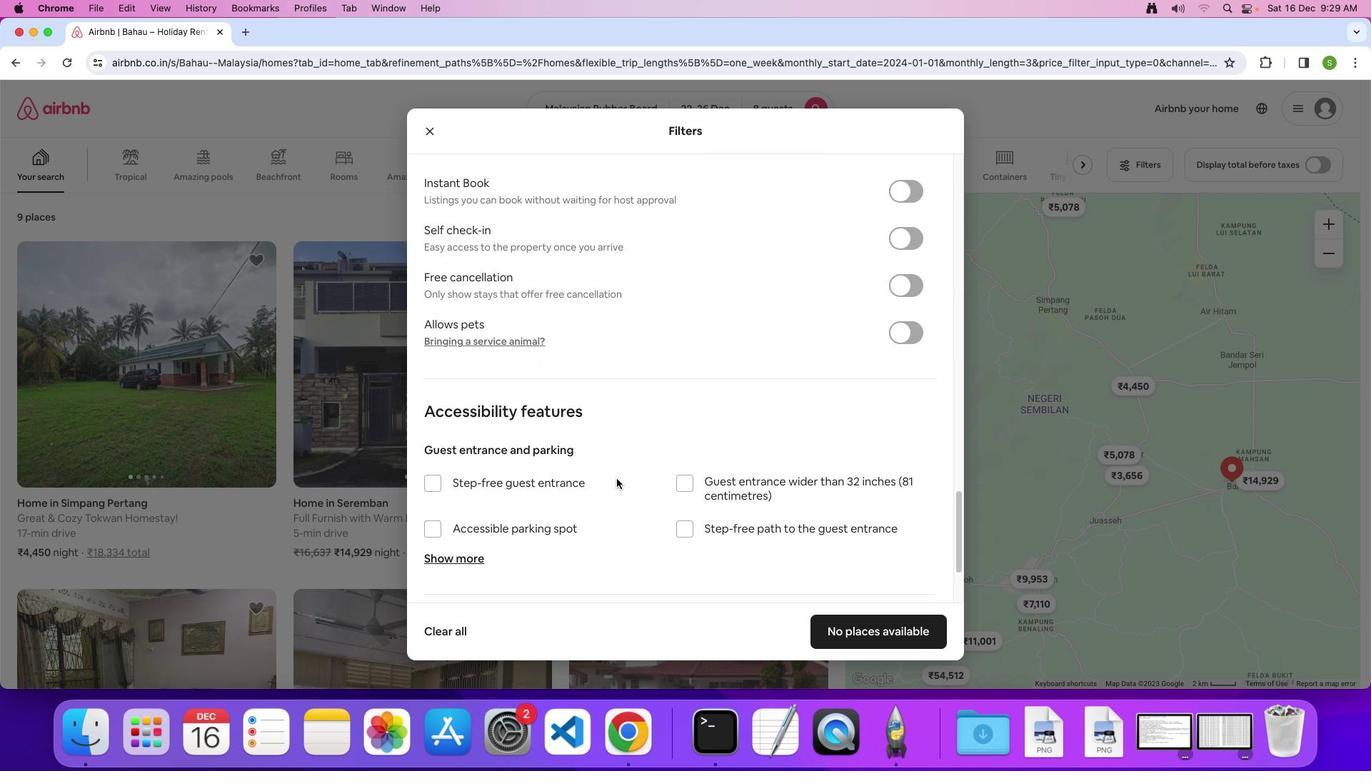 
Action: Mouse scrolled (612, 475) with delta (-2, -3)
Screenshot: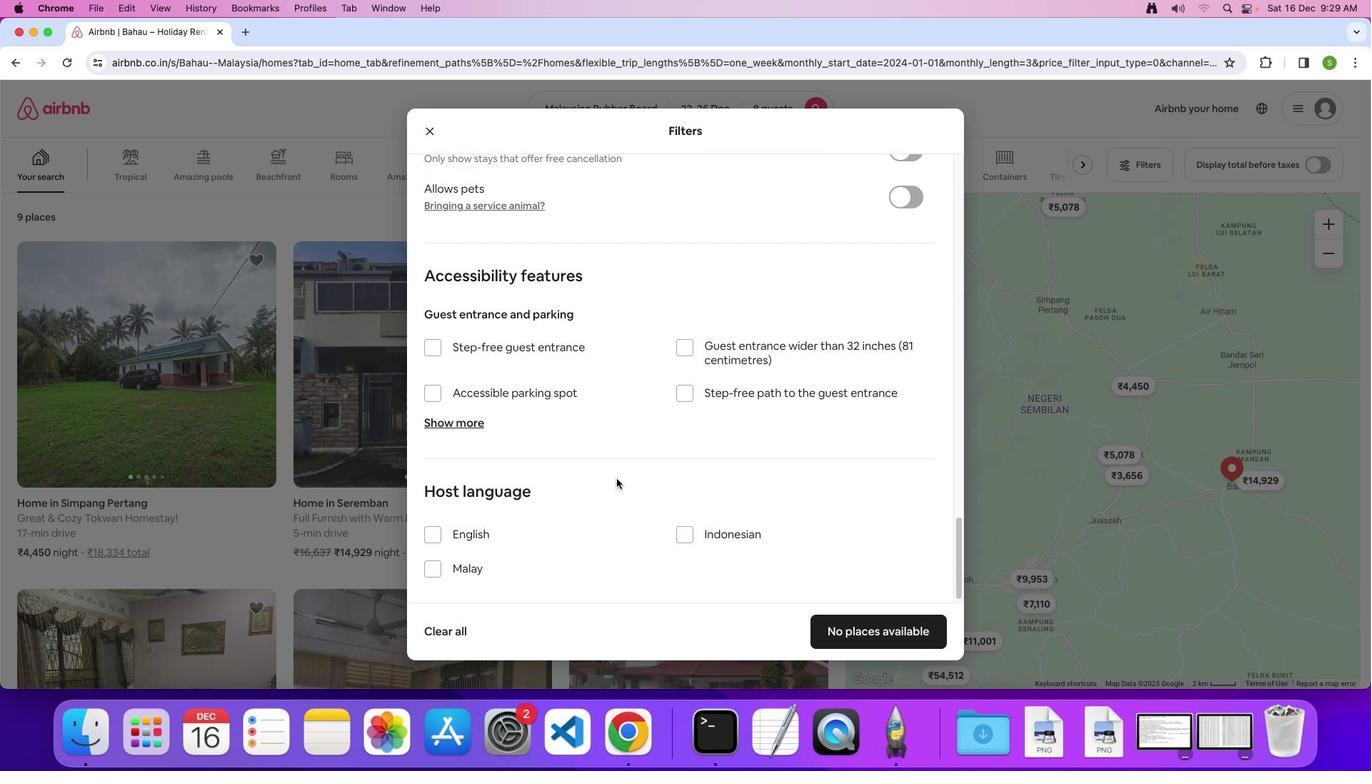 
Action: Mouse scrolled (612, 475) with delta (-2, -3)
Screenshot: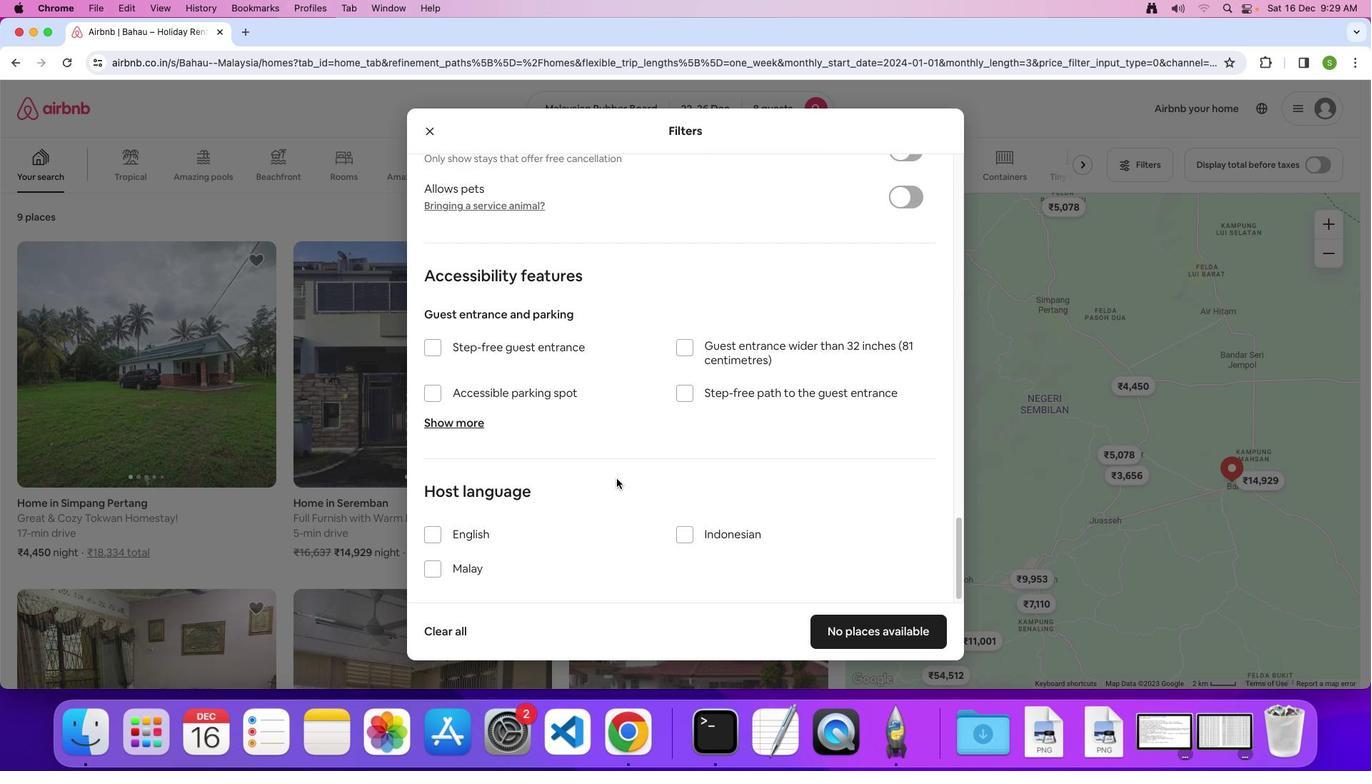 
Action: Mouse scrolled (612, 475) with delta (-2, -4)
Screenshot: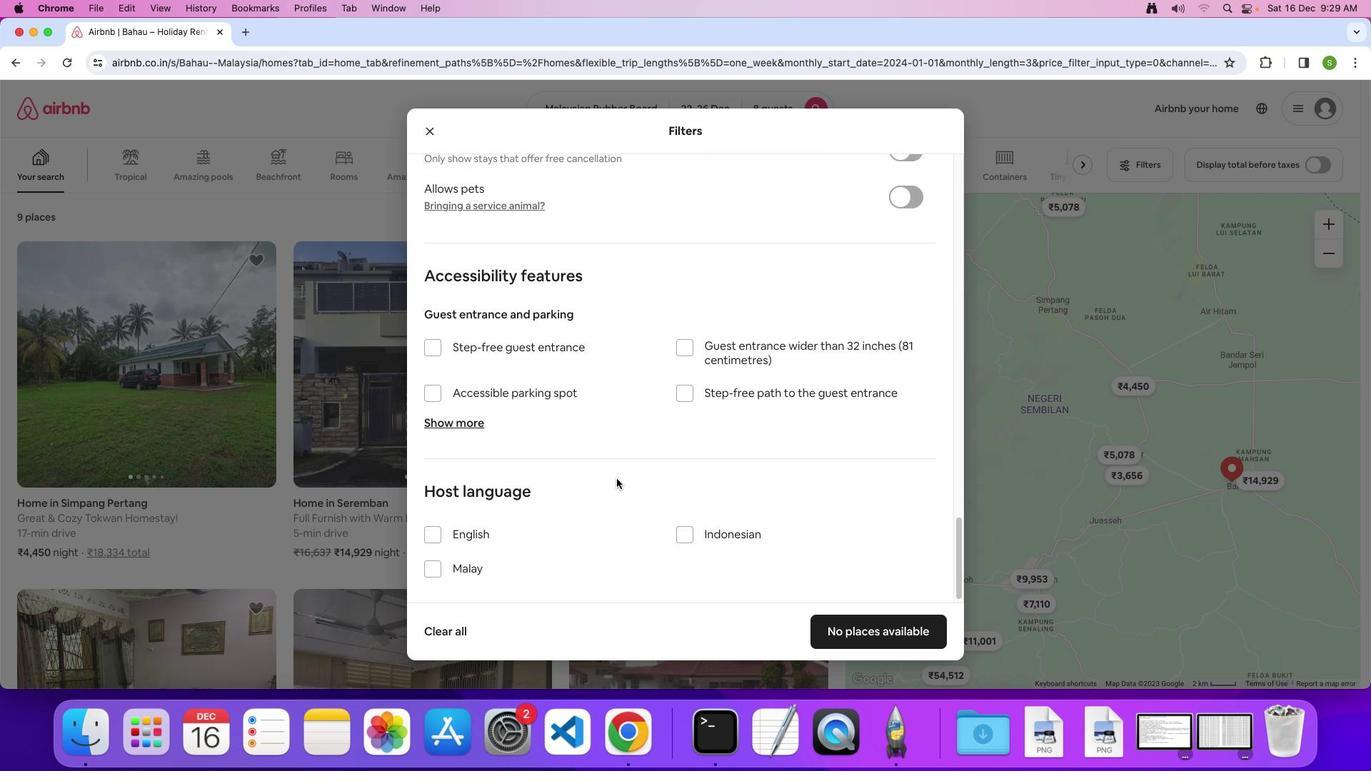
Action: Mouse scrolled (612, 475) with delta (-2, -3)
Screenshot: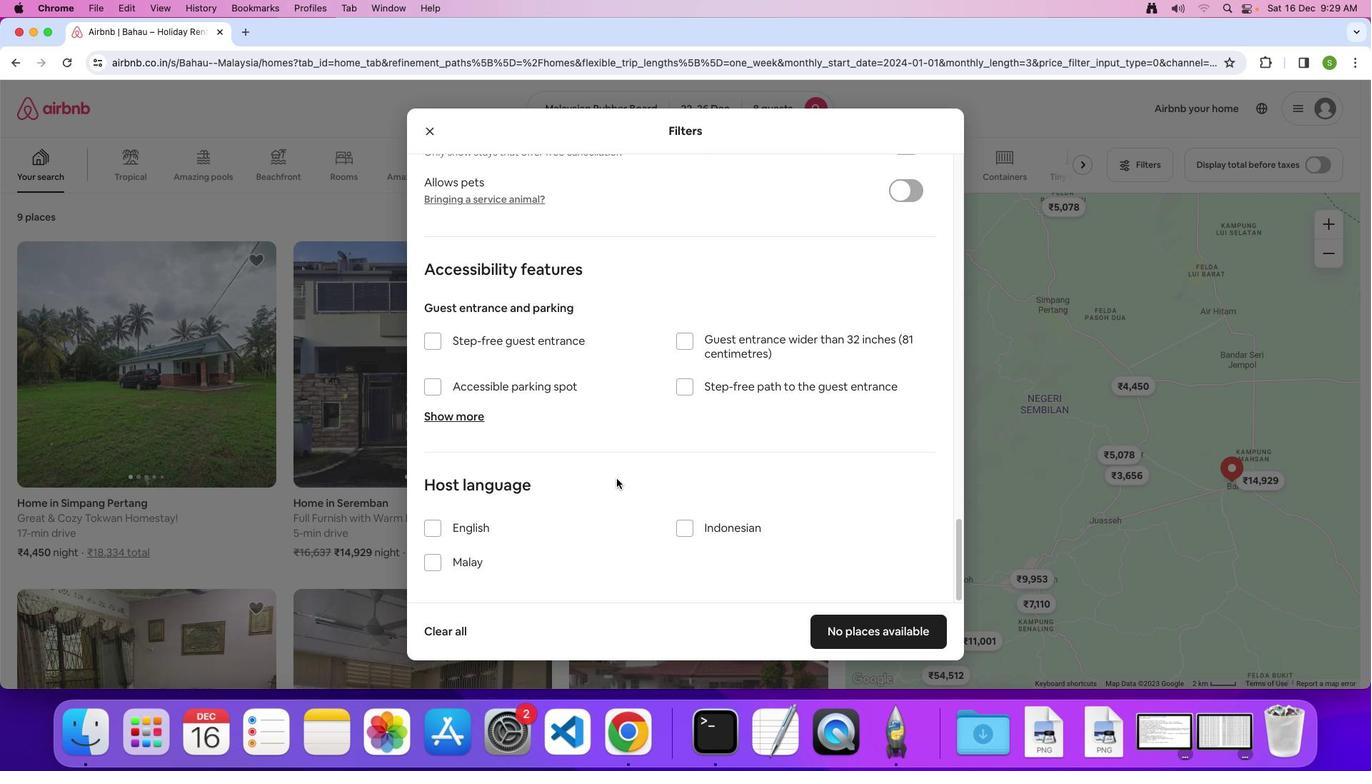 
Action: Mouse scrolled (612, 475) with delta (-2, -3)
Screenshot: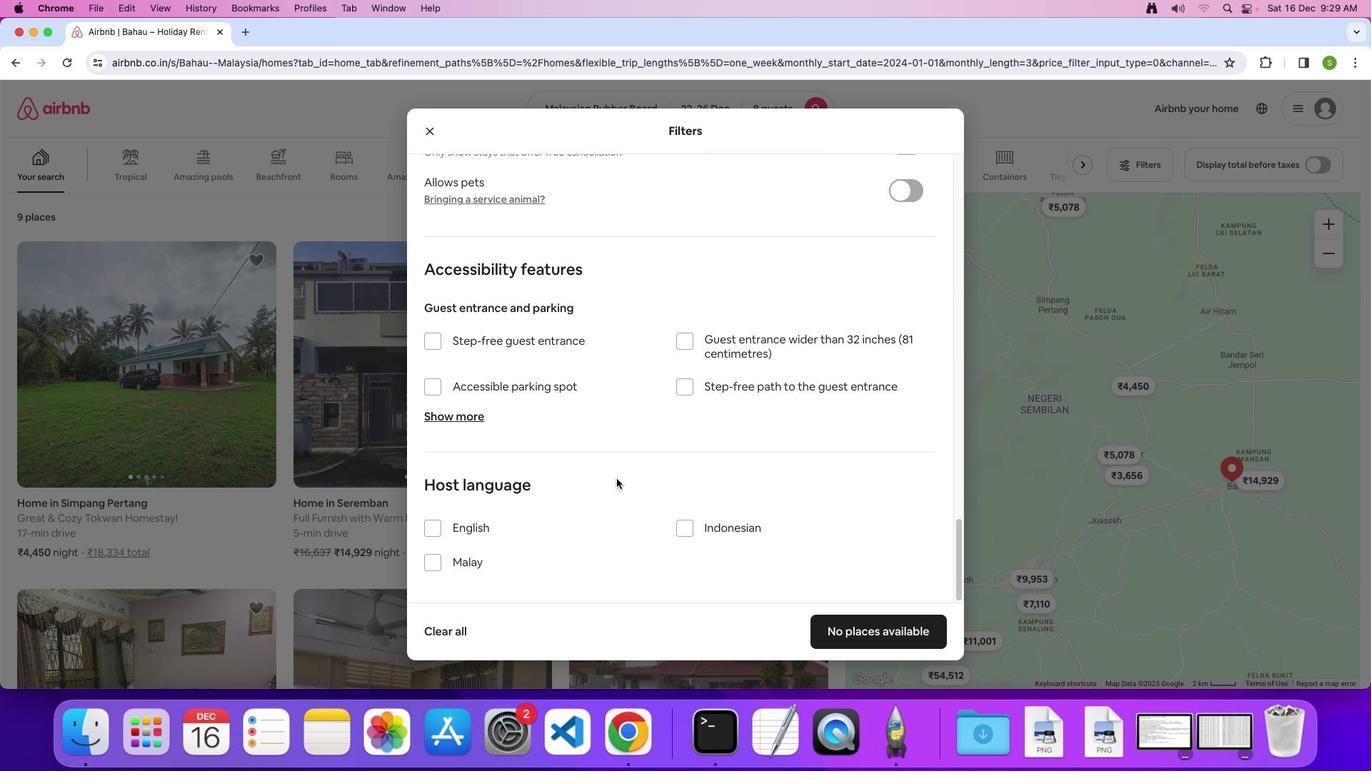 
Action: Mouse scrolled (612, 475) with delta (-2, -4)
Screenshot: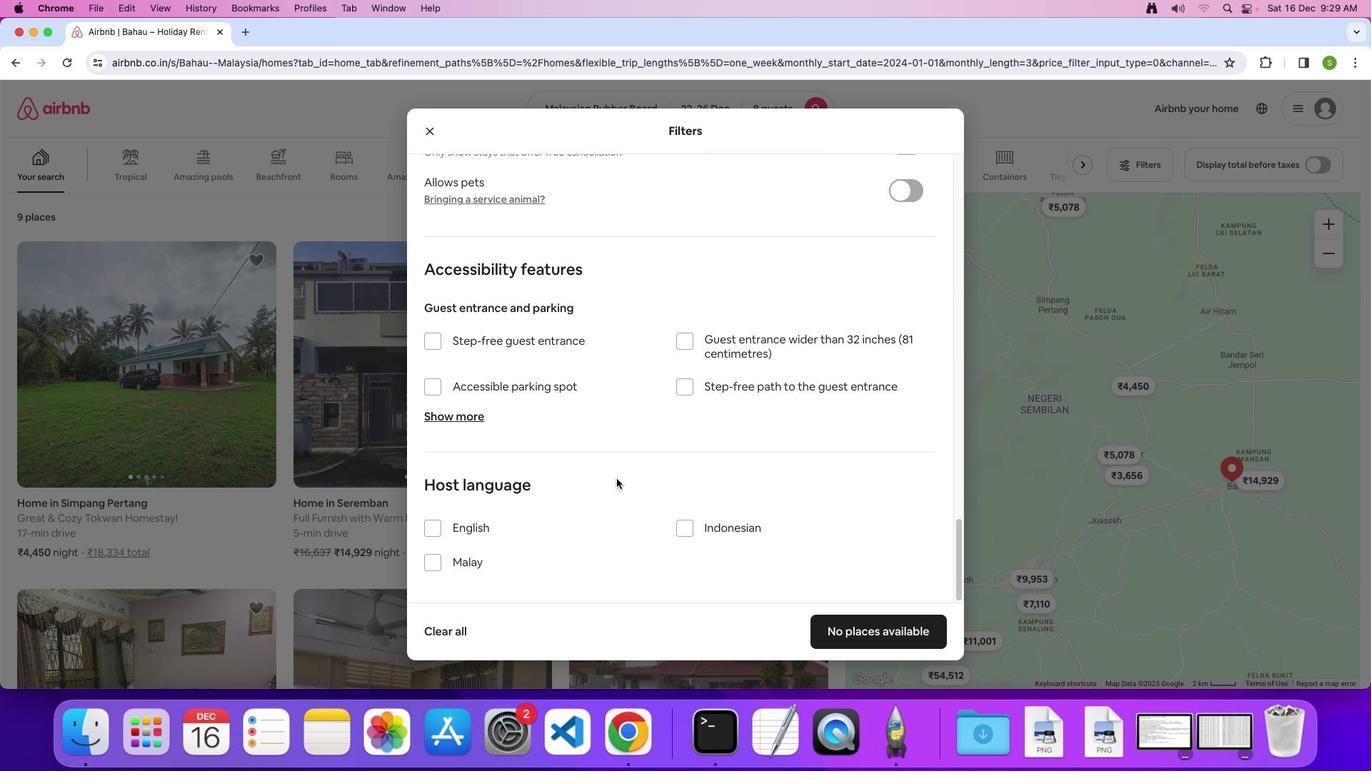 
Action: Mouse scrolled (612, 475) with delta (-2, -3)
Screenshot: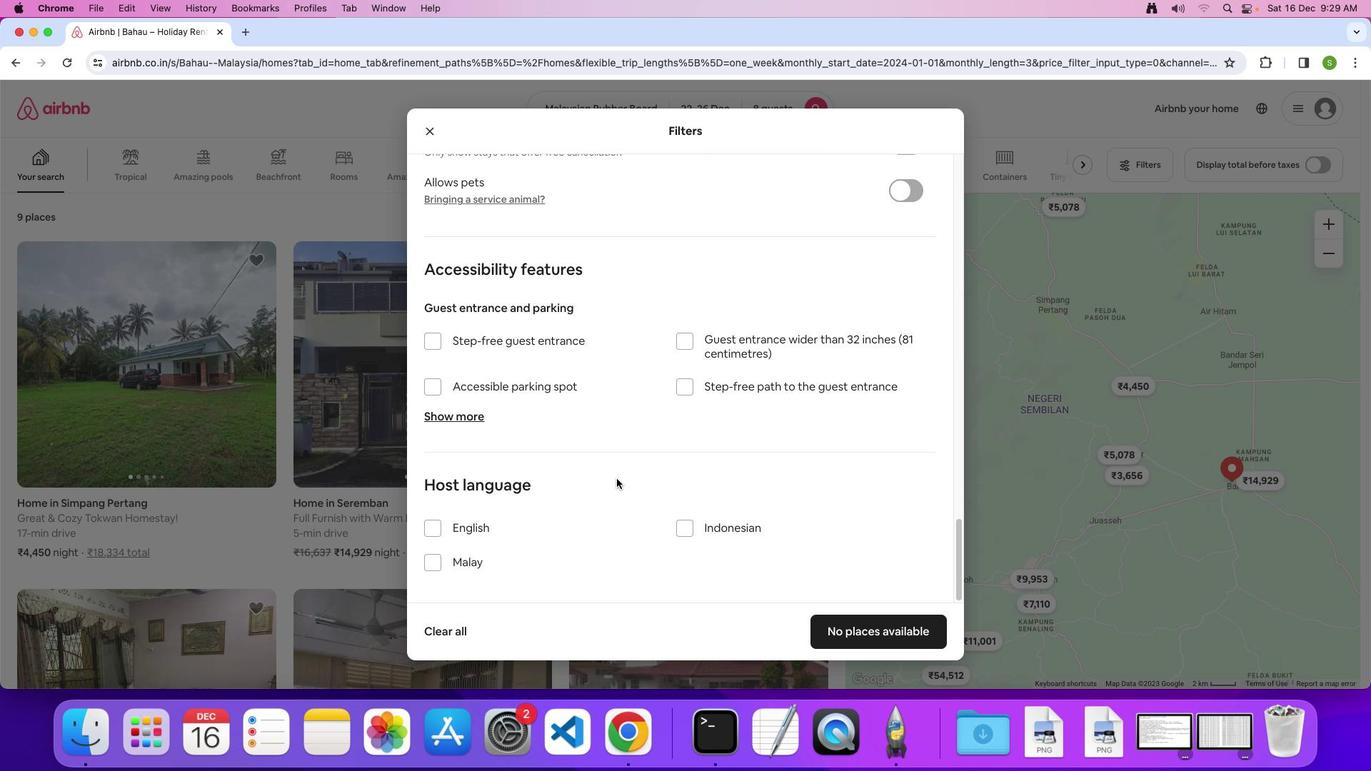 
Action: Mouse scrolled (612, 475) with delta (-2, -3)
Screenshot: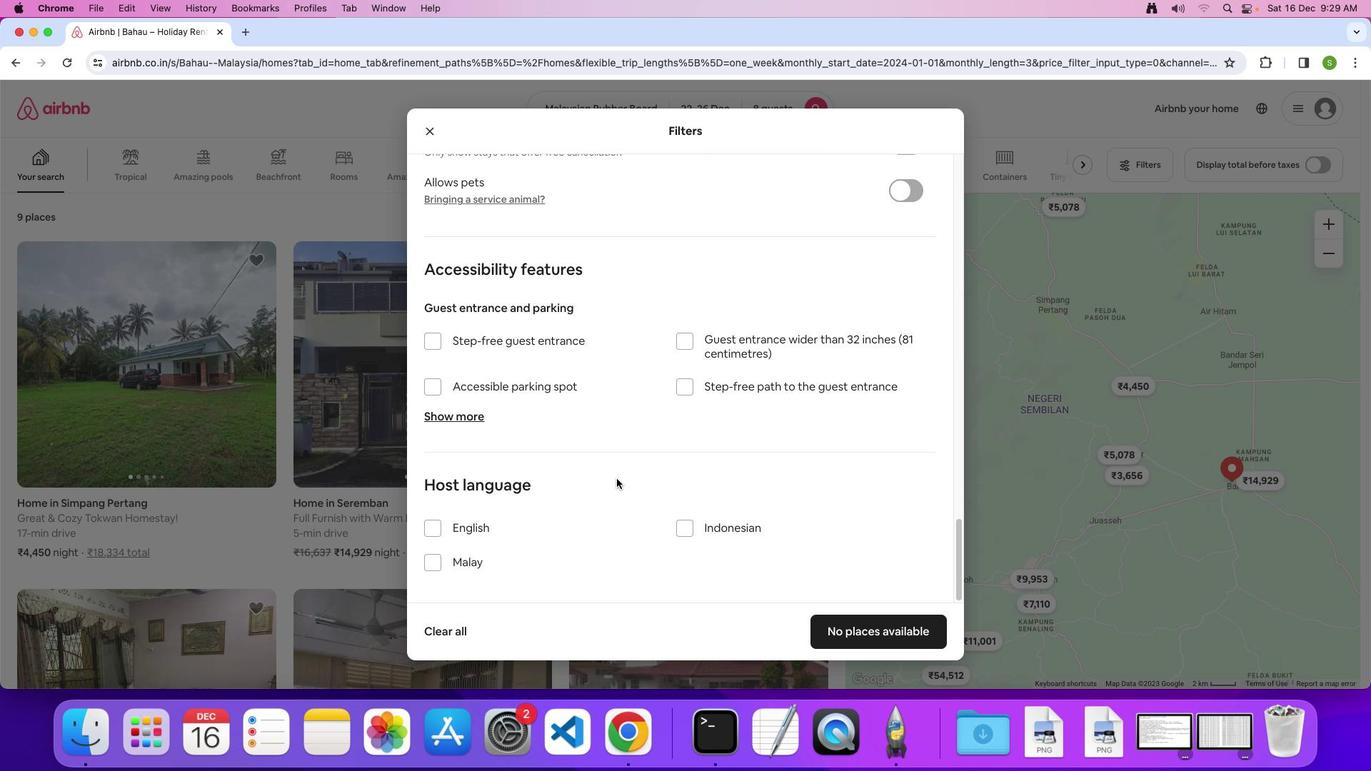 
Action: Mouse scrolled (612, 475) with delta (-2, -4)
Screenshot: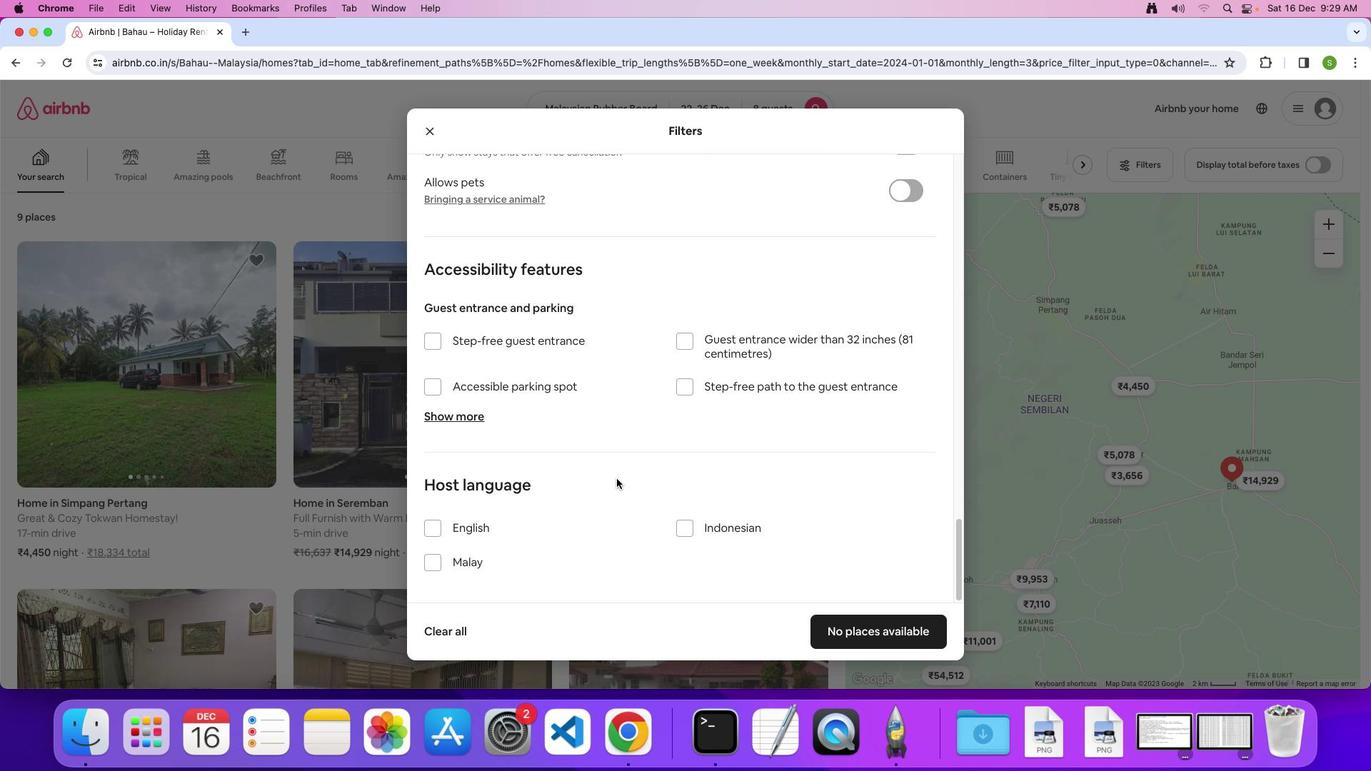 
Action: Mouse moved to (852, 619)
Screenshot: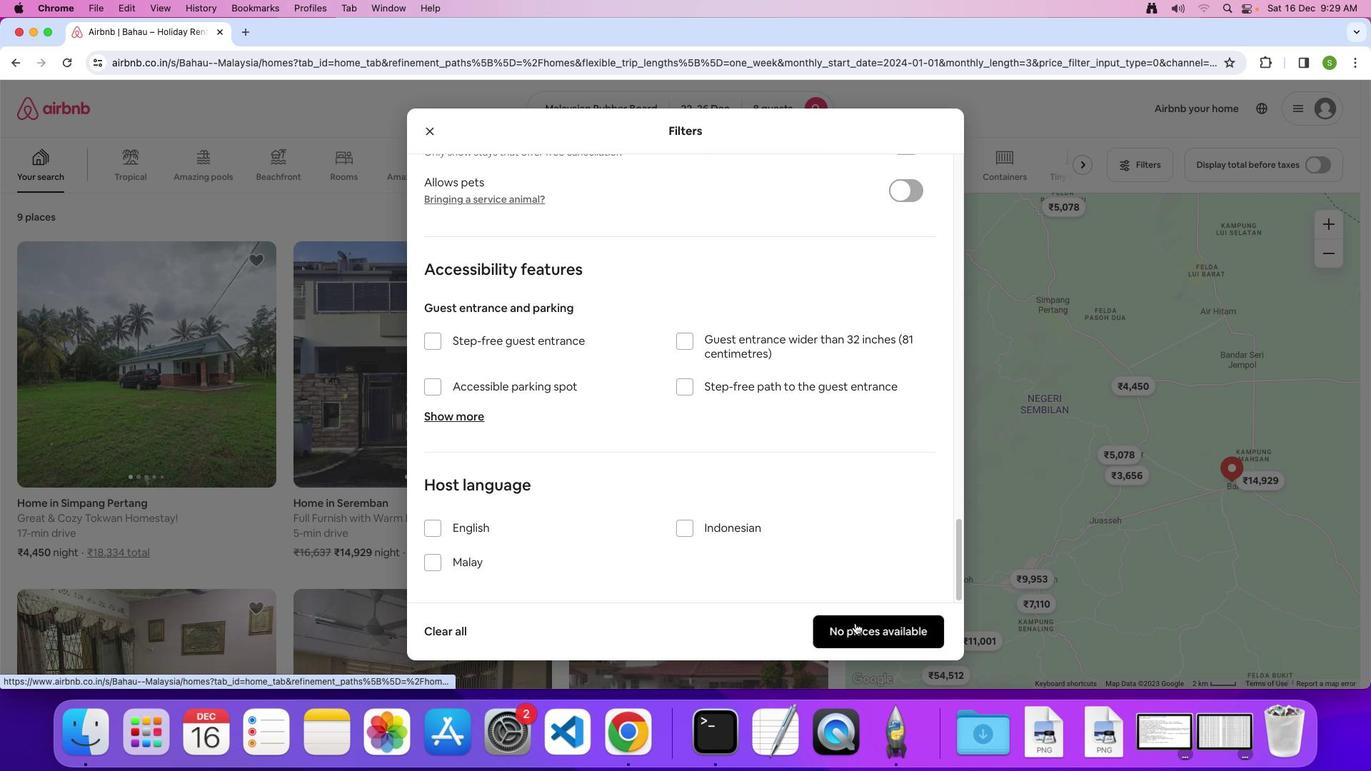 
Action: Mouse pressed left at (852, 619)
Screenshot: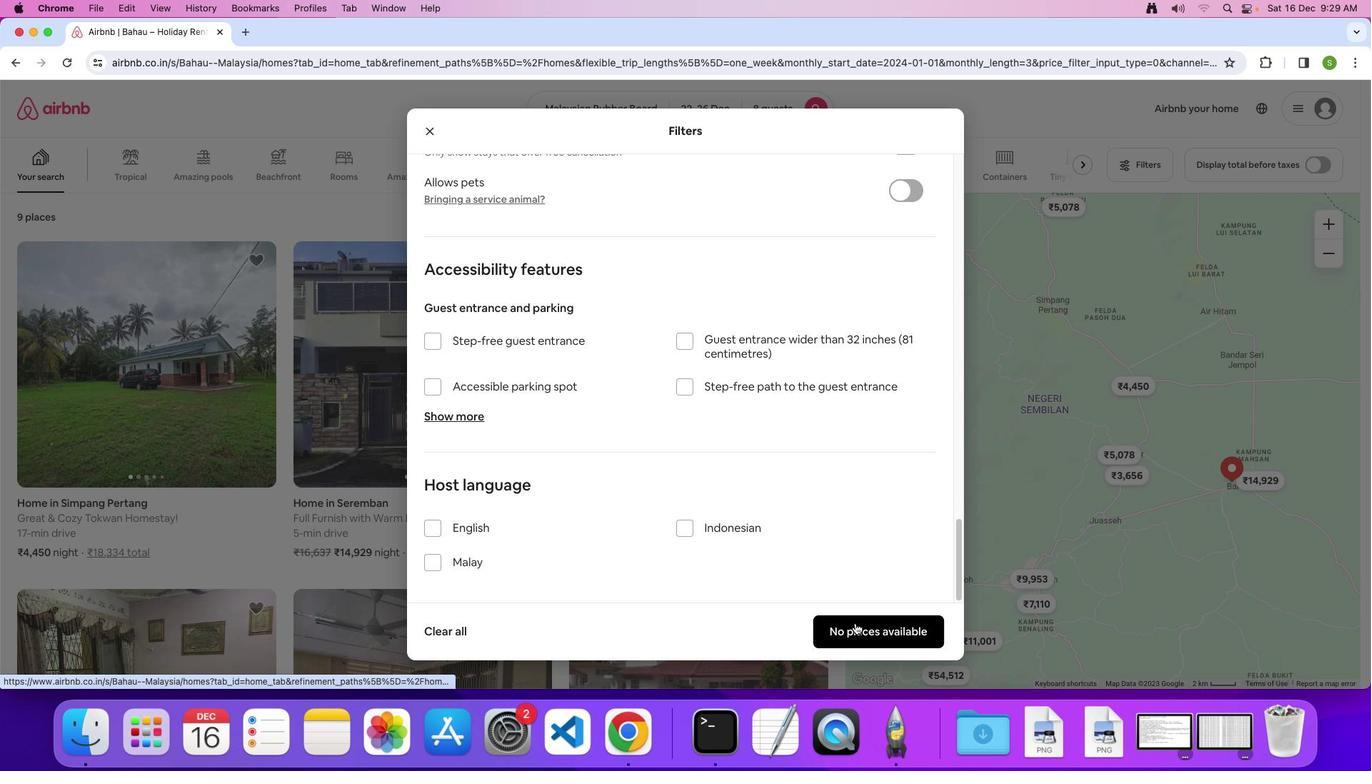 
Action: Mouse moved to (655, 397)
Screenshot: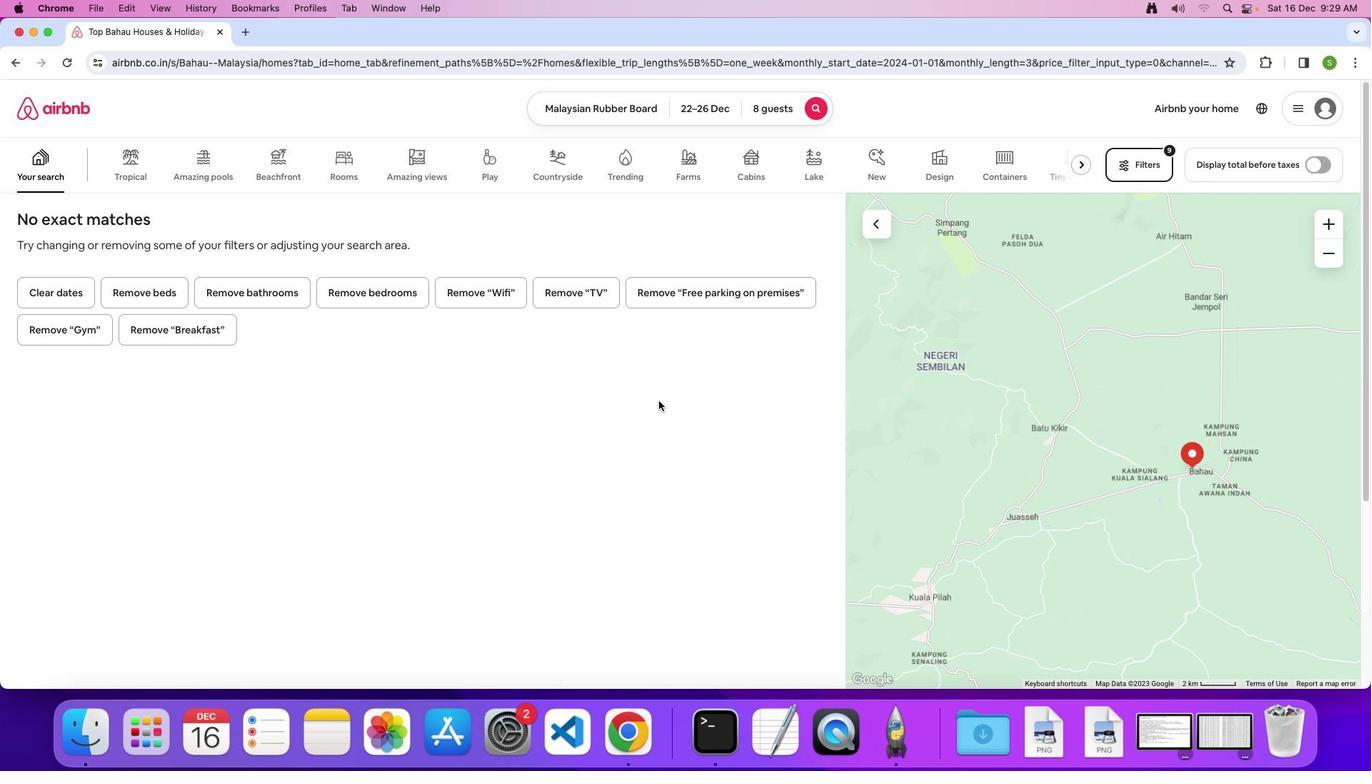 
